 Task: Create a Form: Design a simple lead capture form to embed on your website and collect information from visitors.
Action: Mouse moved to (55, 79)
Screenshot: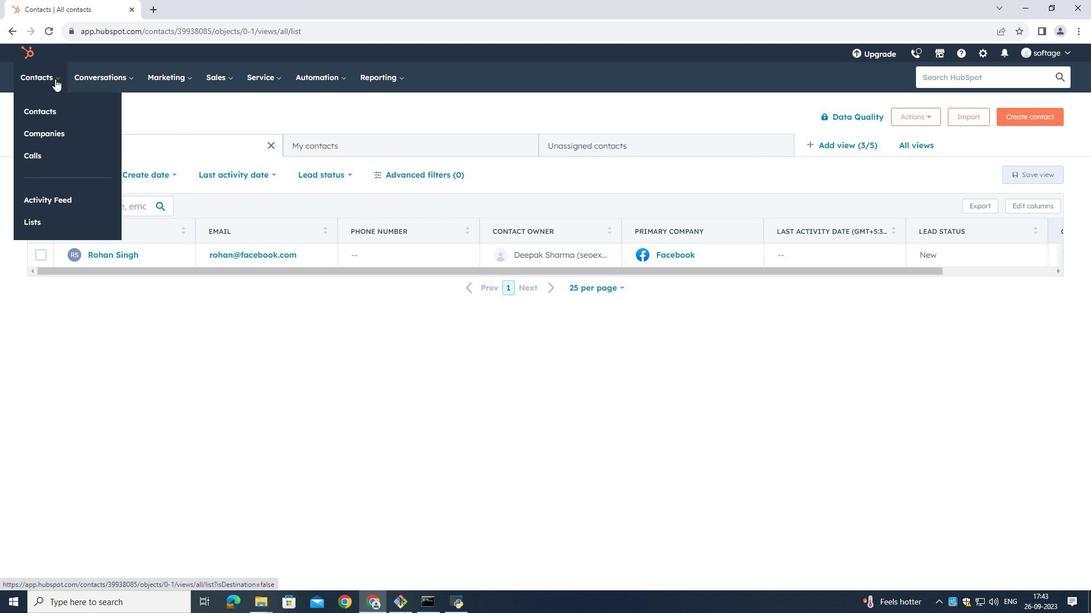
Action: Mouse pressed left at (55, 79)
Screenshot: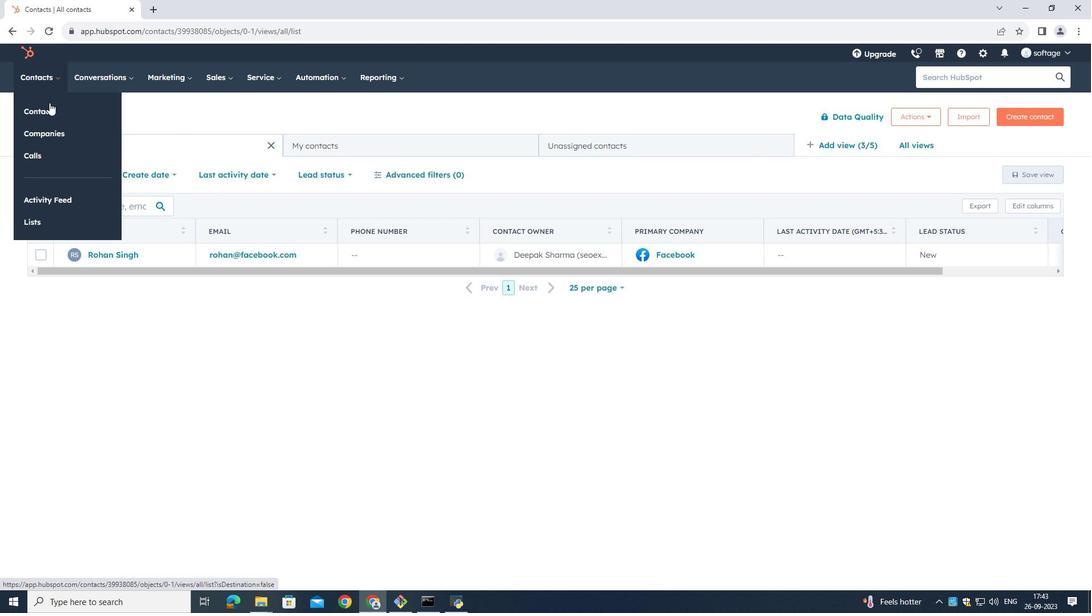 
Action: Mouse moved to (43, 113)
Screenshot: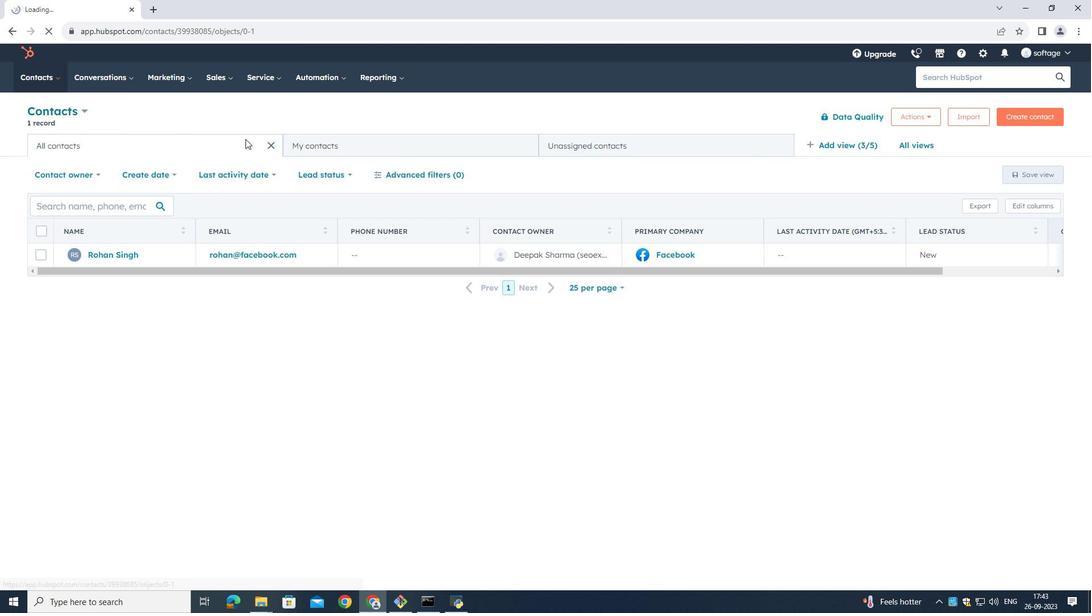 
Action: Mouse pressed left at (43, 113)
Screenshot: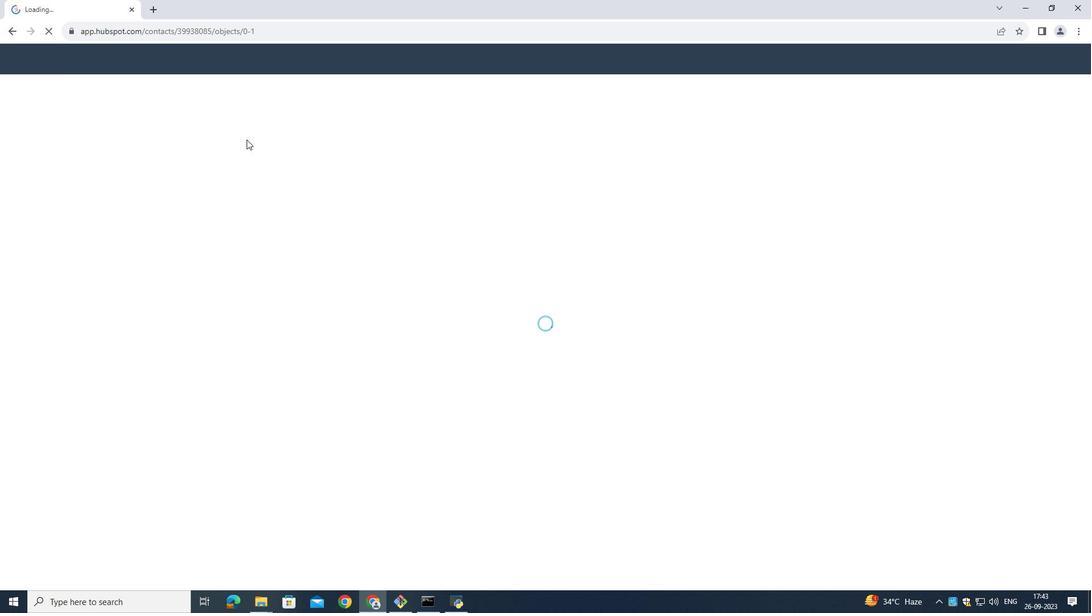 
Action: Mouse moved to (190, 77)
Screenshot: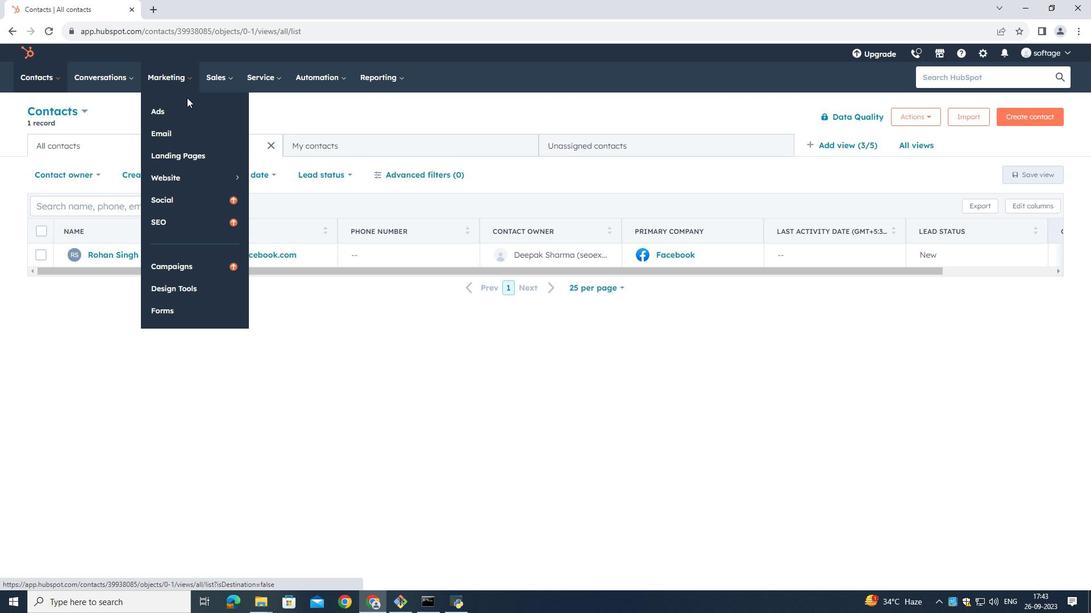 
Action: Mouse pressed left at (190, 77)
Screenshot: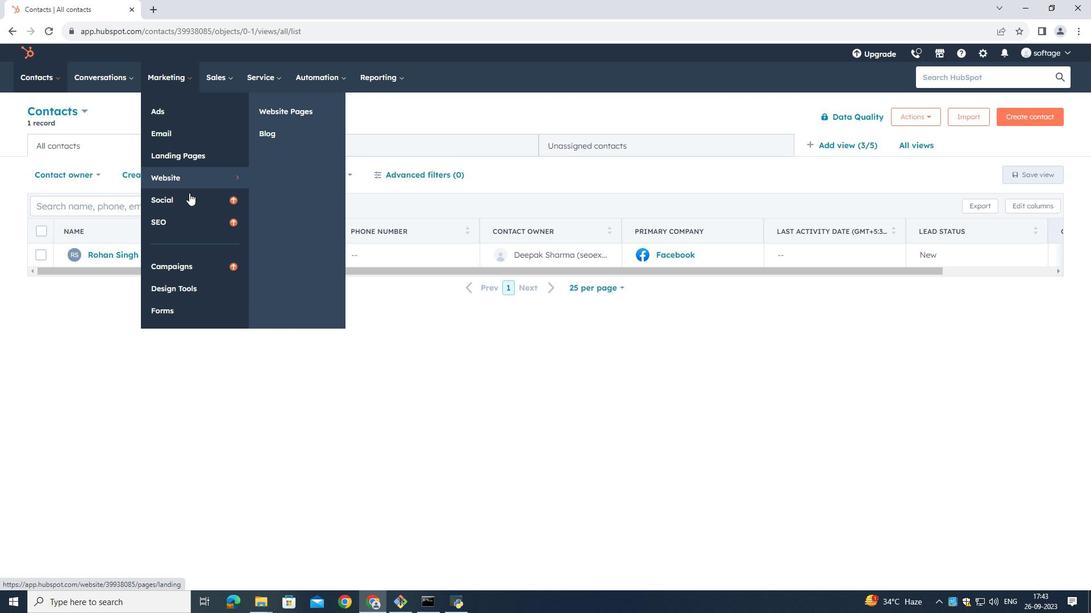 
Action: Mouse moved to (160, 312)
Screenshot: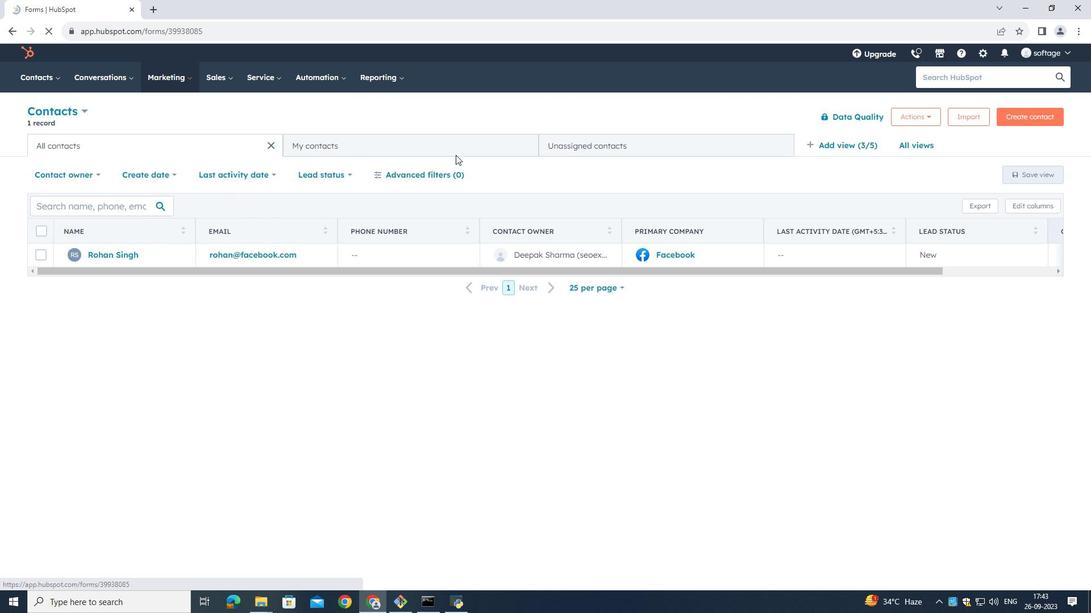 
Action: Mouse pressed left at (160, 312)
Screenshot: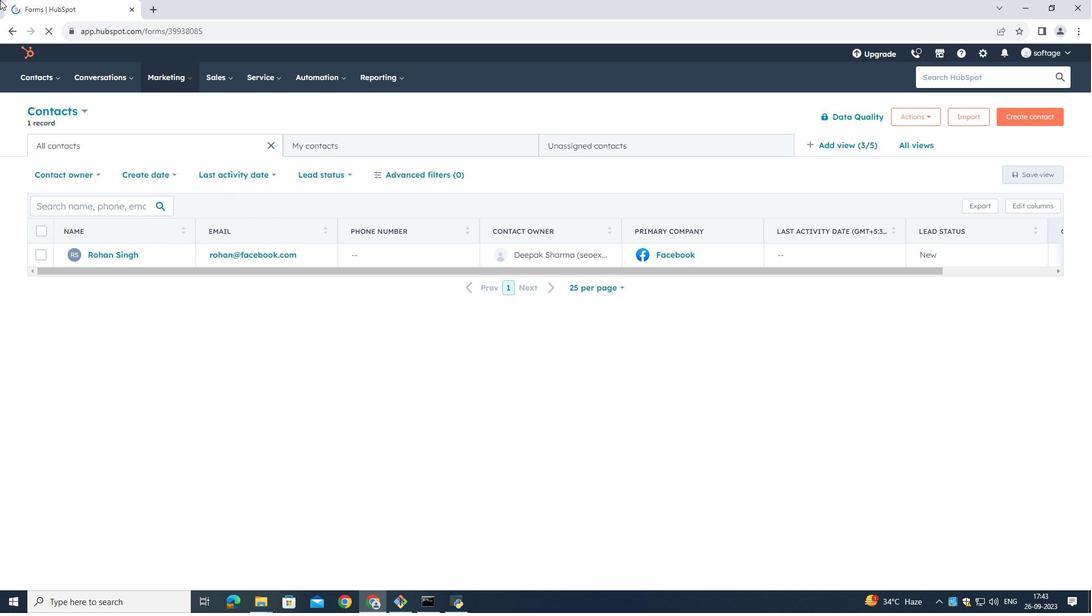 
Action: Mouse moved to (1038, 119)
Screenshot: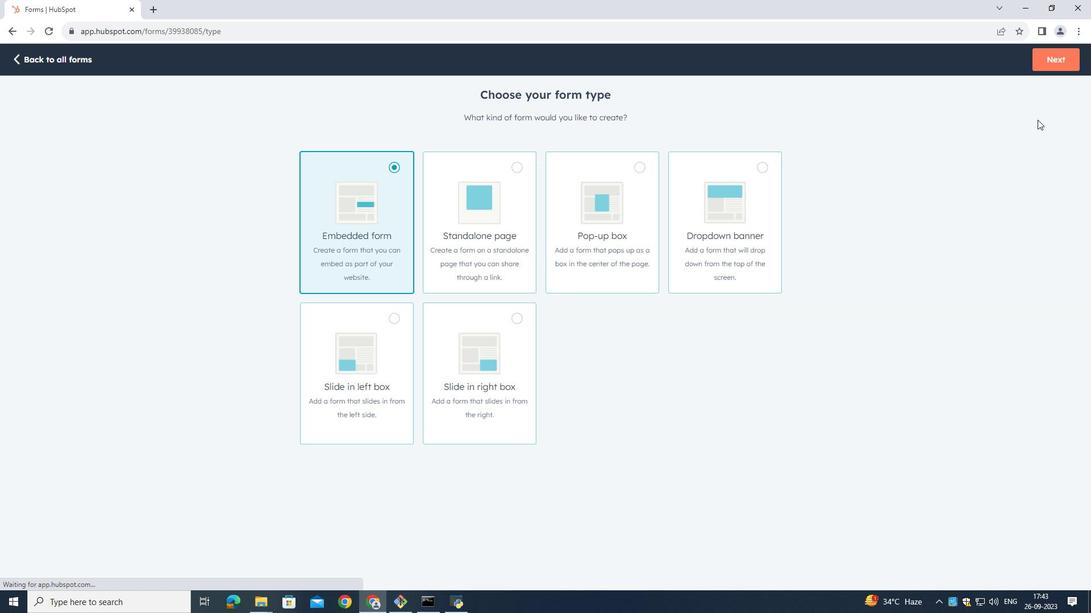 
Action: Mouse pressed left at (1038, 119)
Screenshot: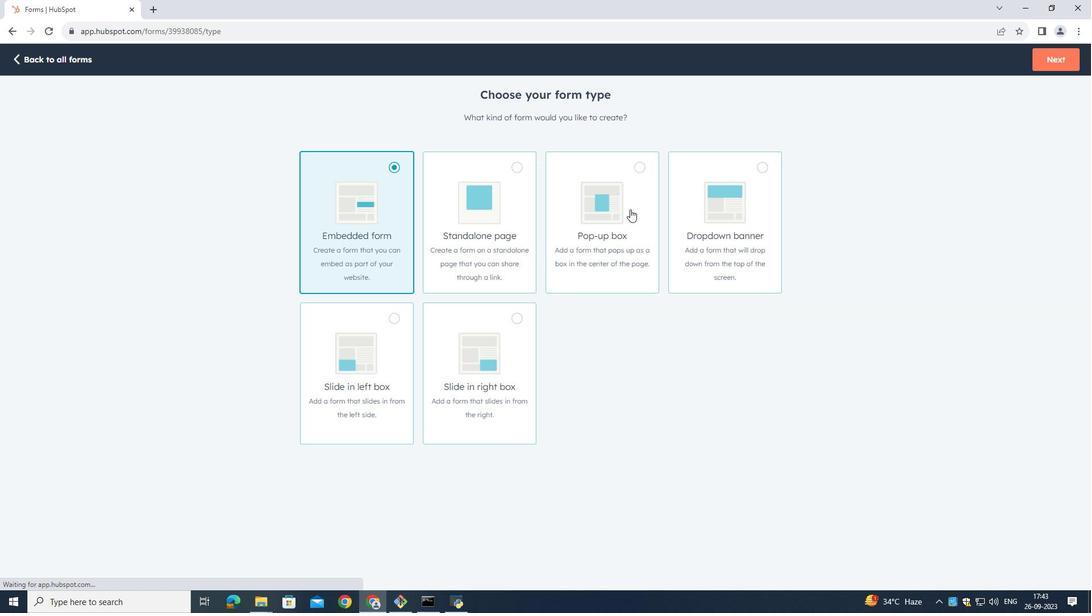 
Action: Mouse moved to (361, 243)
Screenshot: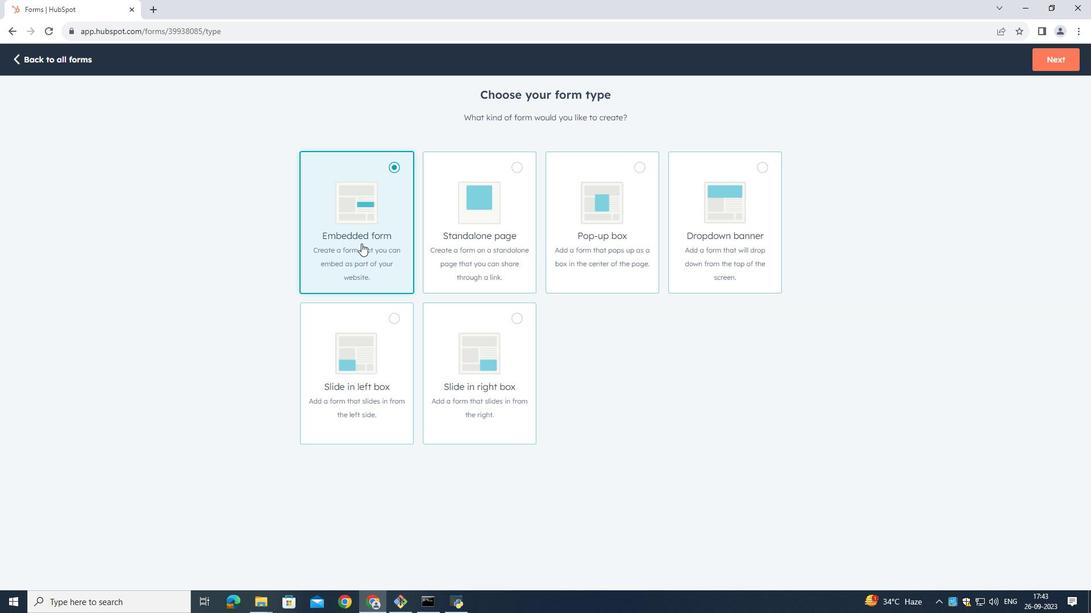 
Action: Mouse pressed left at (361, 243)
Screenshot: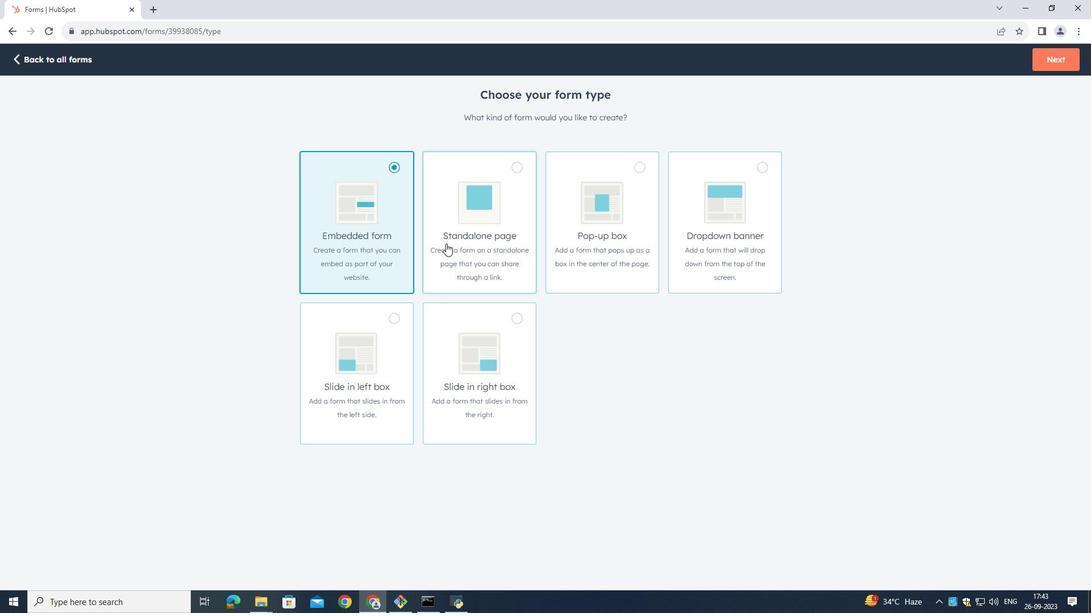 
Action: Mouse moved to (487, 241)
Screenshot: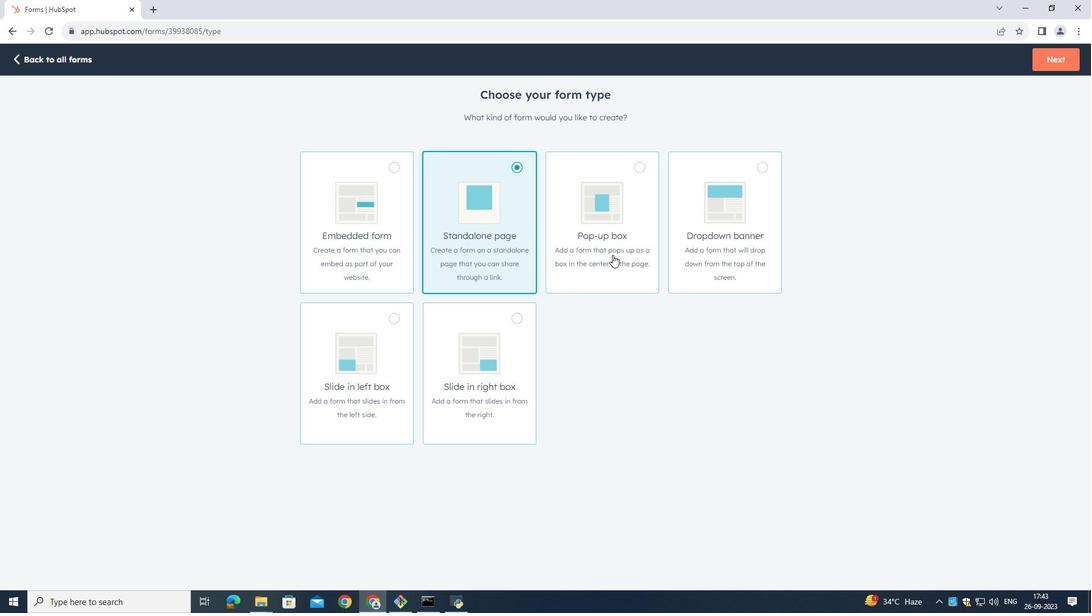 
Action: Mouse pressed left at (487, 241)
Screenshot: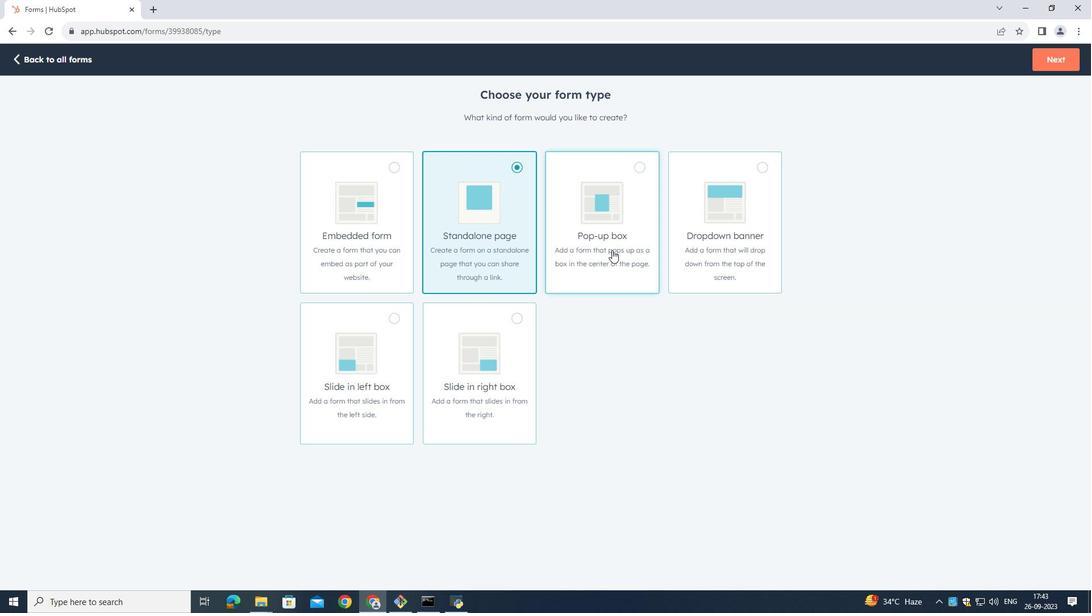 
Action: Mouse moved to (612, 250)
Screenshot: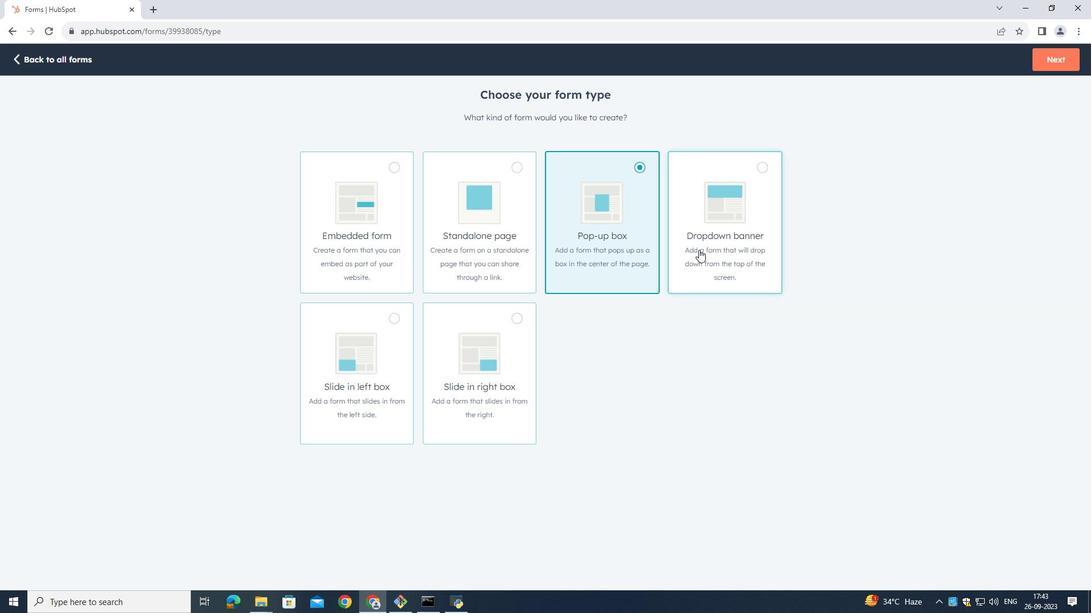 
Action: Mouse pressed left at (612, 250)
Screenshot: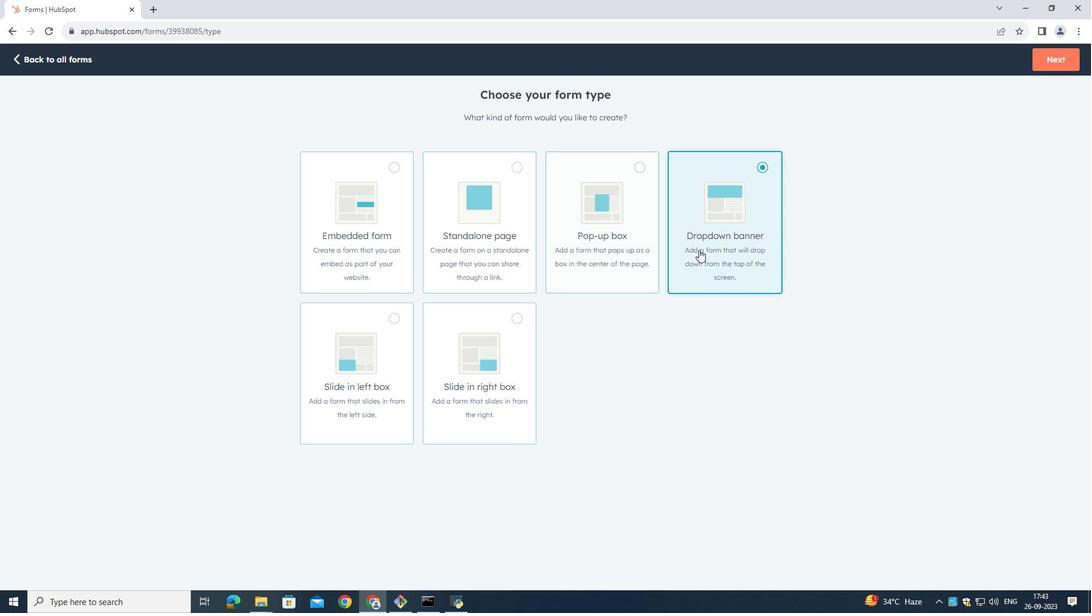 
Action: Mouse moved to (699, 250)
Screenshot: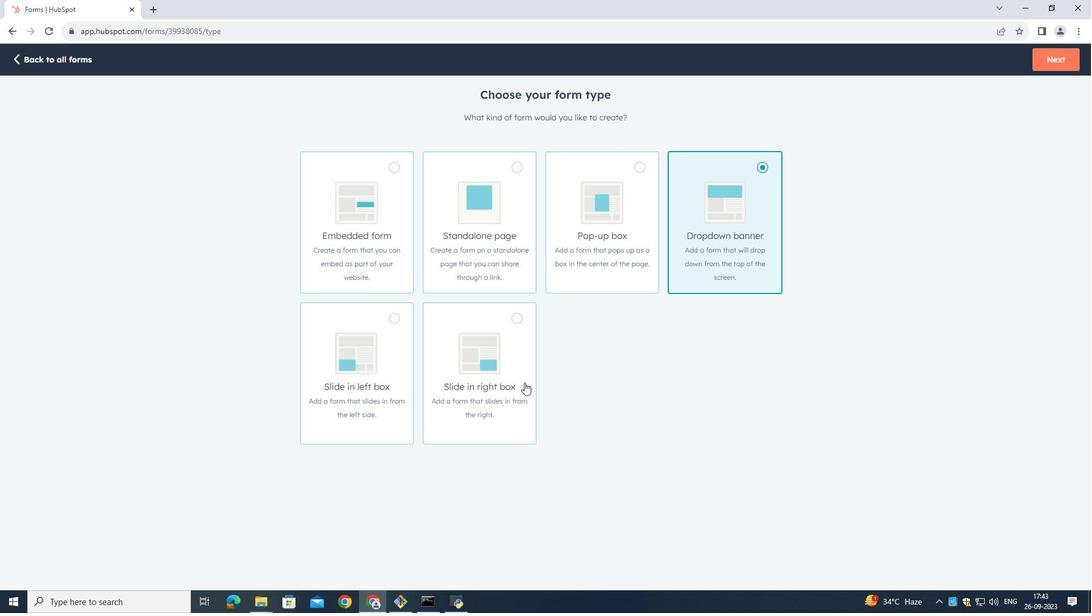 
Action: Mouse pressed left at (699, 250)
Screenshot: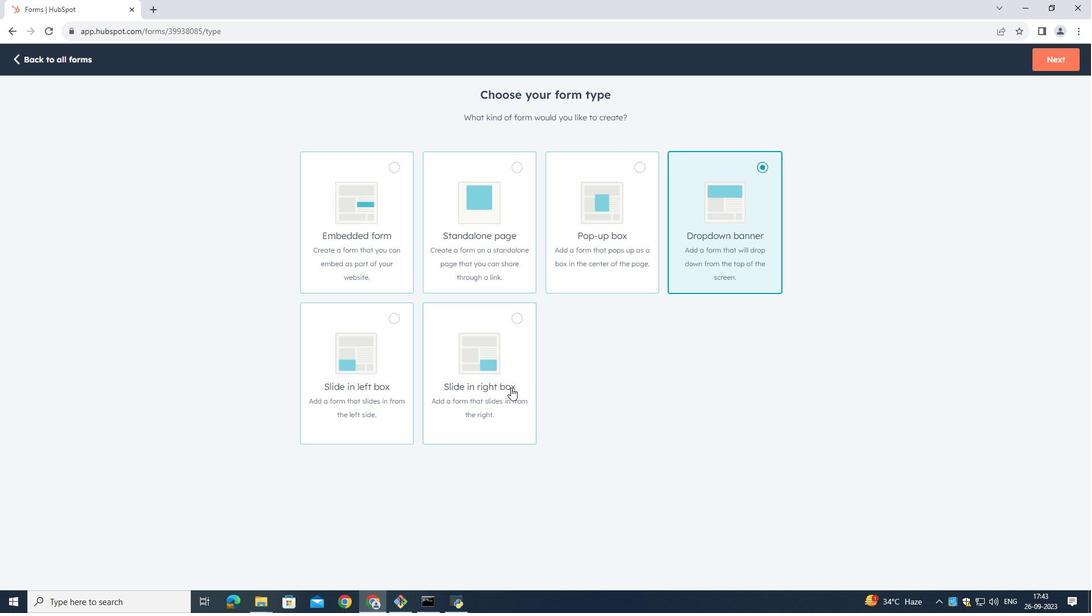 
Action: Mouse moved to (476, 399)
Screenshot: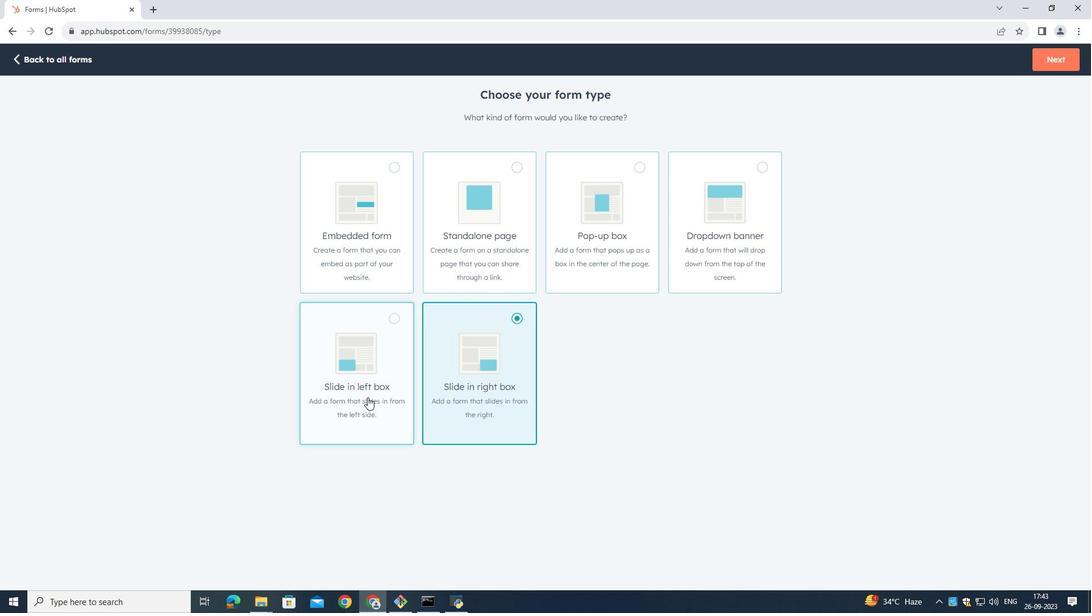 
Action: Mouse pressed left at (476, 399)
Screenshot: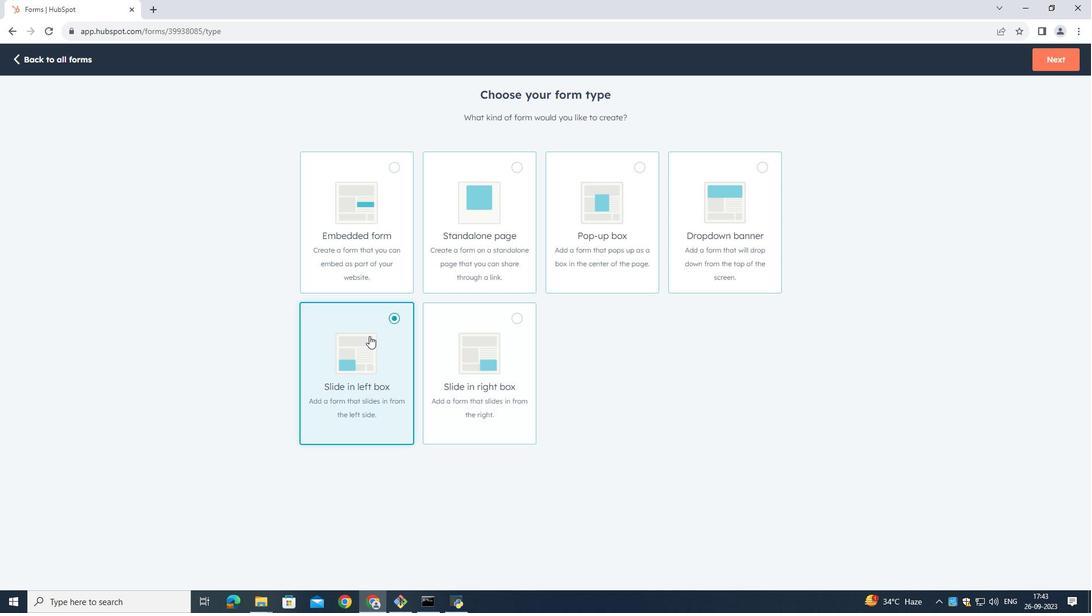 
Action: Mouse moved to (367, 397)
Screenshot: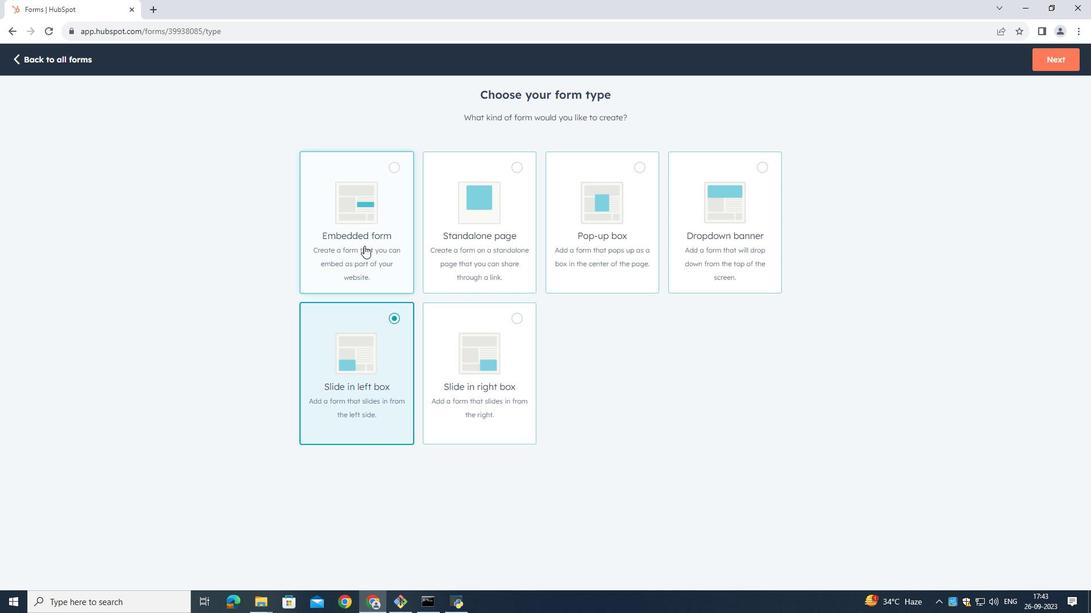 
Action: Mouse pressed left at (367, 397)
Screenshot: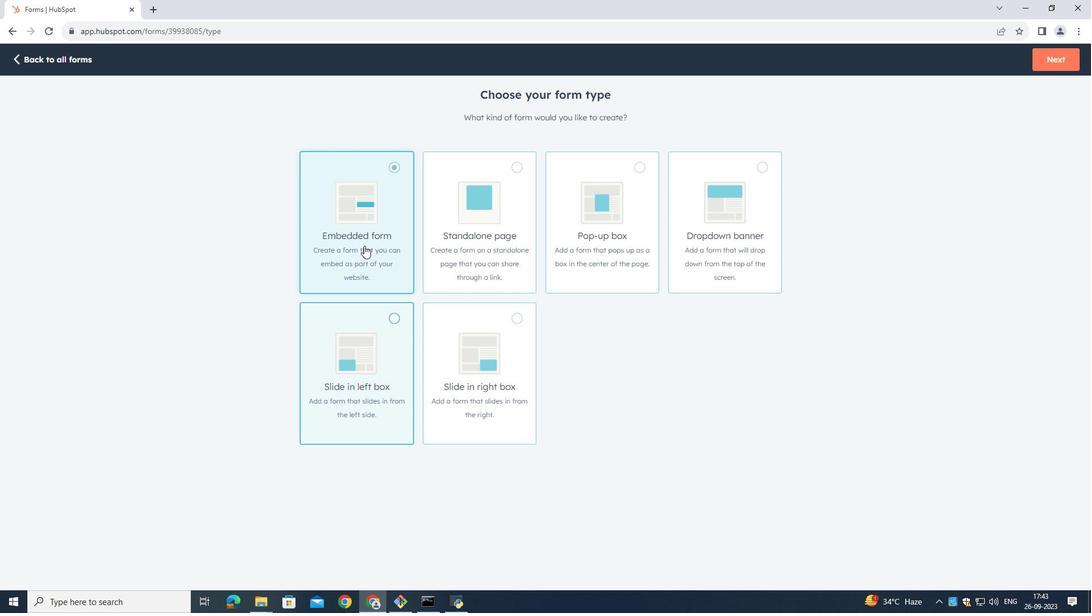 
Action: Mouse moved to (364, 246)
Screenshot: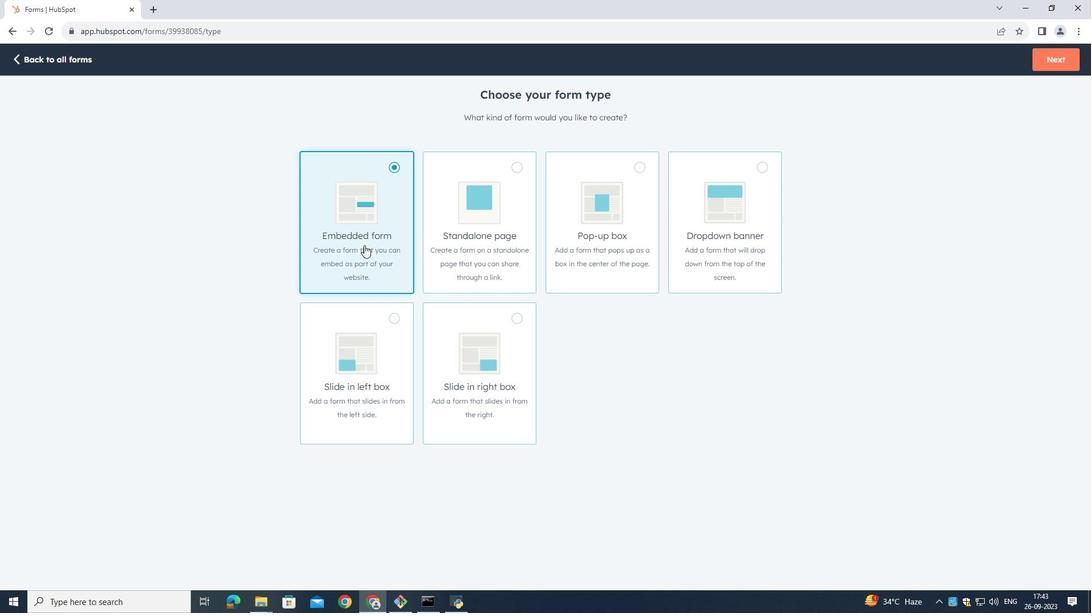 
Action: Mouse pressed left at (364, 246)
Screenshot: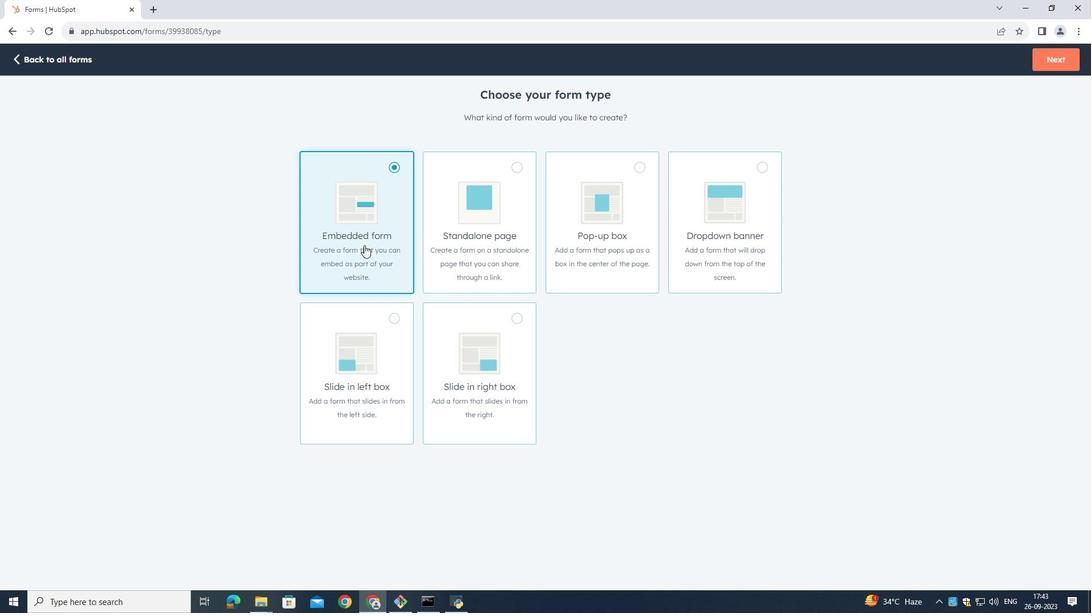 
Action: Mouse moved to (1053, 57)
Screenshot: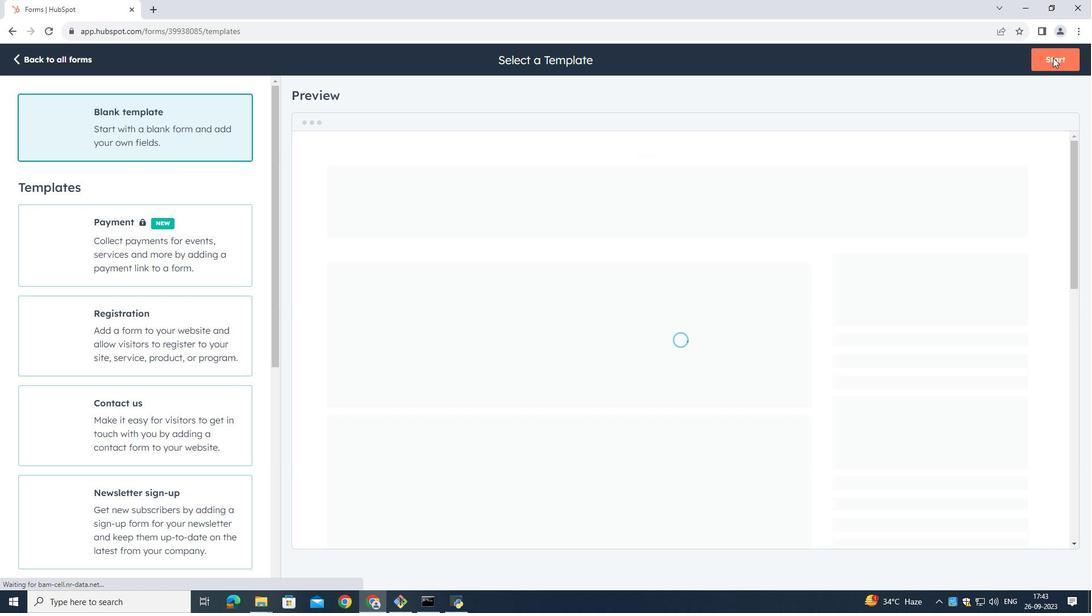 
Action: Mouse pressed left at (1053, 57)
Screenshot: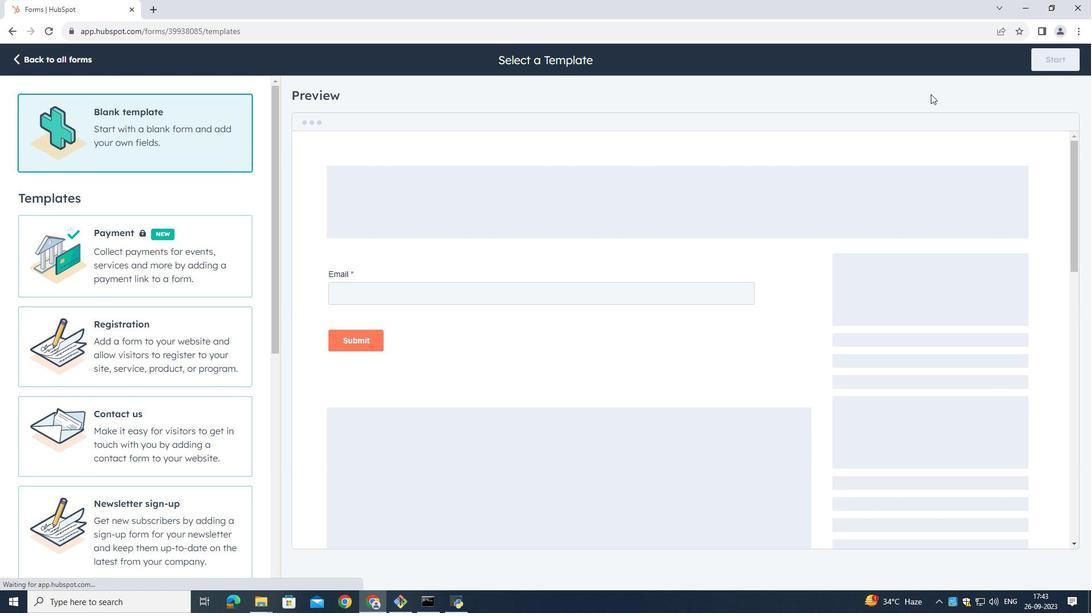 
Action: Mouse moved to (139, 131)
Screenshot: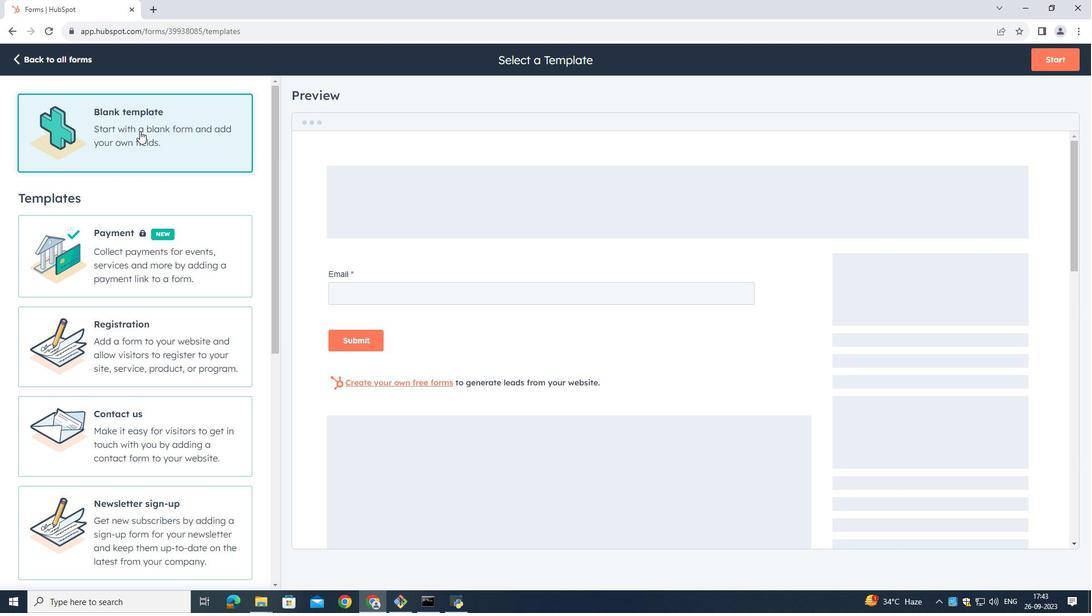 
Action: Mouse pressed left at (139, 131)
Screenshot: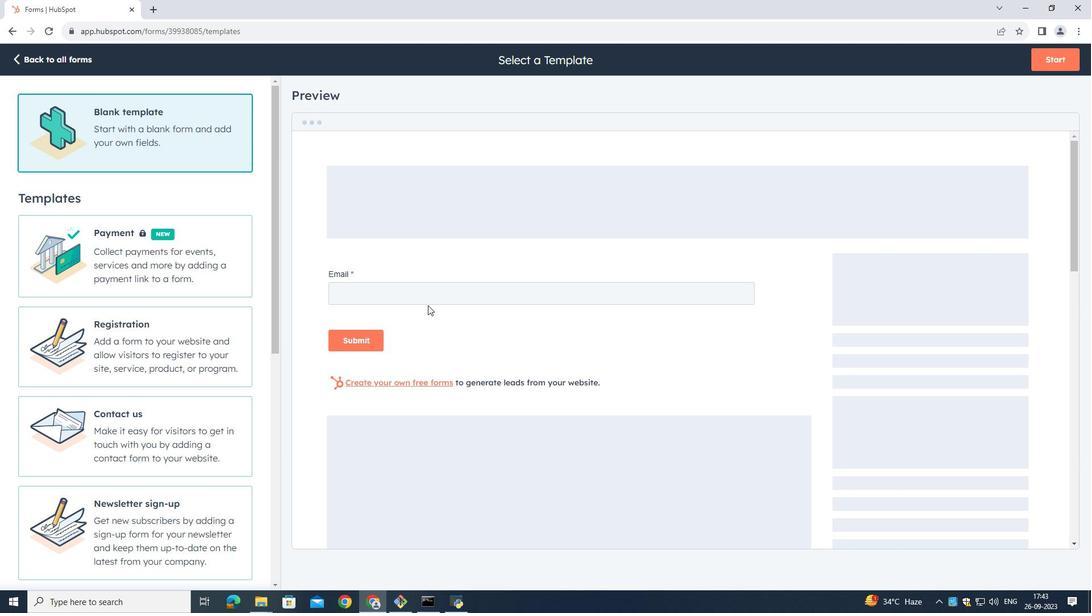 
Action: Mouse moved to (578, 345)
Screenshot: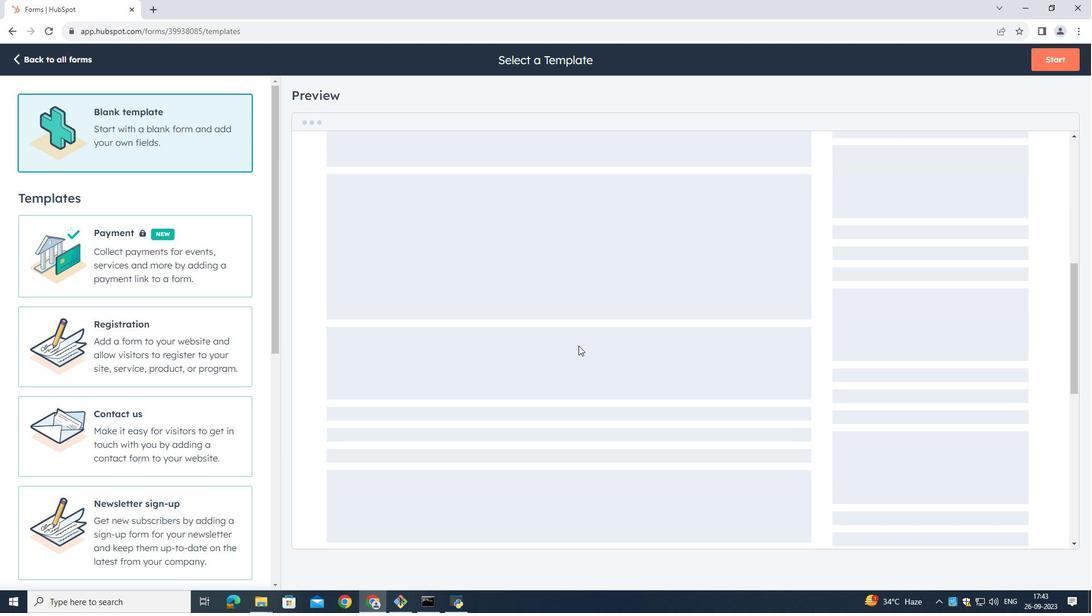 
Action: Mouse scrolled (578, 345) with delta (0, 0)
Screenshot: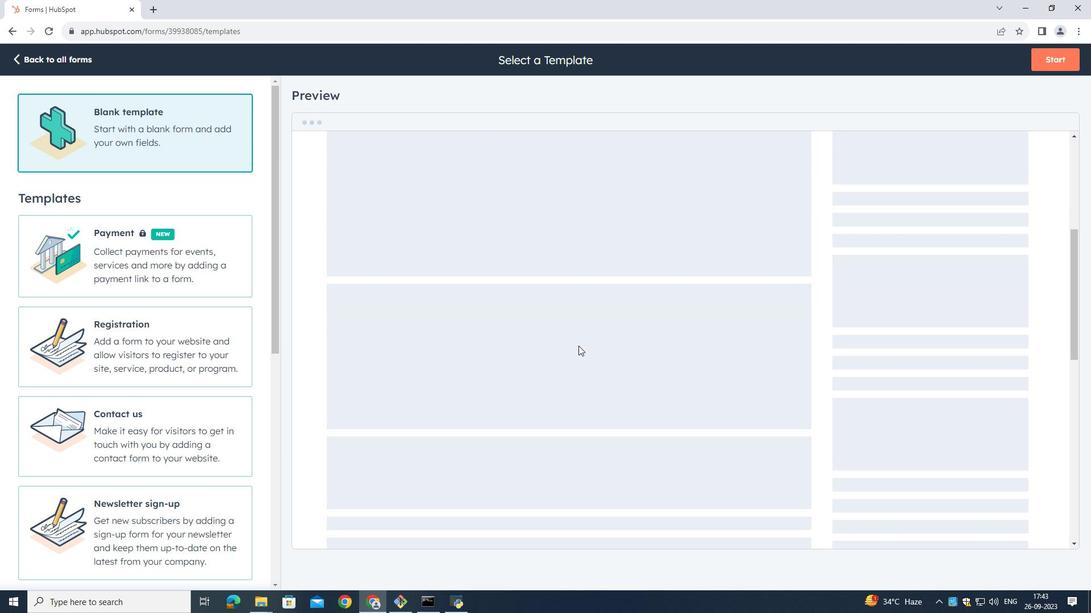 
Action: Mouse moved to (578, 346)
Screenshot: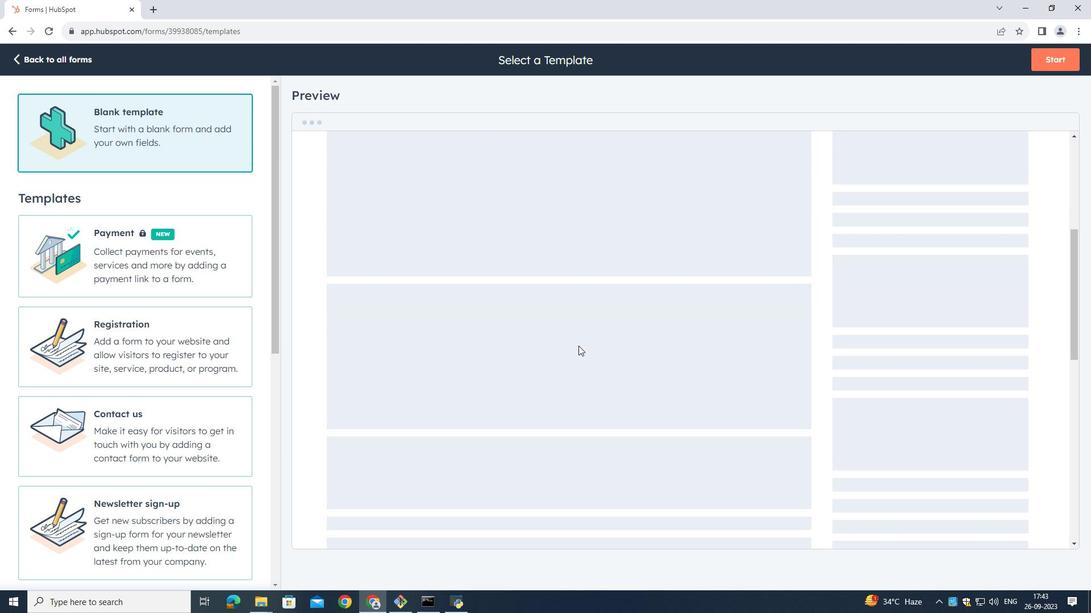 
Action: Mouse scrolled (578, 345) with delta (0, 0)
Screenshot: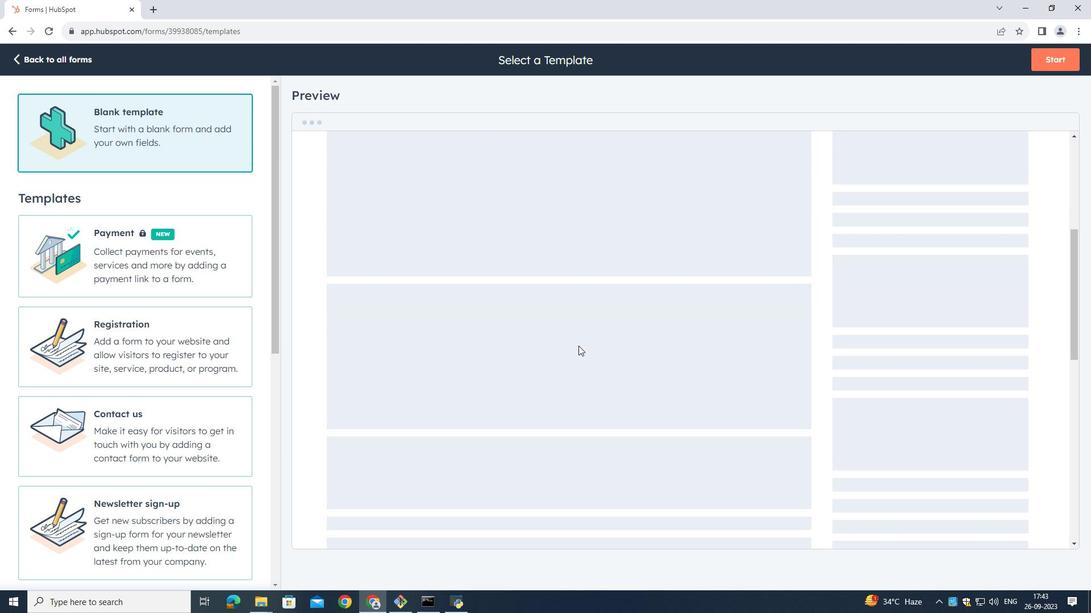 
Action: Mouse scrolled (578, 345) with delta (0, 0)
Screenshot: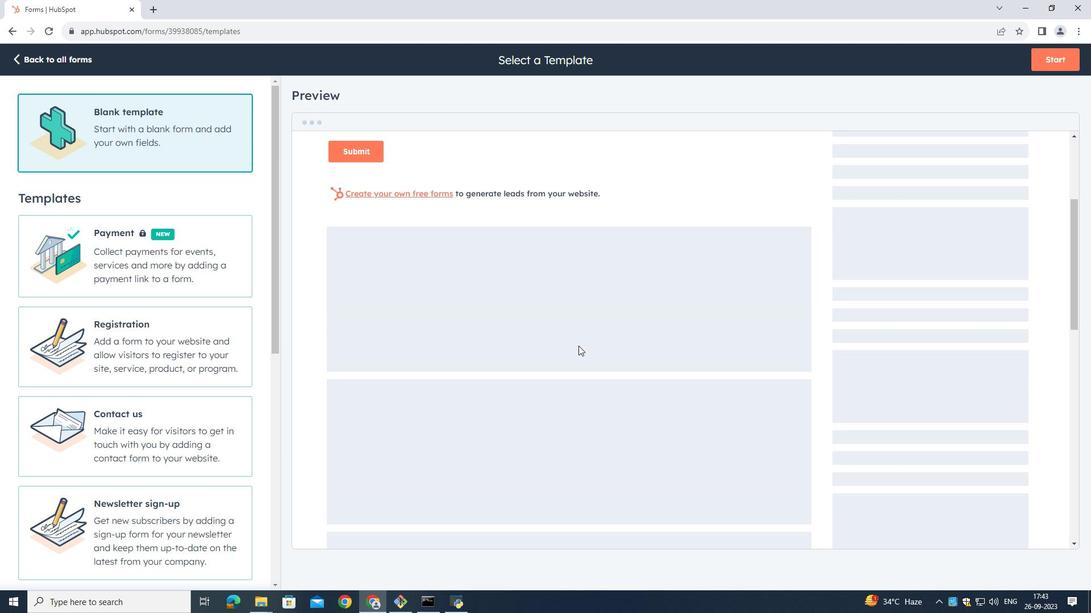 
Action: Mouse scrolled (578, 345) with delta (0, 0)
Screenshot: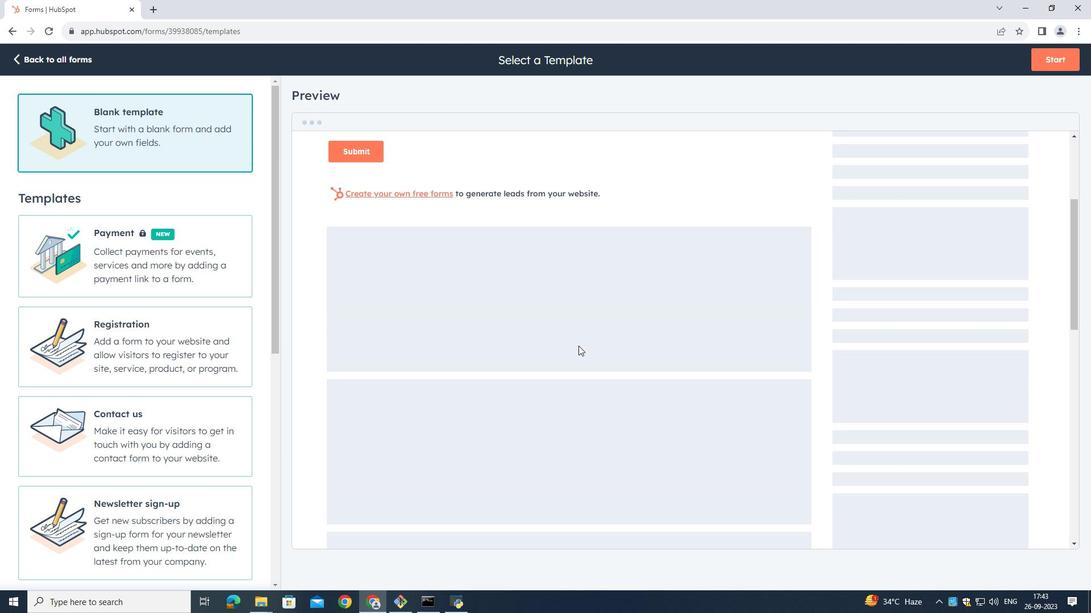 
Action: Mouse scrolled (578, 345) with delta (0, 0)
Screenshot: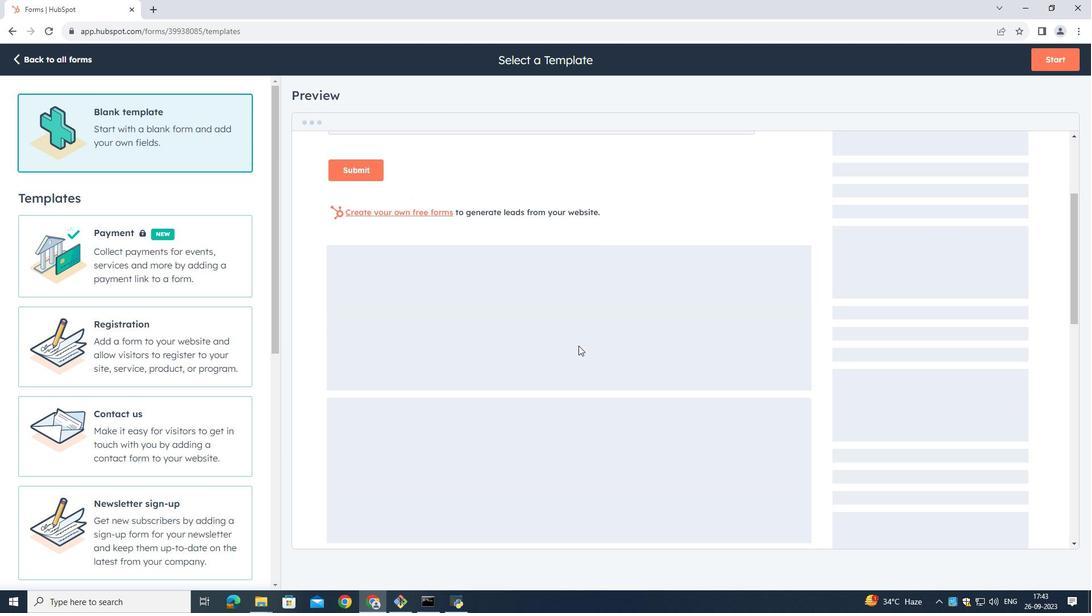 
Action: Mouse scrolled (578, 345) with delta (0, 0)
Screenshot: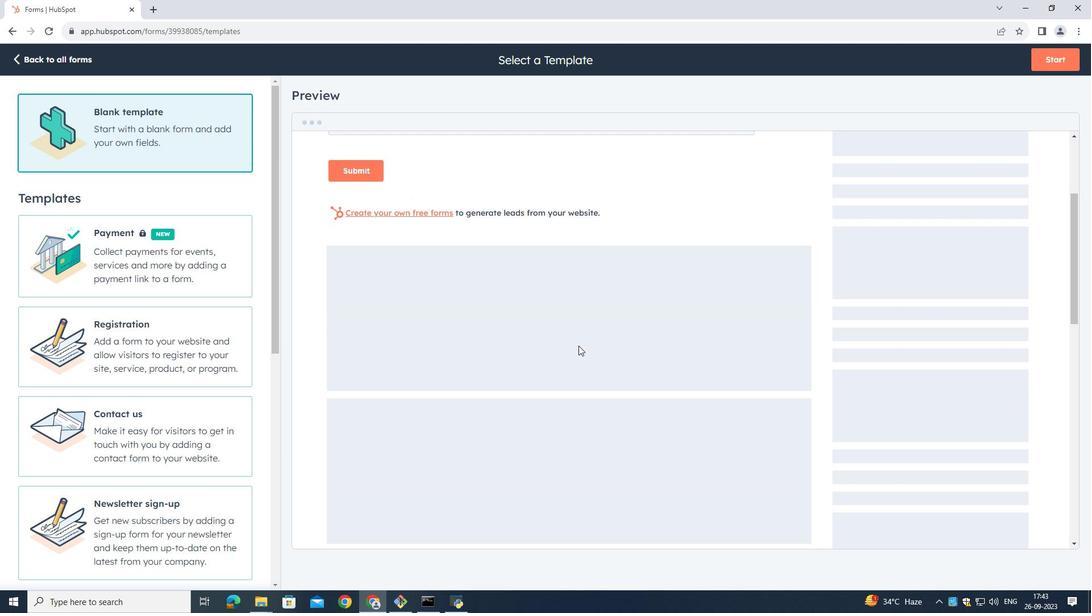 
Action: Mouse scrolled (578, 345) with delta (0, 0)
Screenshot: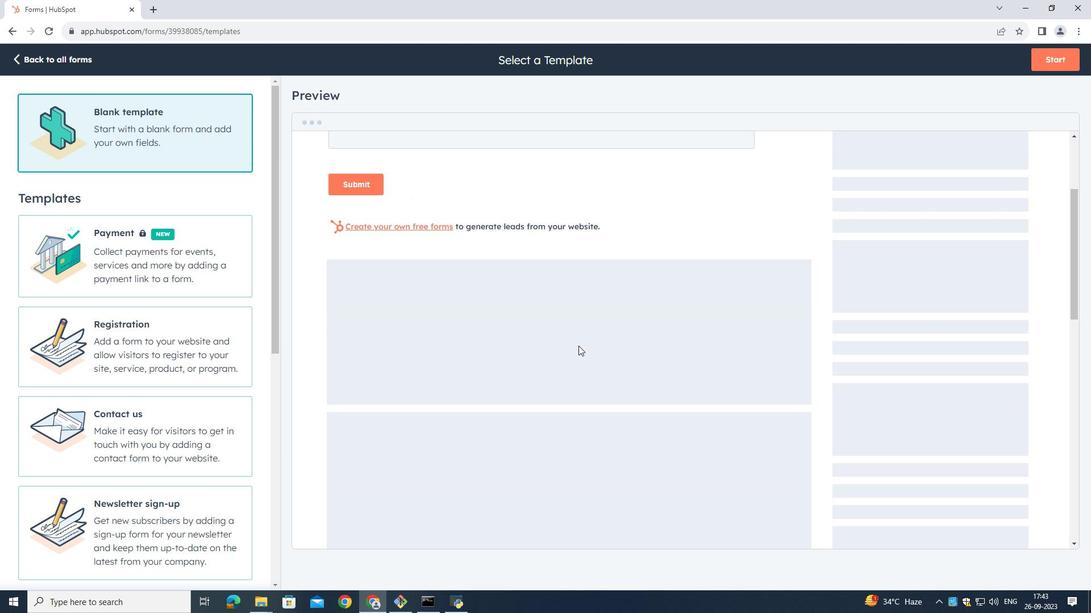 
Action: Mouse scrolled (578, 346) with delta (0, 0)
Screenshot: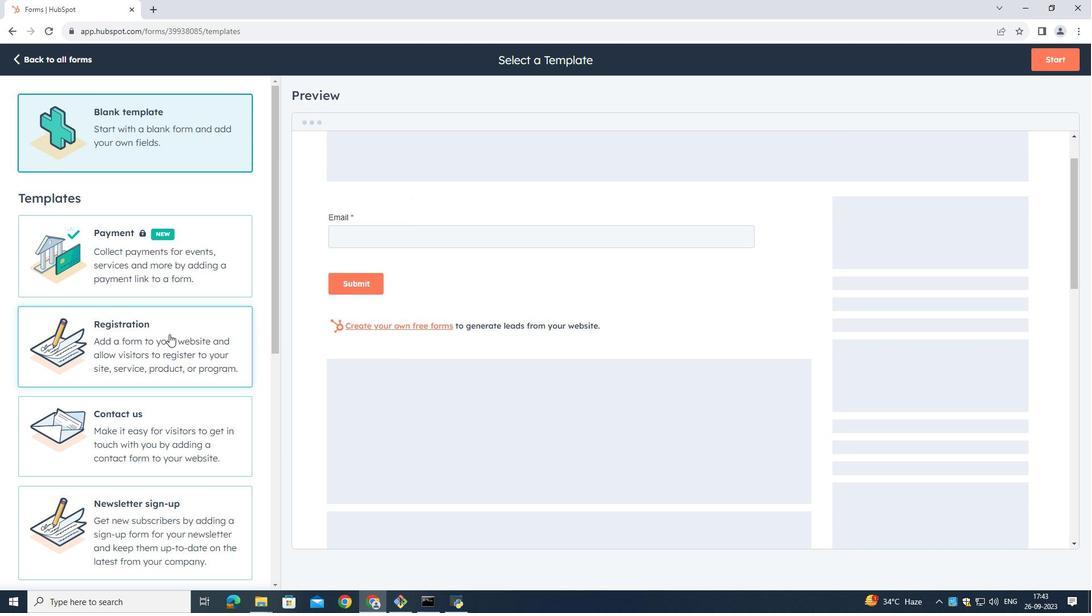 
Action: Mouse scrolled (578, 346) with delta (0, 0)
Screenshot: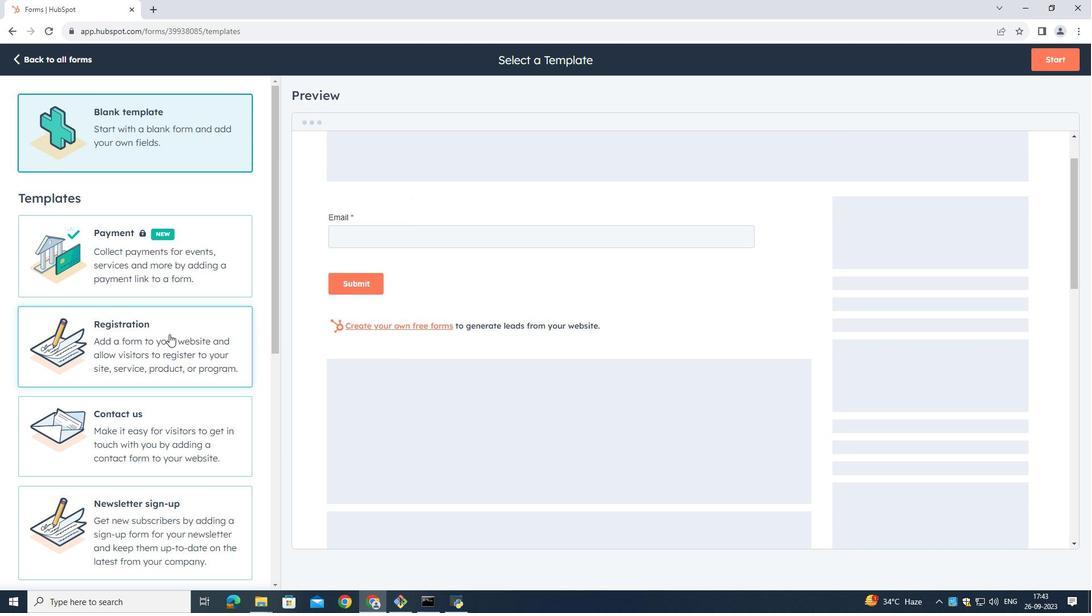 
Action: Mouse scrolled (578, 346) with delta (0, 0)
Screenshot: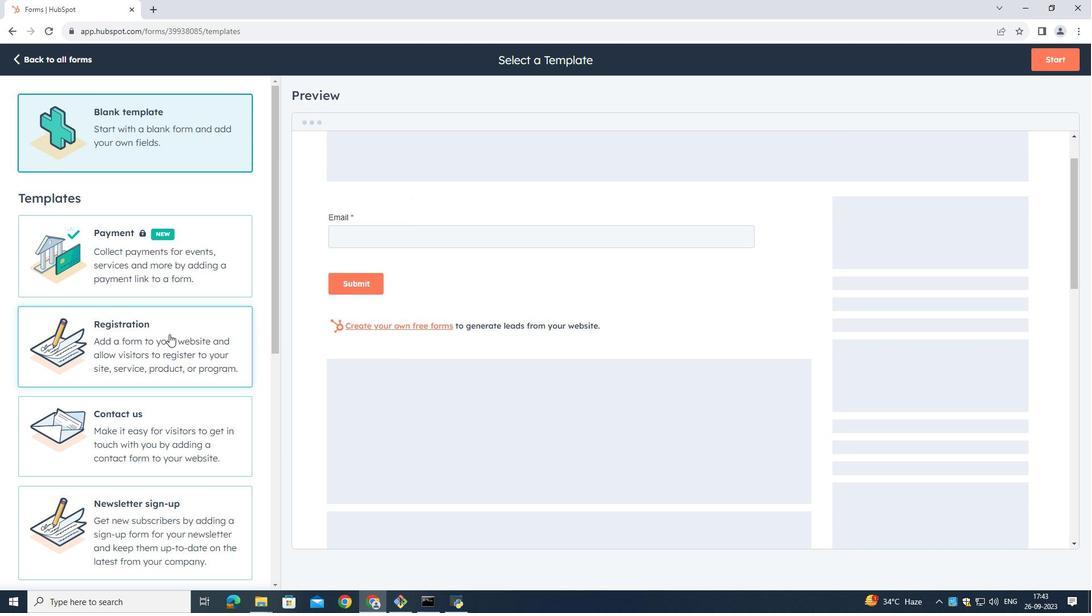 
Action: Mouse scrolled (578, 346) with delta (0, 0)
Screenshot: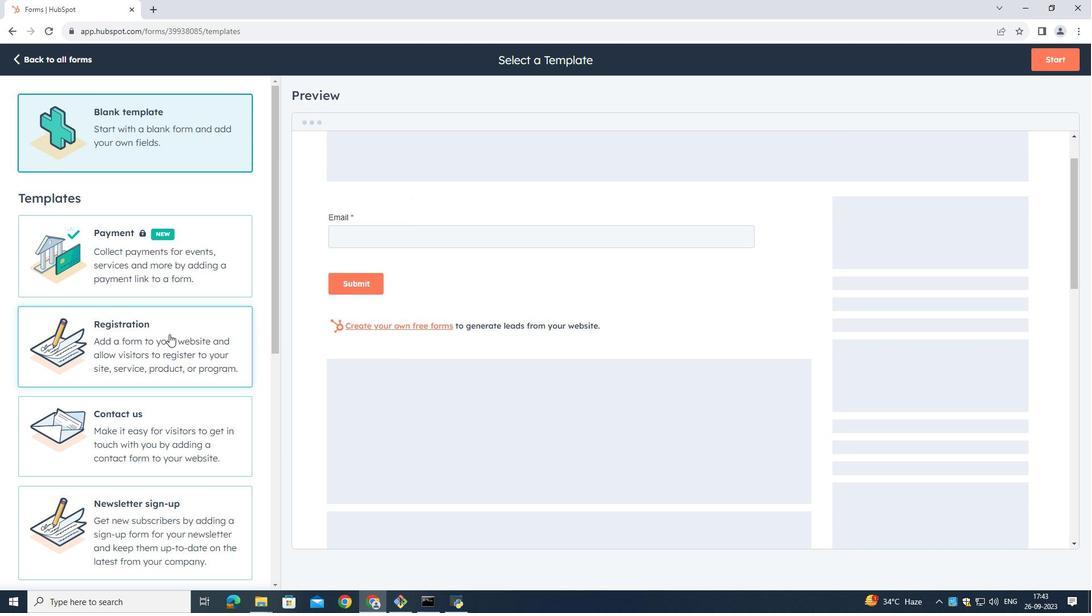 
Action: Mouse scrolled (578, 346) with delta (0, 0)
Screenshot: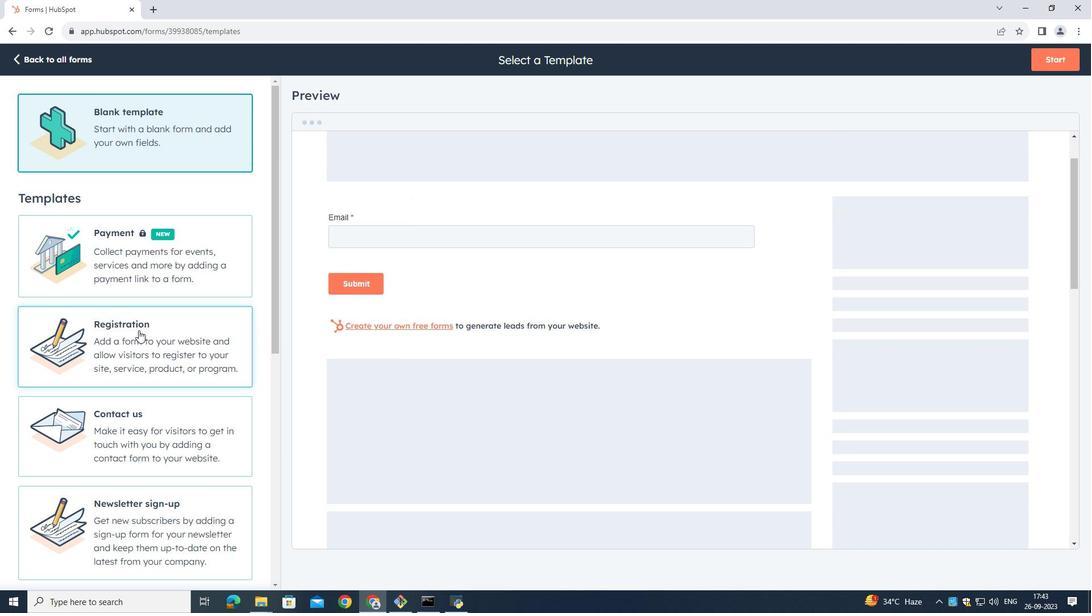 
Action: Mouse scrolled (578, 345) with delta (0, 0)
Screenshot: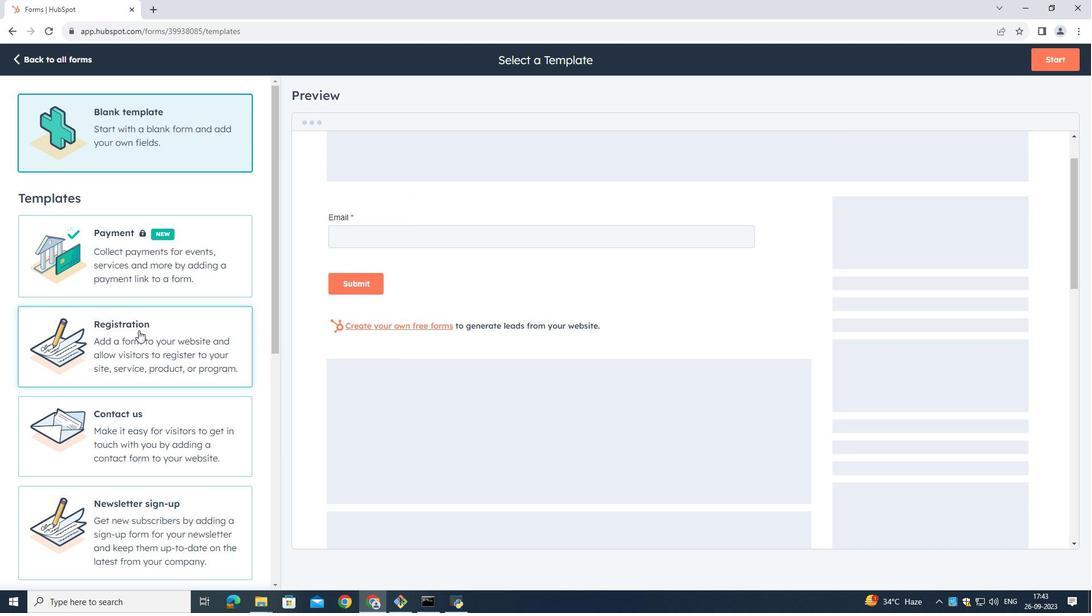 
Action: Mouse scrolled (578, 346) with delta (0, 0)
Screenshot: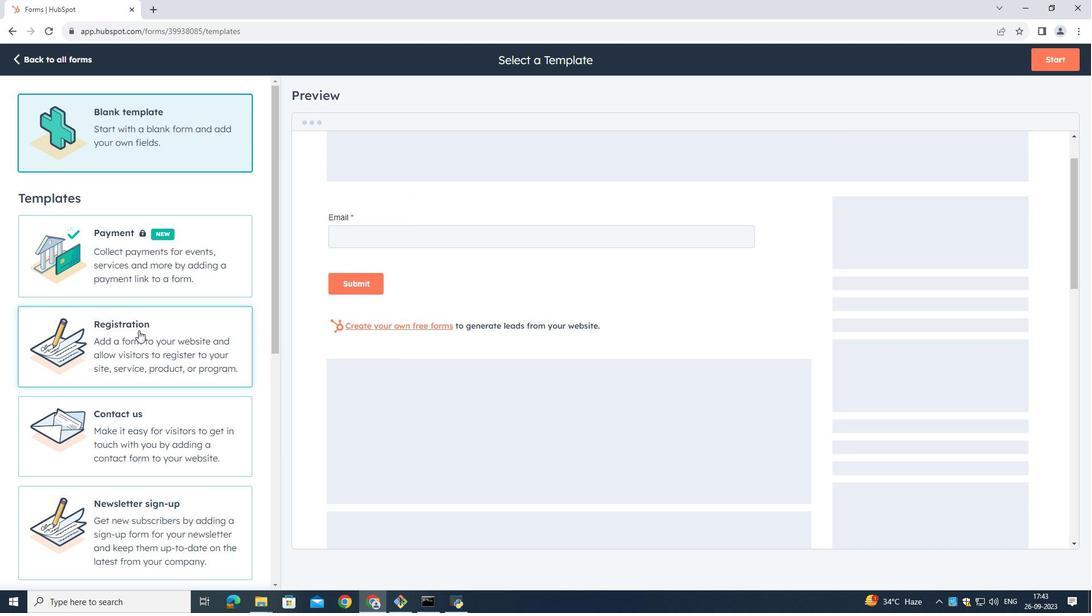 
Action: Mouse scrolled (578, 346) with delta (0, 0)
Screenshot: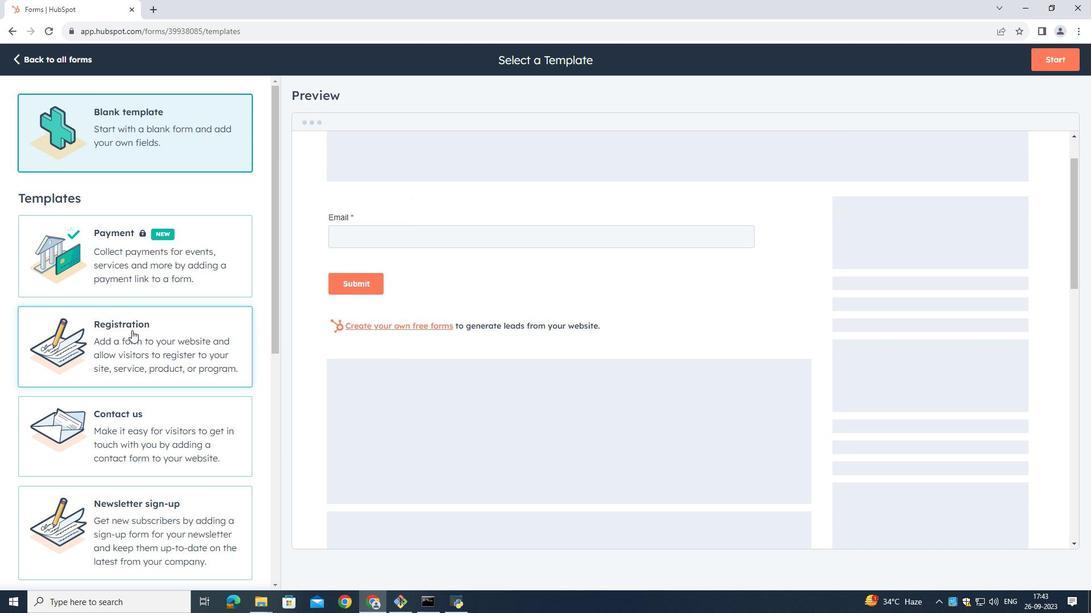 
Action: Mouse moved to (117, 337)
Screenshot: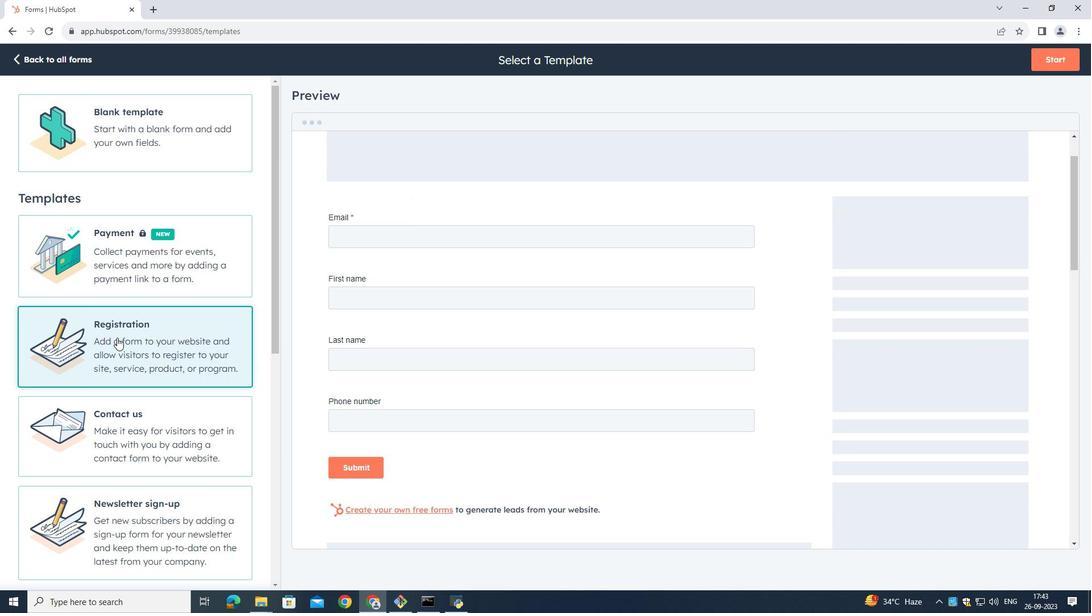 
Action: Mouse pressed left at (117, 337)
Screenshot: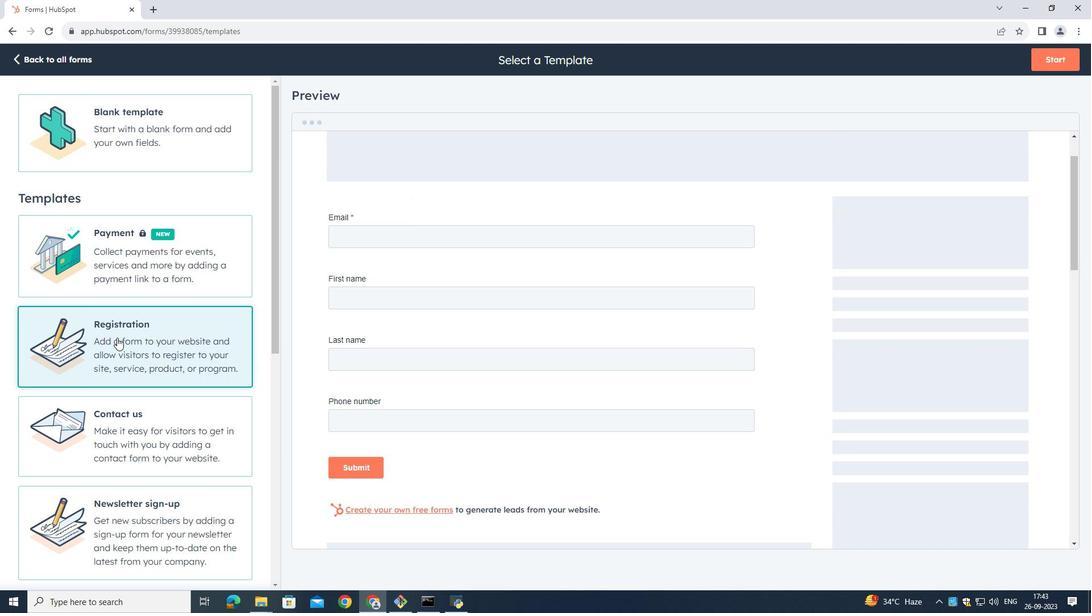 
Action: Mouse moved to (111, 431)
Screenshot: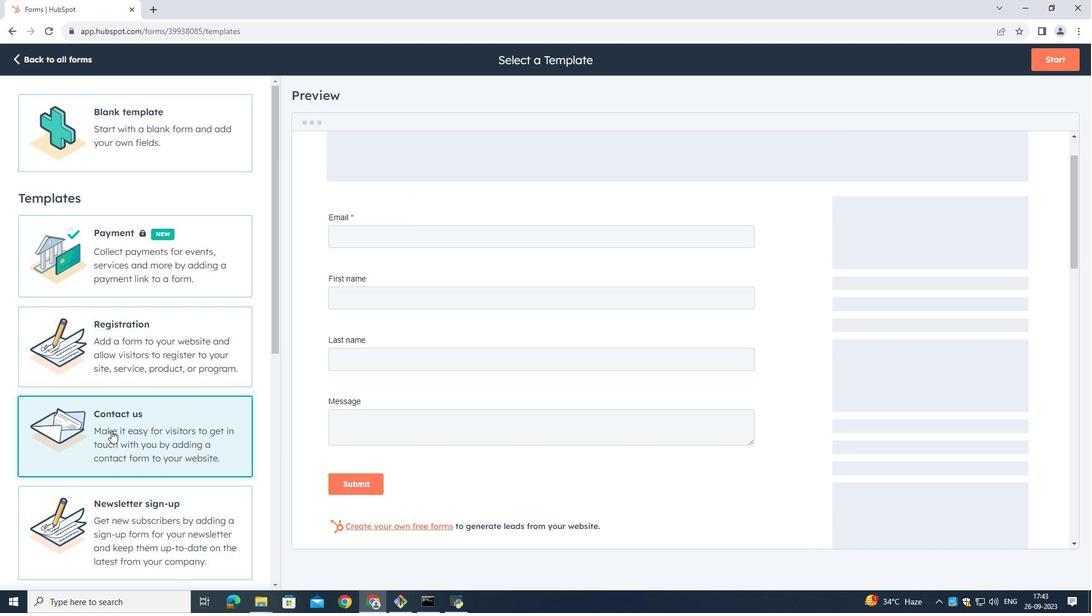 
Action: Mouse pressed left at (111, 431)
Screenshot: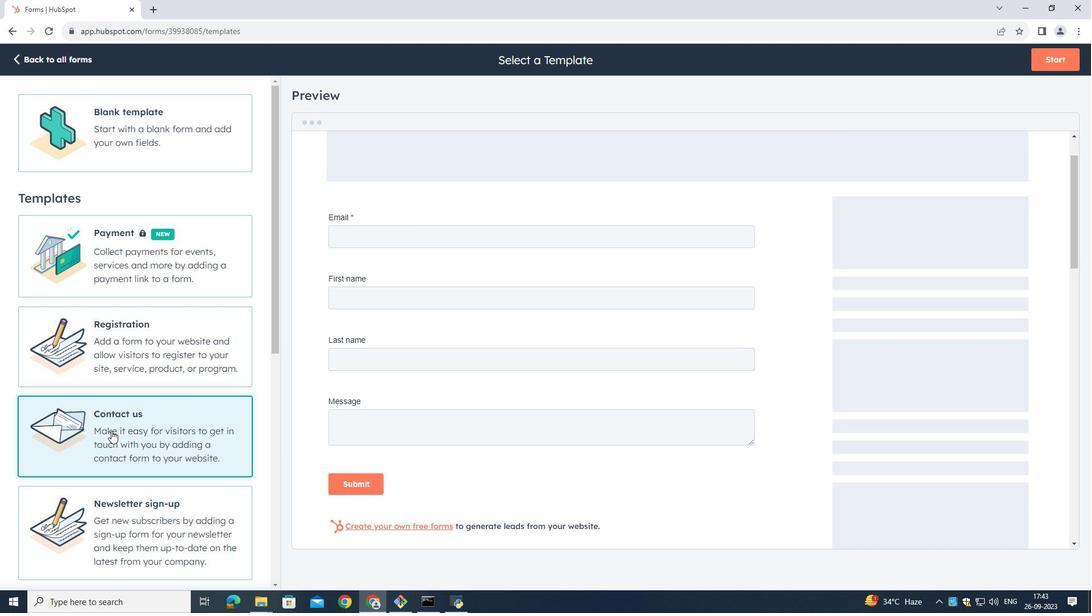 
Action: Mouse moved to (597, 396)
Screenshot: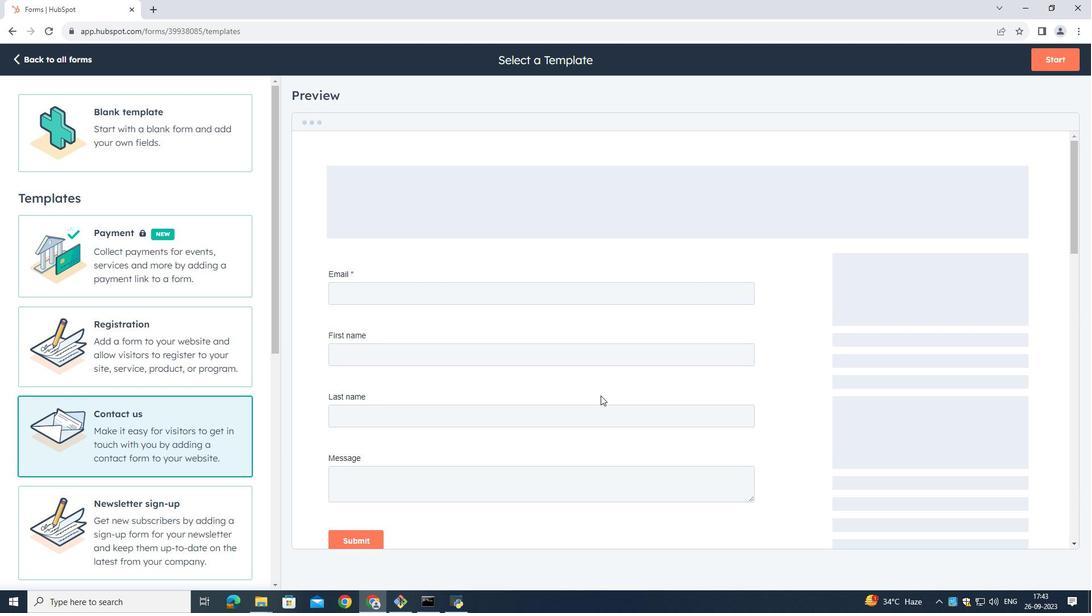 
Action: Mouse scrolled (597, 396) with delta (0, 0)
Screenshot: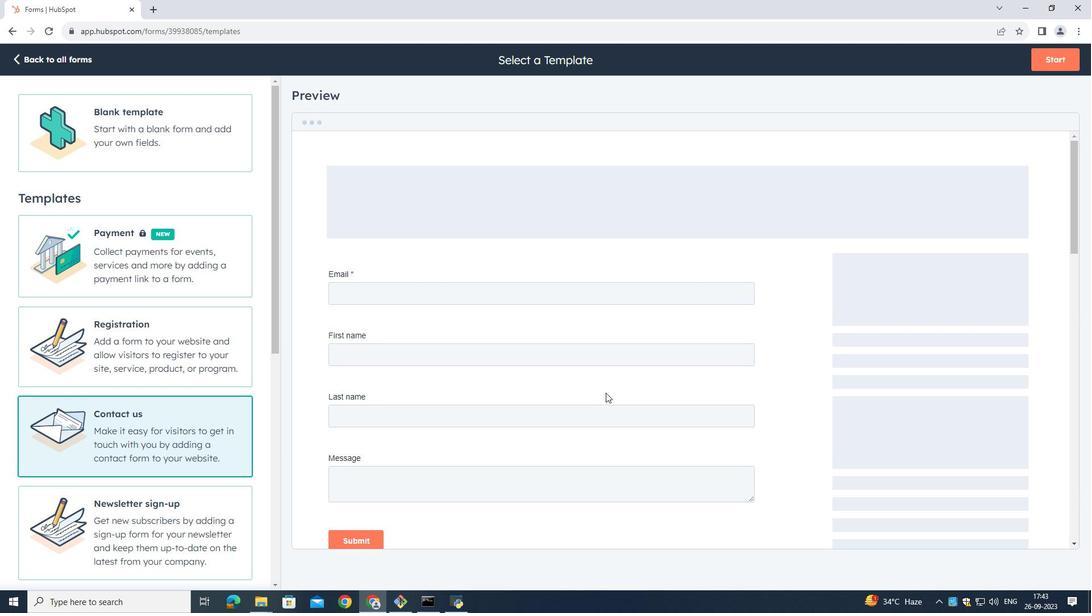 
Action: Mouse scrolled (597, 396) with delta (0, 0)
Screenshot: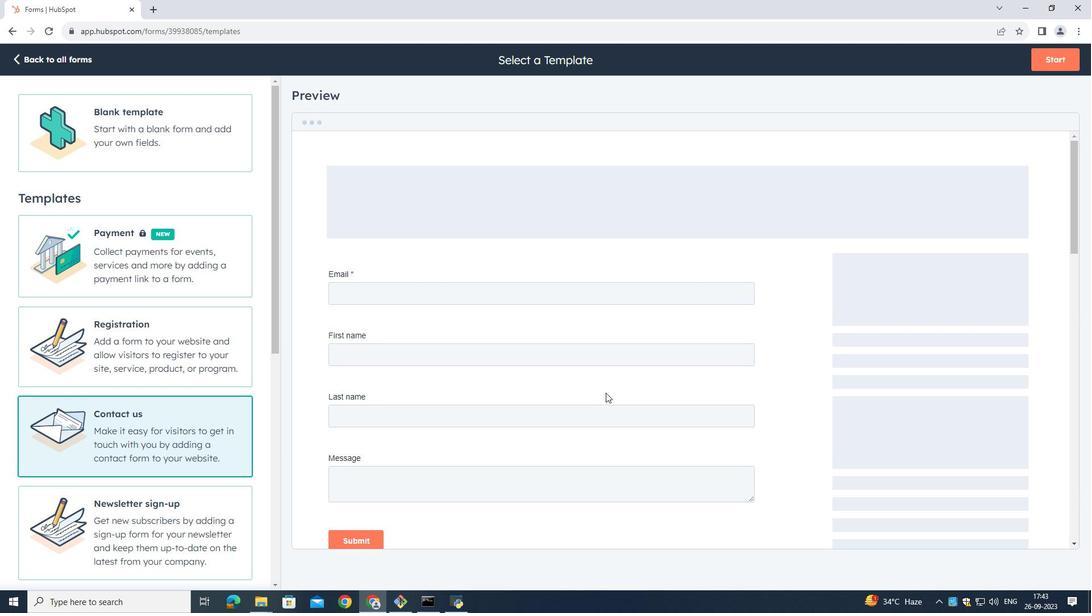 
Action: Mouse scrolled (597, 396) with delta (0, 0)
Screenshot: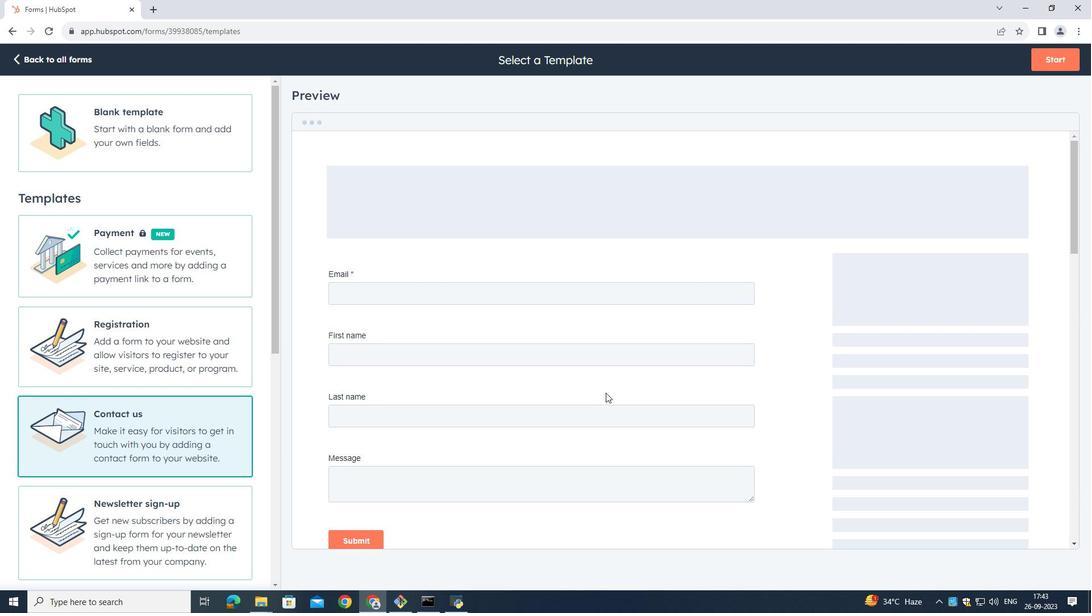 
Action: Mouse scrolled (597, 396) with delta (0, 0)
Screenshot: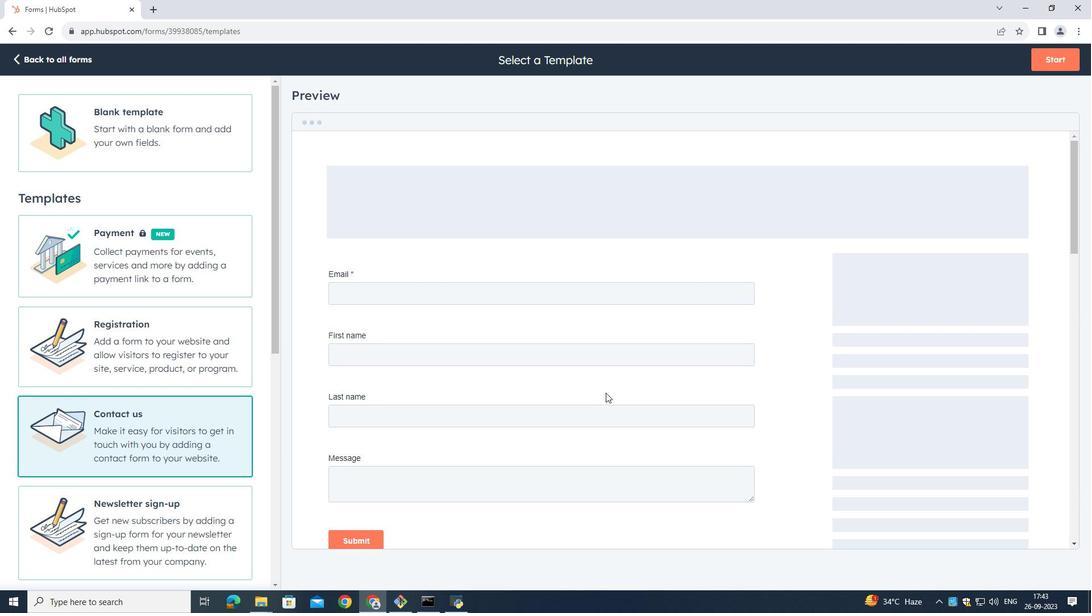 
Action: Mouse scrolled (597, 396) with delta (0, 0)
Screenshot: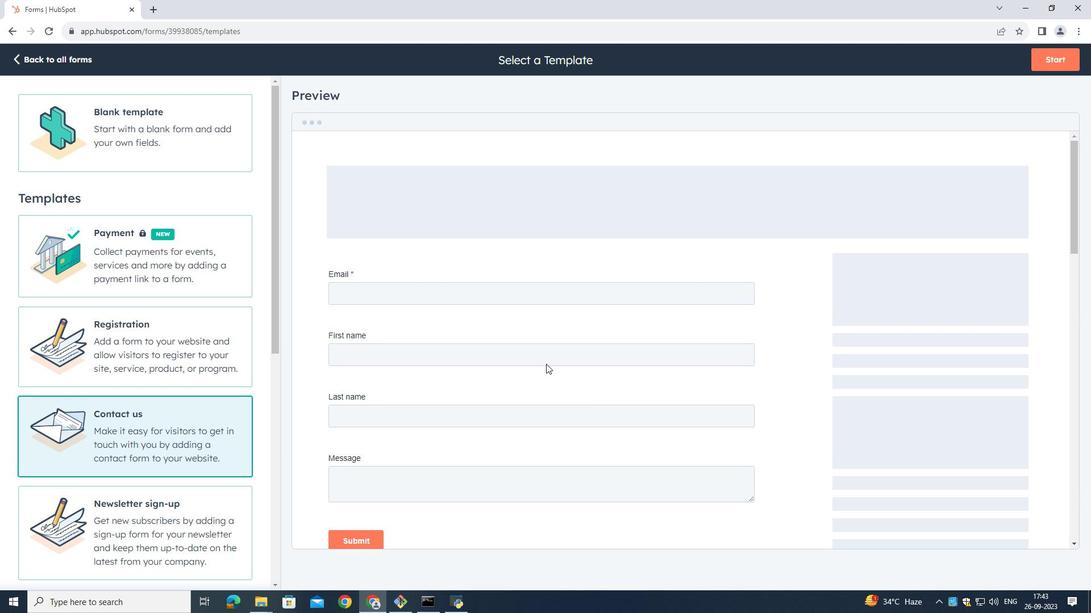
Action: Mouse scrolled (597, 396) with delta (0, 0)
Screenshot: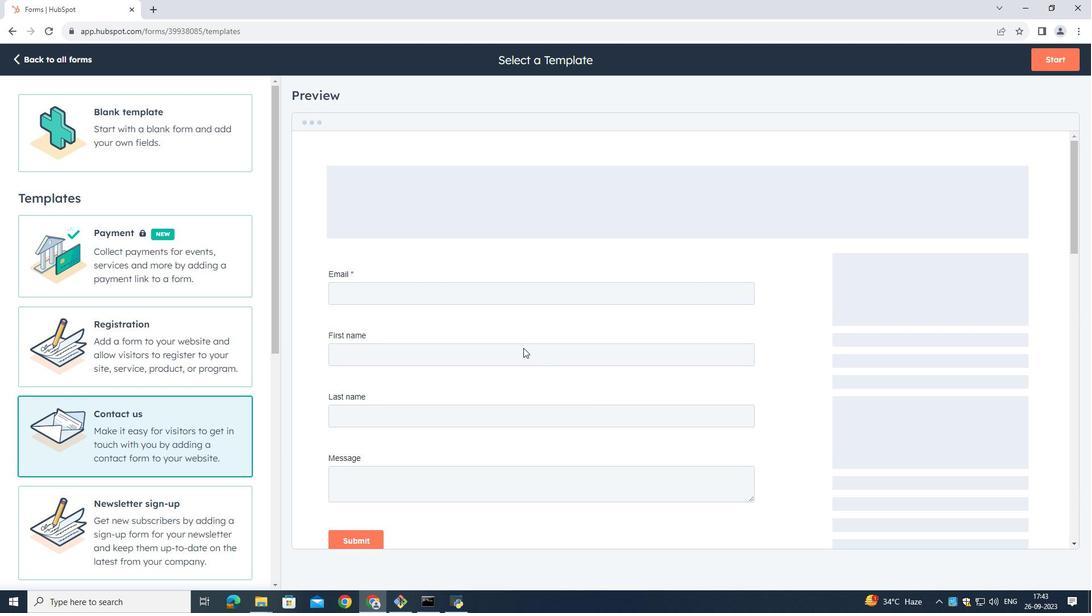 
Action: Mouse scrolled (597, 396) with delta (0, 0)
Screenshot: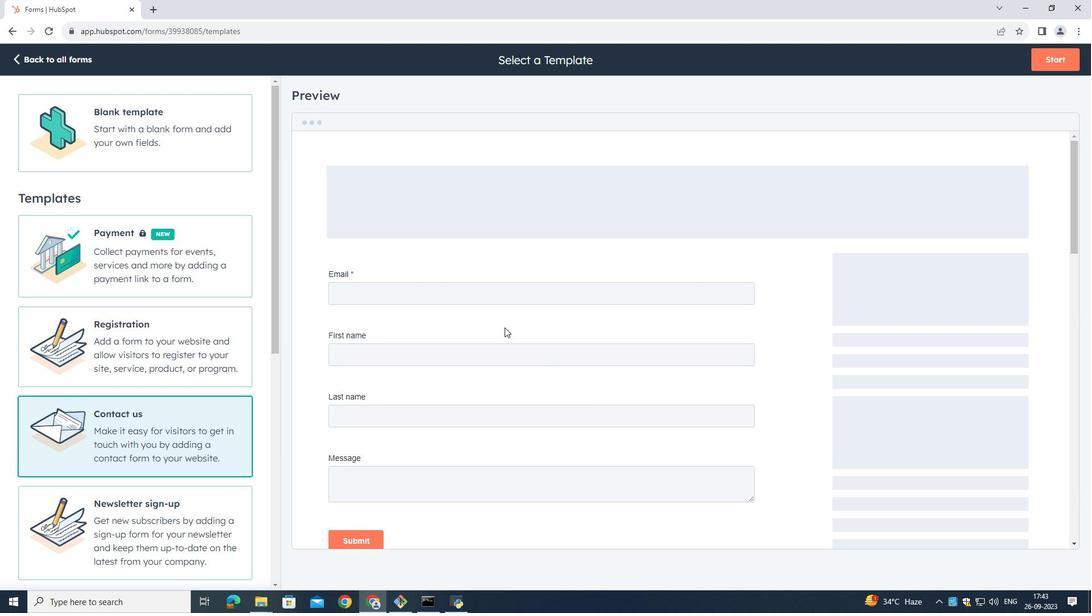 
Action: Mouse scrolled (597, 396) with delta (0, 0)
Screenshot: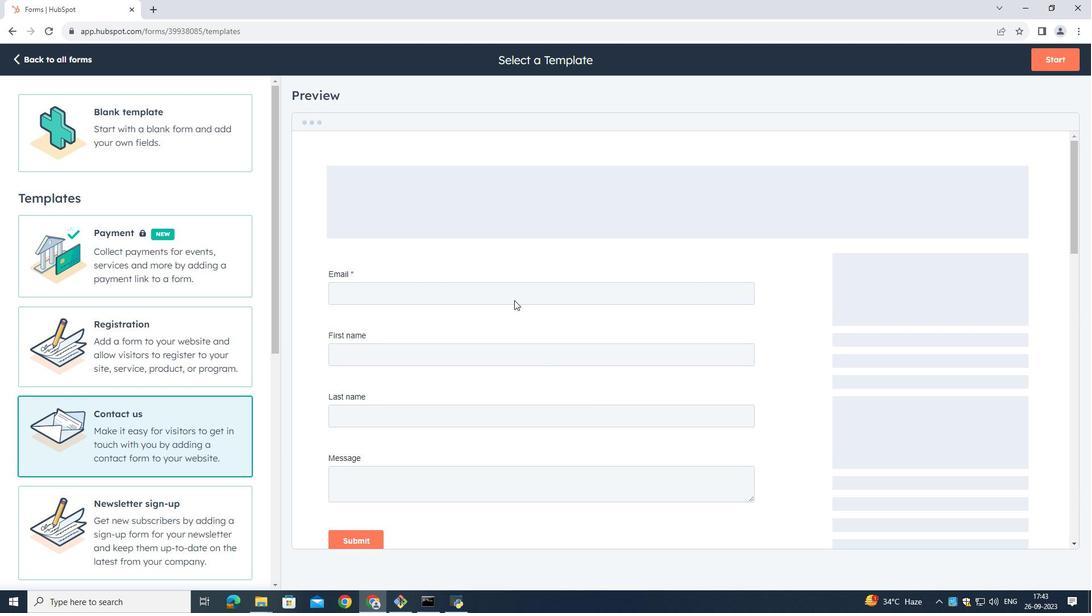 
Action: Mouse scrolled (597, 396) with delta (0, 0)
Screenshot: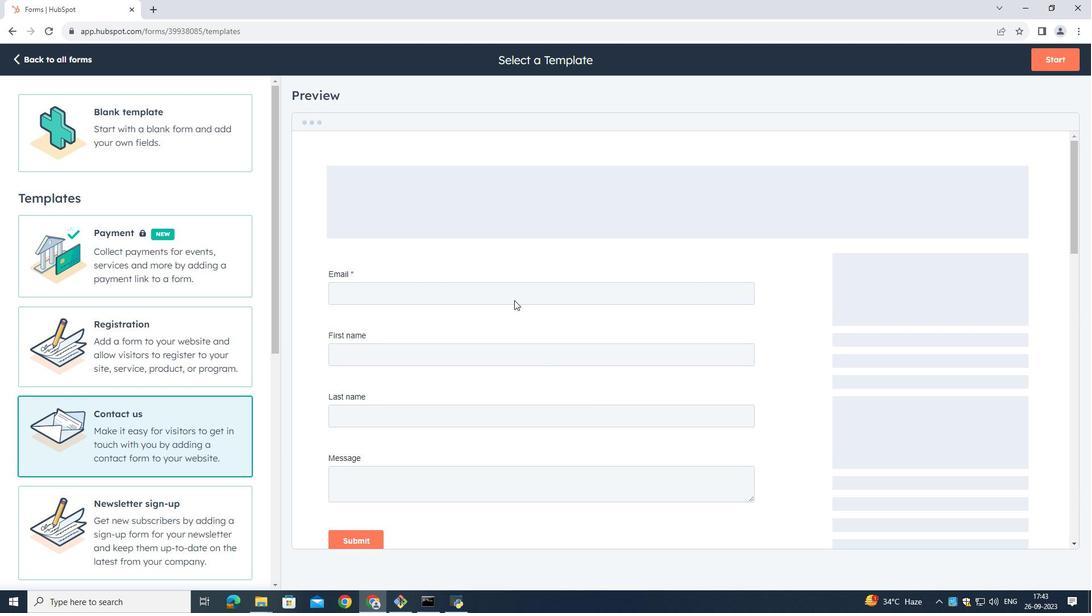 
Action: Mouse moved to (1055, 61)
Screenshot: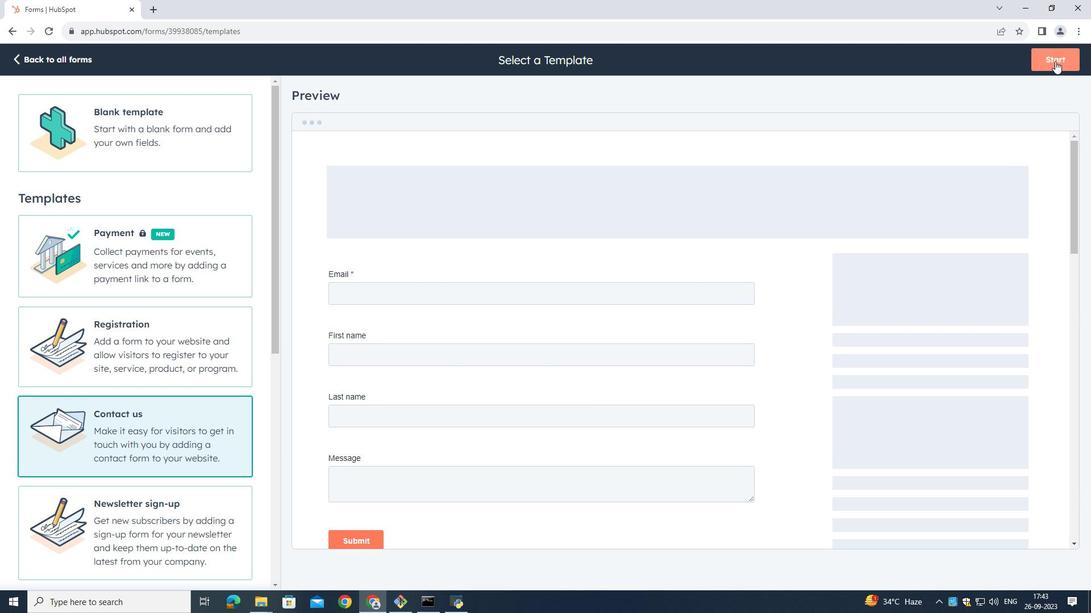 
Action: Mouse pressed left at (1055, 61)
Screenshot: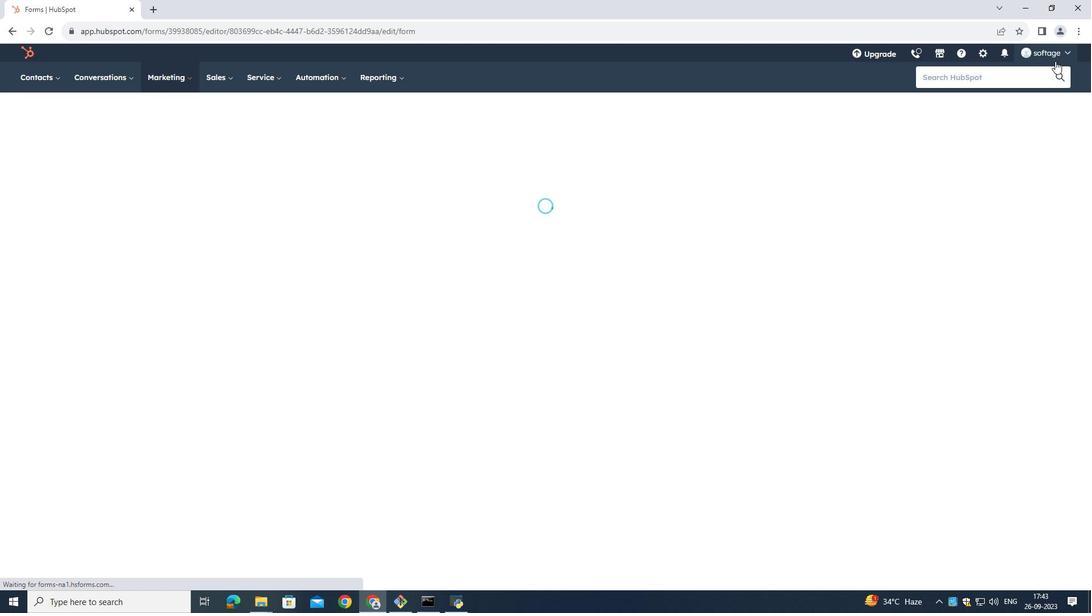 
Action: Mouse moved to (497, 370)
Screenshot: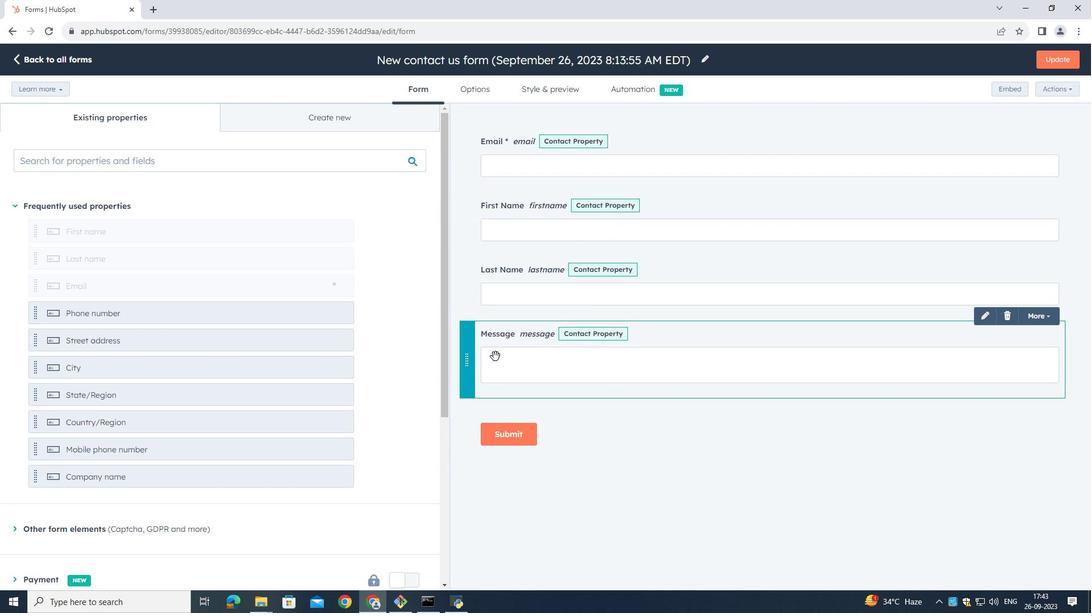 
Action: Mouse pressed left at (497, 370)
Screenshot: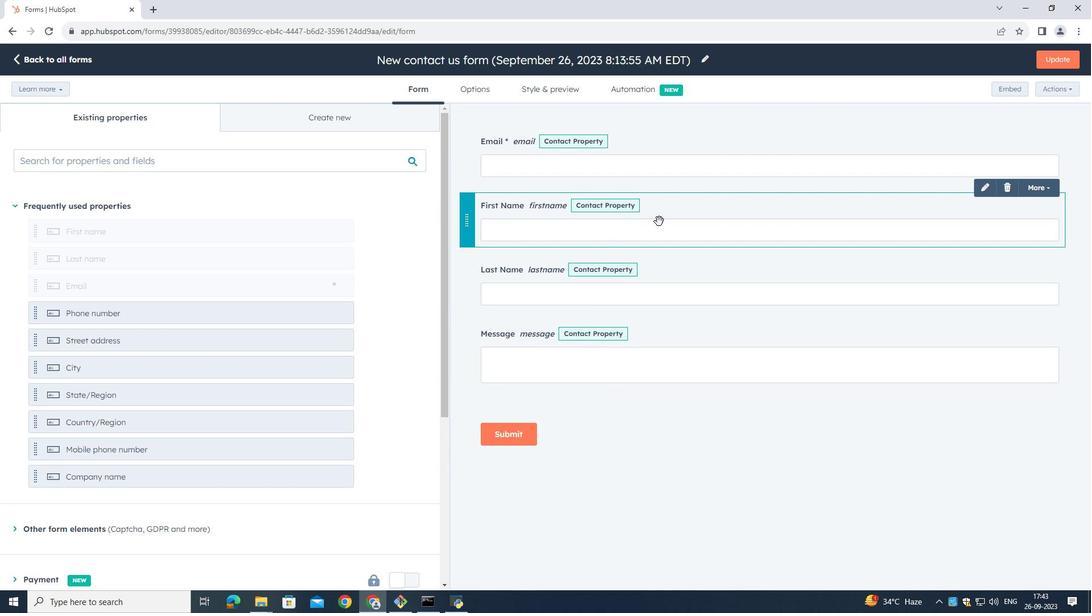 
Action: Mouse moved to (706, 276)
Screenshot: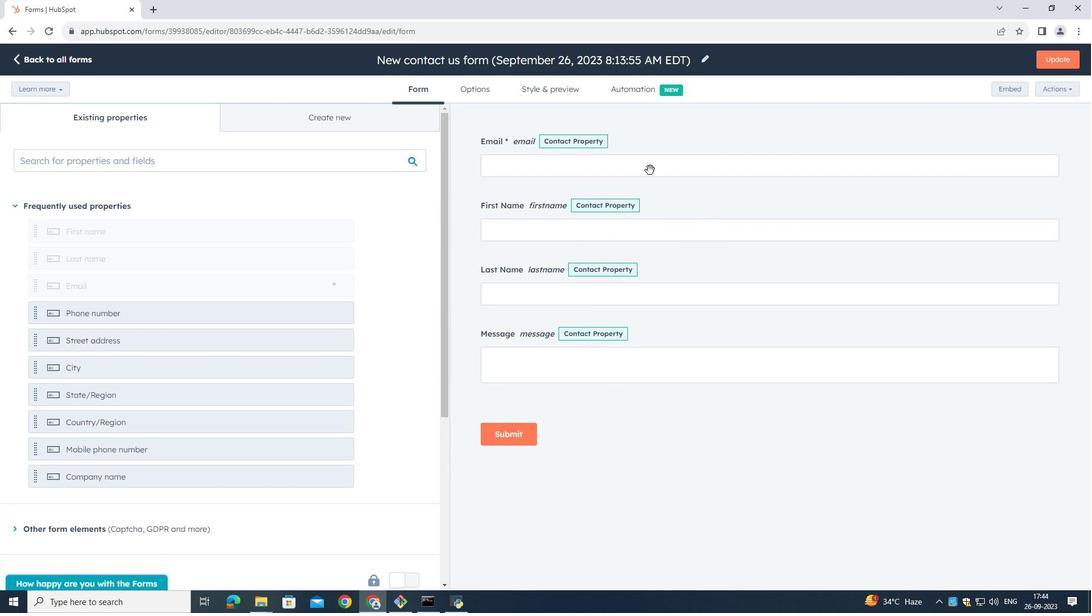 
Action: Mouse scrolled (706, 277) with delta (0, 0)
Screenshot: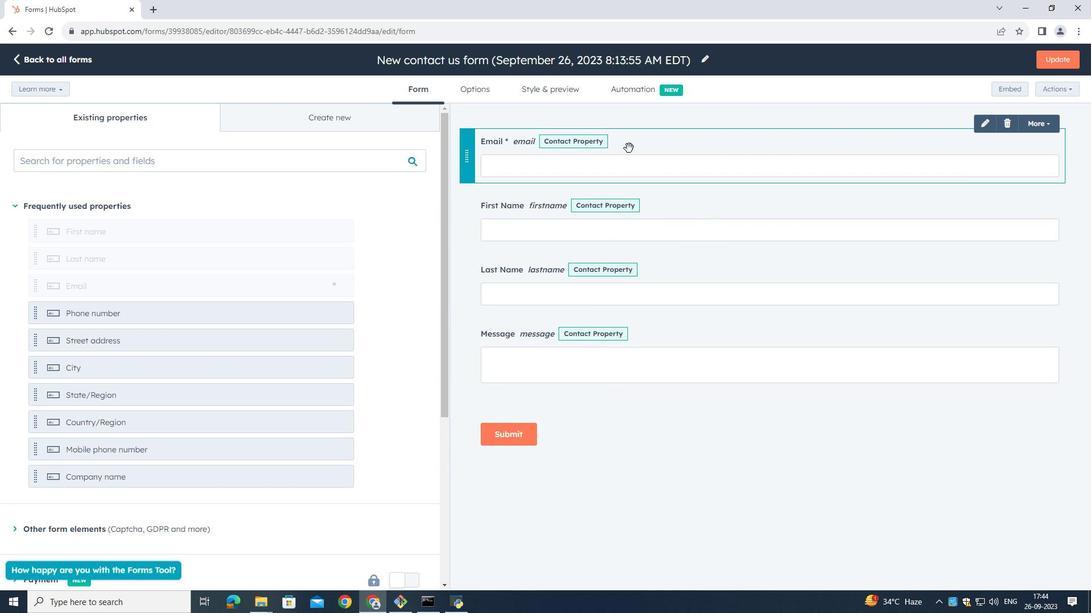 
Action: Mouse scrolled (706, 277) with delta (0, 0)
Screenshot: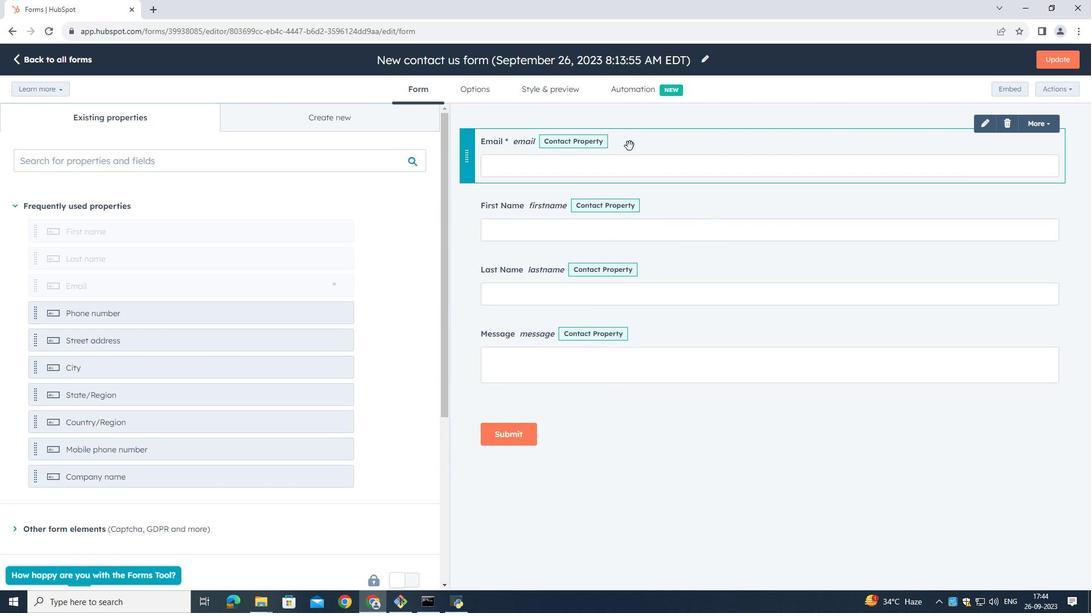 
Action: Mouse scrolled (706, 277) with delta (0, 0)
Screenshot: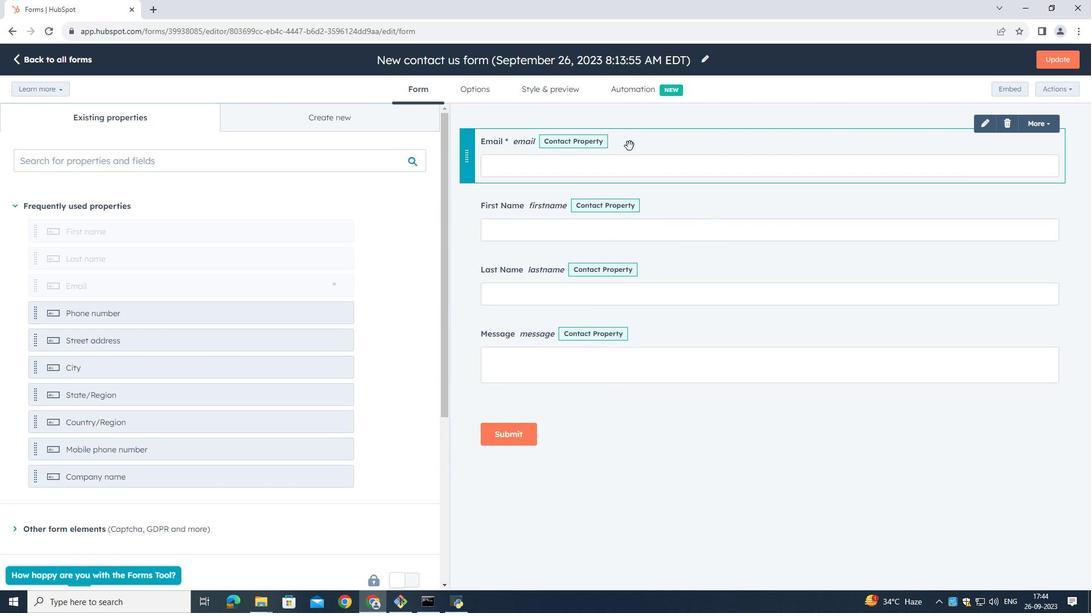 
Action: Mouse scrolled (706, 277) with delta (0, 0)
Screenshot: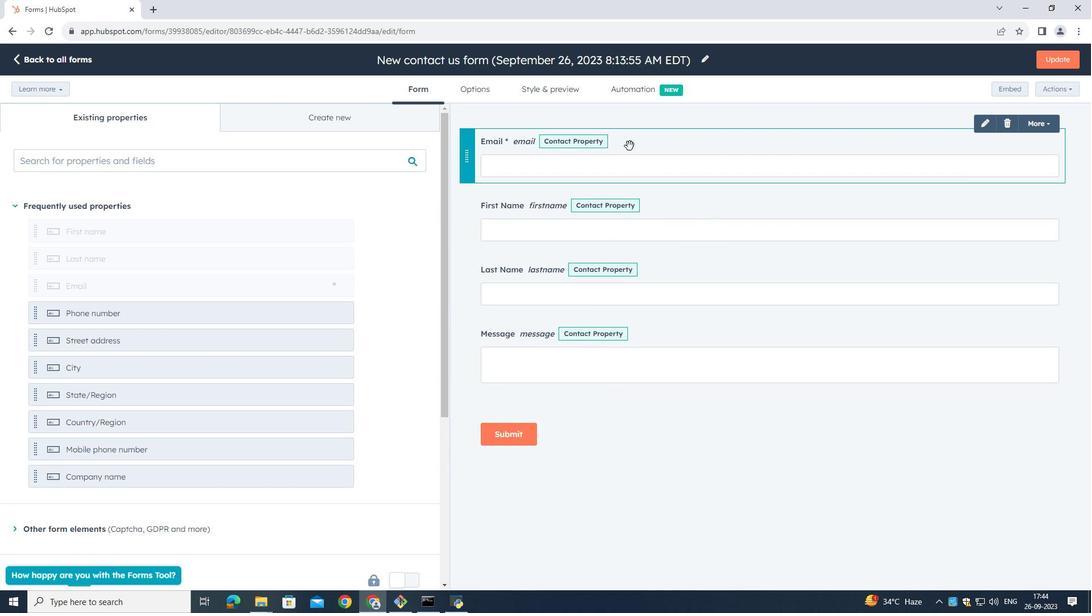 
Action: Mouse scrolled (706, 277) with delta (0, 0)
Screenshot: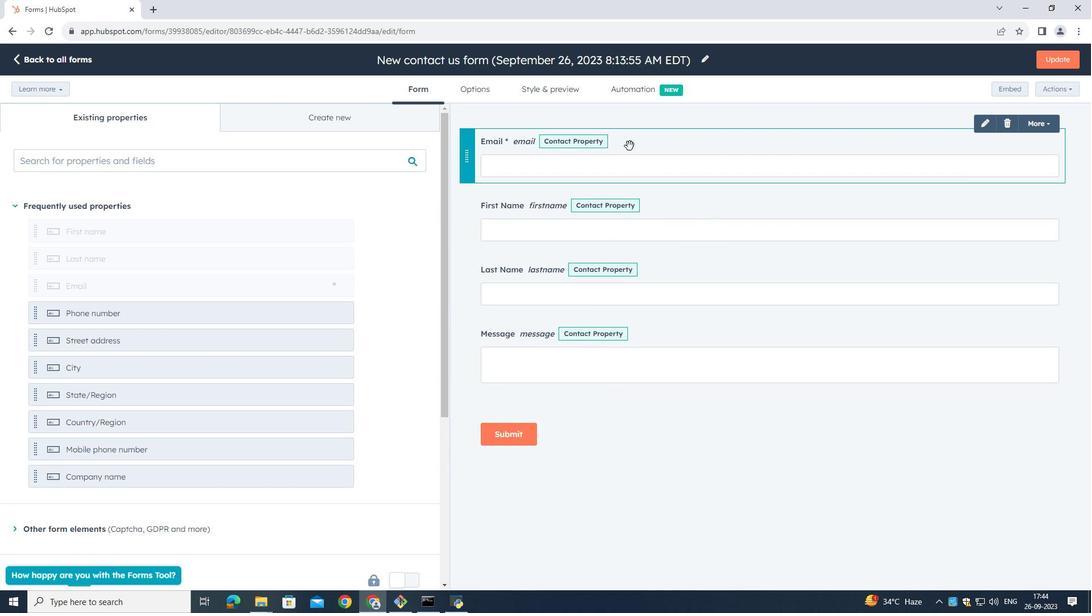 
Action: Mouse moved to (708, 279)
Screenshot: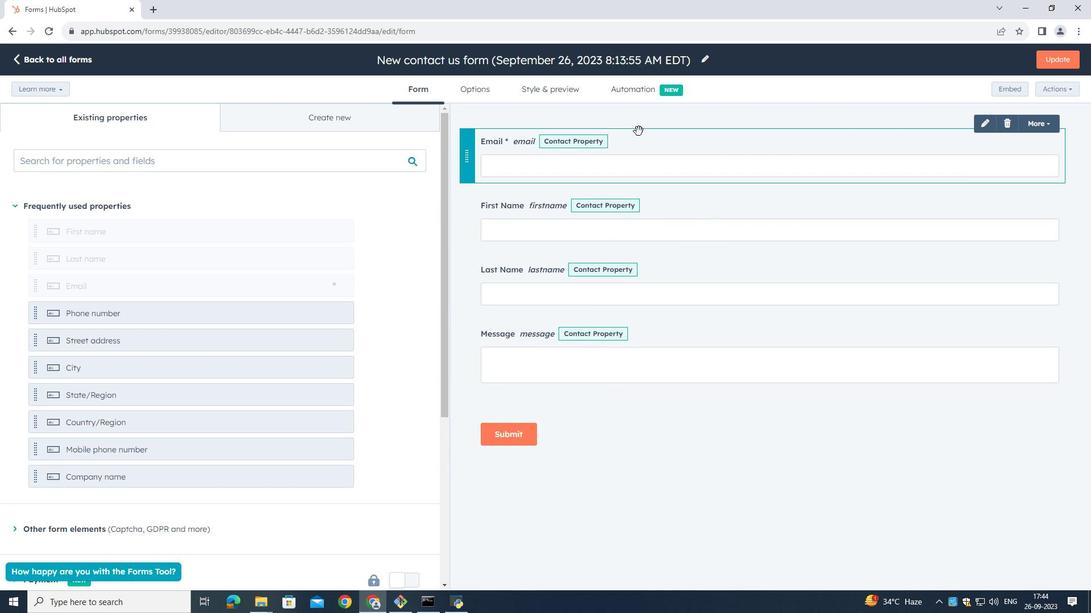 
Action: Mouse scrolled (708, 279) with delta (0, 0)
Screenshot: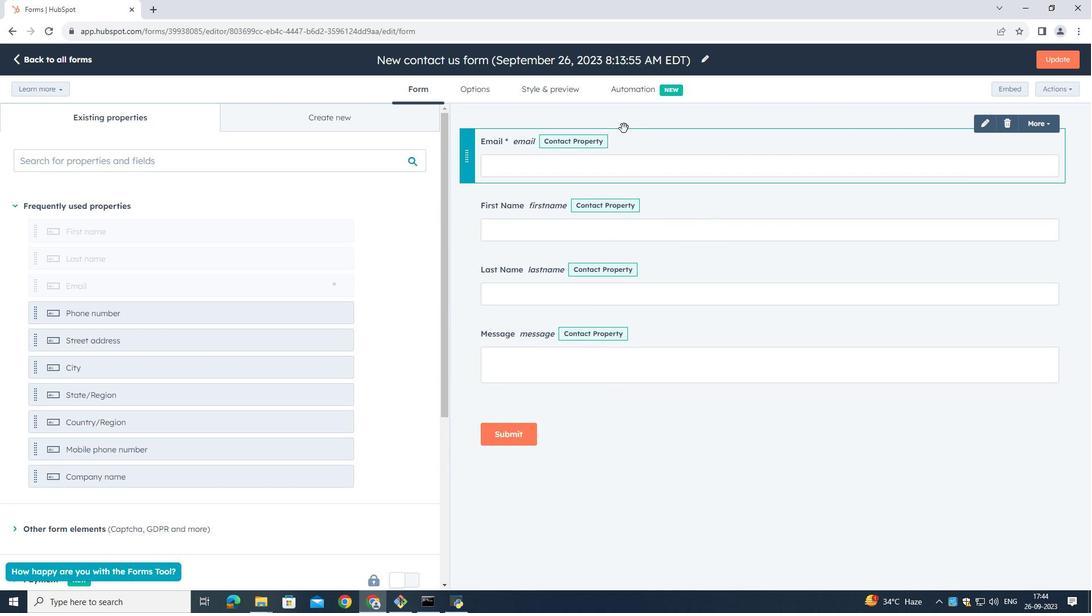 
Action: Mouse scrolled (708, 279) with delta (0, 0)
Screenshot: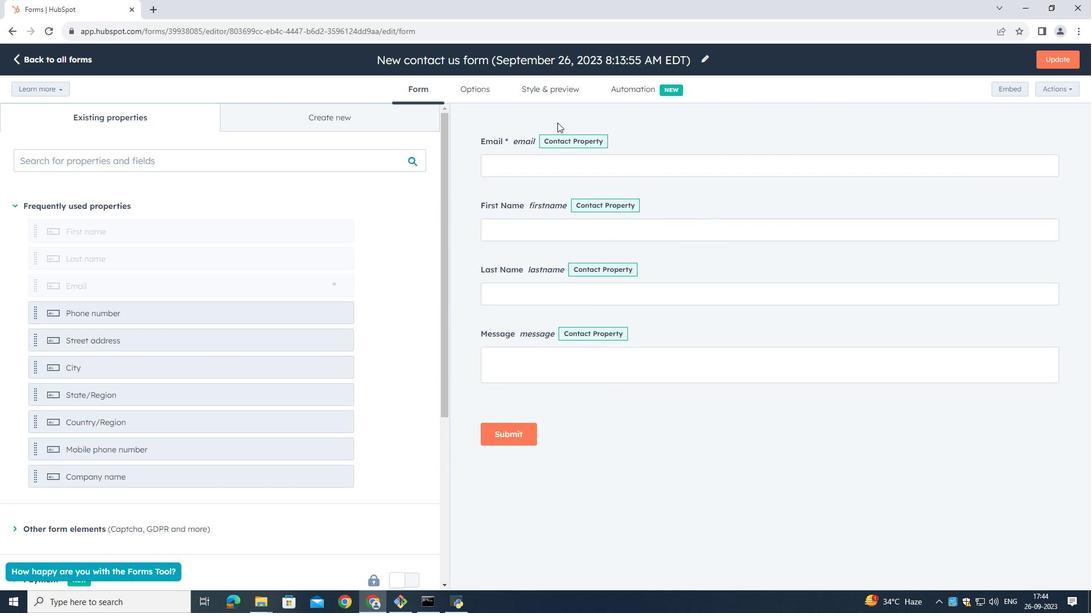 
Action: Mouse moved to (473, 91)
Screenshot: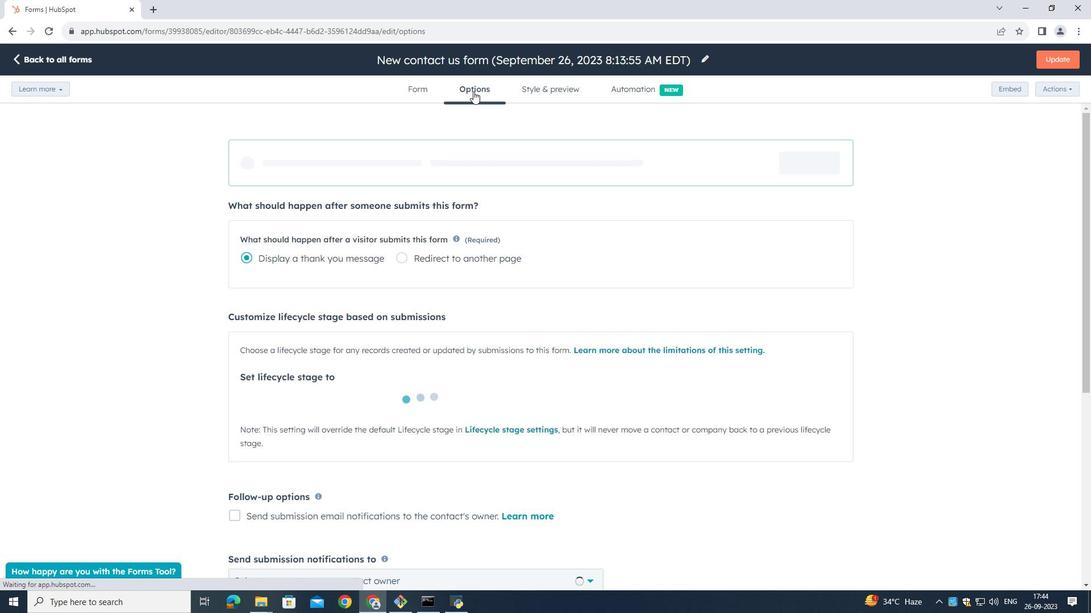 
Action: Mouse pressed left at (473, 91)
Screenshot: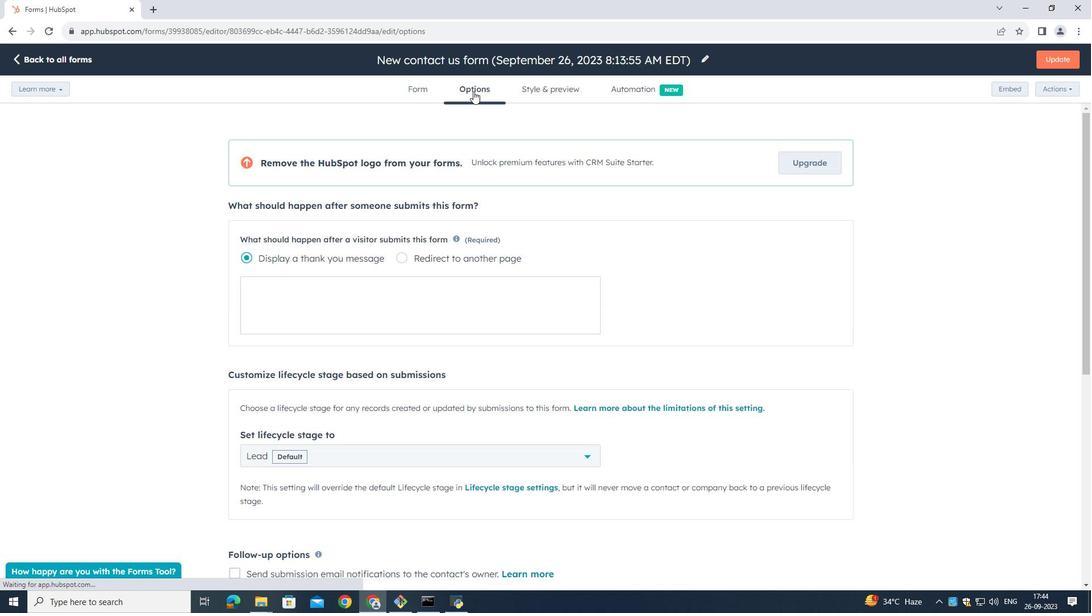 
Action: Mouse moved to (383, 316)
Screenshot: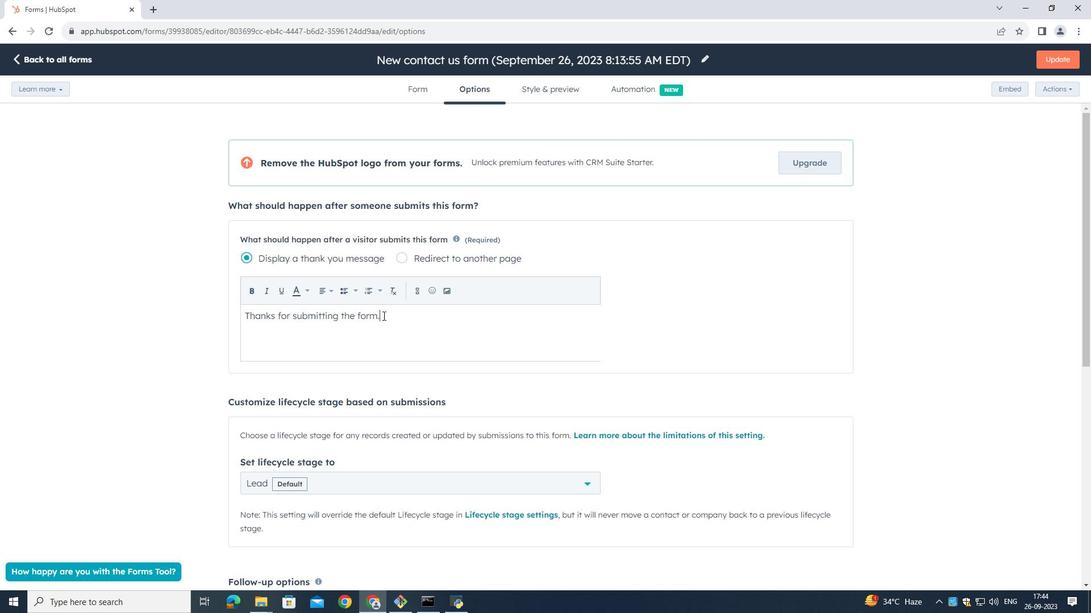 
Action: Mouse pressed left at (383, 316)
Screenshot: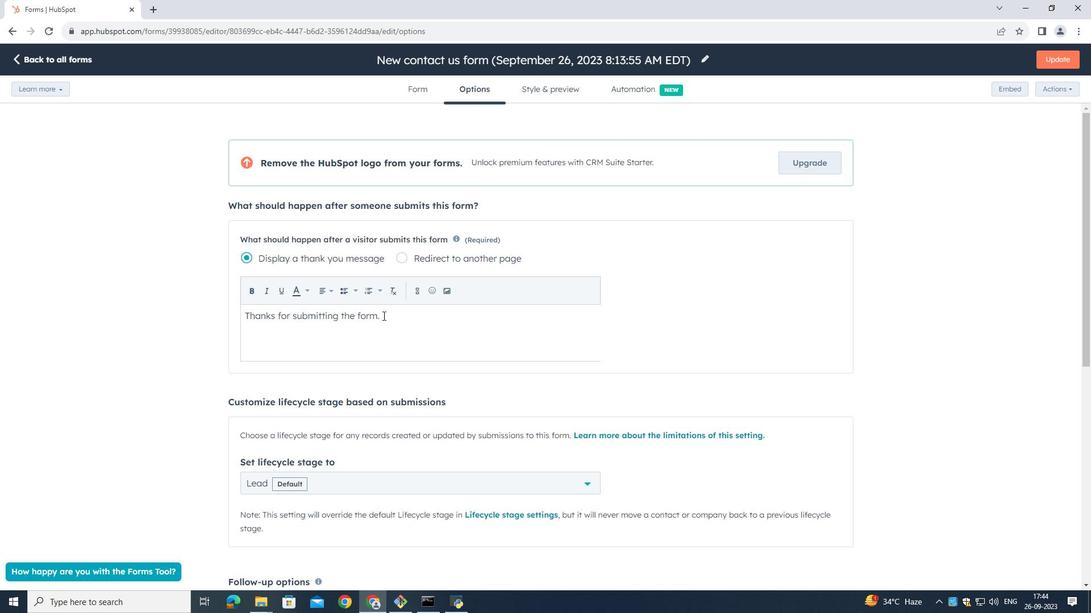 
Action: Mouse moved to (414, 91)
Screenshot: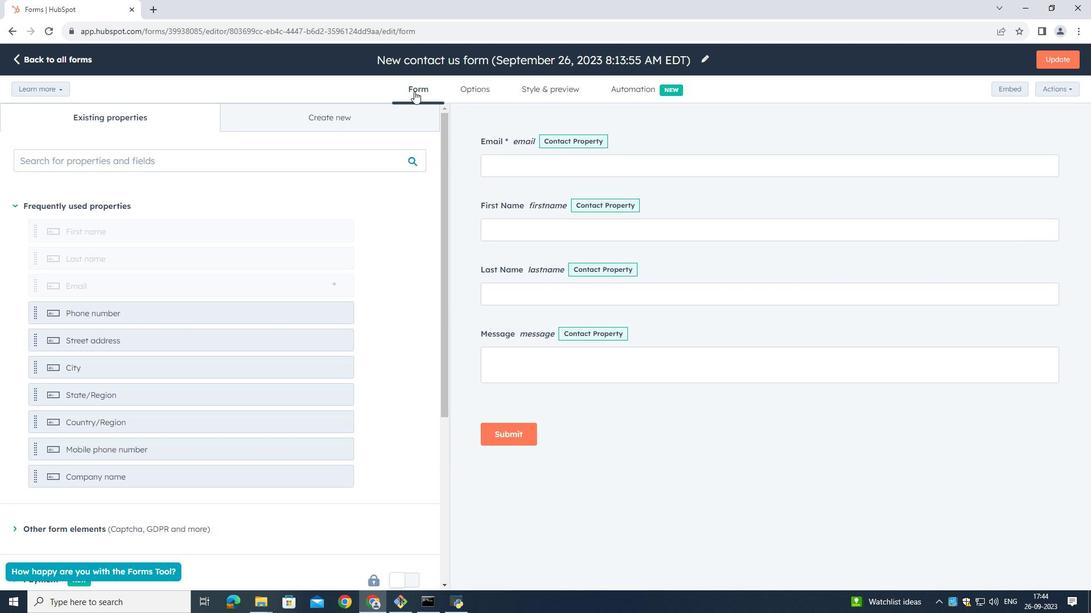 
Action: Mouse pressed left at (414, 91)
Screenshot: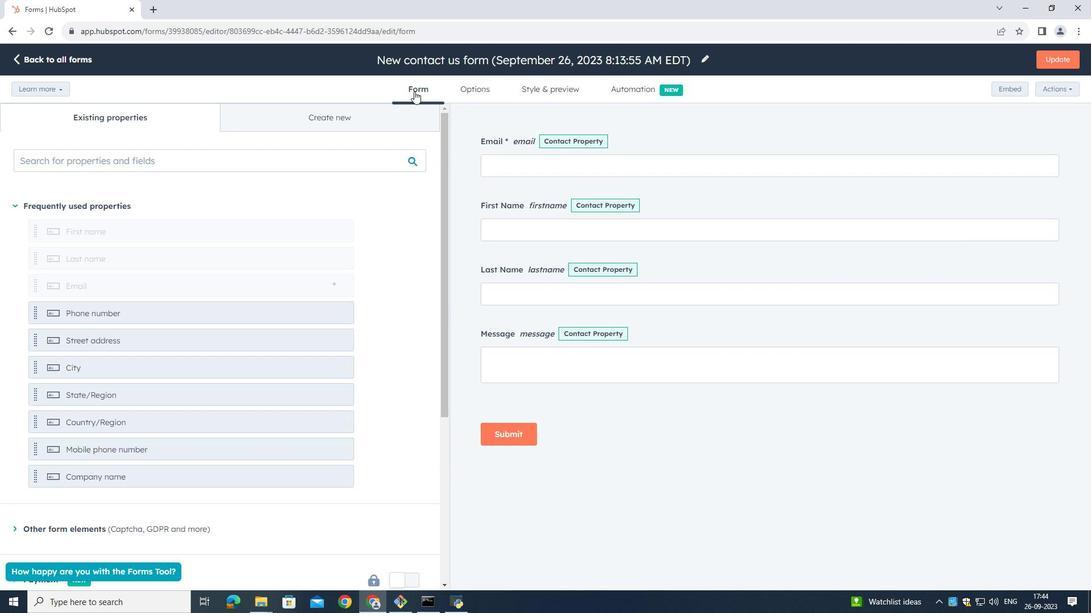 
Action: Mouse moved to (649, 260)
Screenshot: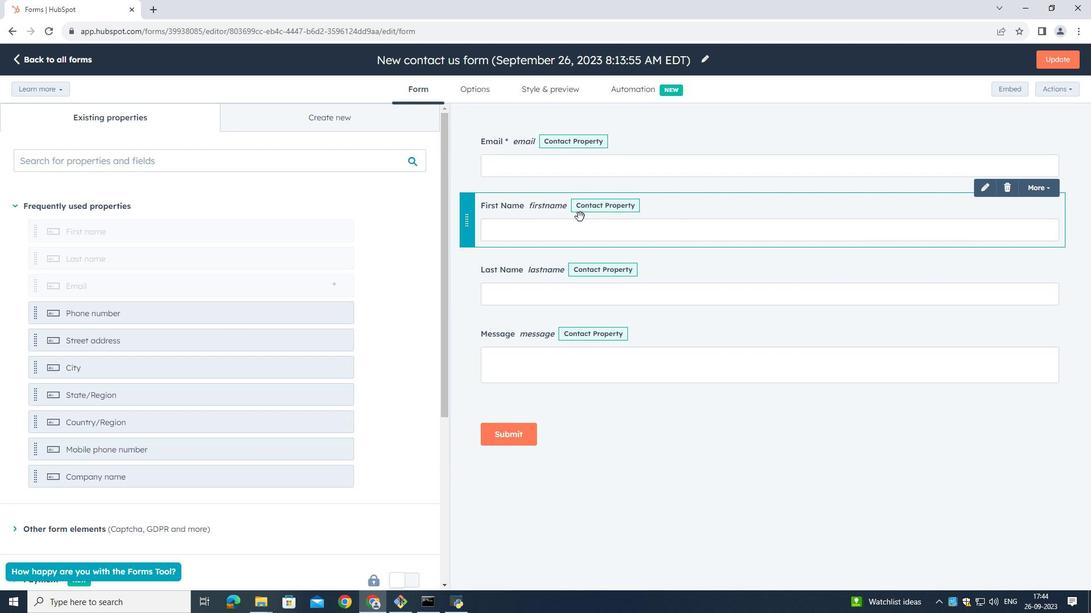 
Action: Mouse scrolled (649, 260) with delta (0, 0)
Screenshot: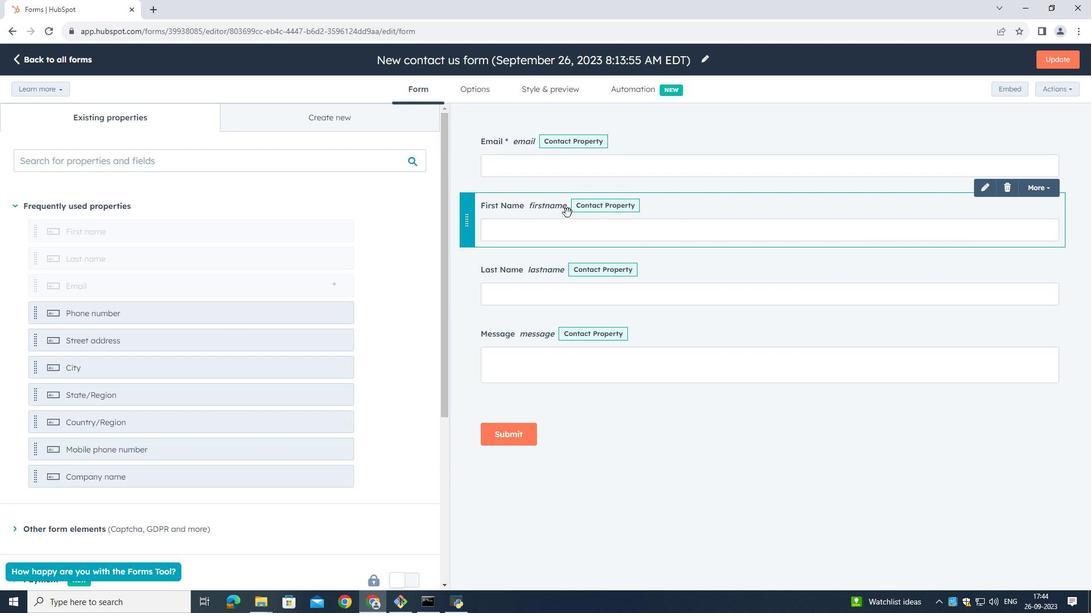 
Action: Mouse scrolled (649, 260) with delta (0, 0)
Screenshot: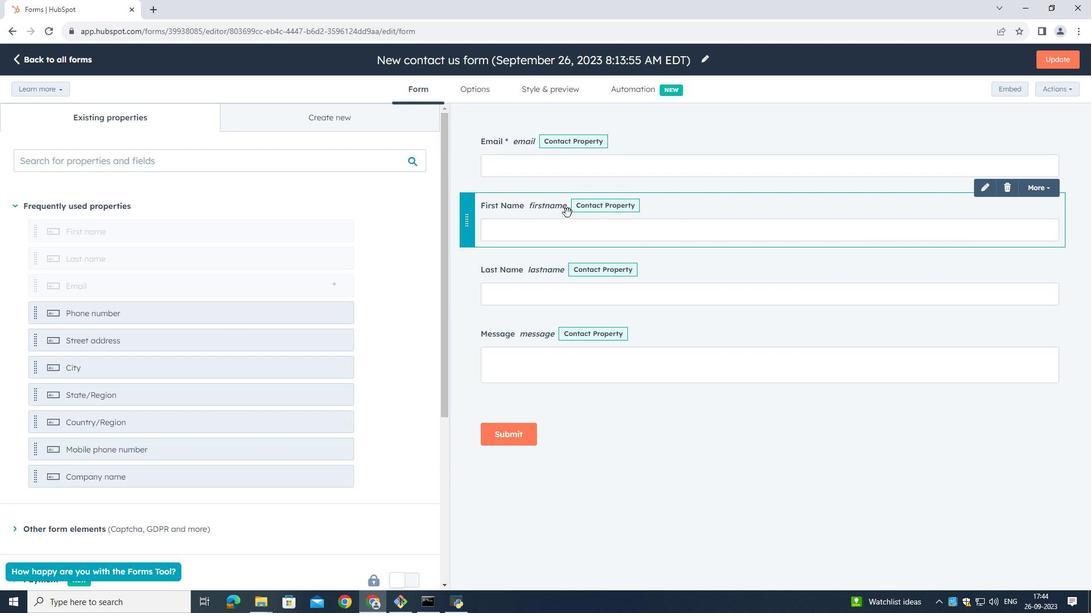 
Action: Mouse scrolled (649, 260) with delta (0, 0)
Screenshot: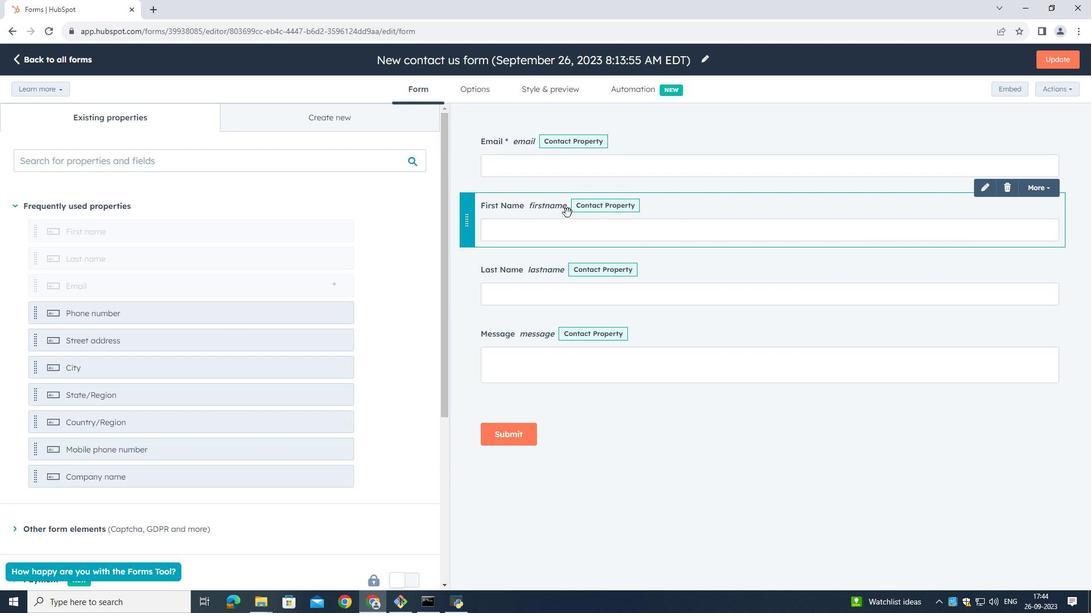 
Action: Mouse scrolled (649, 260) with delta (0, 0)
Screenshot: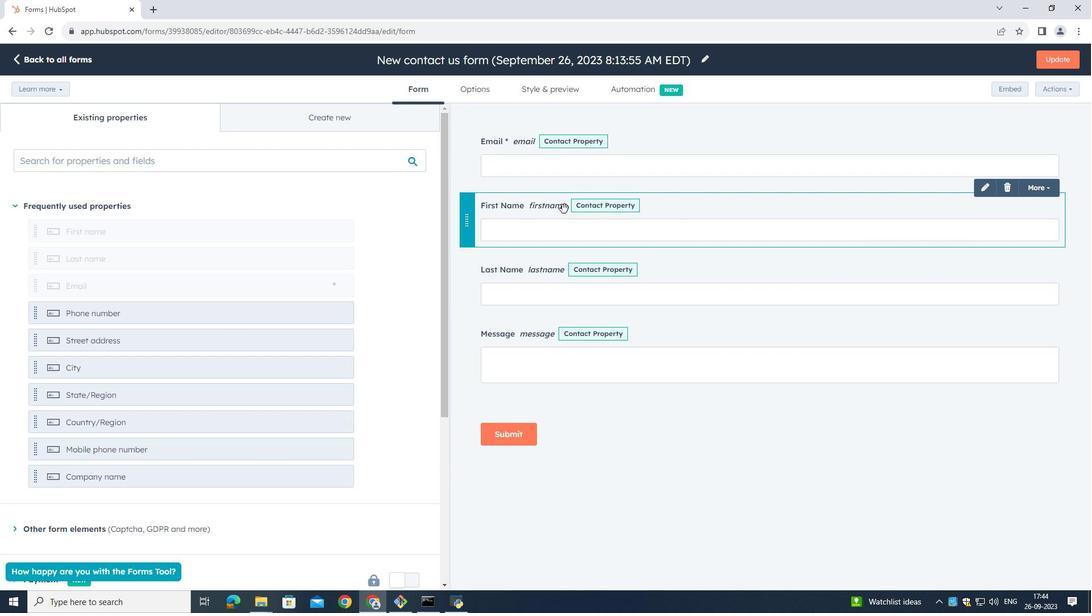 
Action: Mouse scrolled (649, 260) with delta (0, 0)
Screenshot: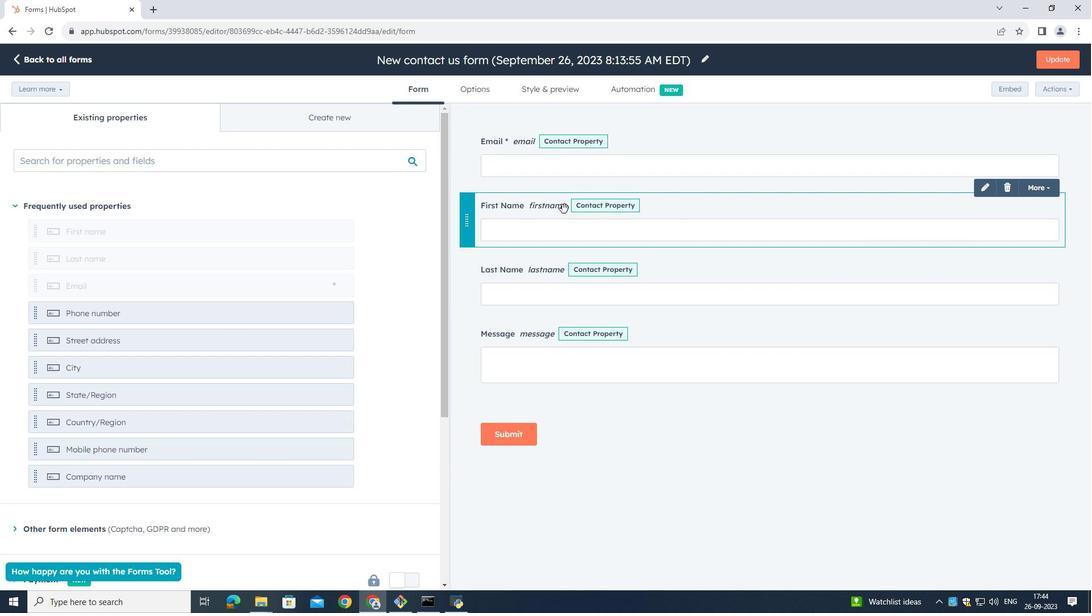 
Action: Mouse moved to (468, 226)
Screenshot: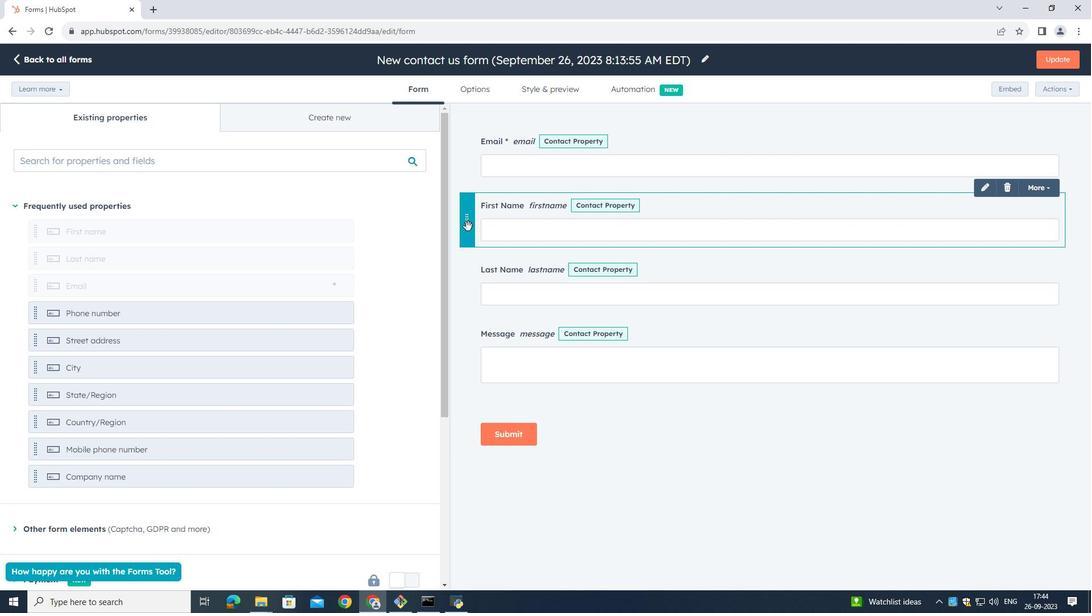 
Action: Mouse pressed left at (468, 226)
Screenshot: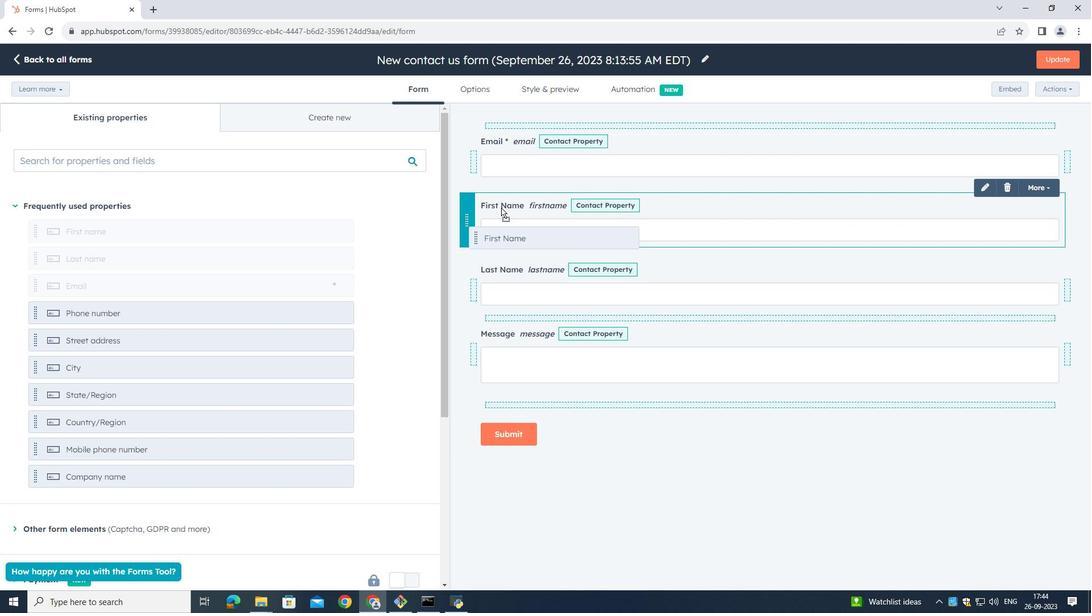 
Action: Mouse moved to (466, 156)
Screenshot: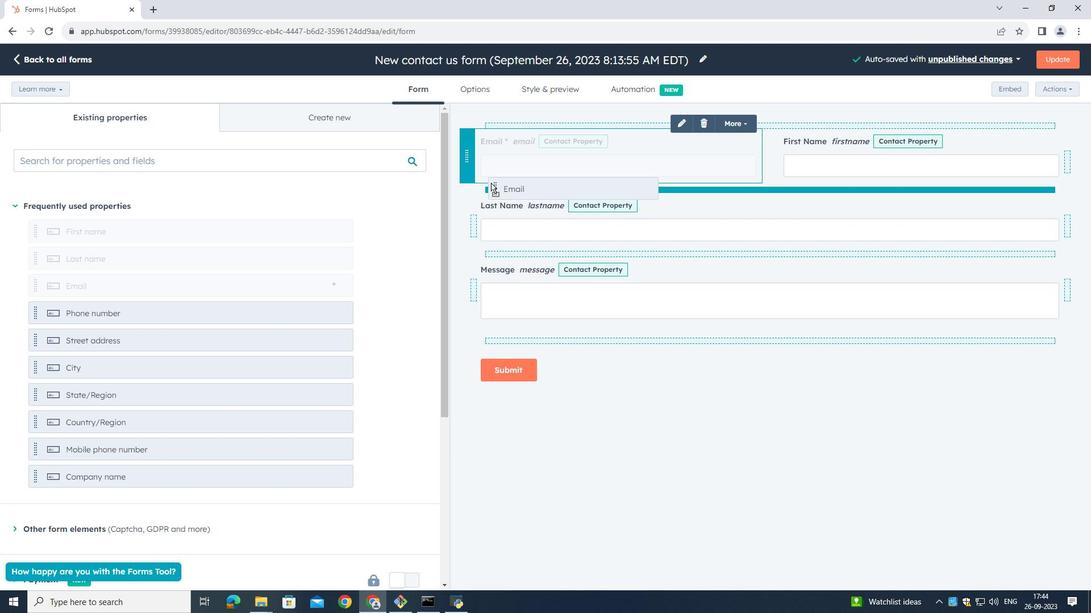 
Action: Mouse pressed left at (466, 156)
Screenshot: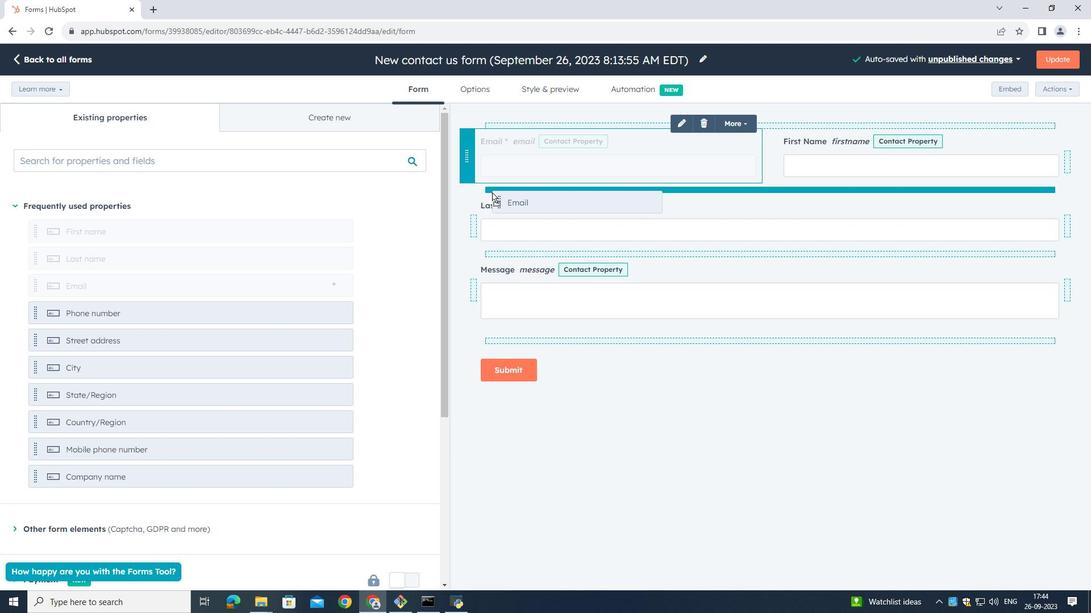 
Action: Mouse moved to (469, 148)
Screenshot: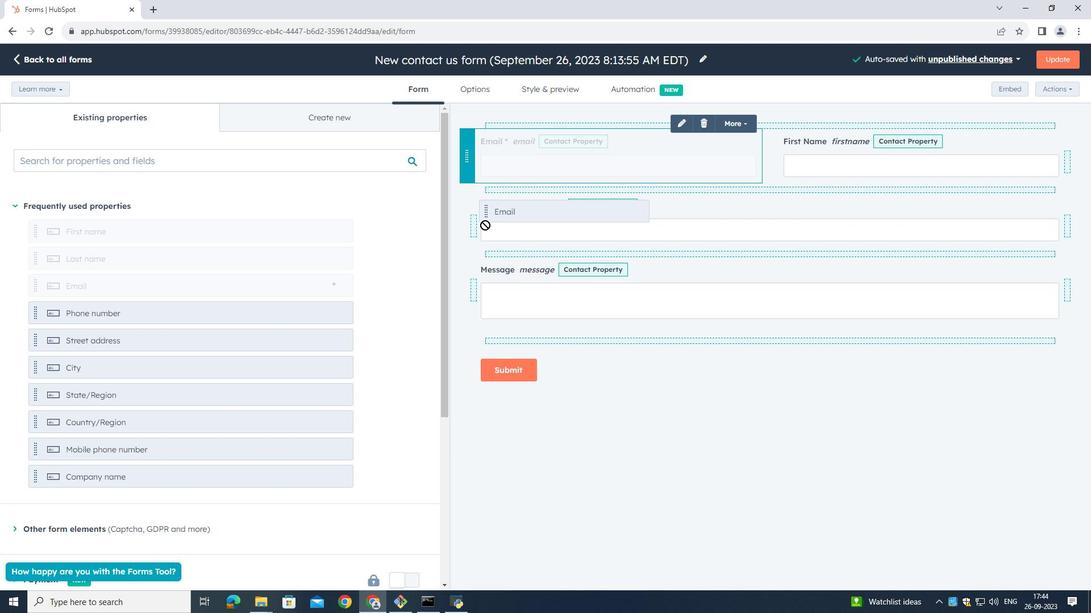 
Action: Mouse pressed left at (469, 148)
Screenshot: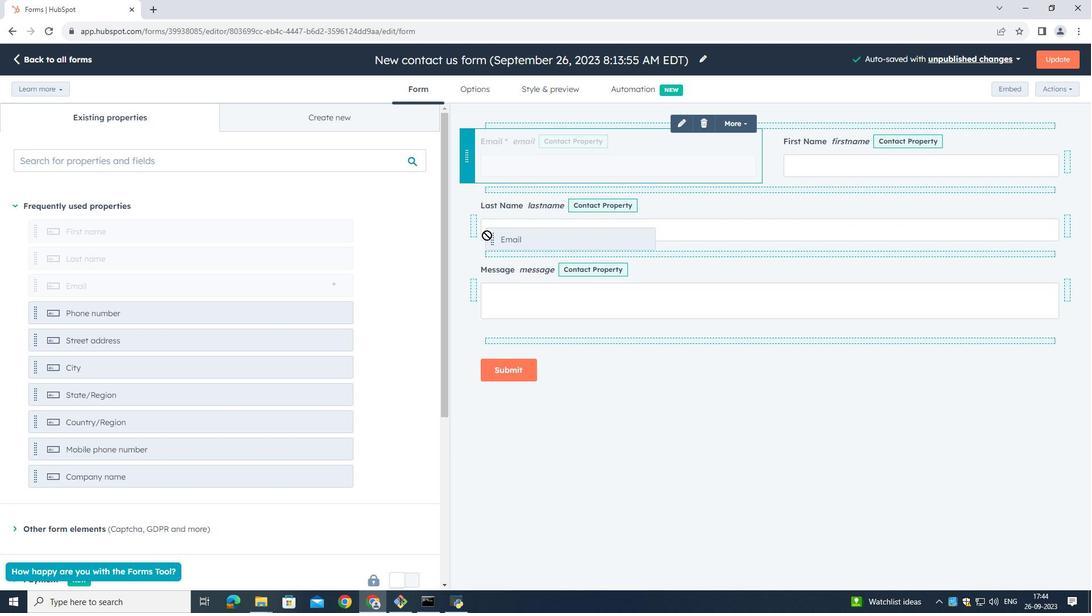 
Action: Mouse moved to (463, 222)
Screenshot: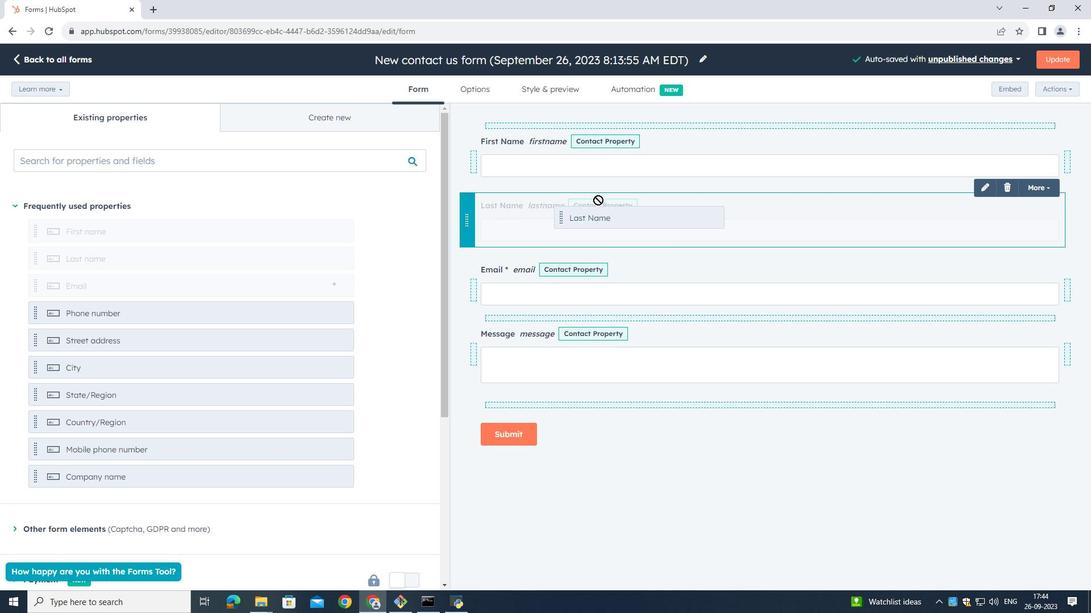 
Action: Mouse pressed left at (463, 222)
Screenshot: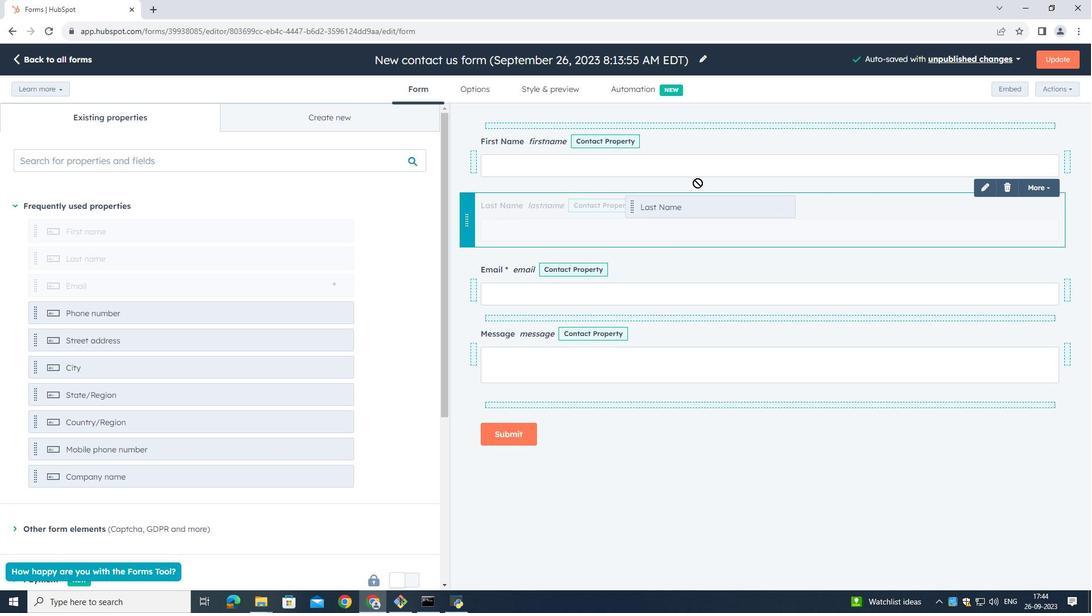 
Action: Mouse moved to (36, 313)
Screenshot: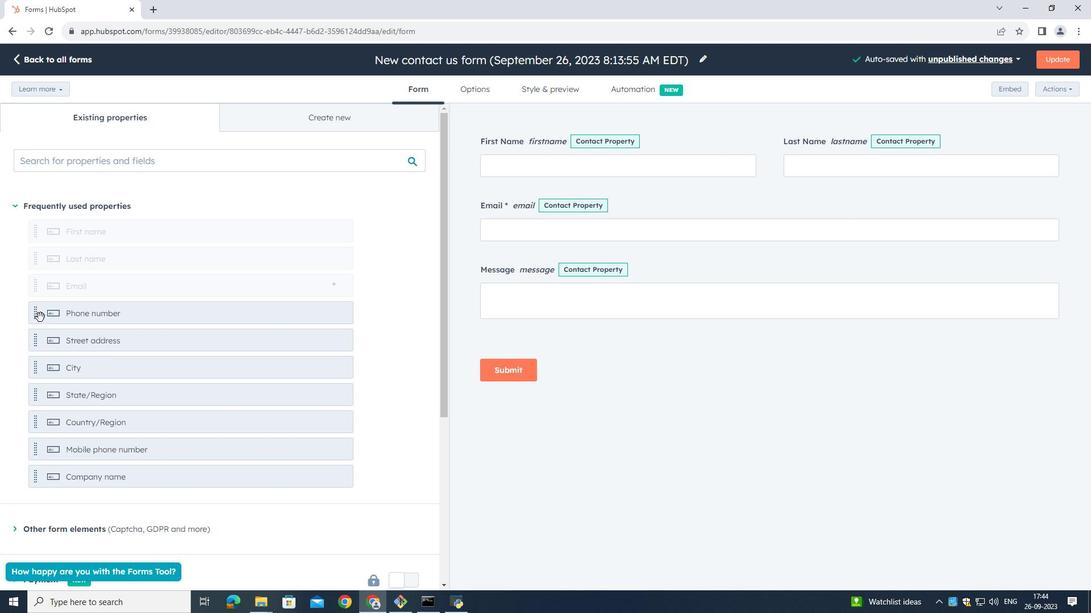 
Action: Mouse pressed left at (36, 313)
Screenshot: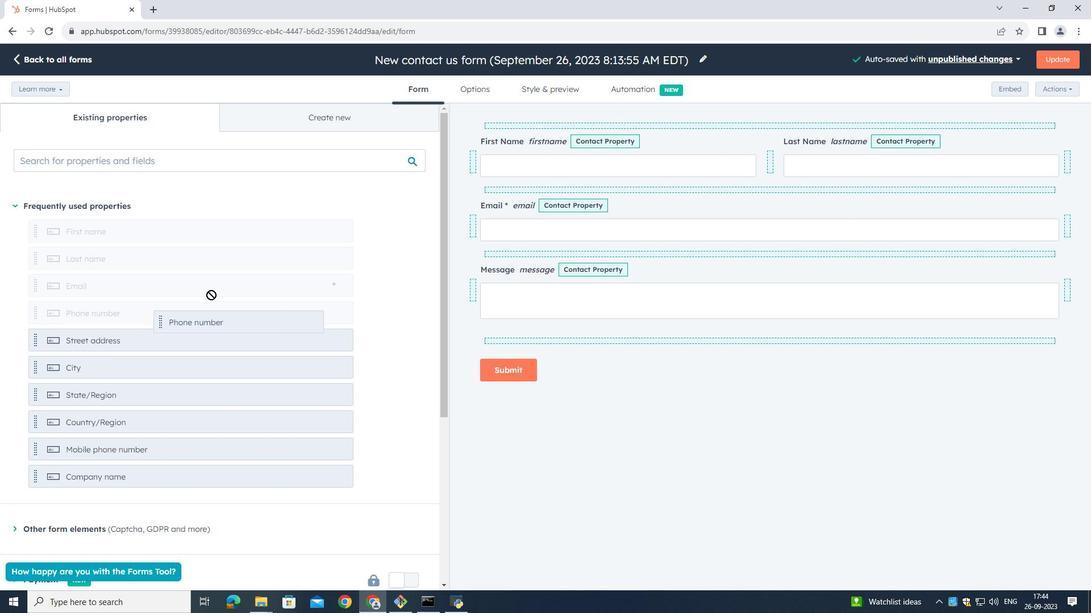 
Action: Mouse moved to (194, 406)
Screenshot: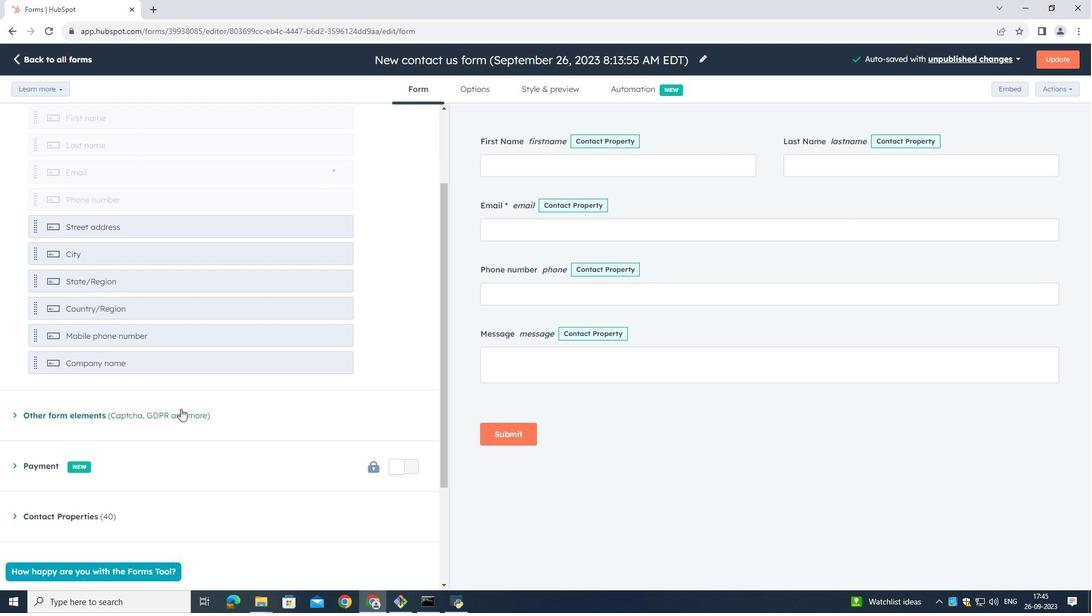 
Action: Mouse scrolled (194, 405) with delta (0, 0)
Screenshot: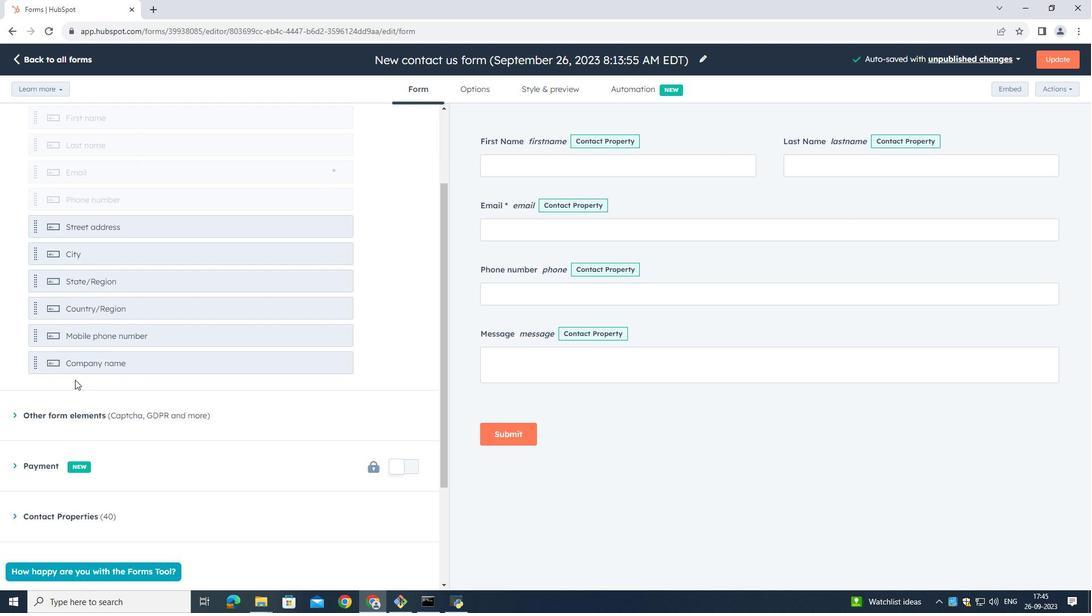 
Action: Mouse scrolled (194, 405) with delta (0, 0)
Screenshot: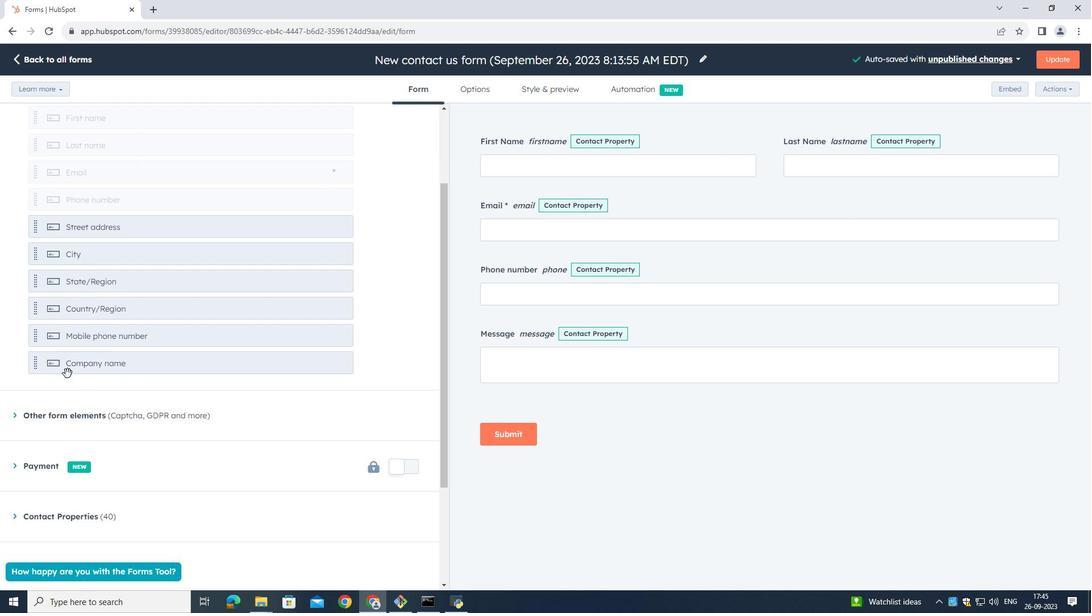 
Action: Mouse moved to (34, 364)
Screenshot: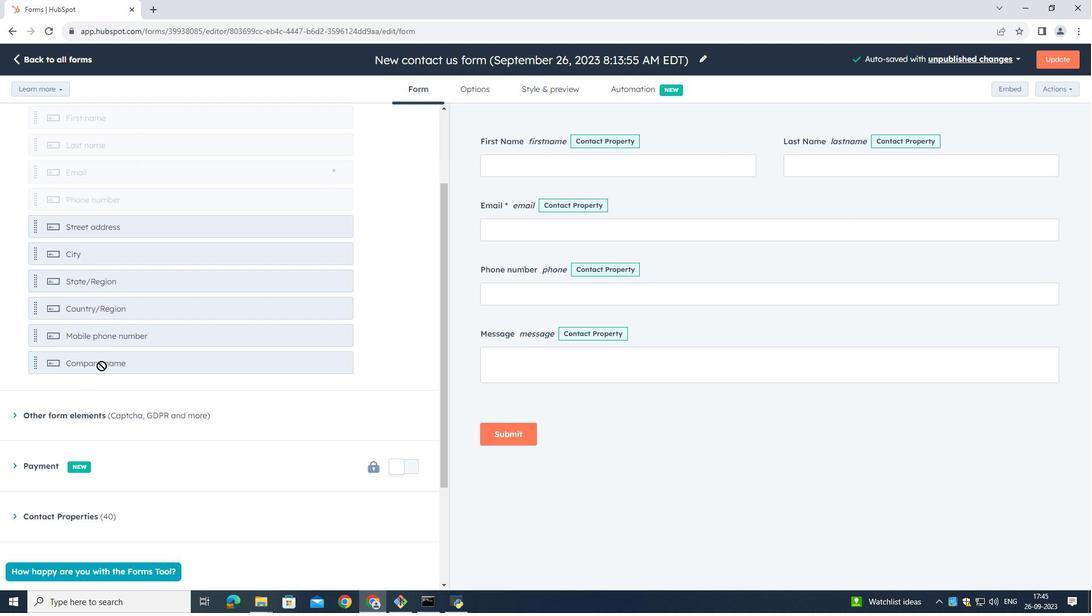 
Action: Mouse pressed left at (34, 364)
Screenshot: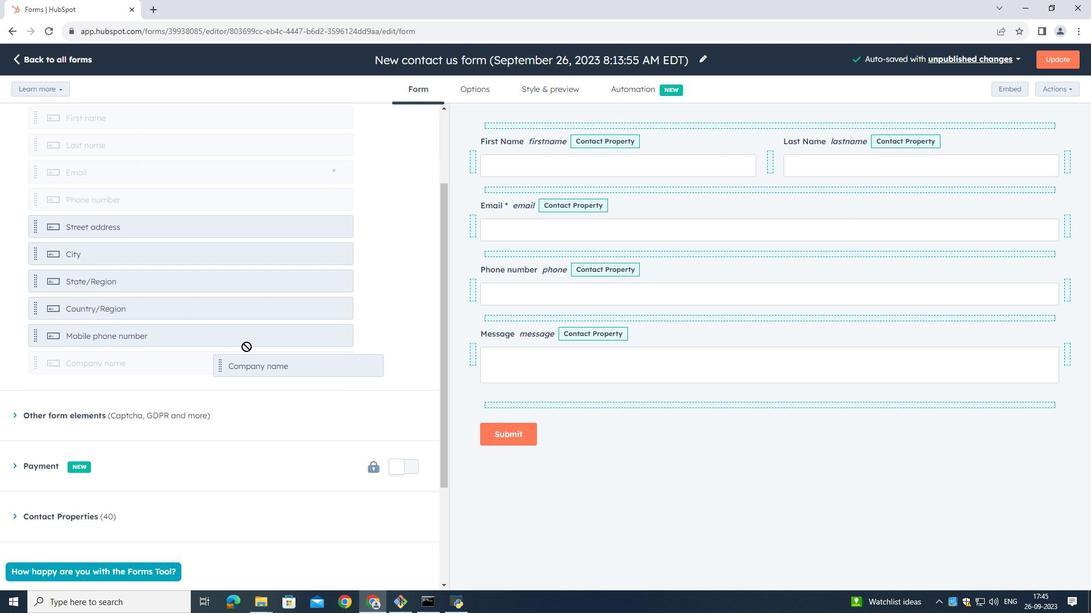 
Action: Mouse moved to (169, 379)
Screenshot: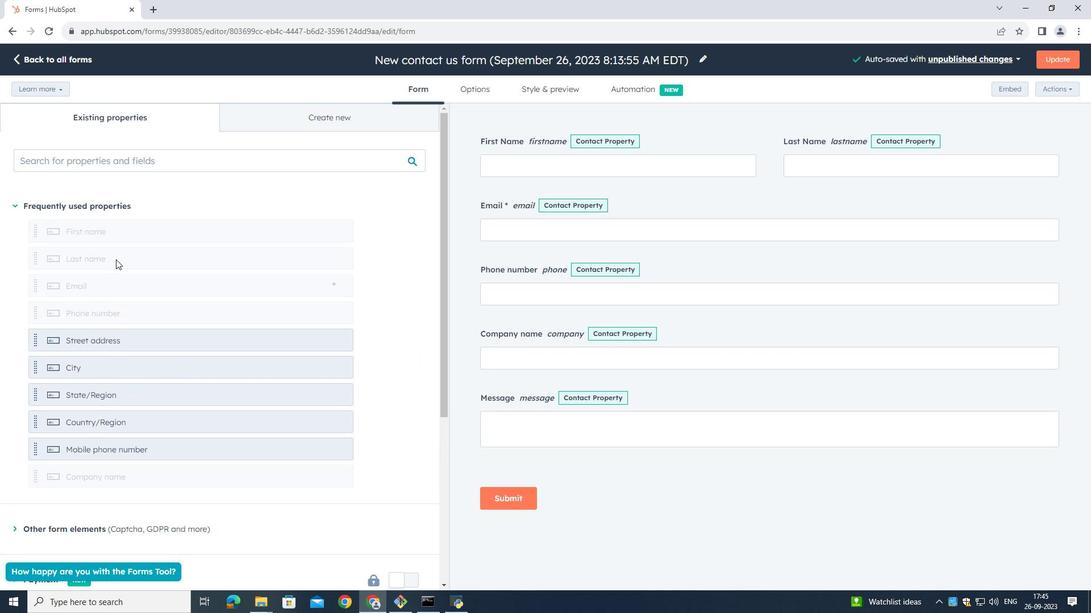 
Action: Mouse scrolled (169, 379) with delta (0, 0)
Screenshot: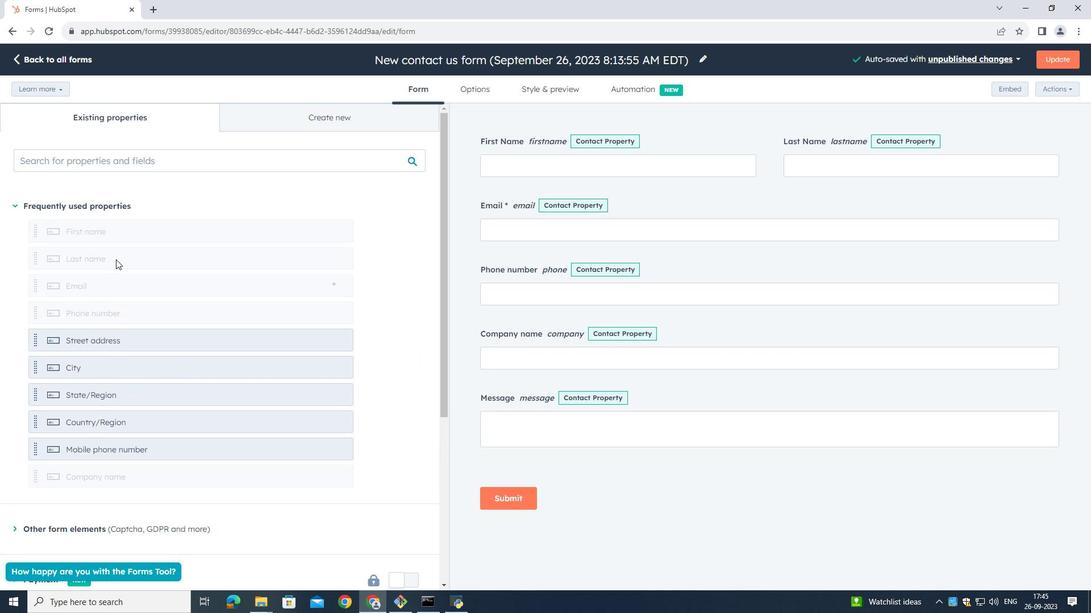 
Action: Mouse scrolled (169, 379) with delta (0, 0)
Screenshot: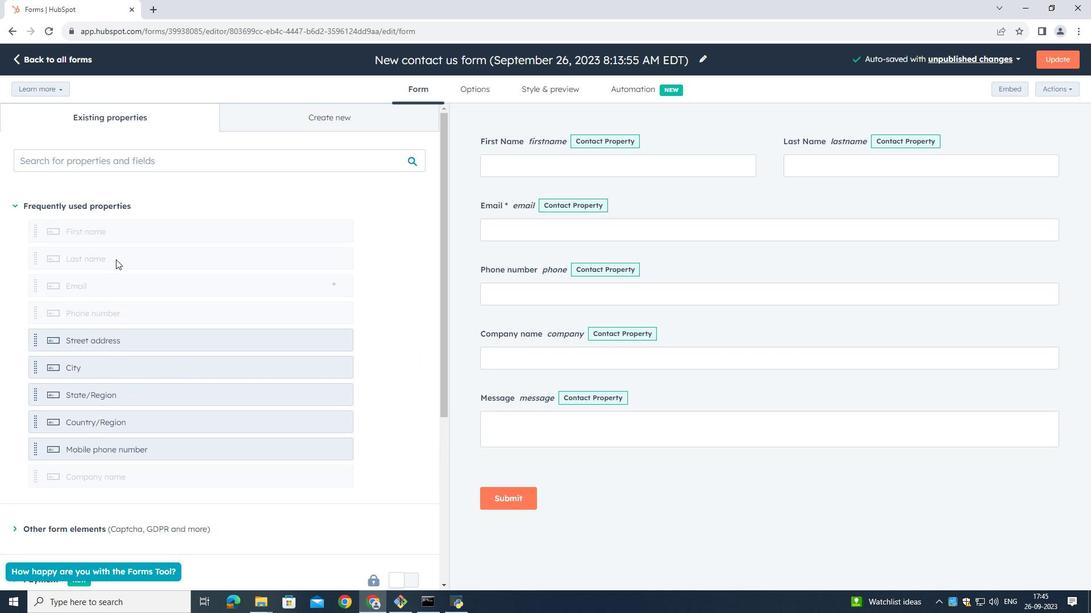 
Action: Mouse scrolled (169, 379) with delta (0, 0)
Screenshot: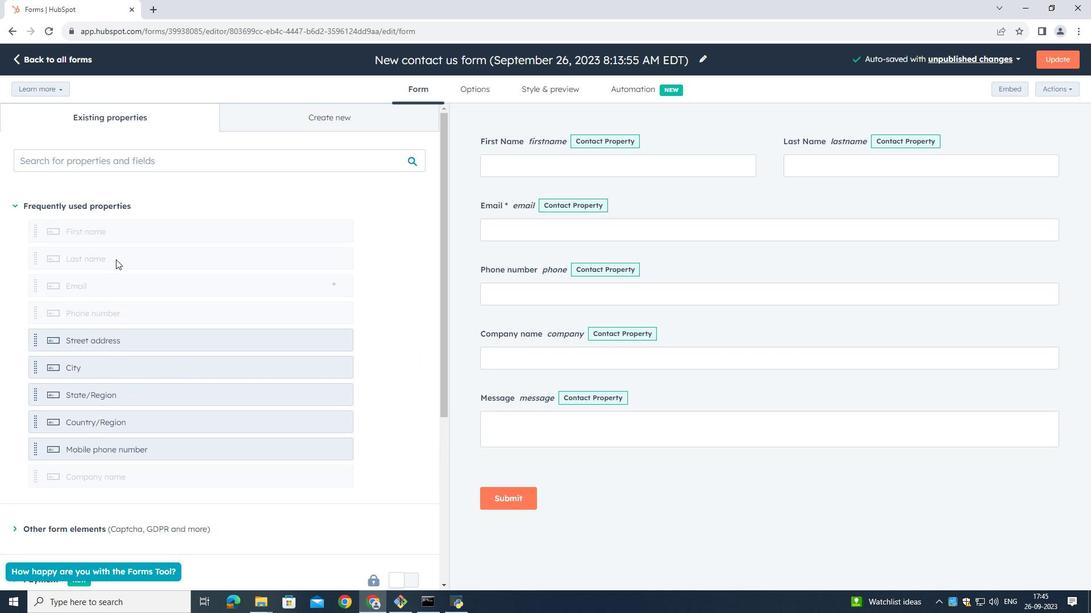 
Action: Mouse scrolled (169, 379) with delta (0, 0)
Screenshot: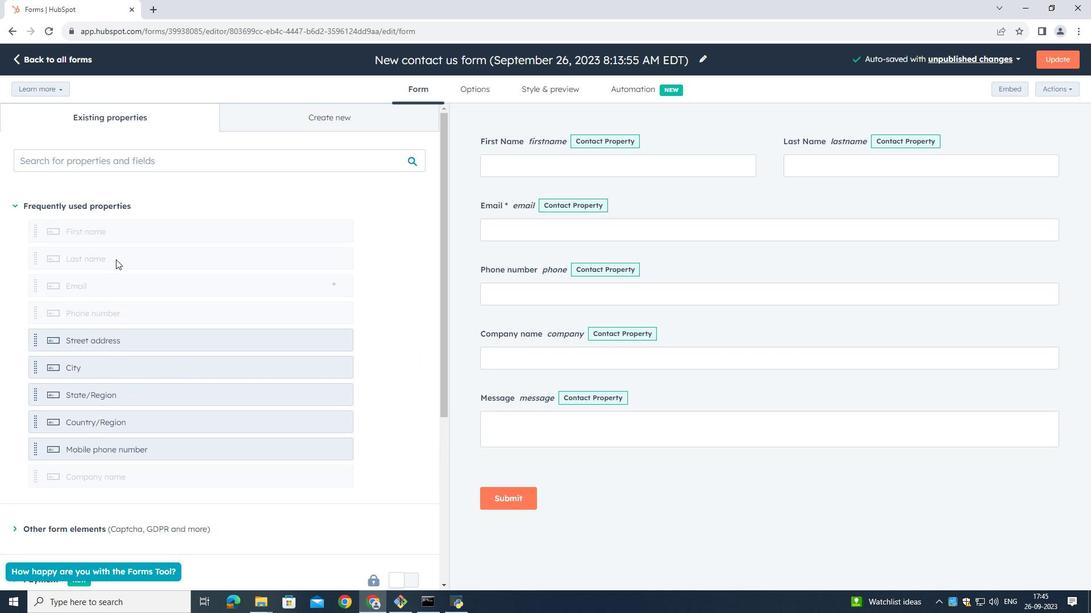 
Action: Mouse scrolled (169, 379) with delta (0, 0)
Screenshot: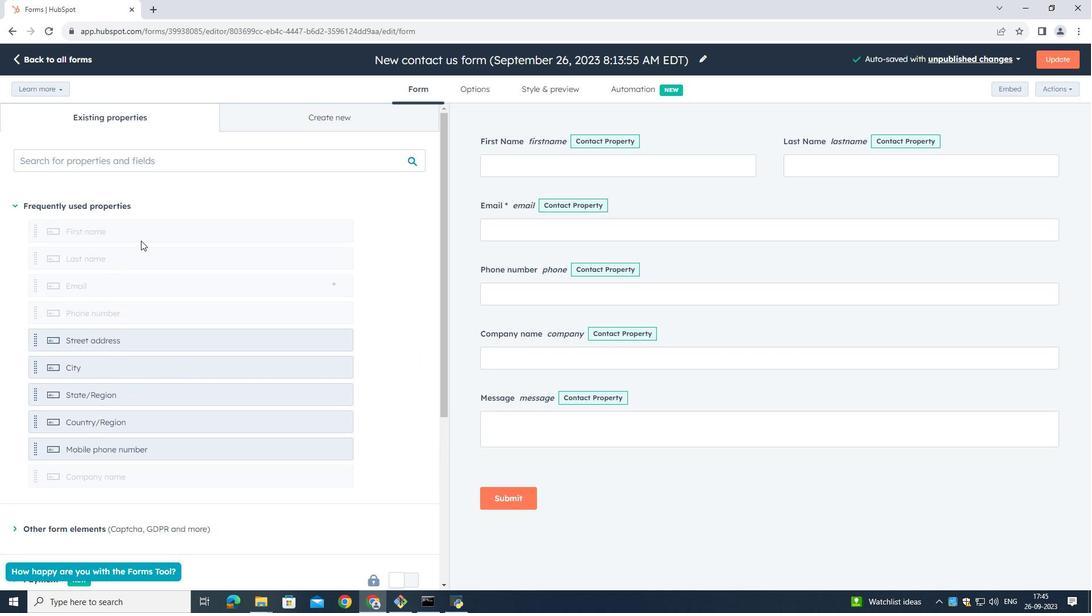
Action: Mouse scrolled (169, 379) with delta (0, 0)
Screenshot: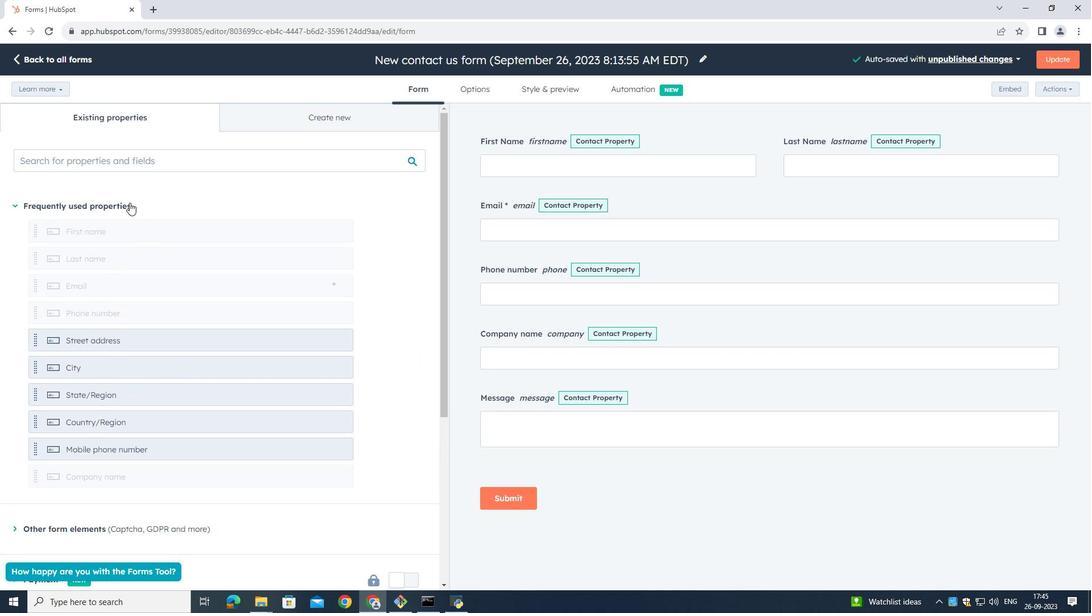 
Action: Mouse scrolled (169, 379) with delta (0, 0)
Screenshot: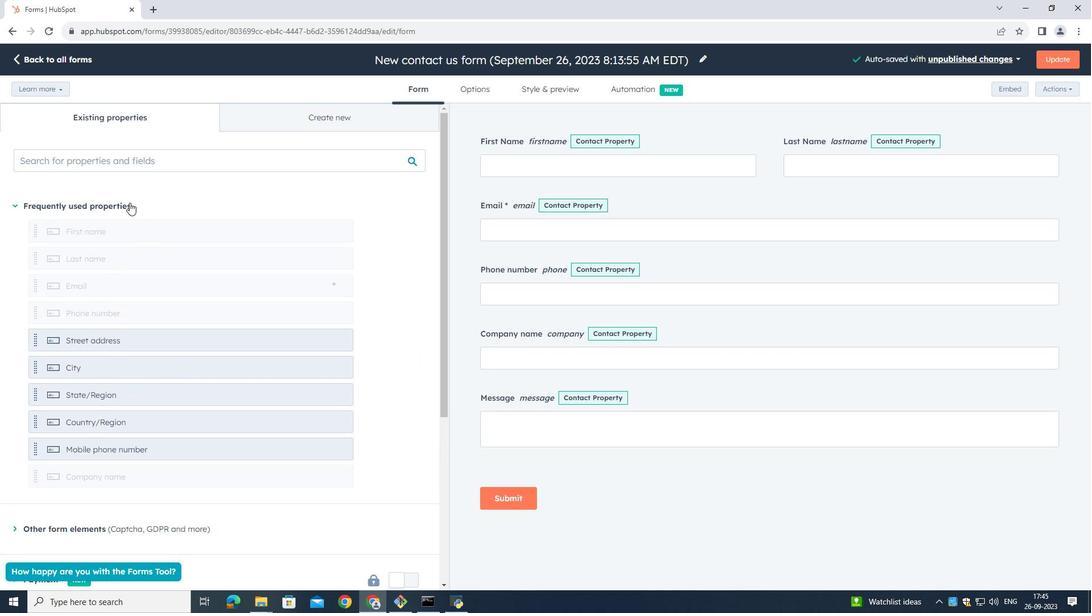 
Action: Mouse scrolled (169, 379) with delta (0, 0)
Screenshot: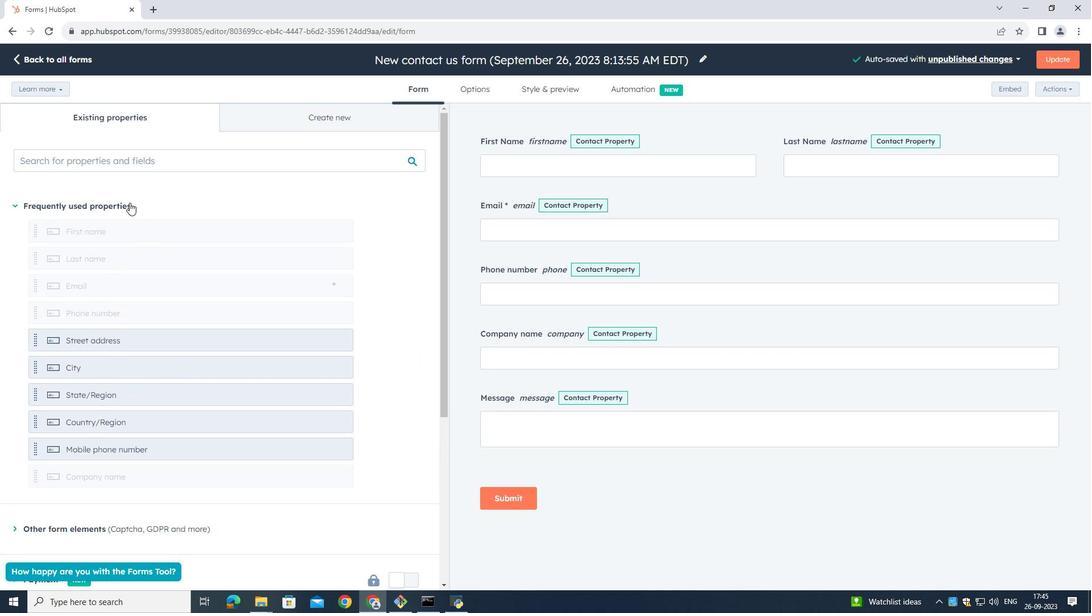 
Action: Mouse scrolled (169, 379) with delta (0, 0)
Screenshot: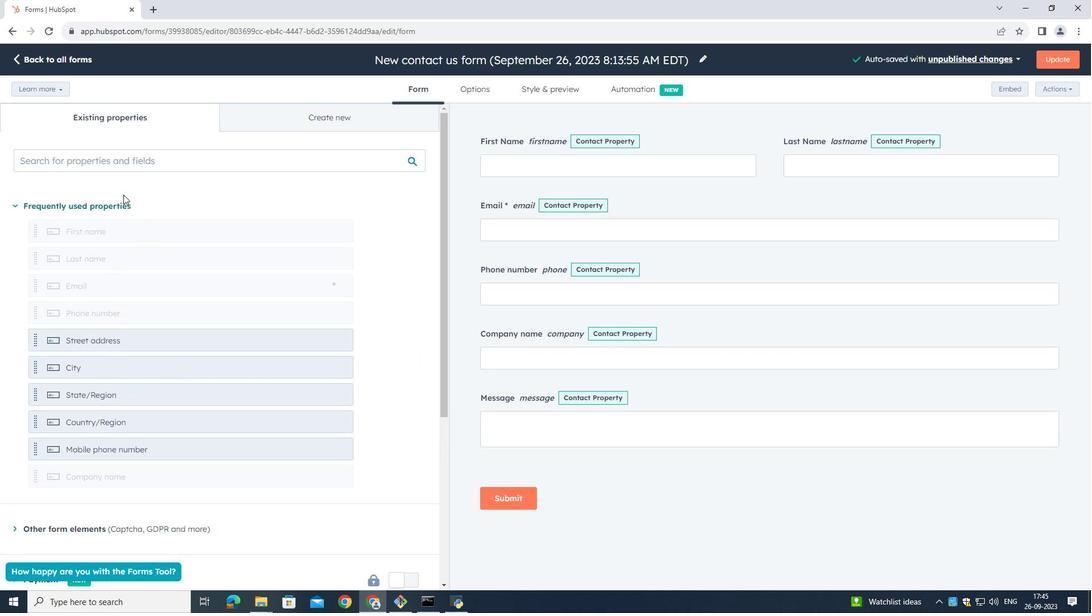 
Action: Mouse moved to (114, 158)
Screenshot: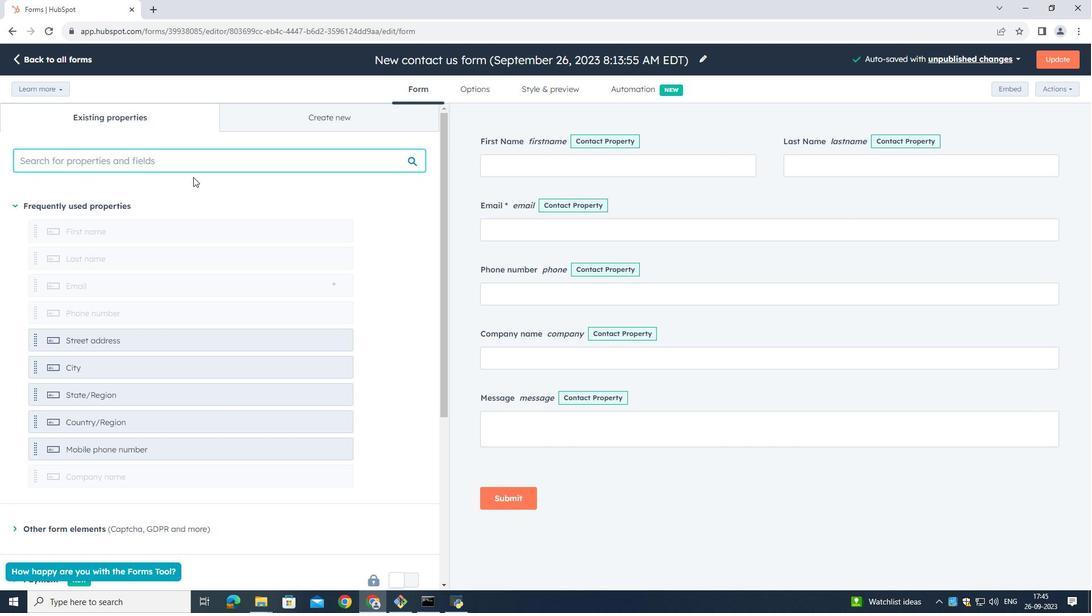 
Action: Mouse pressed left at (114, 158)
Screenshot: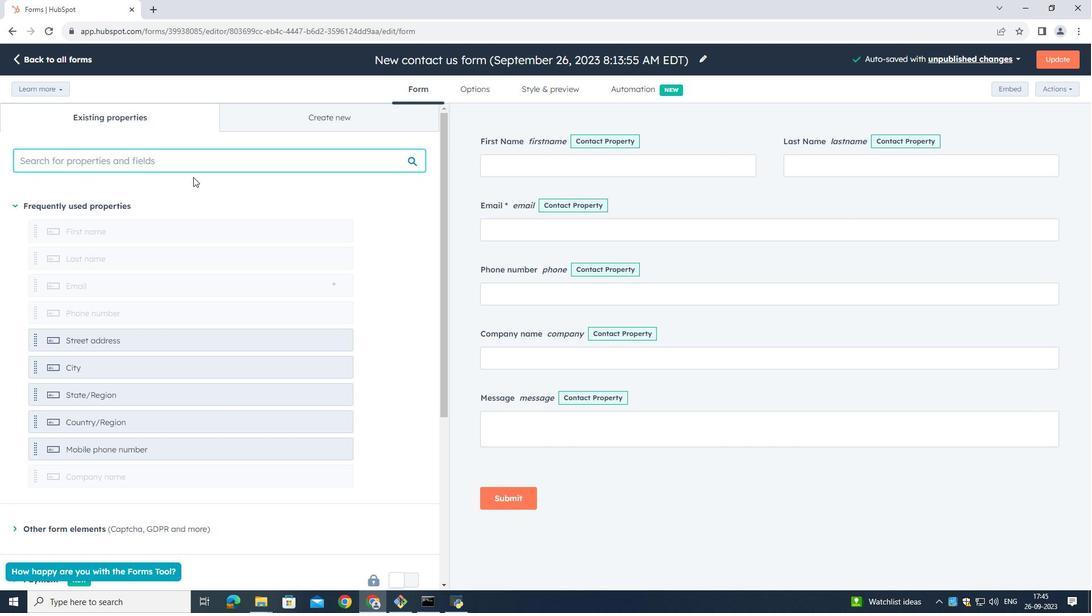 
Action: Mouse moved to (193, 177)
Screenshot: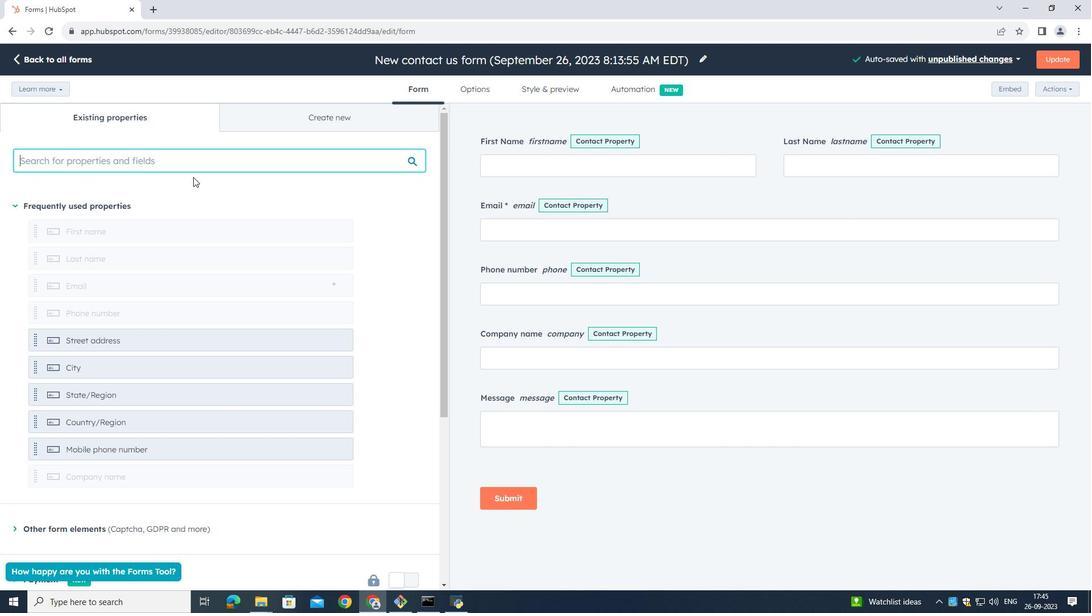 
Action: Key pressed job<Key.space>t
Screenshot: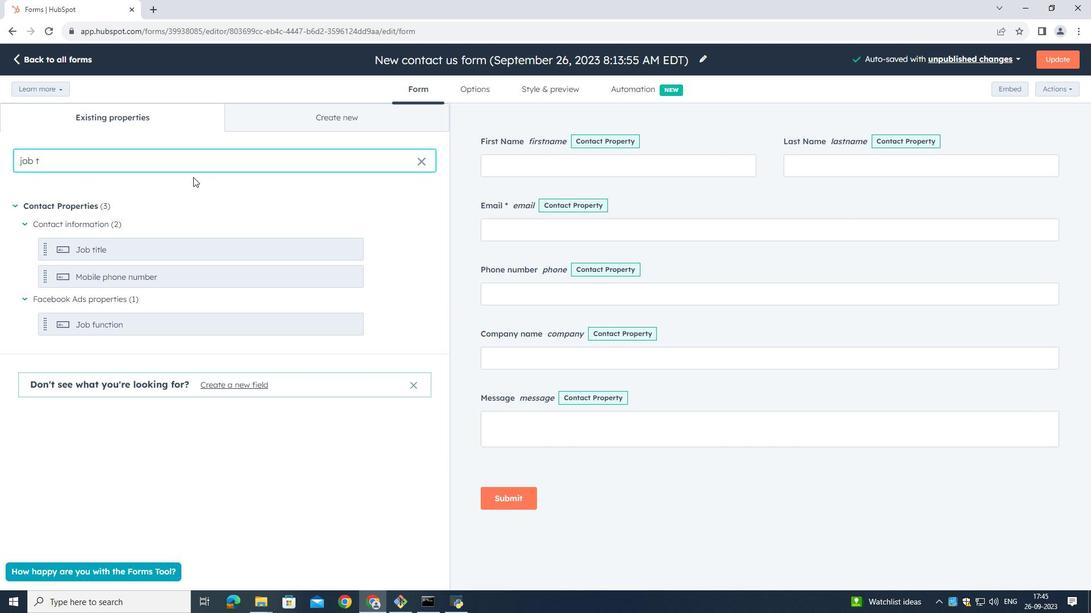 
Action: Mouse moved to (44, 248)
Screenshot: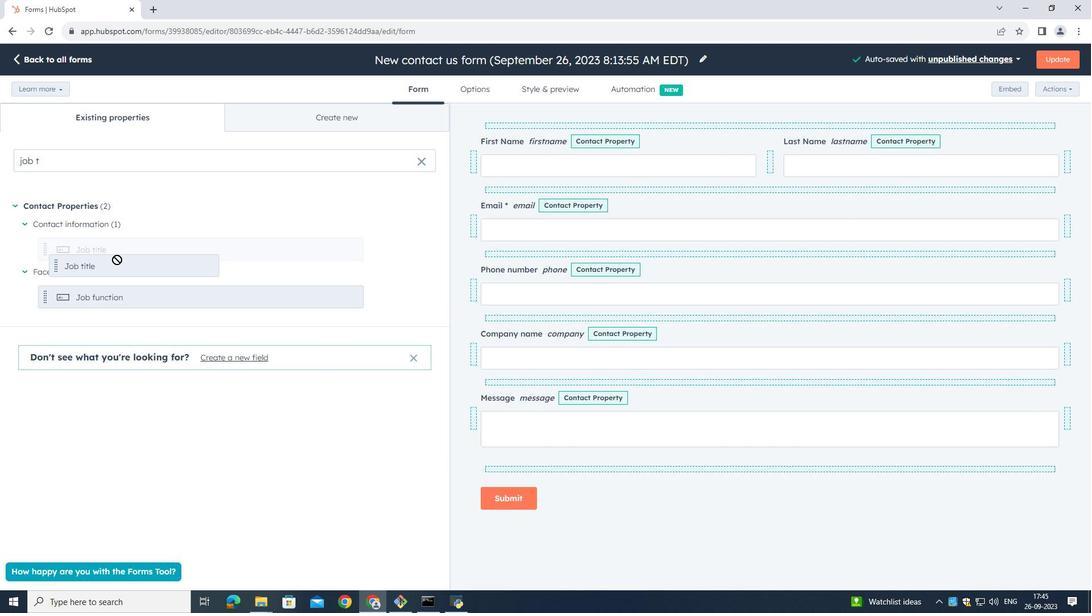 
Action: Mouse pressed left at (44, 248)
Screenshot: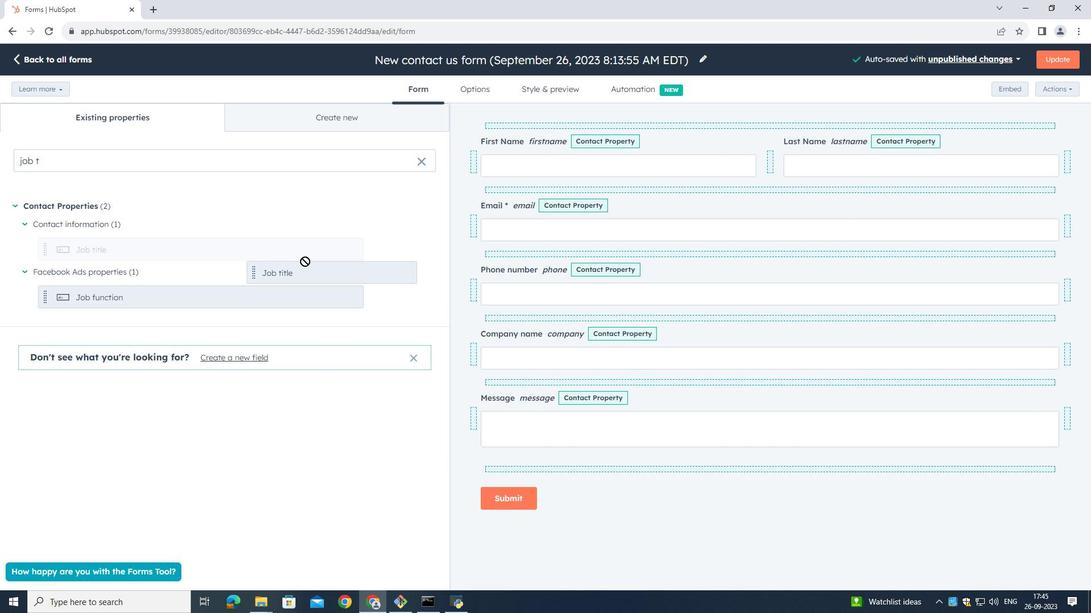 
Action: Mouse moved to (671, 365)
Screenshot: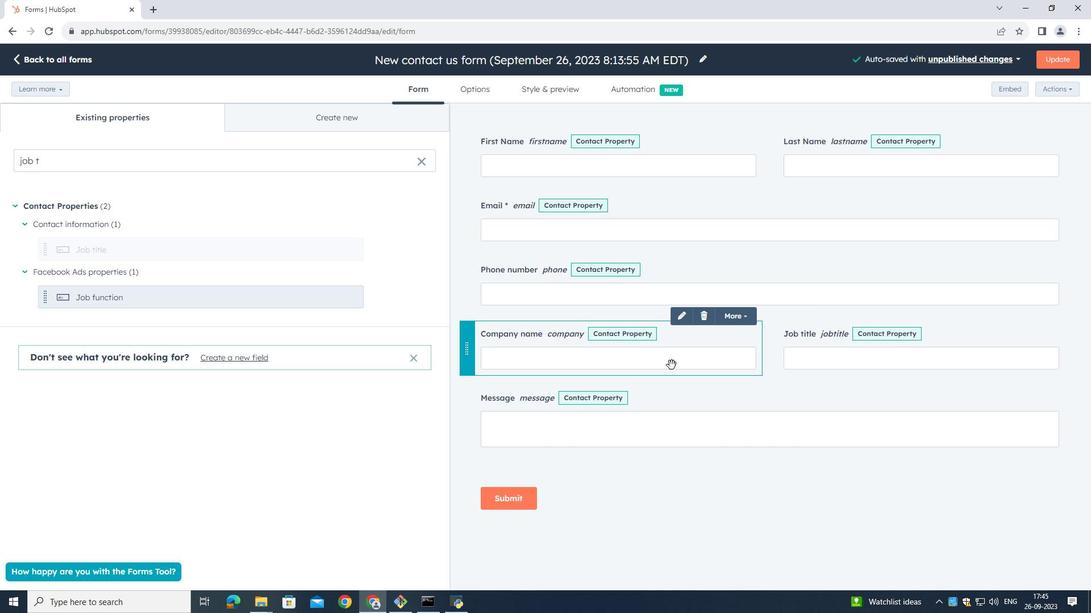 
Action: Mouse scrolled (671, 366) with delta (0, 0)
Screenshot: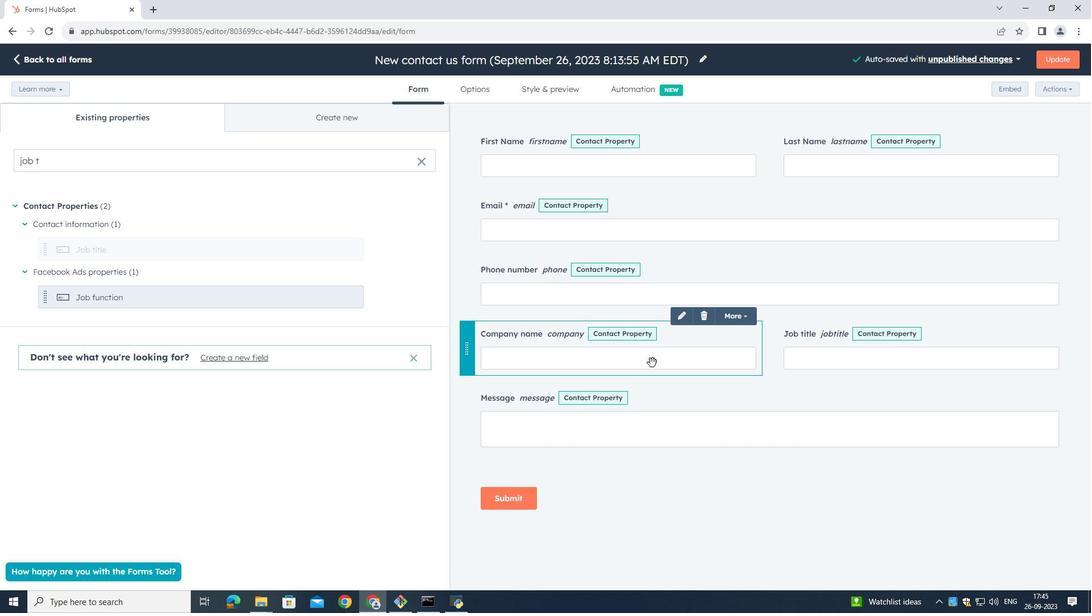 
Action: Mouse scrolled (671, 366) with delta (0, 0)
Screenshot: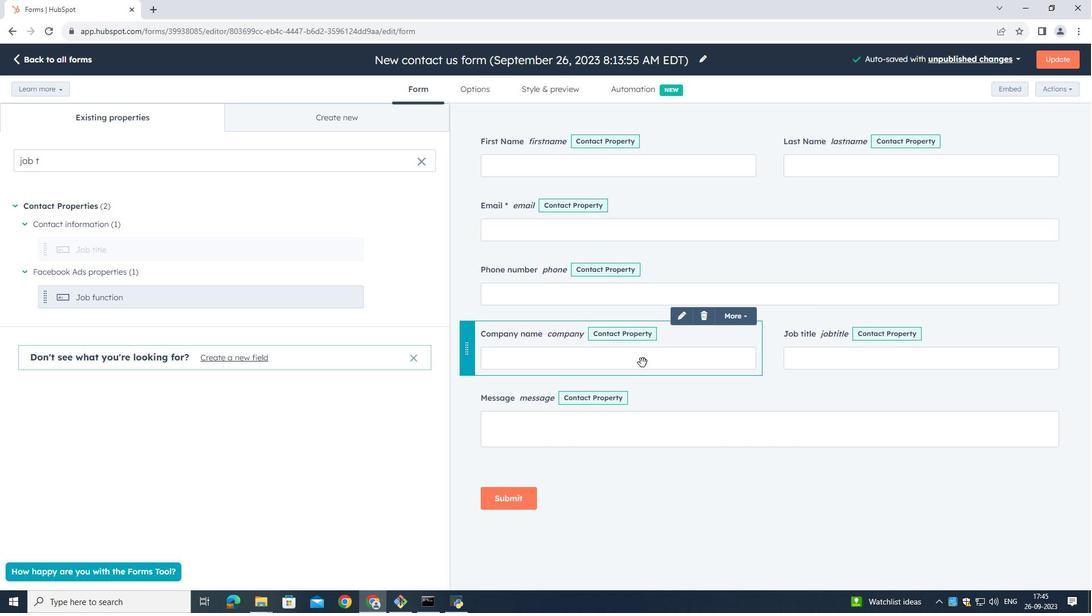 
Action: Mouse scrolled (671, 366) with delta (0, 0)
Screenshot: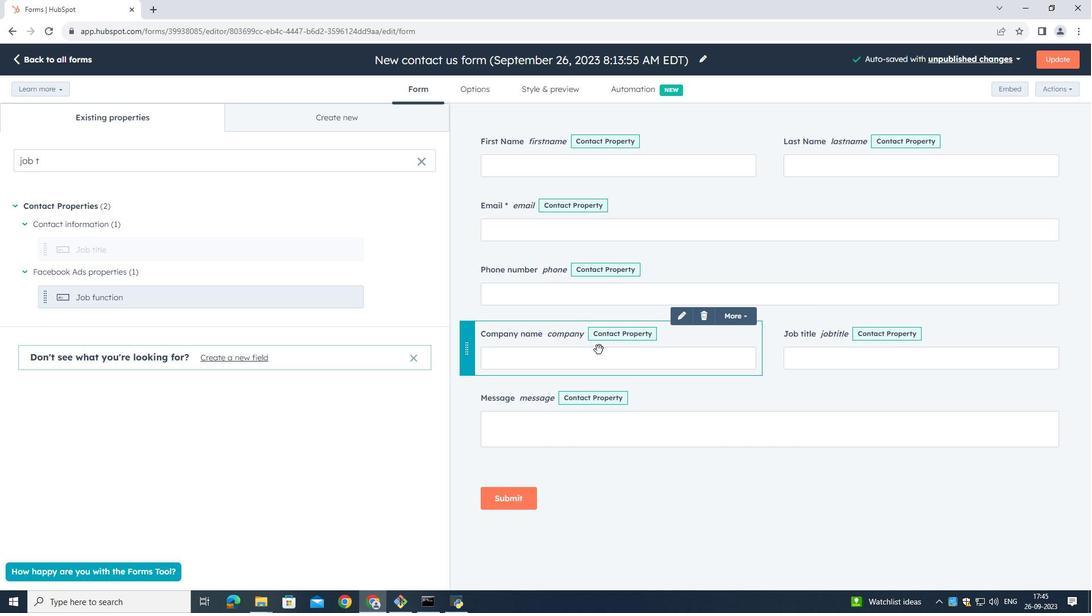 
Action: Mouse scrolled (671, 366) with delta (0, 0)
Screenshot: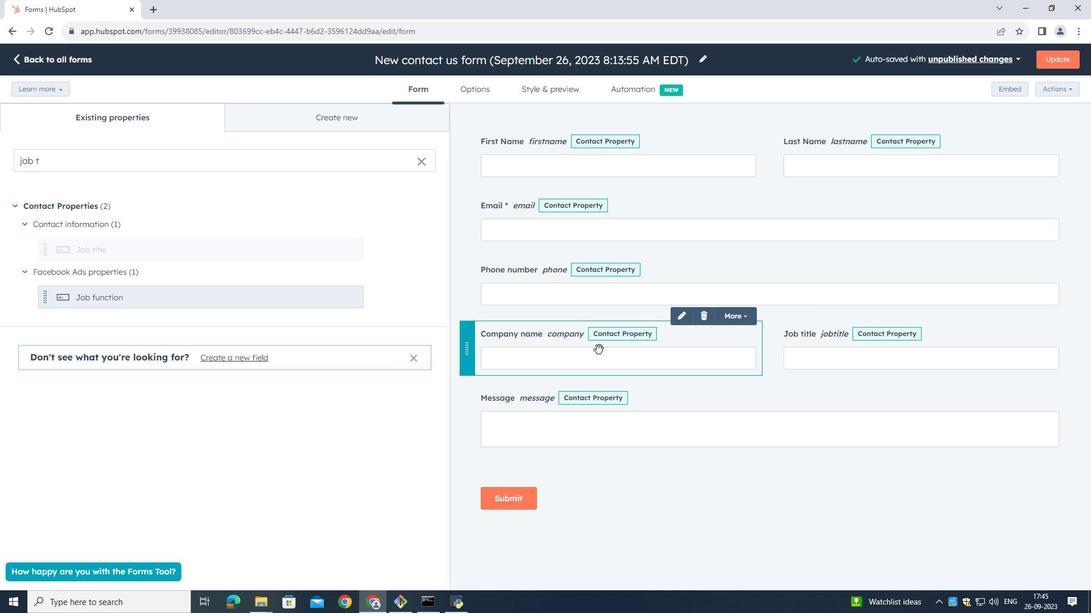 
Action: Mouse scrolled (671, 366) with delta (0, 0)
Screenshot: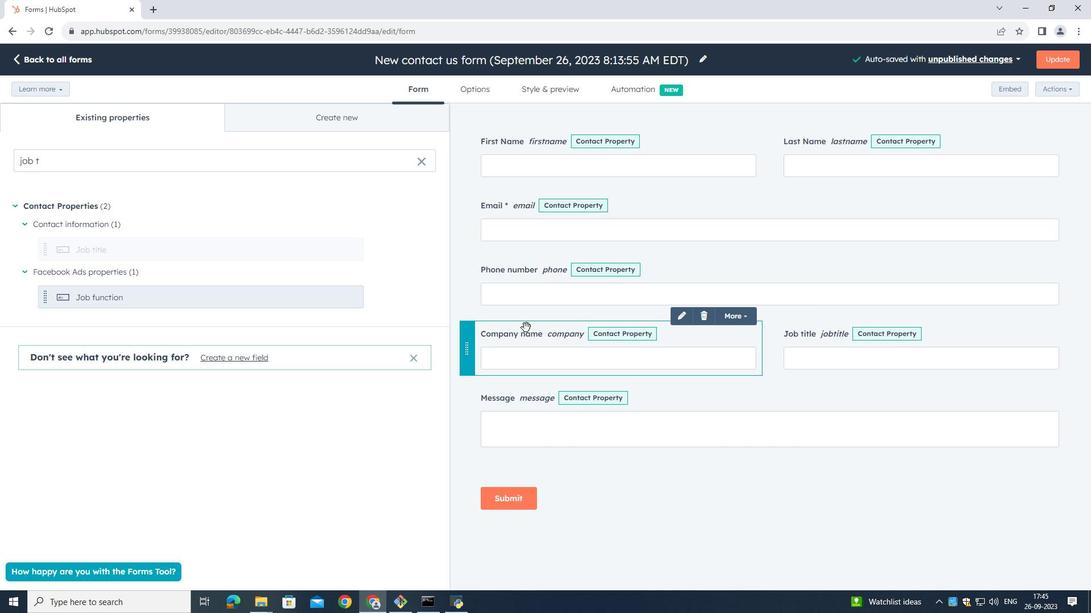 
Action: Mouse scrolled (671, 366) with delta (0, 0)
Screenshot: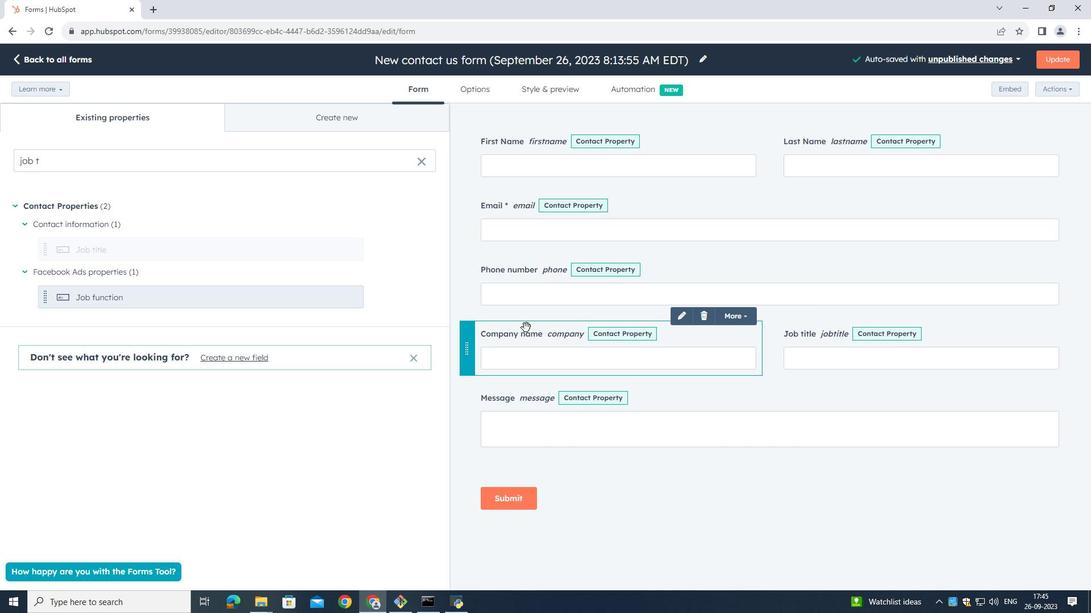 
Action: Mouse scrolled (671, 366) with delta (0, 0)
Screenshot: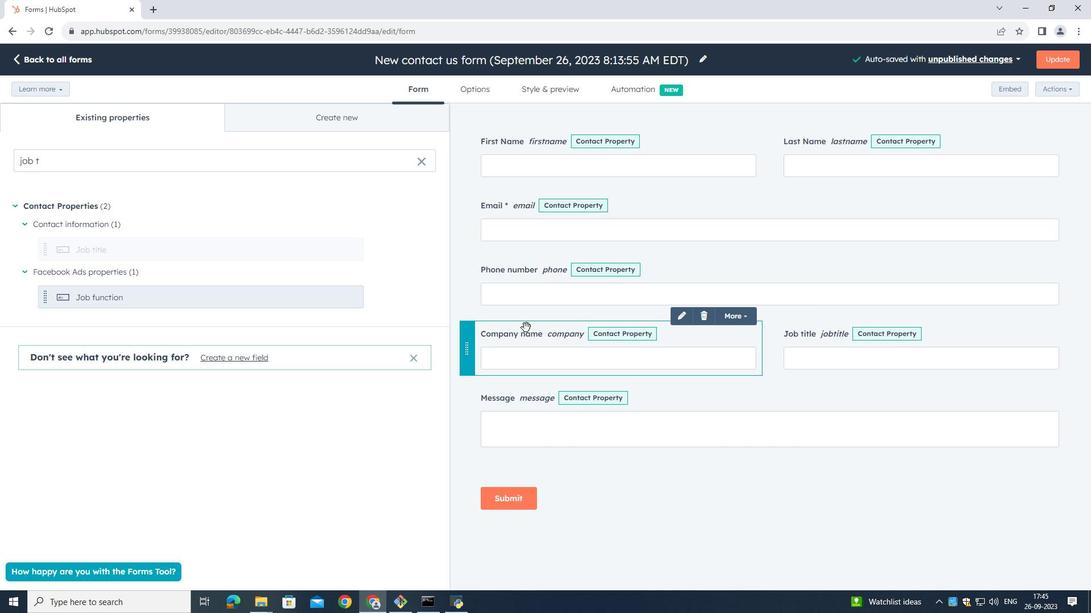 
Action: Mouse scrolled (671, 366) with delta (0, 0)
Screenshot: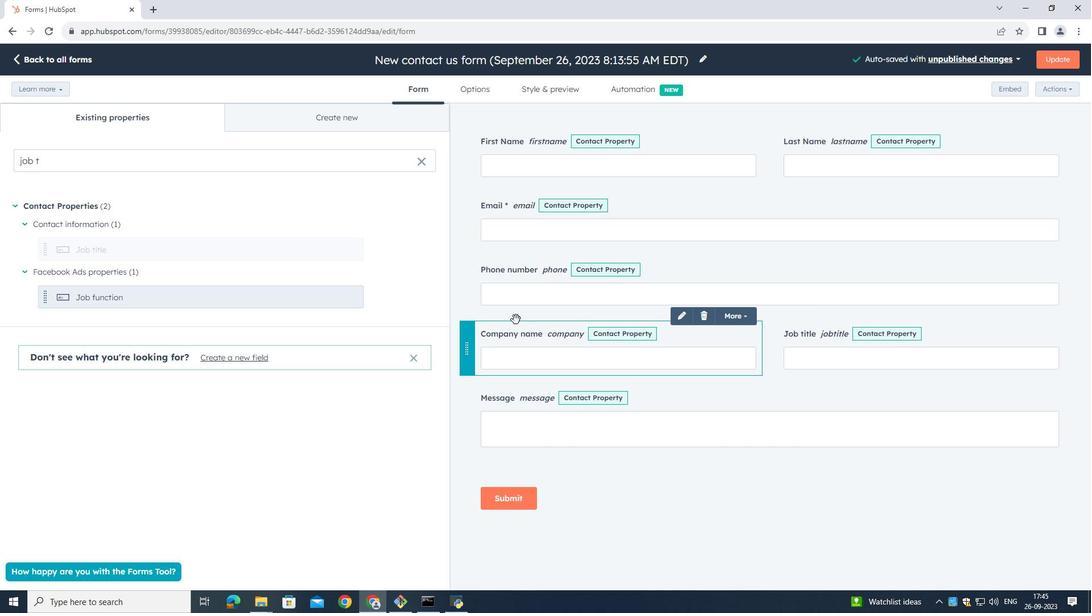 
Action: Mouse moved to (508, 147)
Screenshot: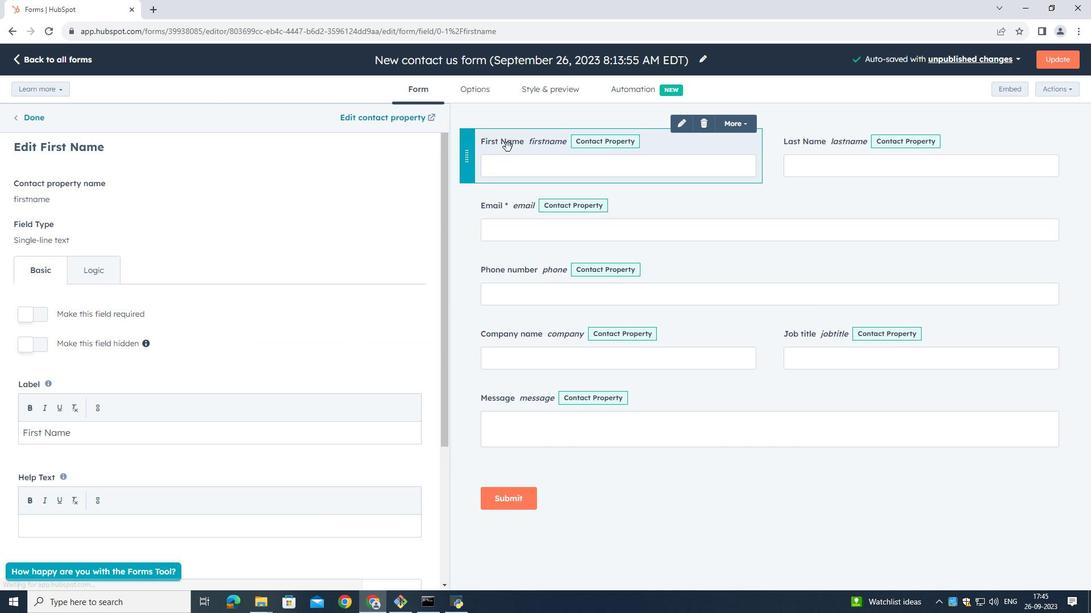 
Action: Mouse pressed left at (508, 147)
Screenshot: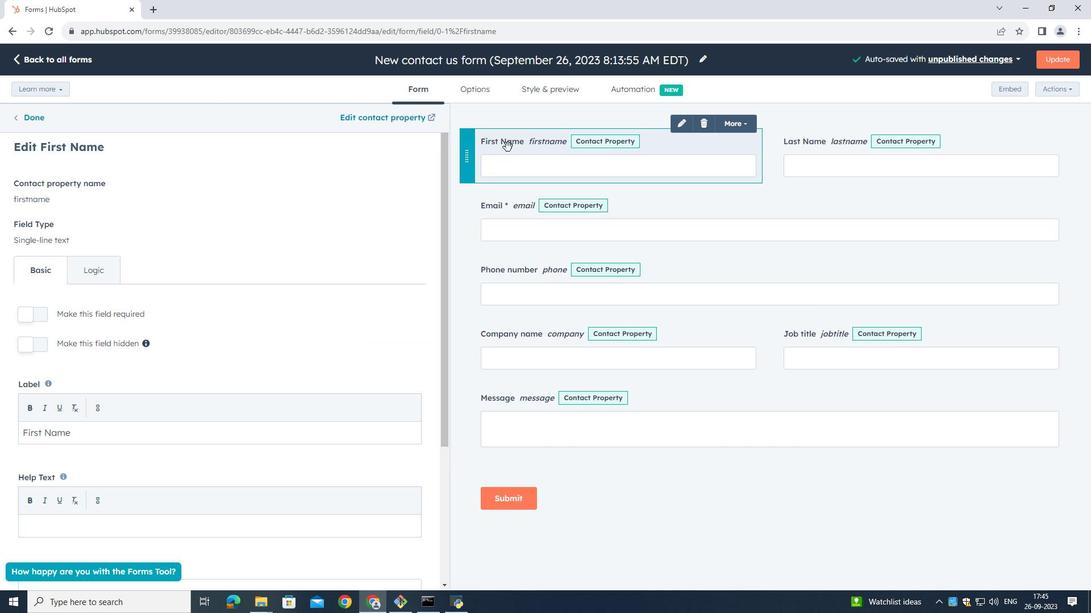 
Action: Mouse moved to (105, 268)
Screenshot: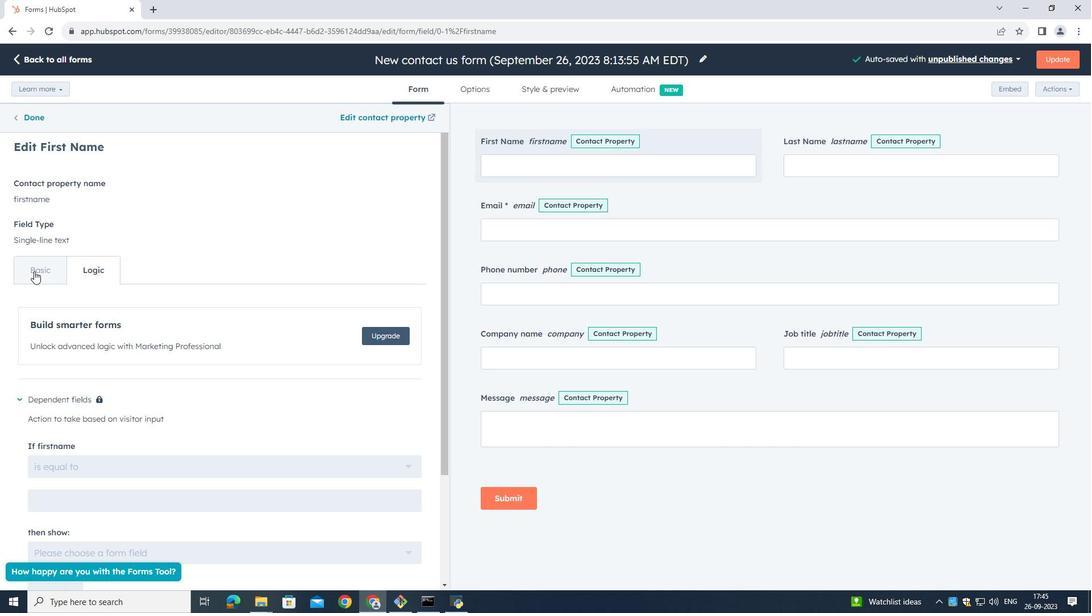 
Action: Mouse pressed left at (105, 268)
Screenshot: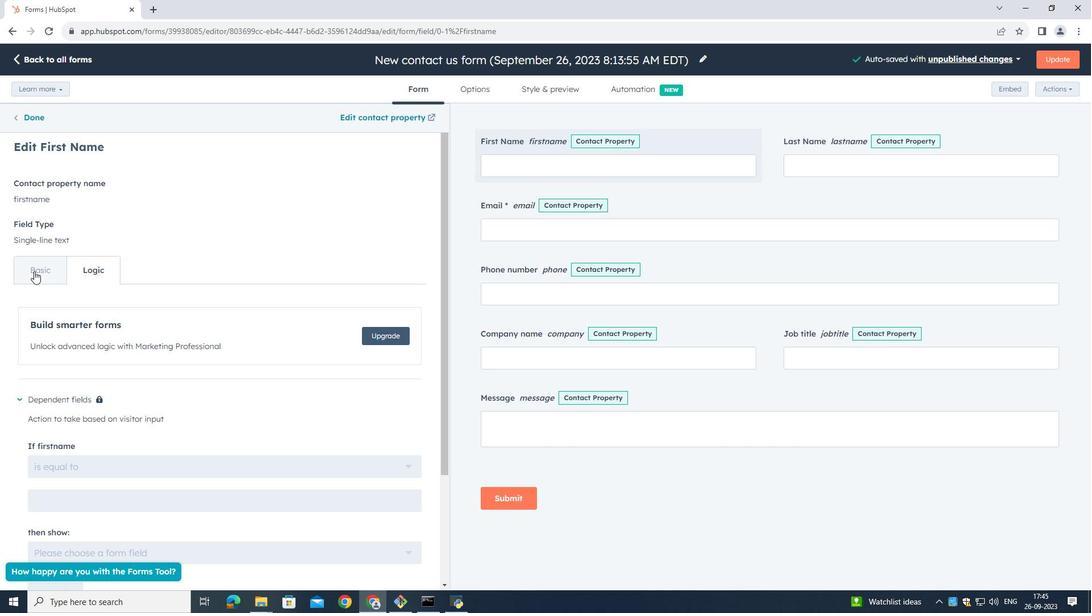 
Action: Mouse moved to (34, 271)
Screenshot: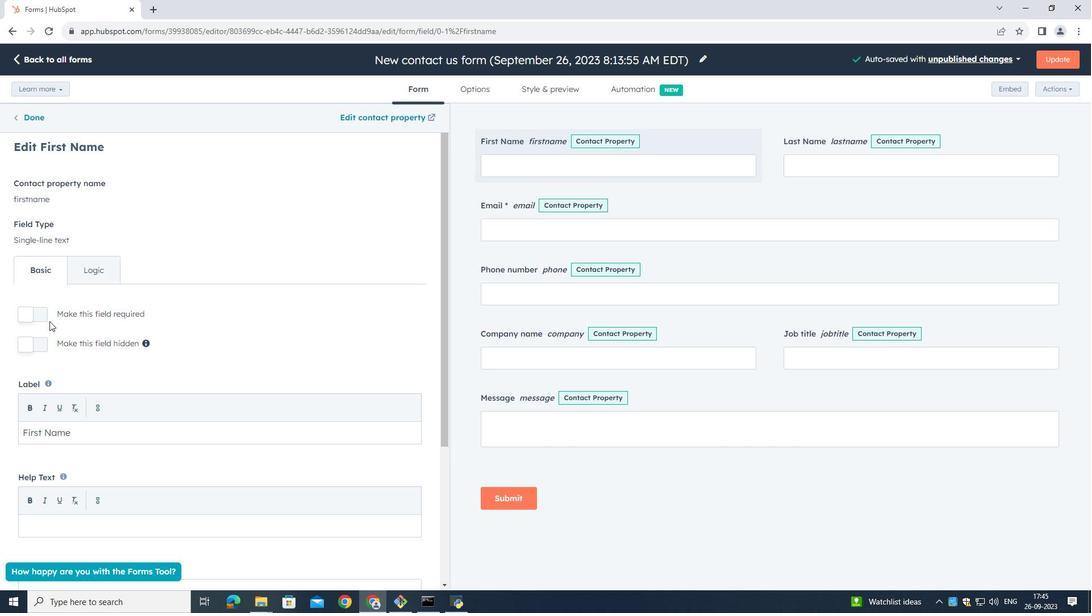 
Action: Mouse pressed left at (34, 271)
Screenshot: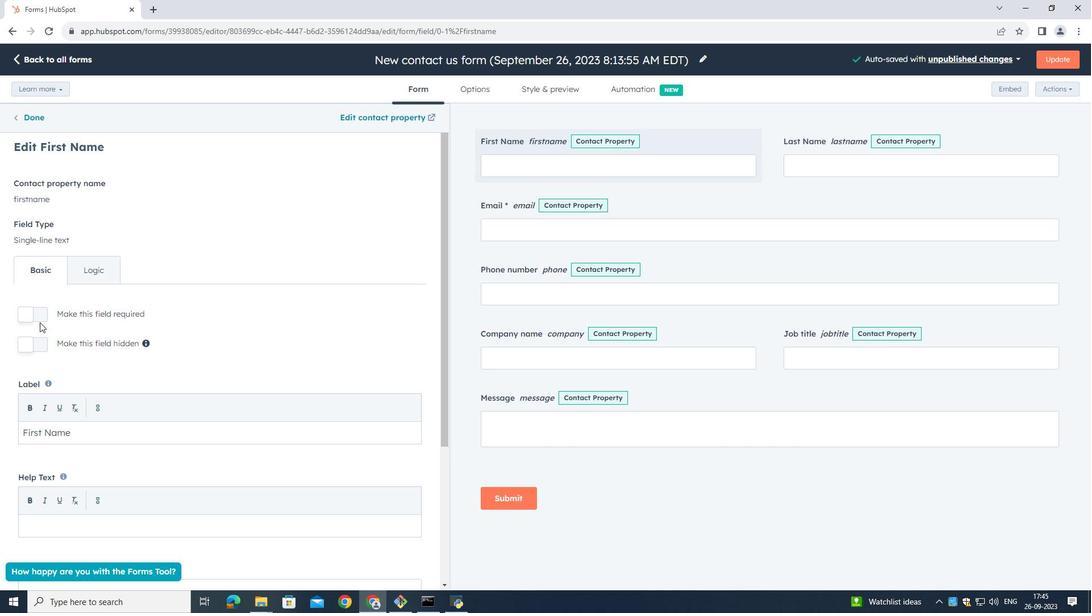 
Action: Mouse moved to (26, 316)
Screenshot: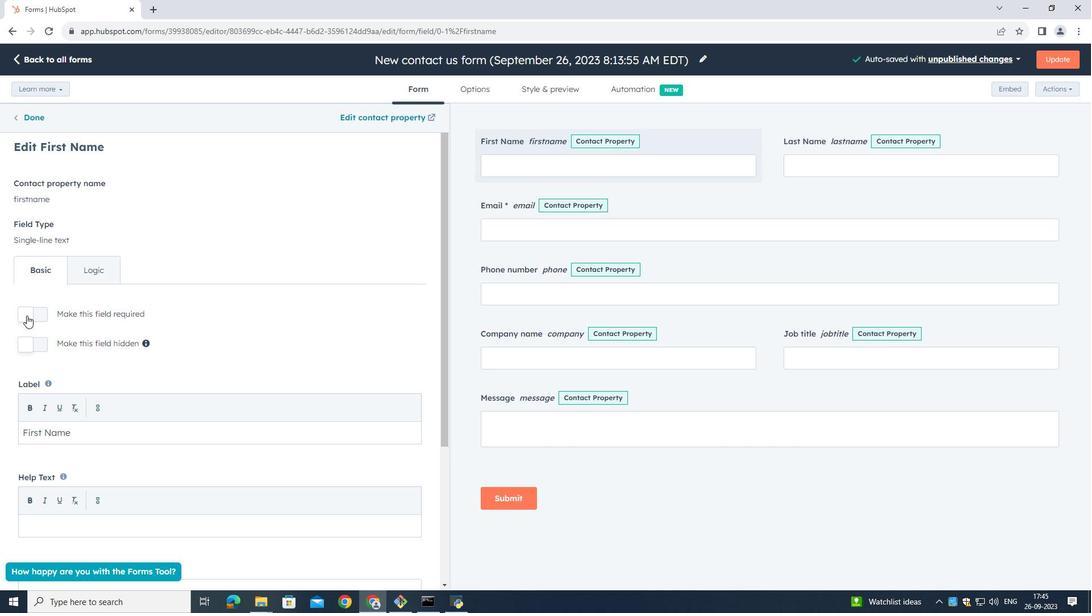 
Action: Mouse pressed left at (26, 316)
Screenshot: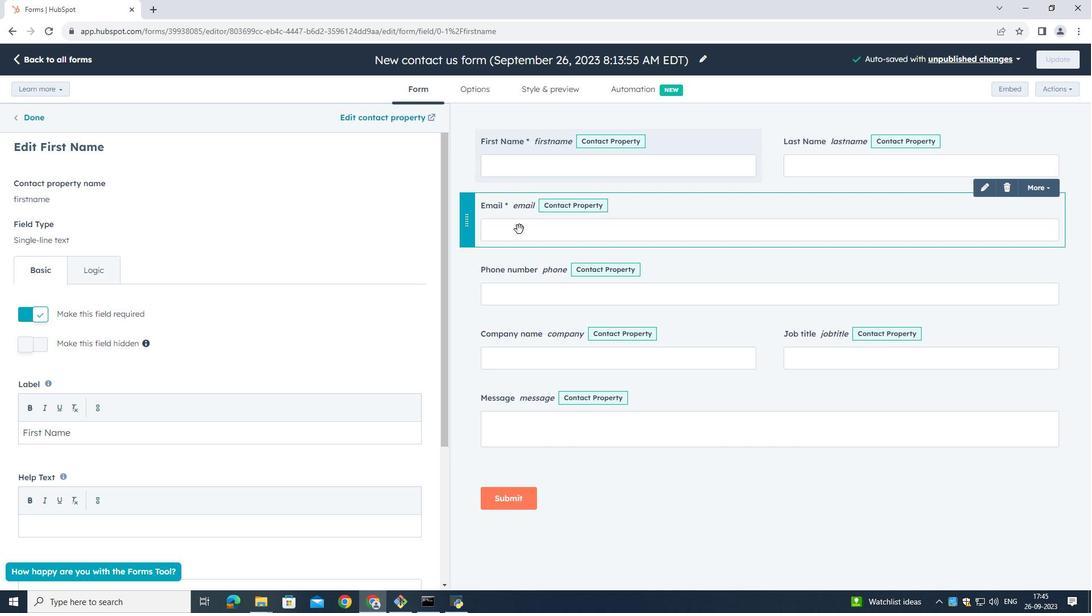 
Action: Mouse moved to (824, 142)
Screenshot: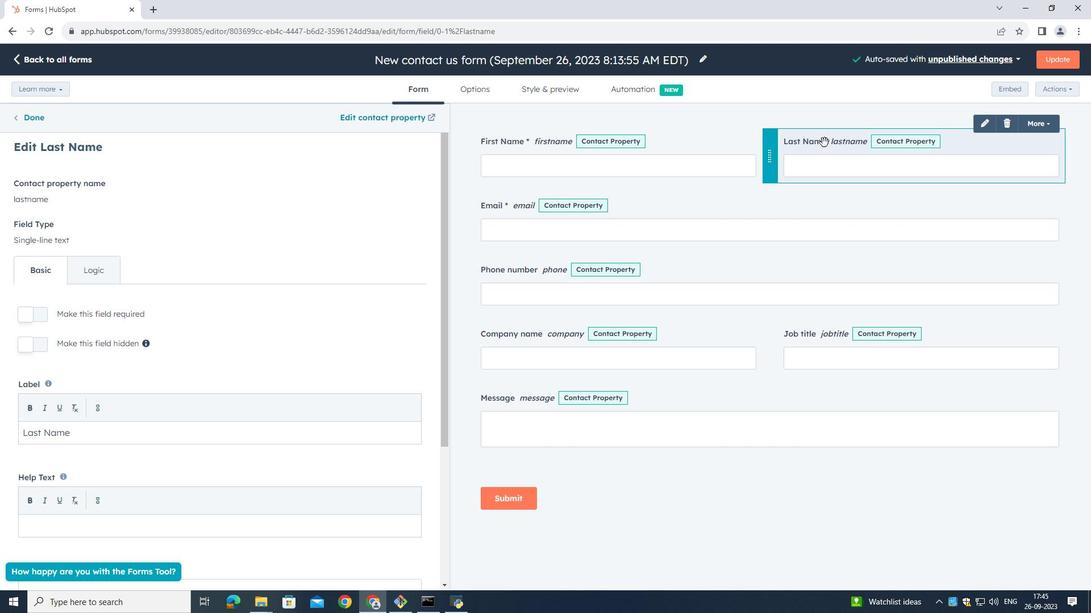 
Action: Mouse pressed left at (824, 142)
Screenshot: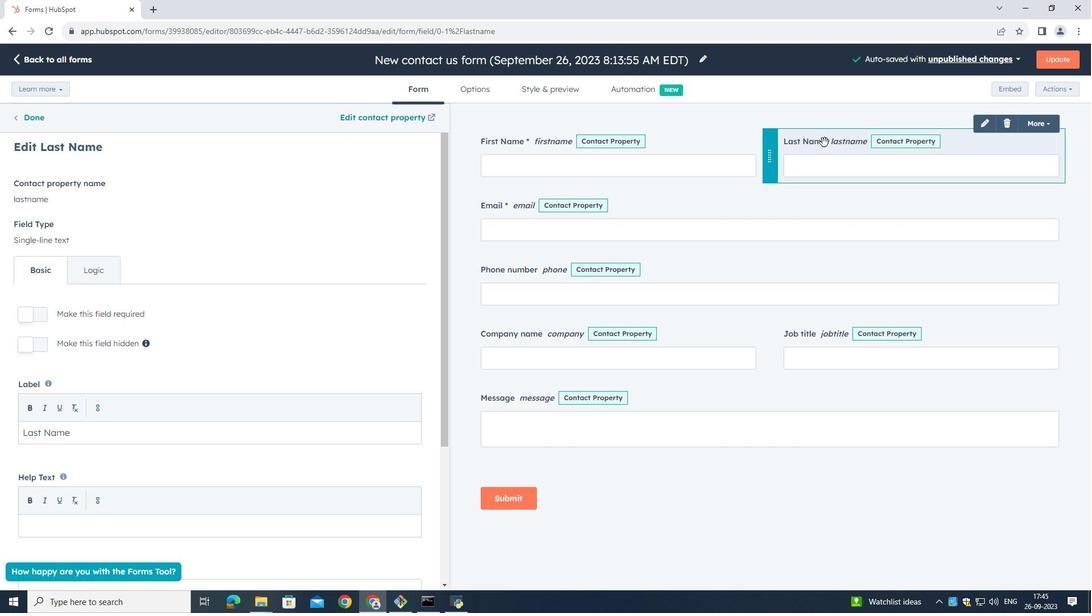 
Action: Mouse moved to (24, 312)
Screenshot: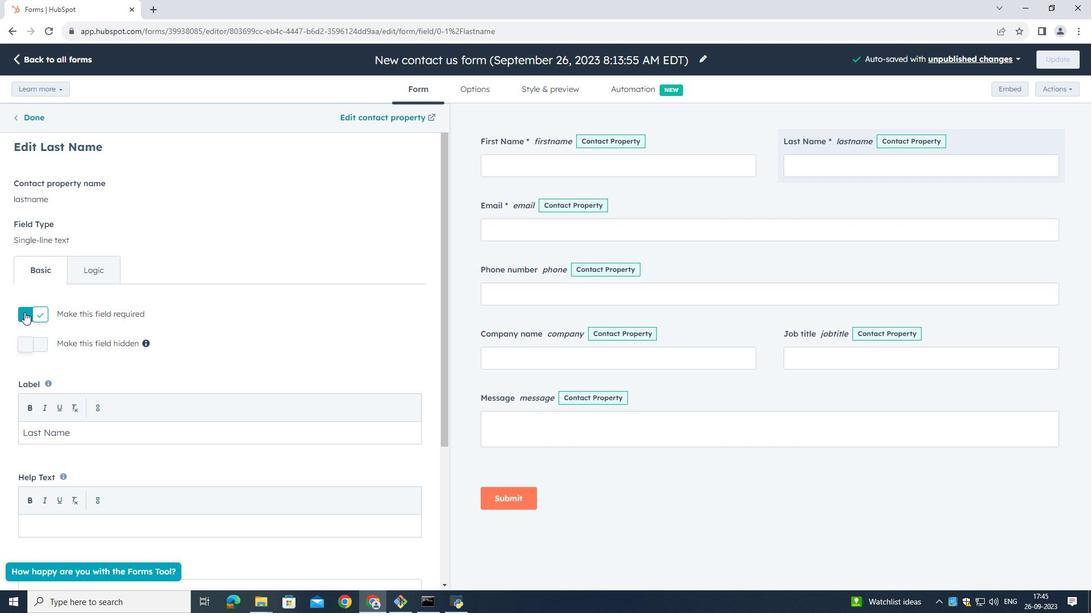 
Action: Mouse pressed left at (24, 312)
Screenshot: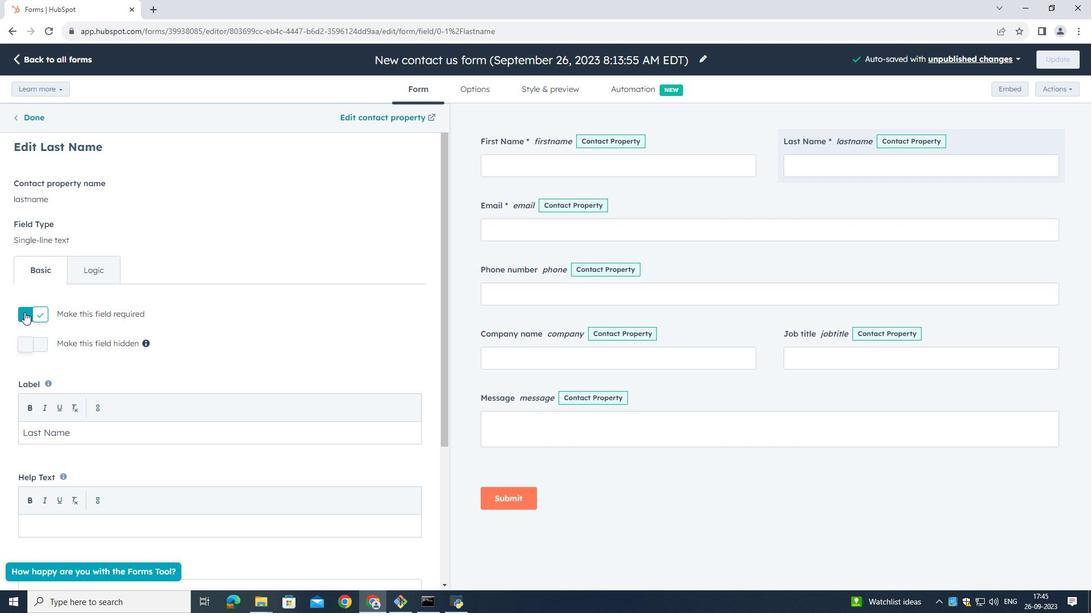 
Action: Mouse moved to (463, 216)
Screenshot: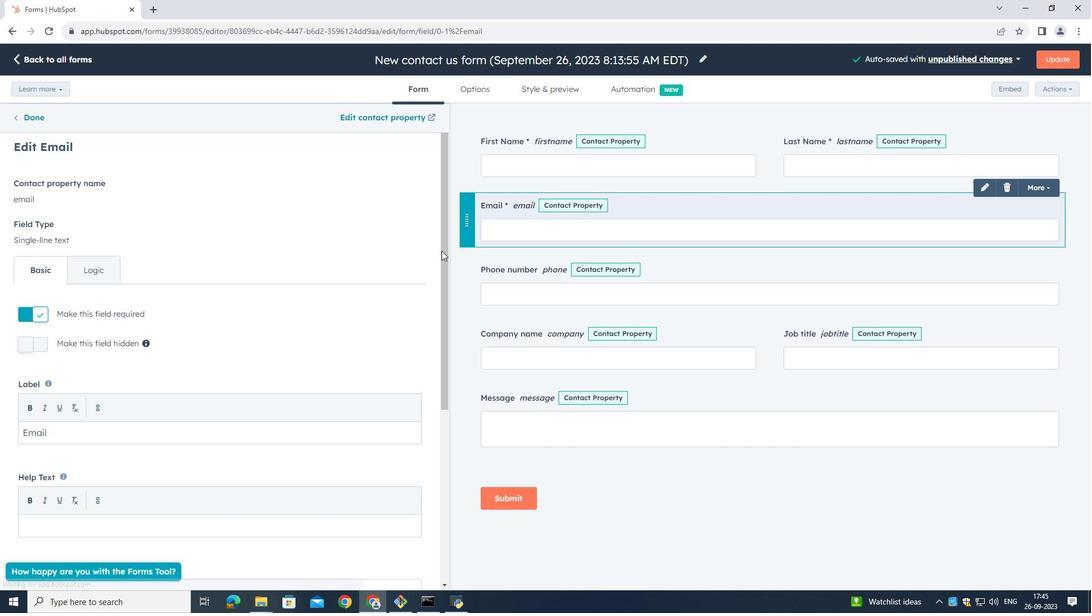 
Action: Mouse pressed left at (463, 216)
Screenshot: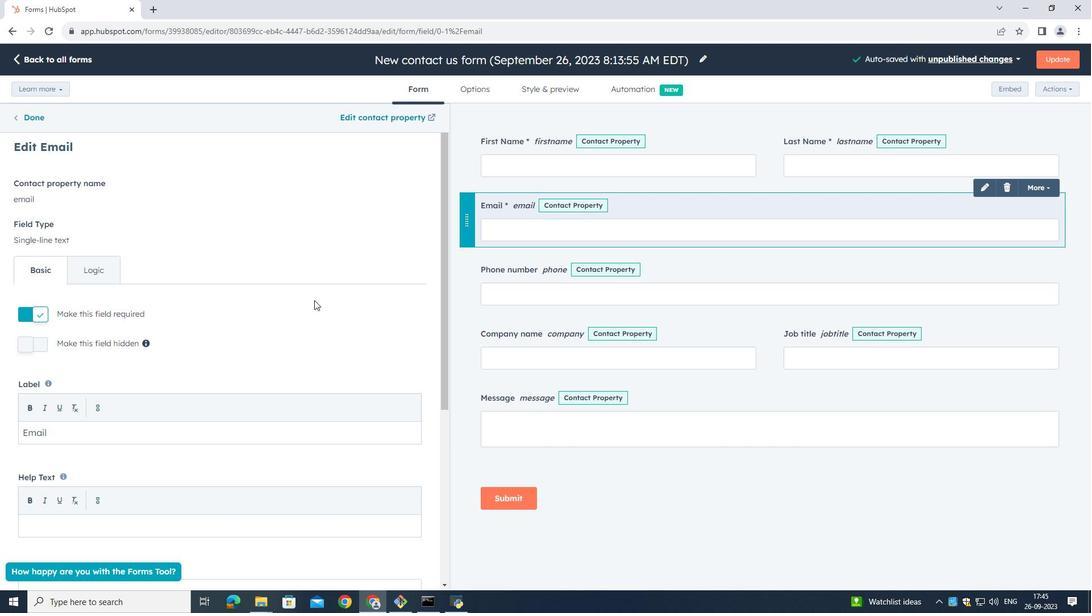 
Action: Mouse moved to (466, 281)
Screenshot: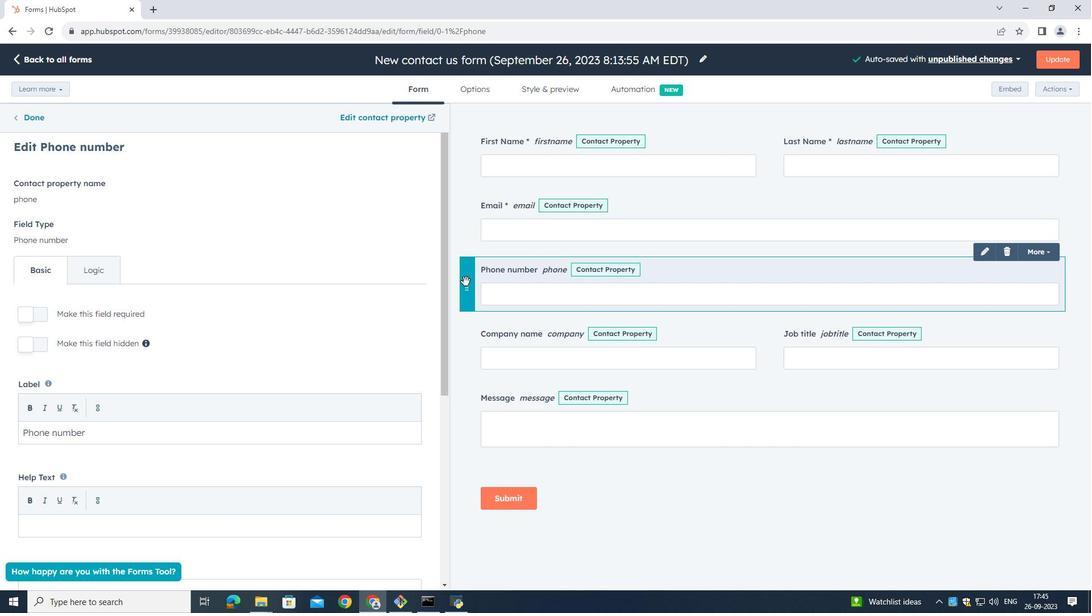 
Action: Mouse pressed left at (466, 281)
Screenshot: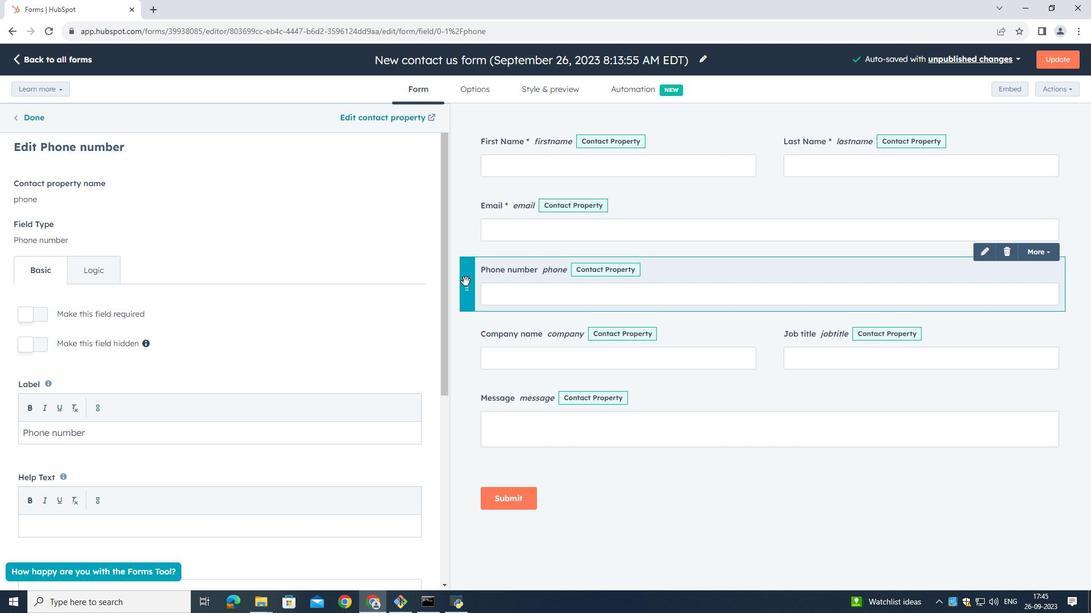 
Action: Mouse moved to (28, 314)
Screenshot: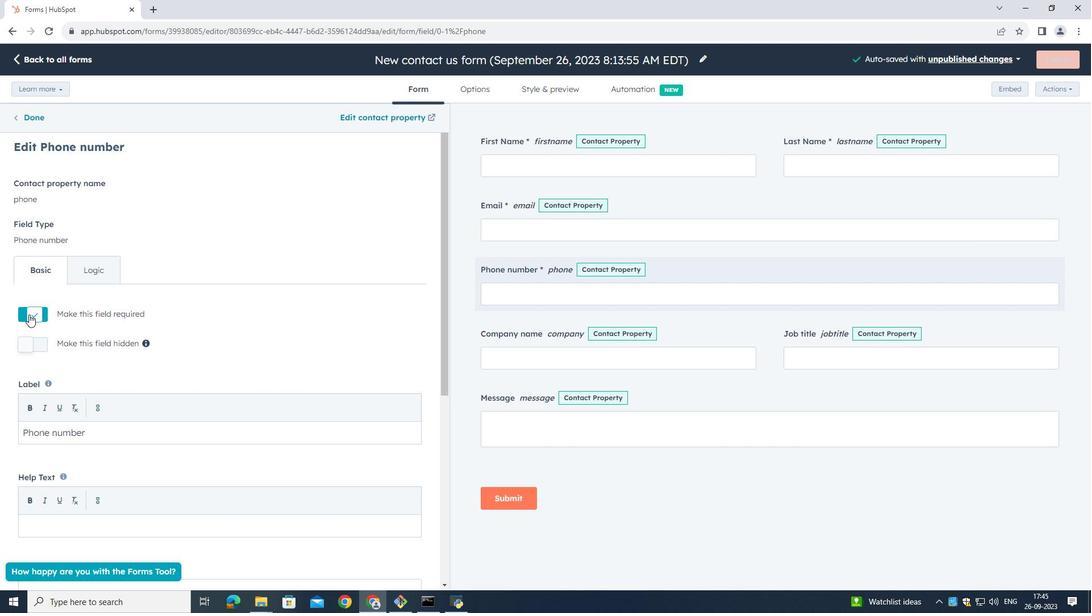 
Action: Mouse pressed left at (28, 314)
Screenshot: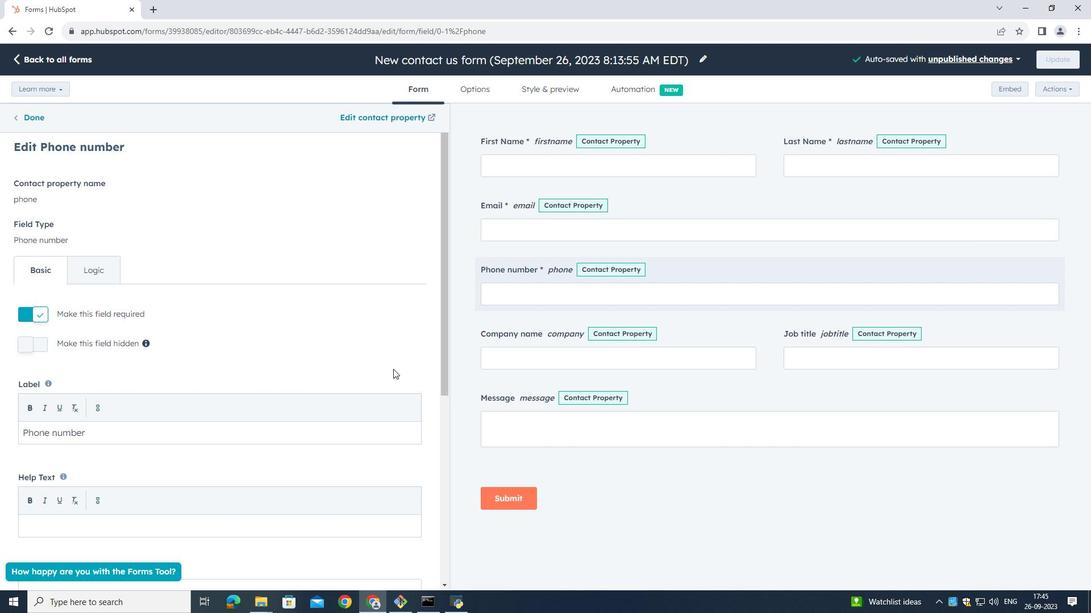 
Action: Mouse moved to (470, 338)
Screenshot: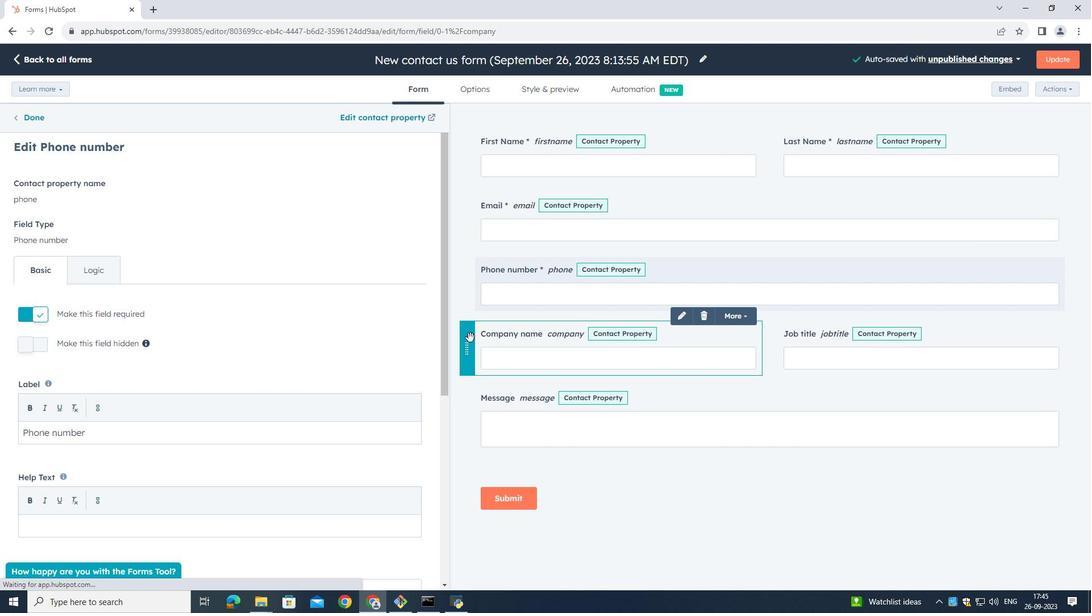 
Action: Mouse pressed left at (470, 338)
Screenshot: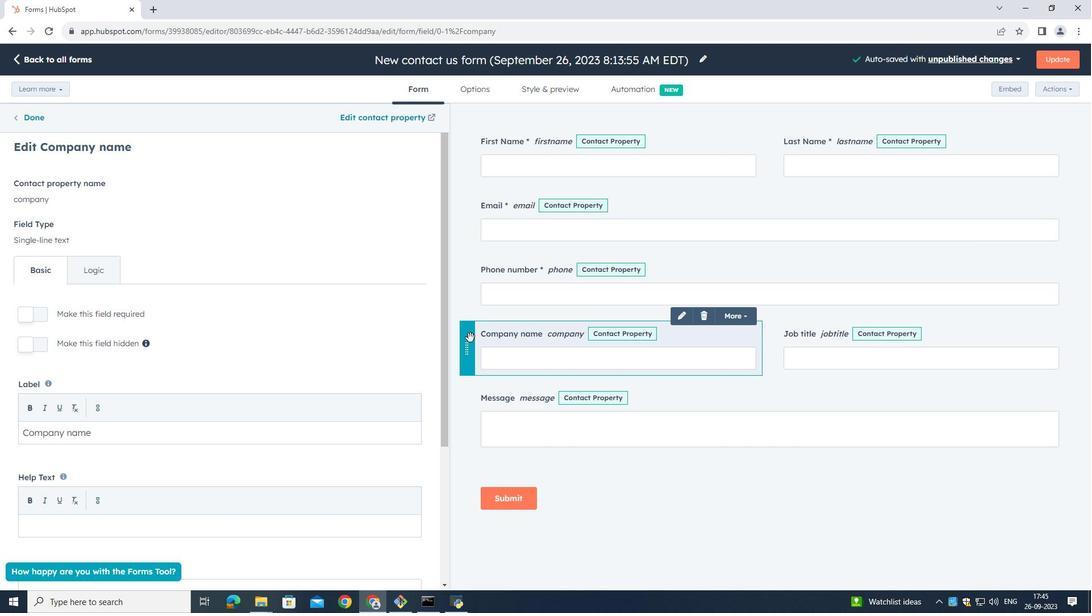 
Action: Mouse moved to (26, 314)
Screenshot: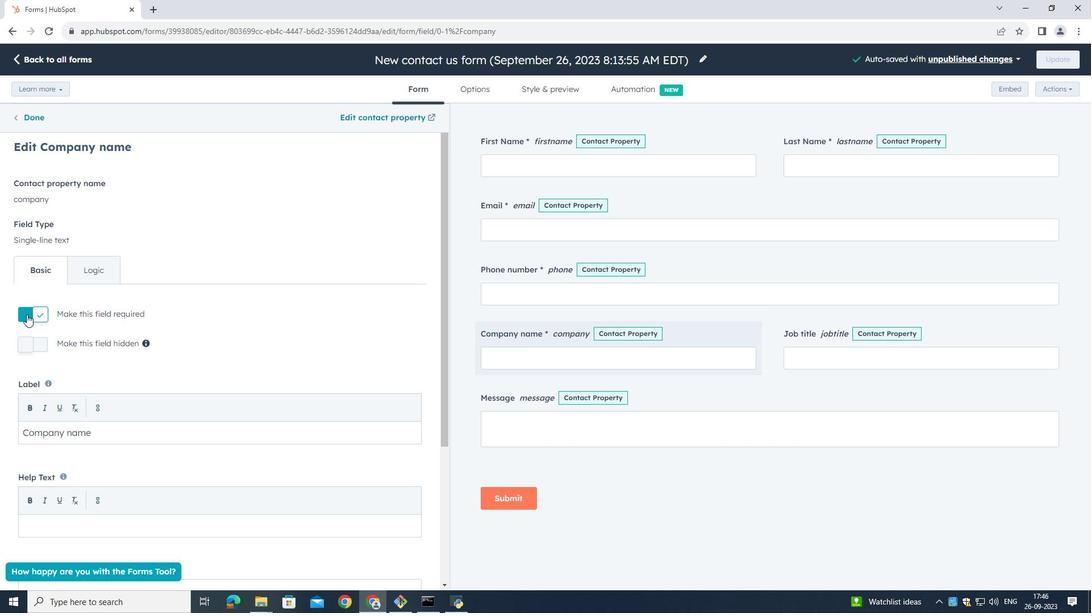 
Action: Mouse pressed left at (26, 314)
Screenshot: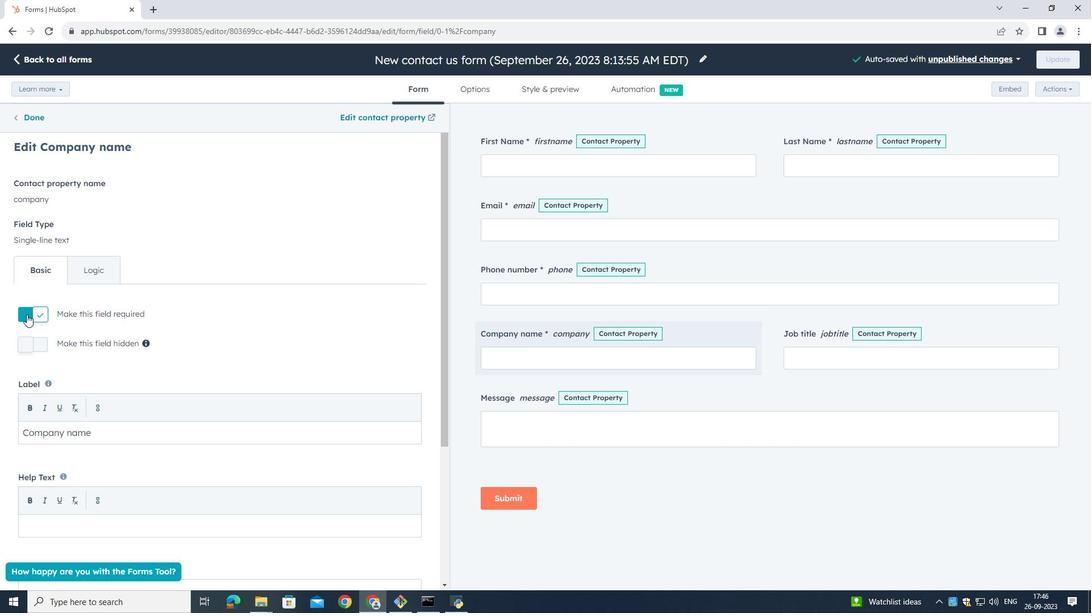 
Action: Mouse moved to (791, 334)
Screenshot: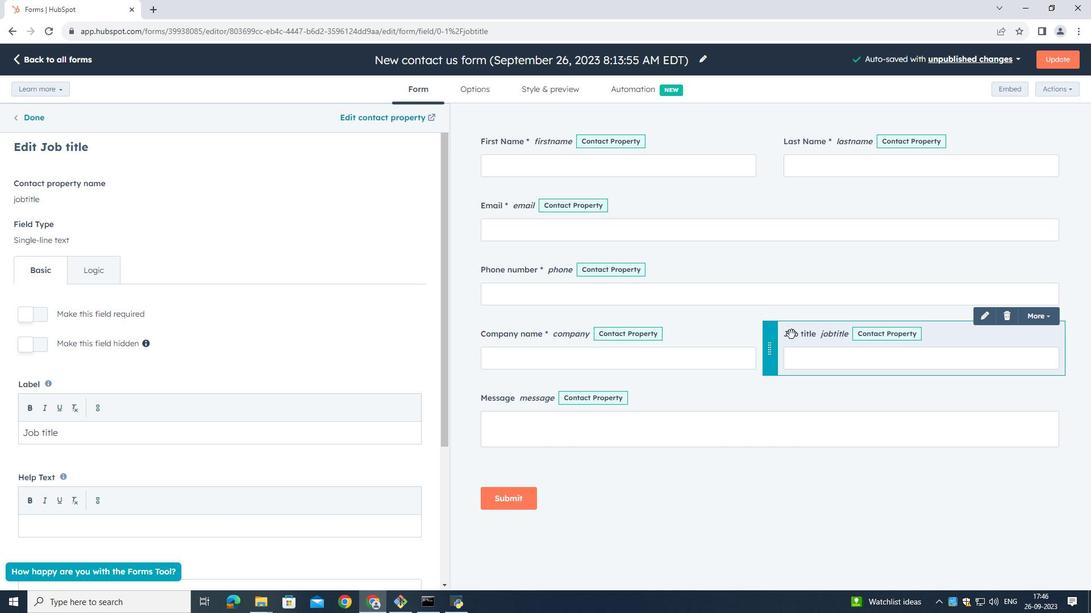 
Action: Mouse pressed left at (791, 334)
Screenshot: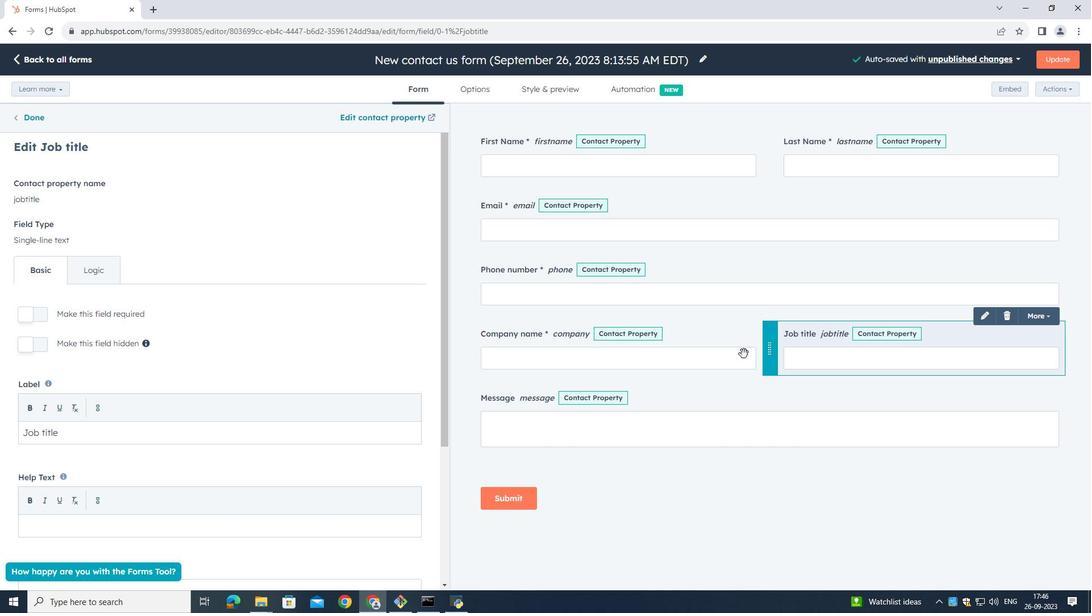 
Action: Mouse moved to (164, 393)
Screenshot: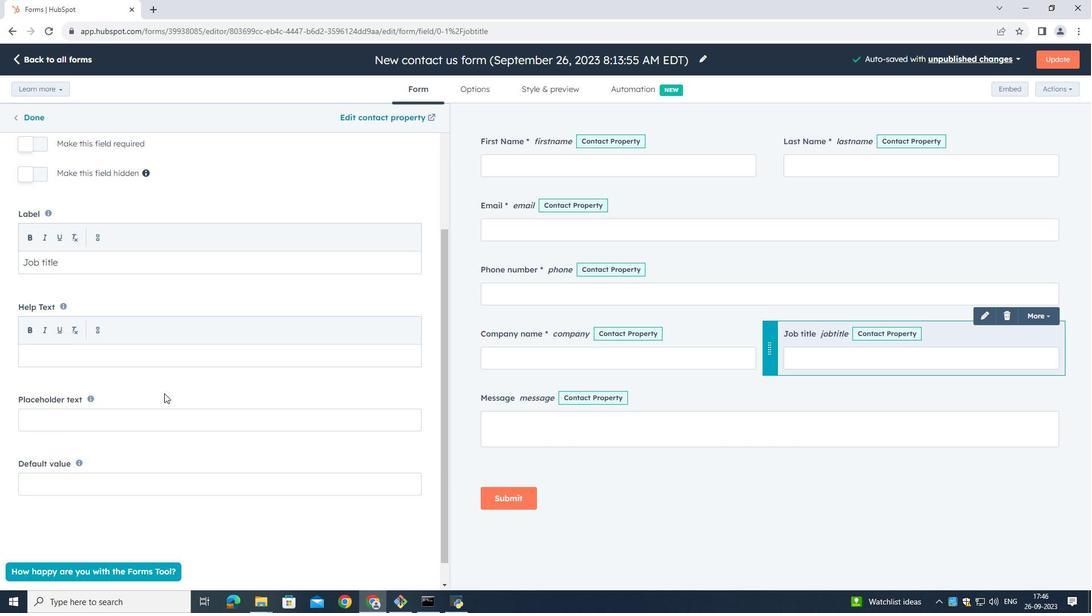 
Action: Mouse scrolled (164, 393) with delta (0, 0)
Screenshot: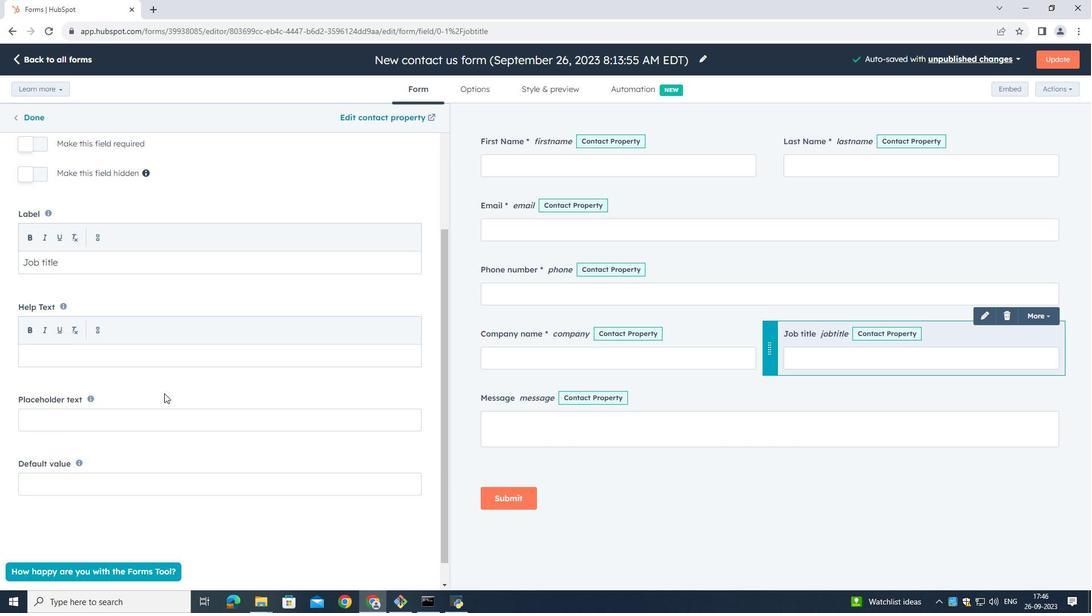 
Action: Mouse scrolled (164, 393) with delta (0, 0)
Screenshot: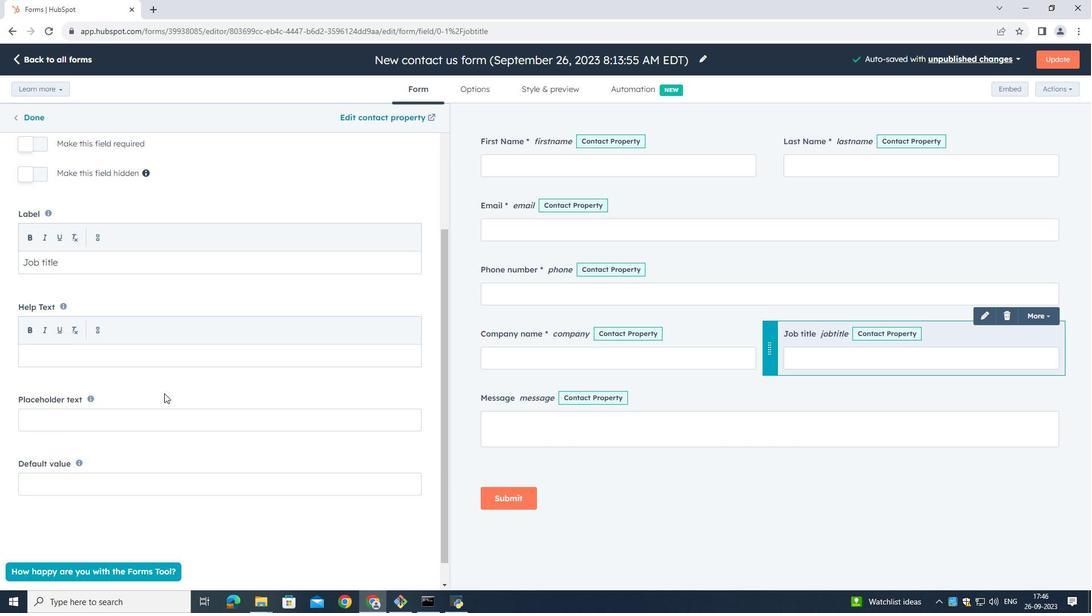
Action: Mouse scrolled (164, 393) with delta (0, 0)
Screenshot: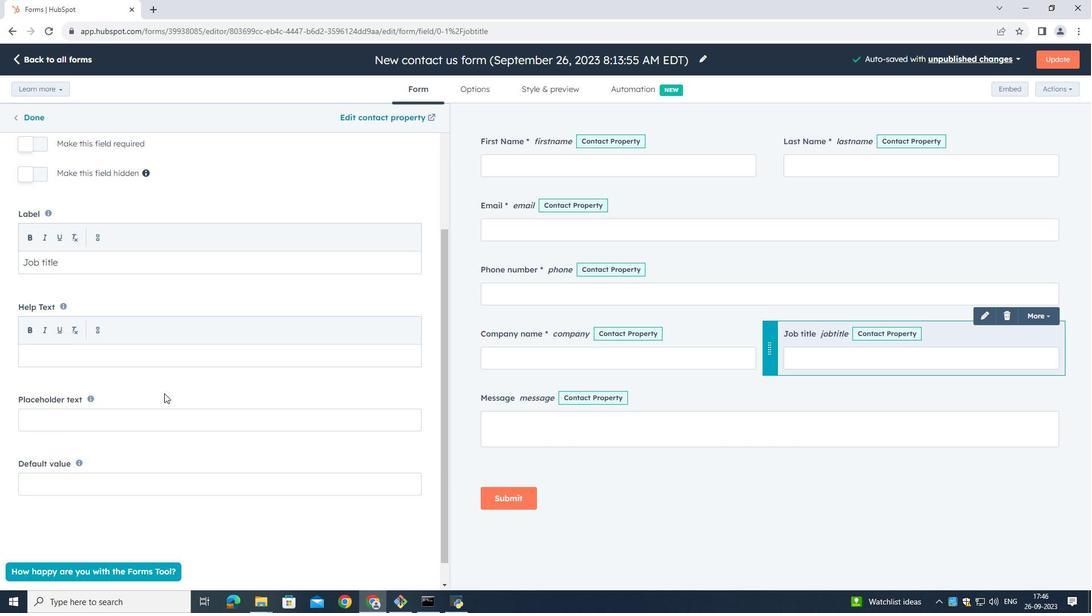 
Action: Mouse moved to (62, 358)
Screenshot: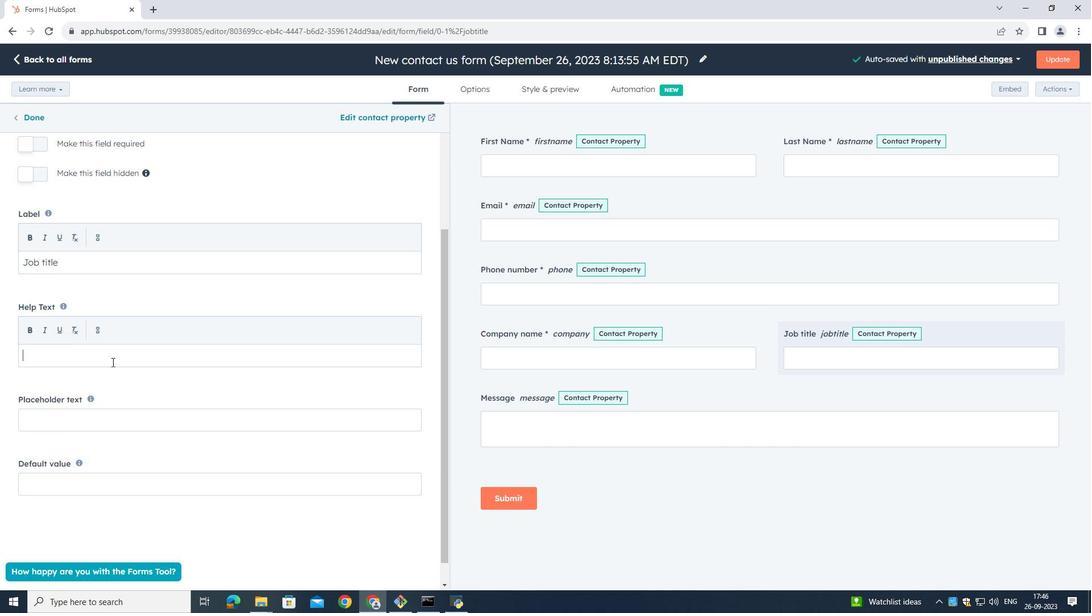 
Action: Mouse pressed left at (62, 358)
Screenshot: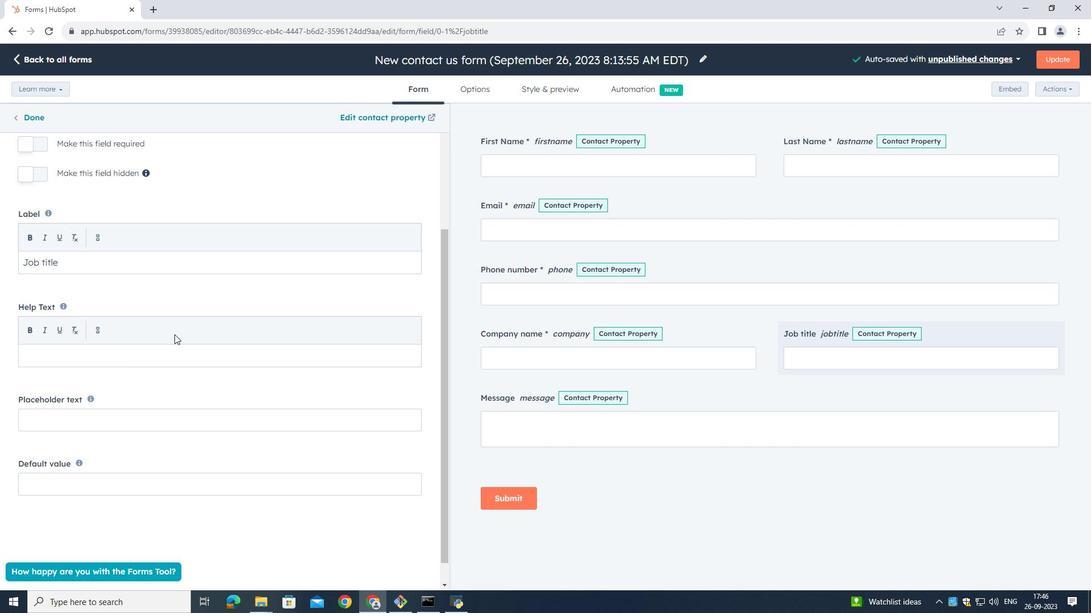 
Action: Mouse moved to (77, 349)
Screenshot: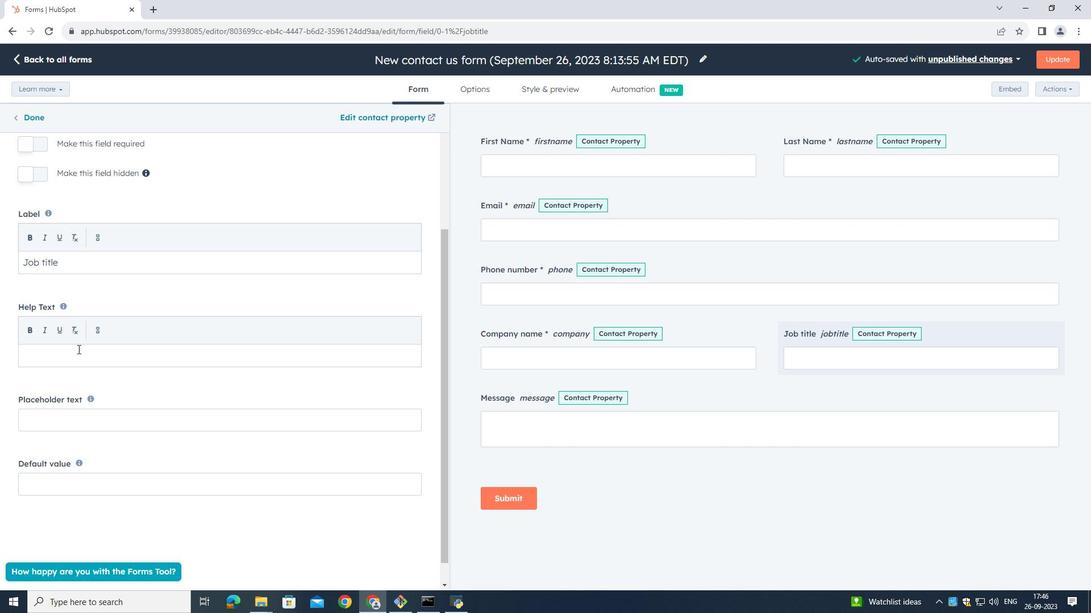 
Action: Key pressed what<Key.space>type<Key.space>of<Key.space>work<Key.space>you<Key.space>do<Key.shift_r>?
Screenshot: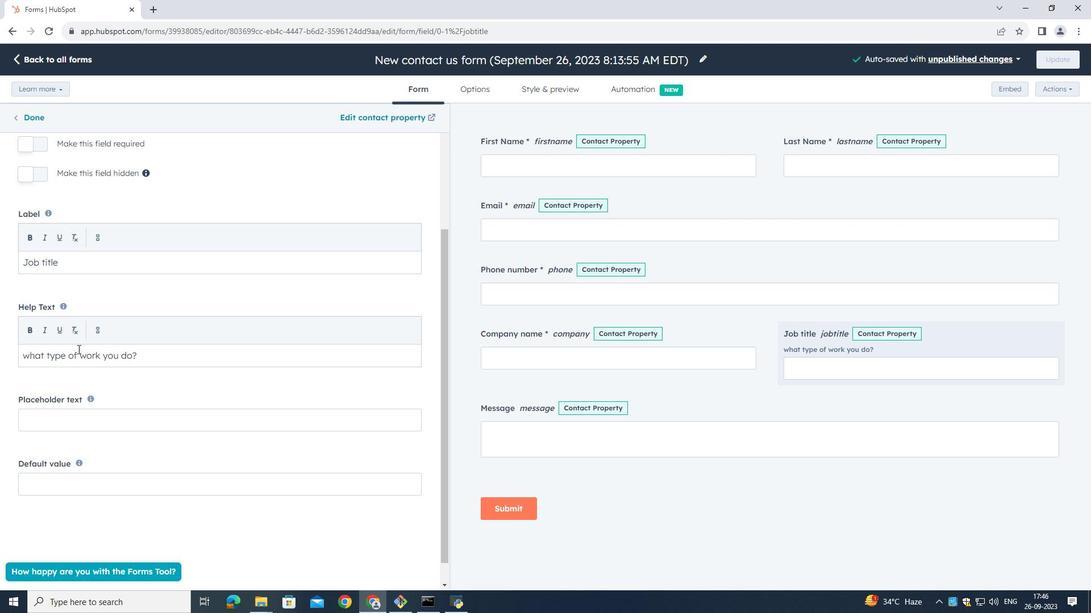 
Action: Mouse moved to (148, 353)
Screenshot: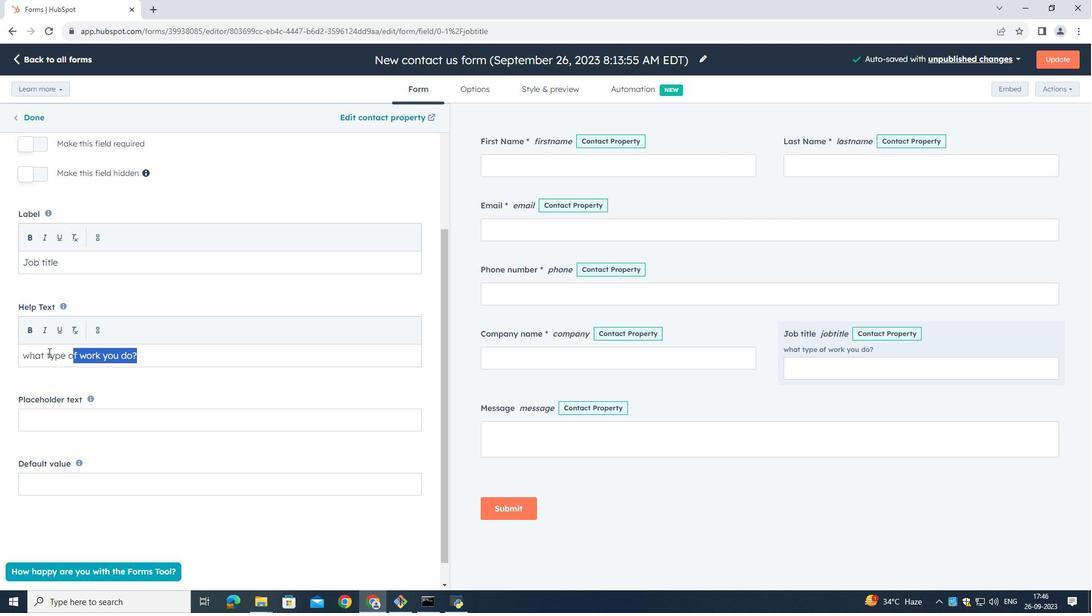 
Action: Mouse pressed left at (148, 353)
Screenshot: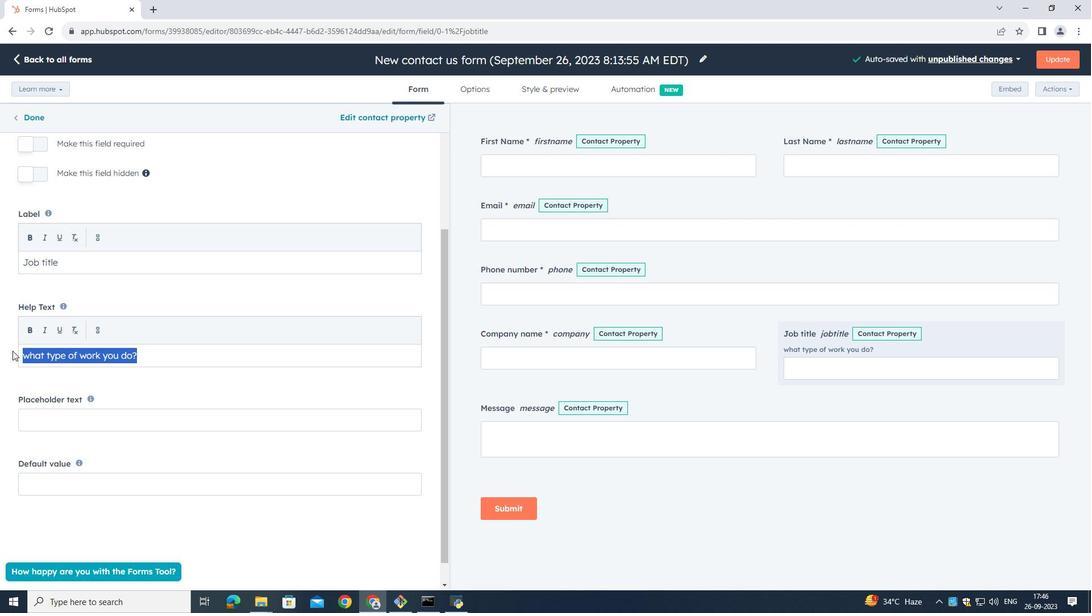 
Action: Mouse moved to (367, 345)
Screenshot: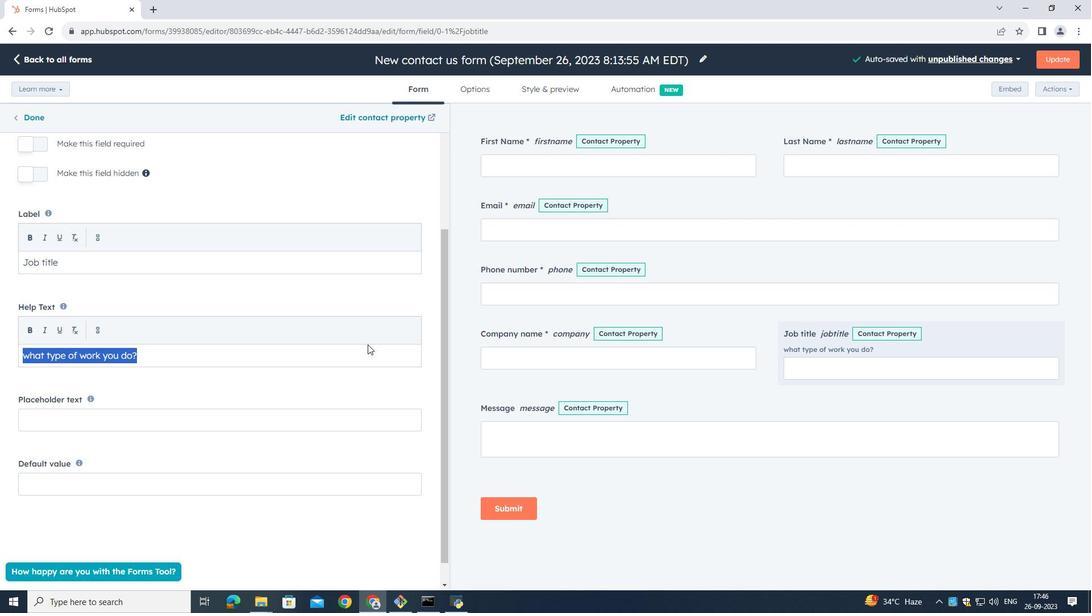 
Action: Key pressed <Key.delete>
Screenshot: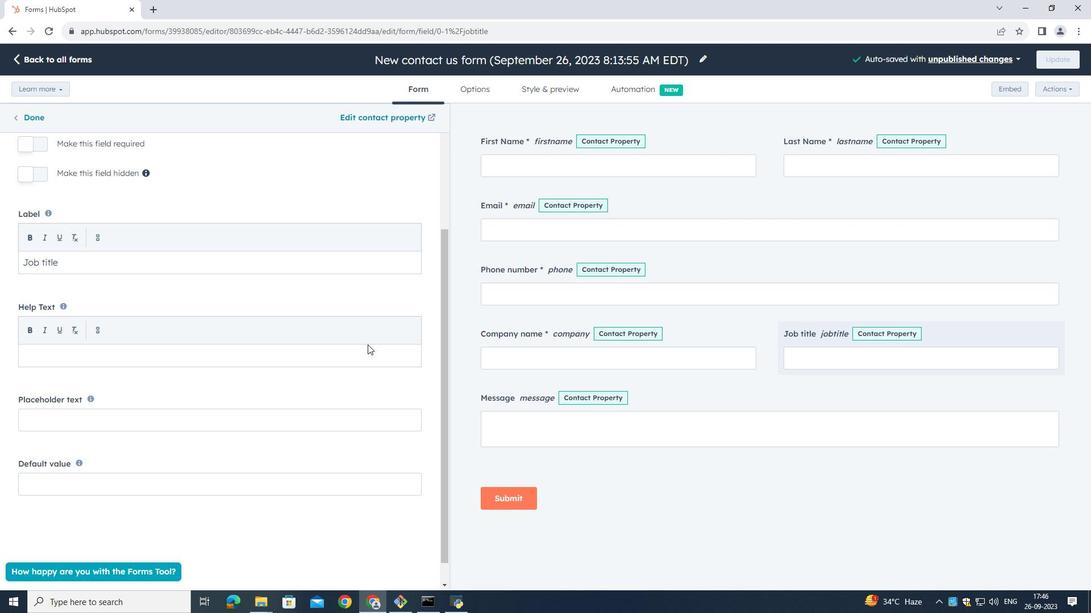 
Action: Mouse moved to (70, 414)
Screenshot: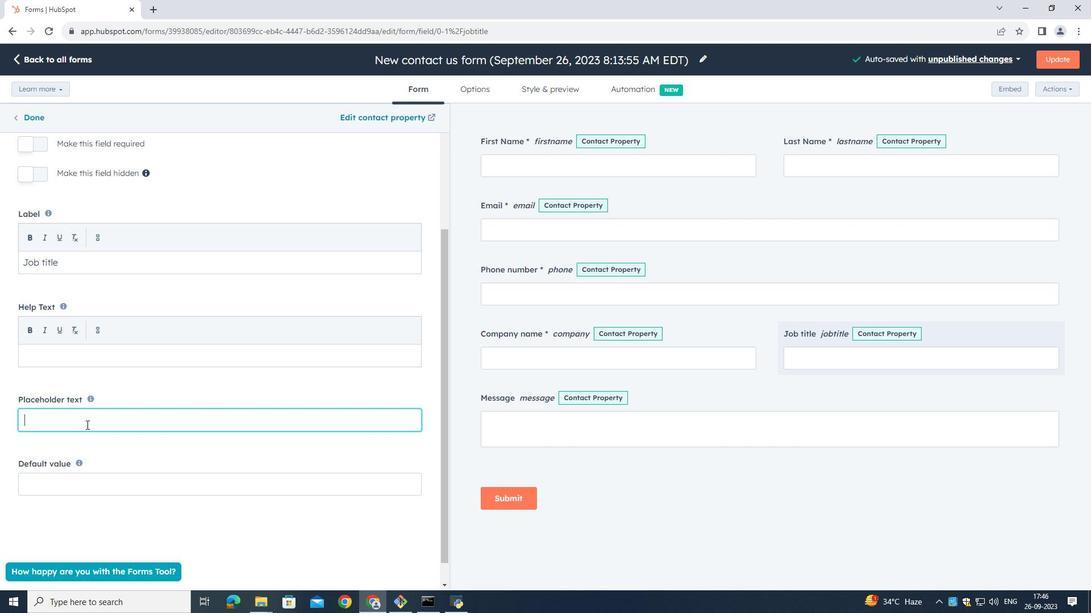 
Action: Mouse pressed left at (70, 414)
Screenshot: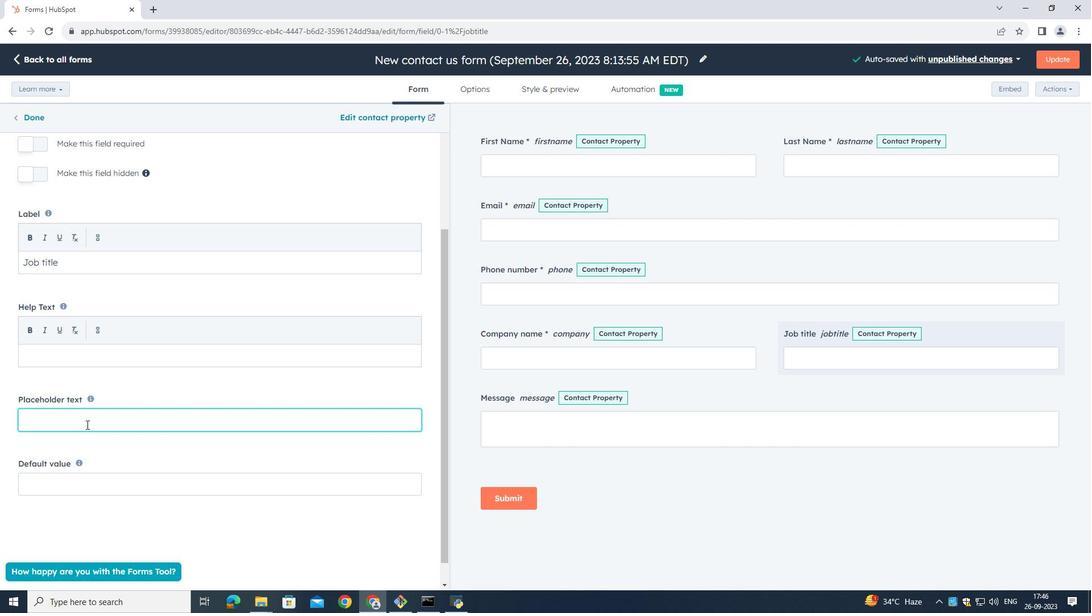 
Action: Mouse moved to (86, 425)
Screenshot: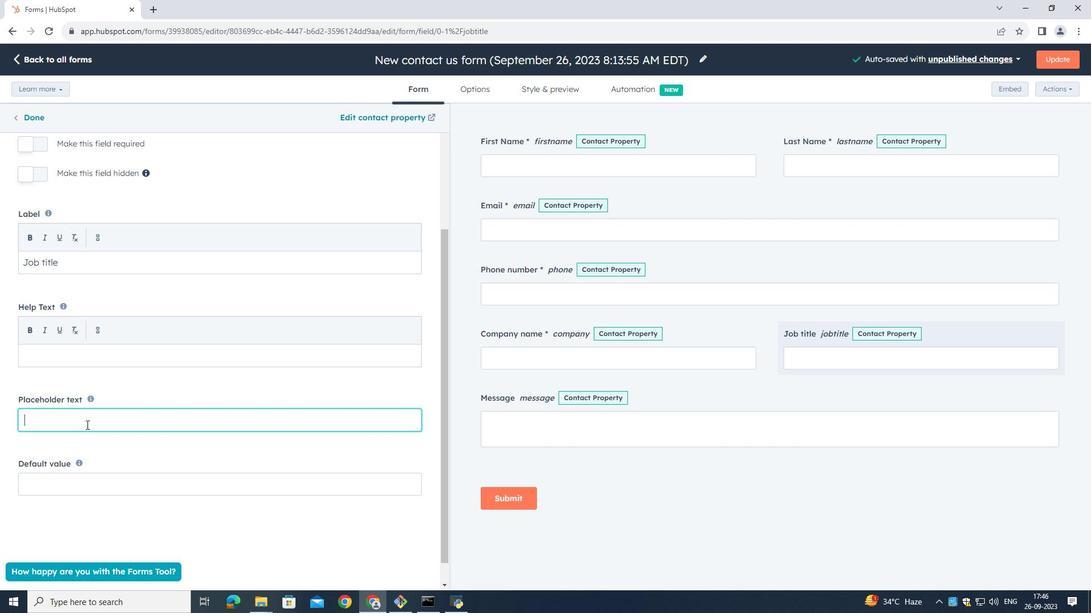 
Action: Key pressed write<Key.space>here<Key.space>your<Key.space>job<Key.space>title<Key.space><Key.backspace>/designation
Screenshot: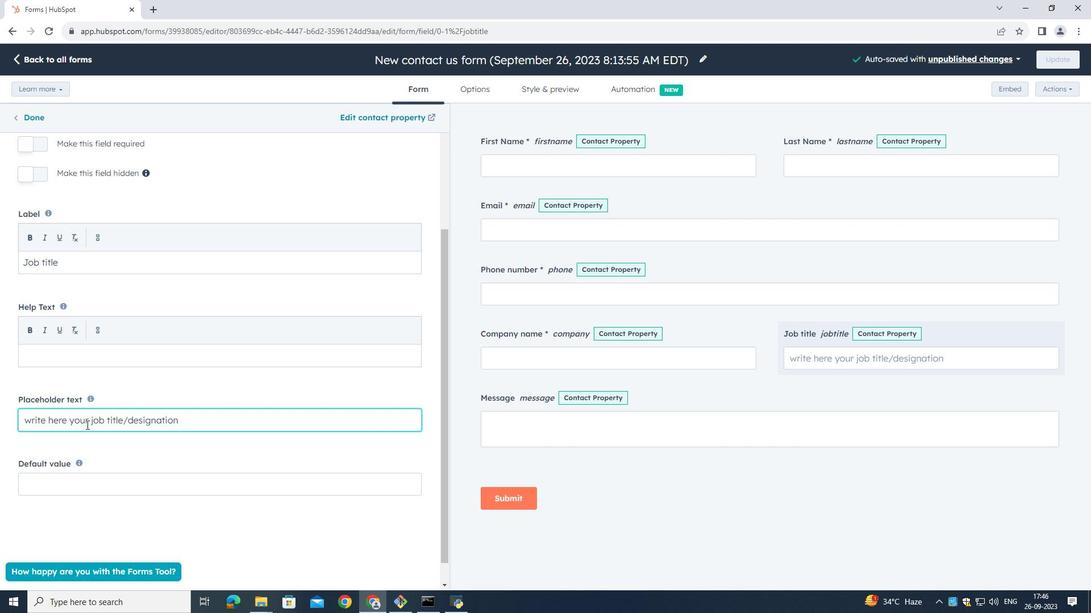 
Action: Mouse moved to (198, 419)
Screenshot: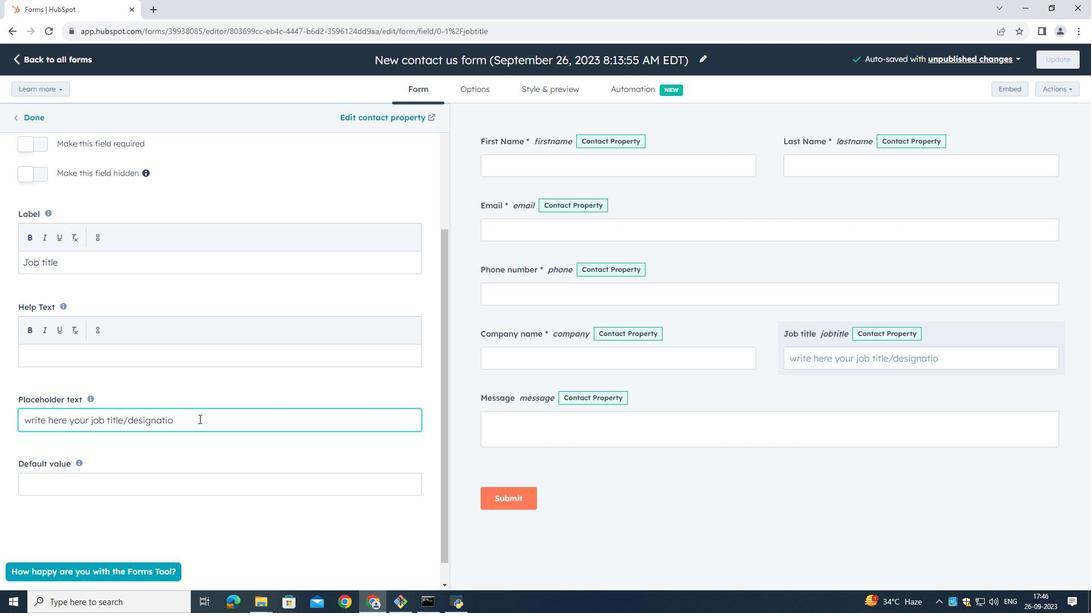 
Action: Key pressed <Key.backspace><Key.backspace><Key.backspace><Key.backspace><Key.backspace><Key.backspace><Key.backspace><Key.backspace><Key.backspace><Key.backspace><Key.backspace><Key.backspace><Key.backspace><Key.backspace><Key.backspace><Key.backspace><Key.backspace><Key.backspace><Key.backspace><Key.backspace><Key.backspace><Key.backspace><Key.backspace><Key.backspace><Key.backspace><Key.backspace><Key.backspace><Key.backspace><Key.backspace><Key.backspace><Key.backspace><Key.backspace><Key.backspace><Key.backspace><Key.backspace><Key.backspace><Key.backspace><Key.backspace>
Screenshot: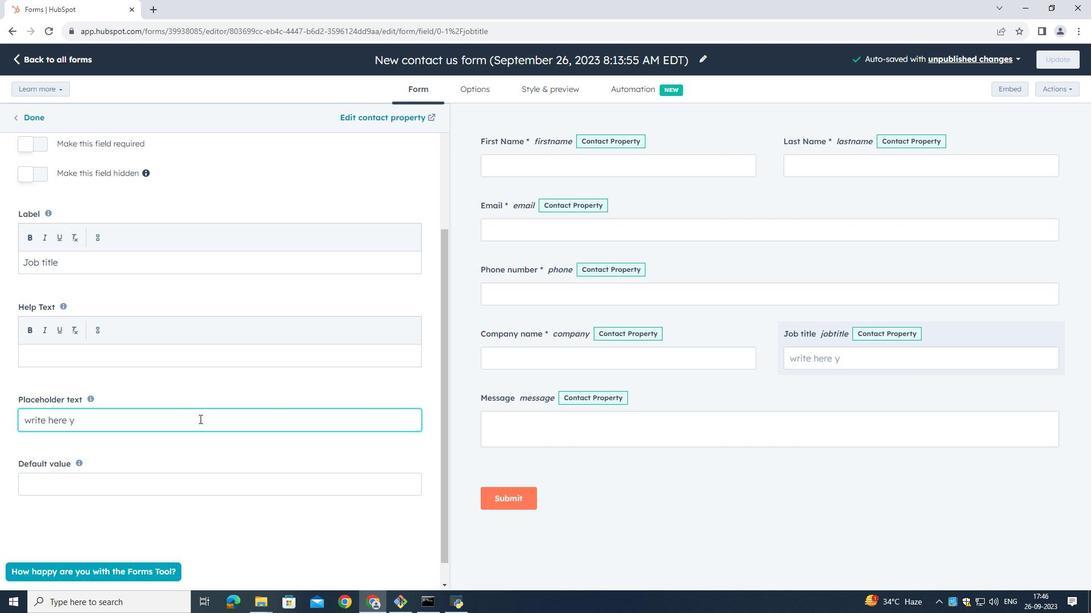 
Action: Mouse moved to (200, 419)
Screenshot: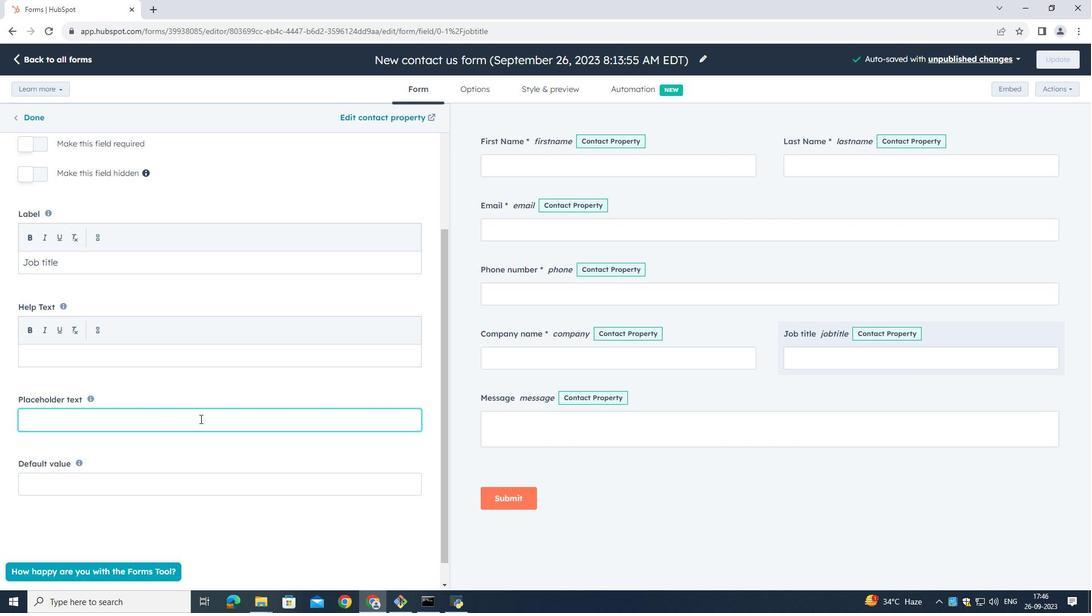 
Action: Key pressed <Key.backspace>
Screenshot: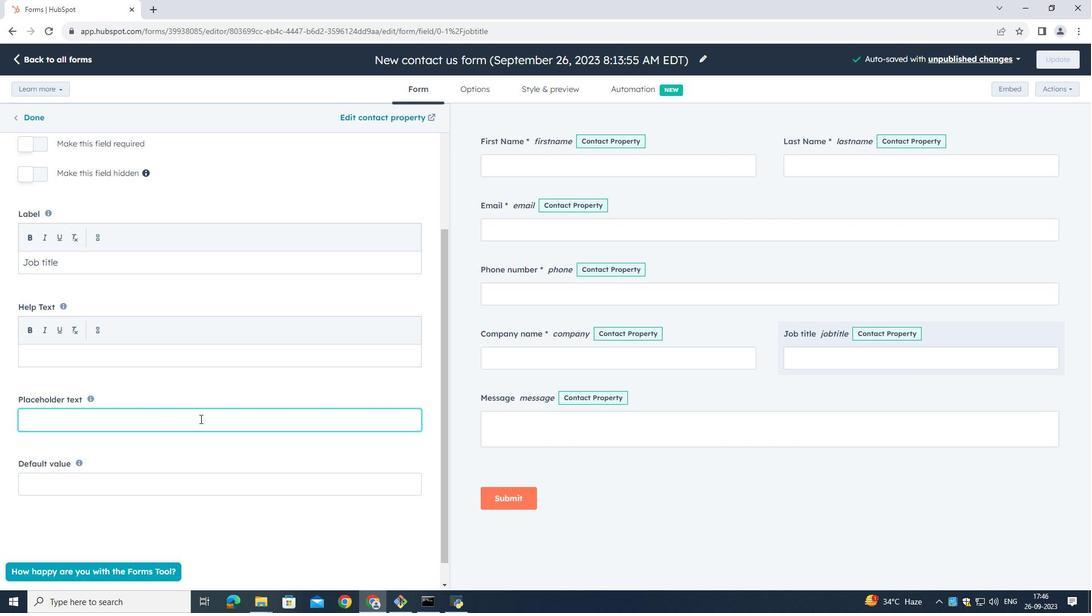 
Action: Mouse moved to (154, 488)
Screenshot: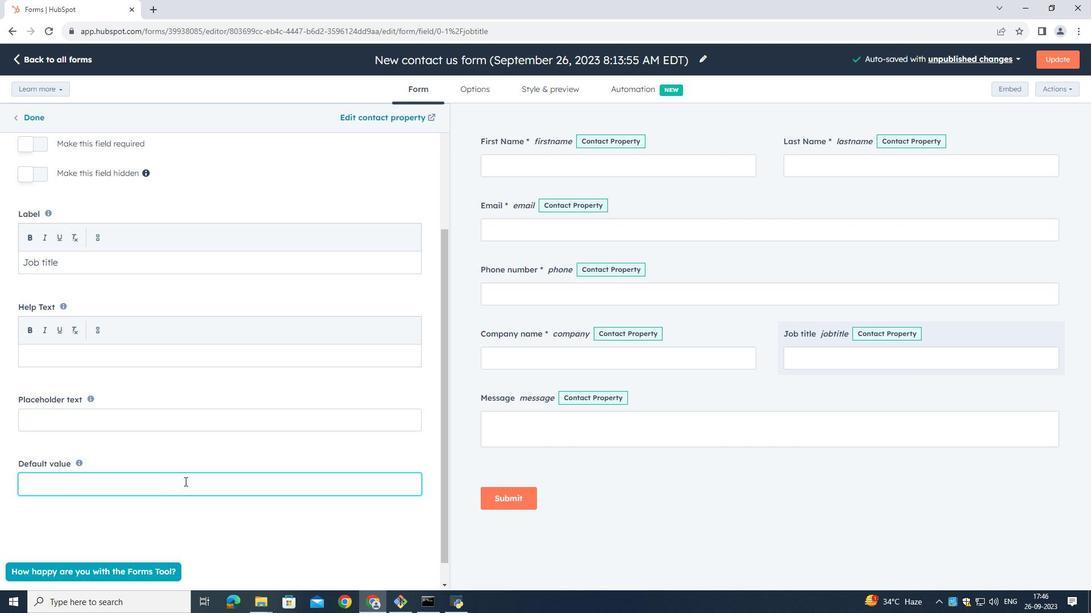 
Action: Mouse pressed left at (154, 488)
Screenshot: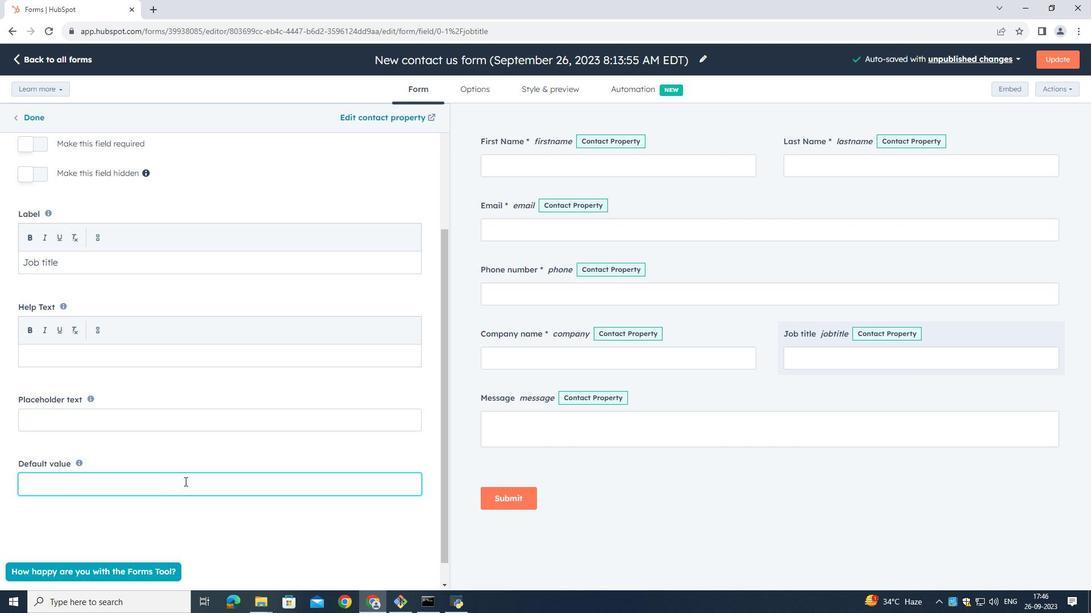 
Action: Mouse moved to (184, 482)
Screenshot: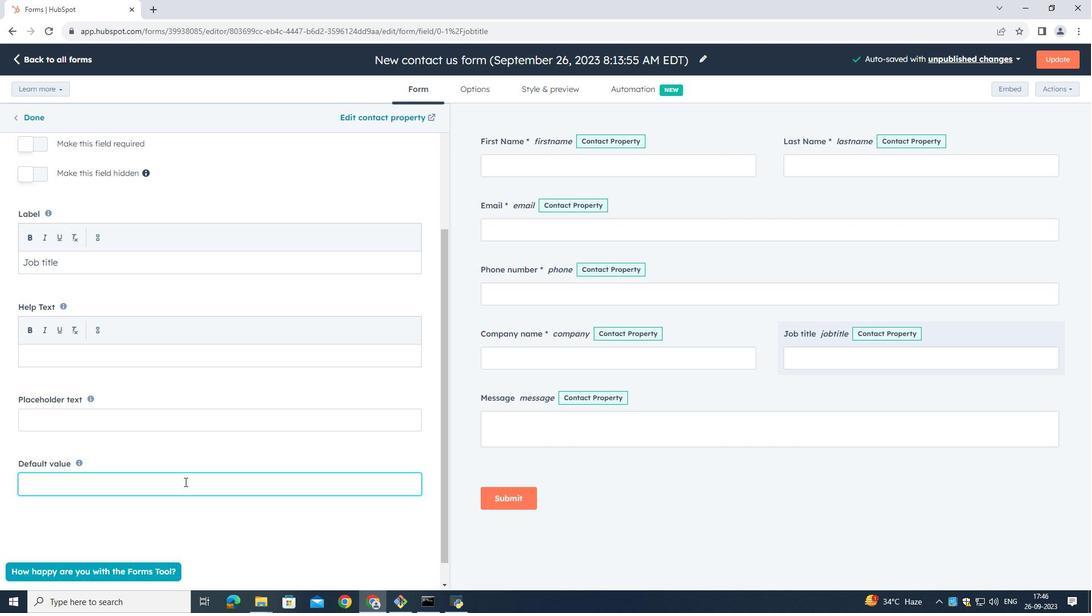 
Action: Key pressed what<Key.space>do<Key.space><Key.backspace><Key.backspace><Key.backspace>is<Key.space>your<Key.space>role<Key.space>in<Key.space>company
Screenshot: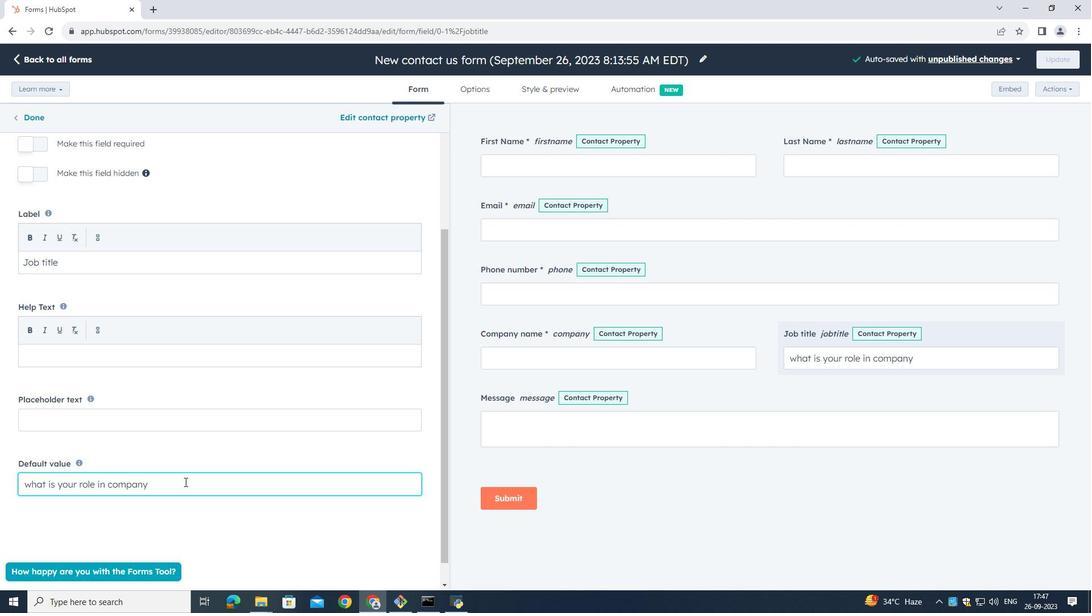 
Action: Mouse moved to (553, 425)
Screenshot: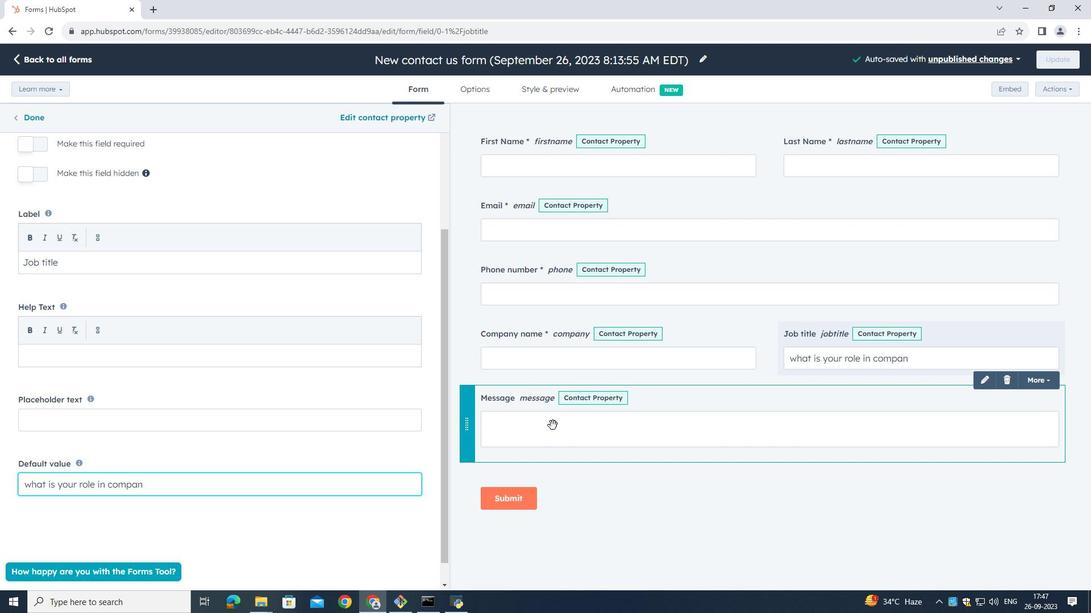 
Action: Key pressed <Key.backspace><Key.backspace><Key.backspace><Key.backspace><Key.backspace><Key.backspace><Key.backspace><Key.backspace><Key.backspace><Key.backspace><Key.backspace><Key.backspace><Key.backspace><Key.backspace><Key.backspace><Key.backspace><Key.backspace><Key.backspace><Key.backspace><Key.backspace><Key.backspace><Key.backspace><Key.backspace><Key.backspace><Key.backspace><Key.backspace><Key.backspace><Key.backspace><Key.backspace><Key.backspace>
Screenshot: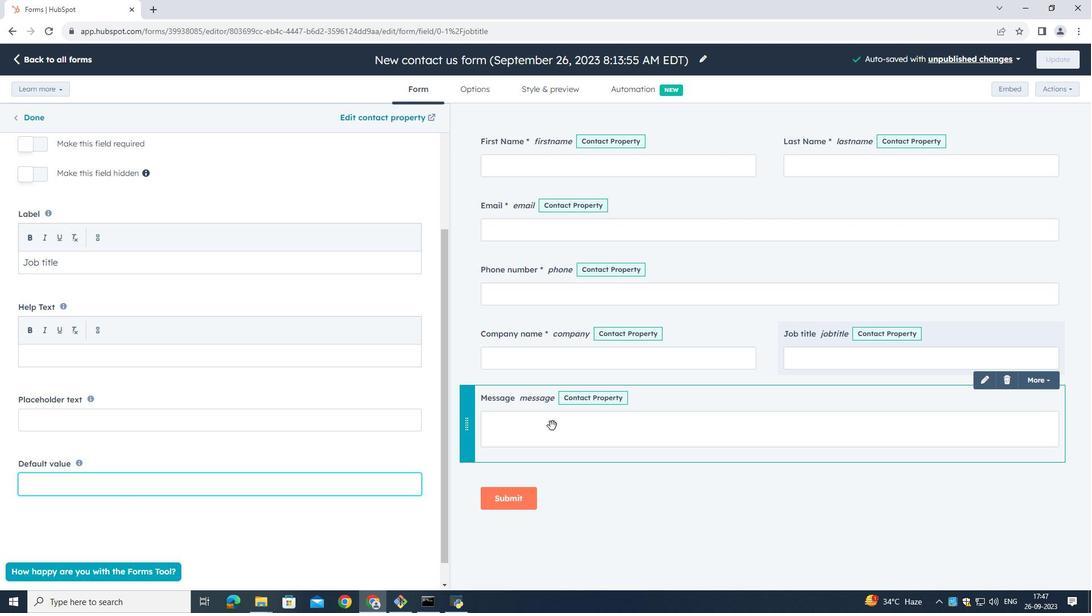 
Action: Mouse moved to (698, 410)
Screenshot: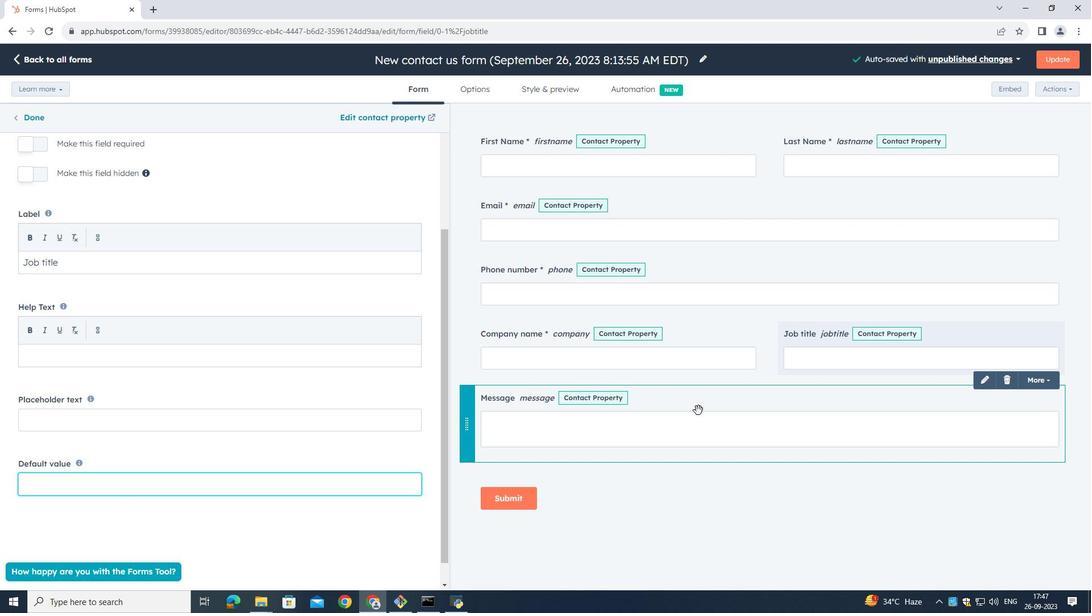 
Action: Mouse scrolled (698, 411) with delta (0, 0)
Screenshot: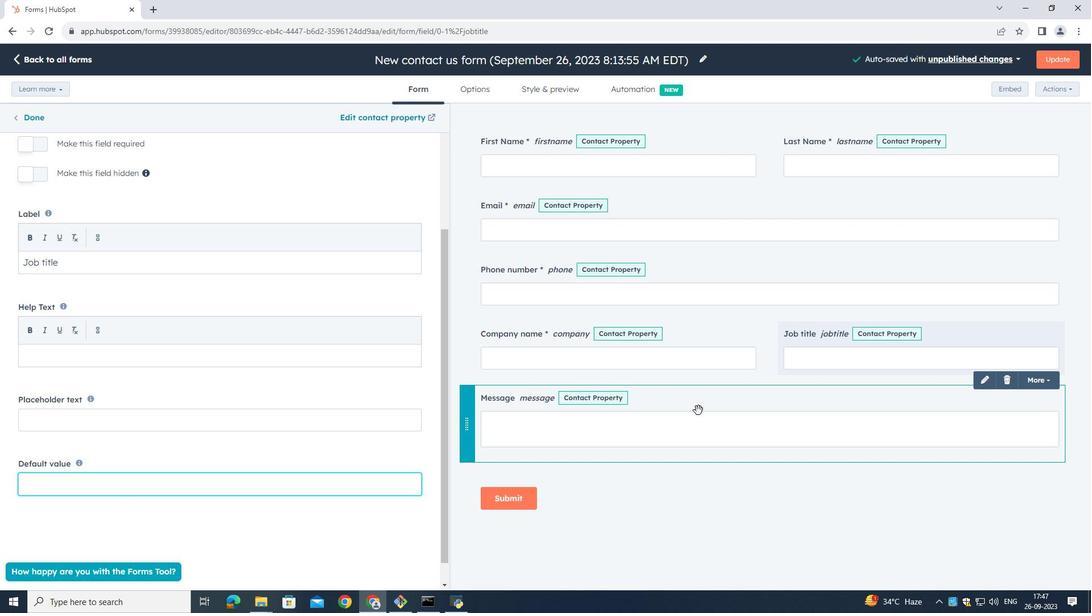 
Action: Mouse scrolled (698, 411) with delta (0, 0)
Screenshot: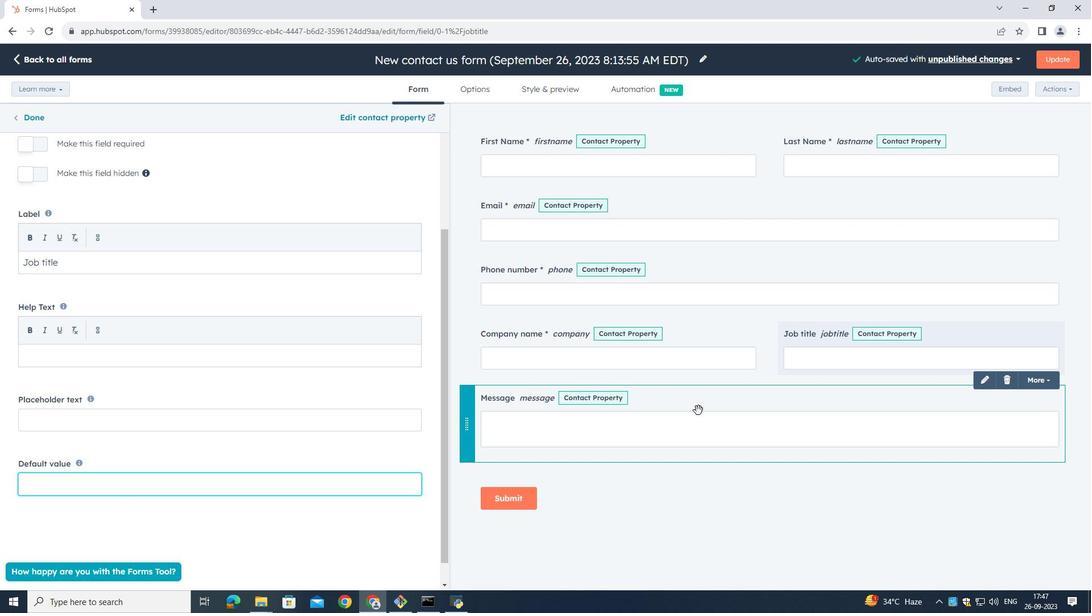 
Action: Mouse scrolled (698, 411) with delta (0, 0)
Screenshot: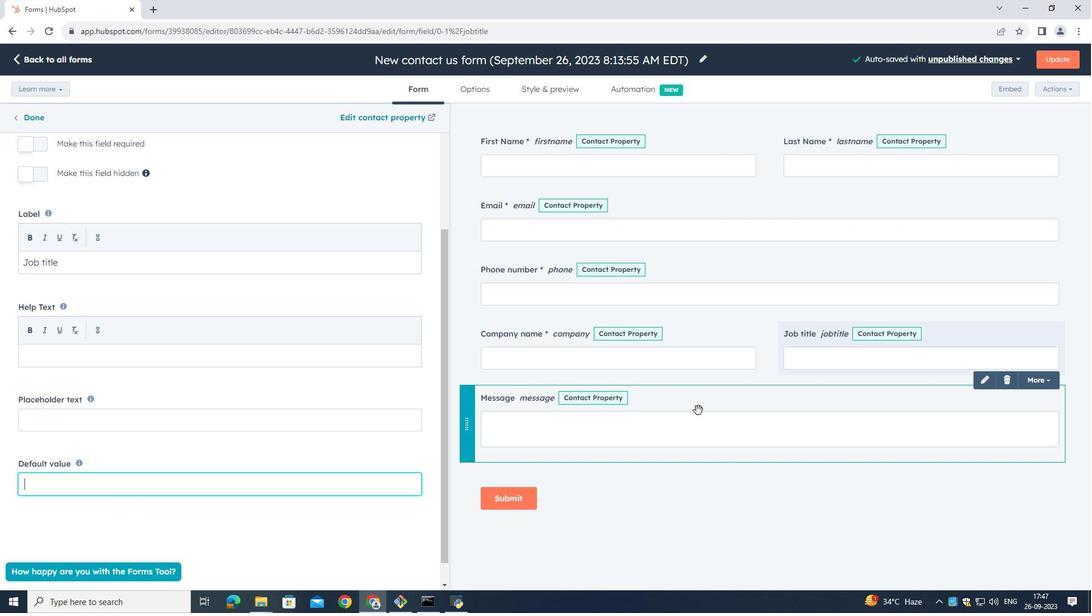 
Action: Mouse scrolled (698, 411) with delta (0, 0)
Screenshot: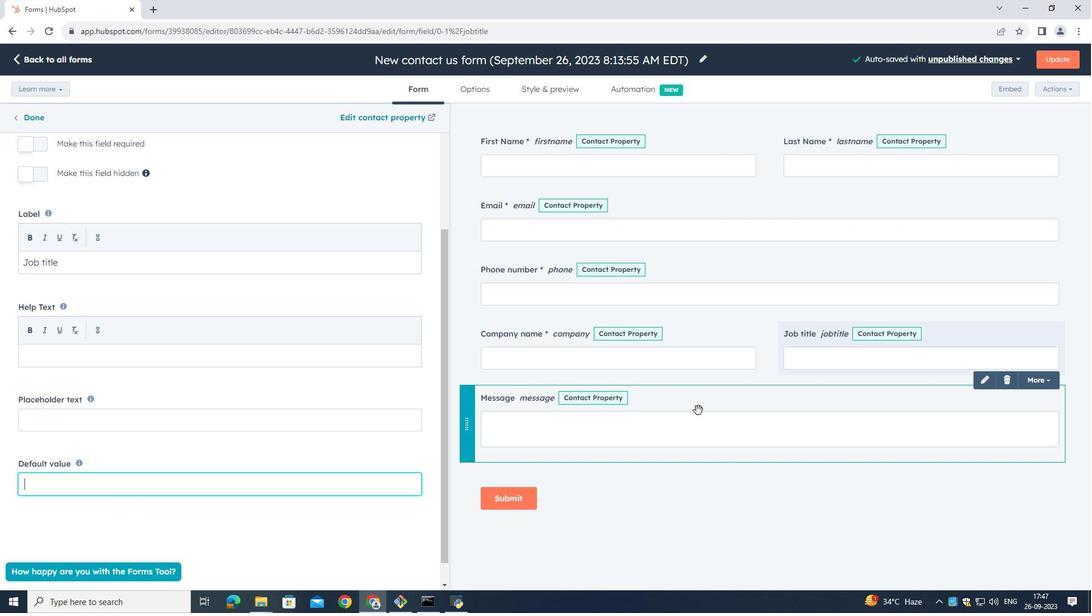 
Action: Mouse scrolled (698, 410) with delta (0, 0)
Screenshot: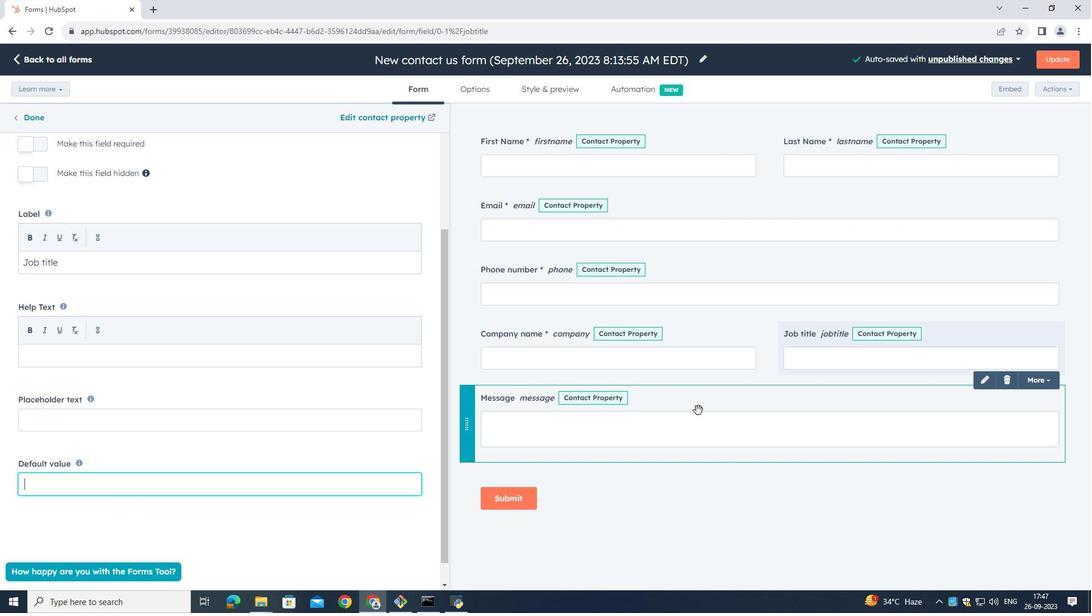 
Action: Mouse scrolled (698, 411) with delta (0, 0)
Screenshot: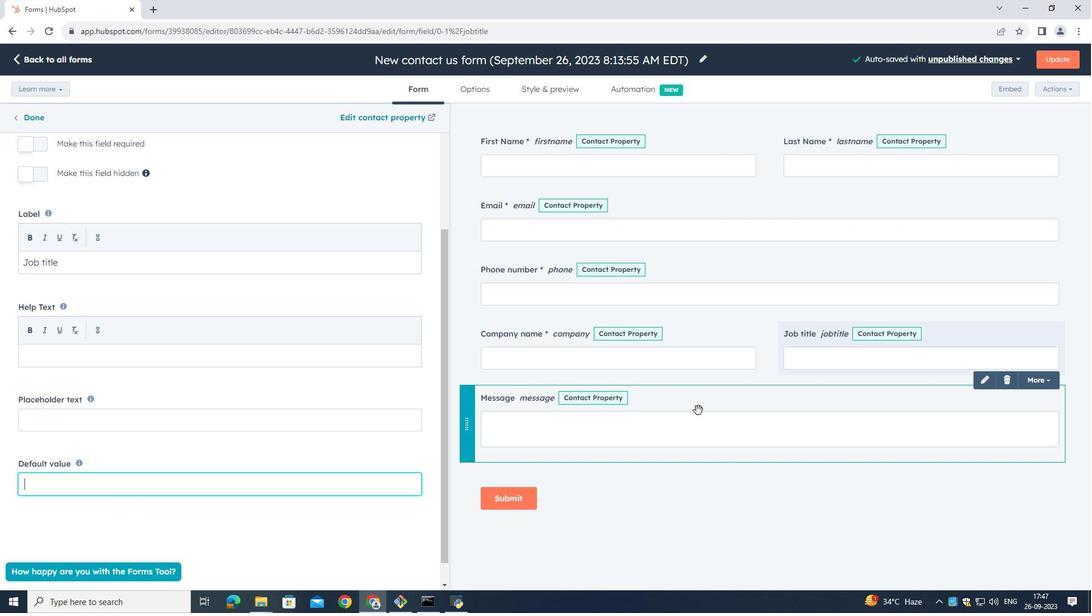 
Action: Mouse scrolled (698, 411) with delta (0, 0)
Screenshot: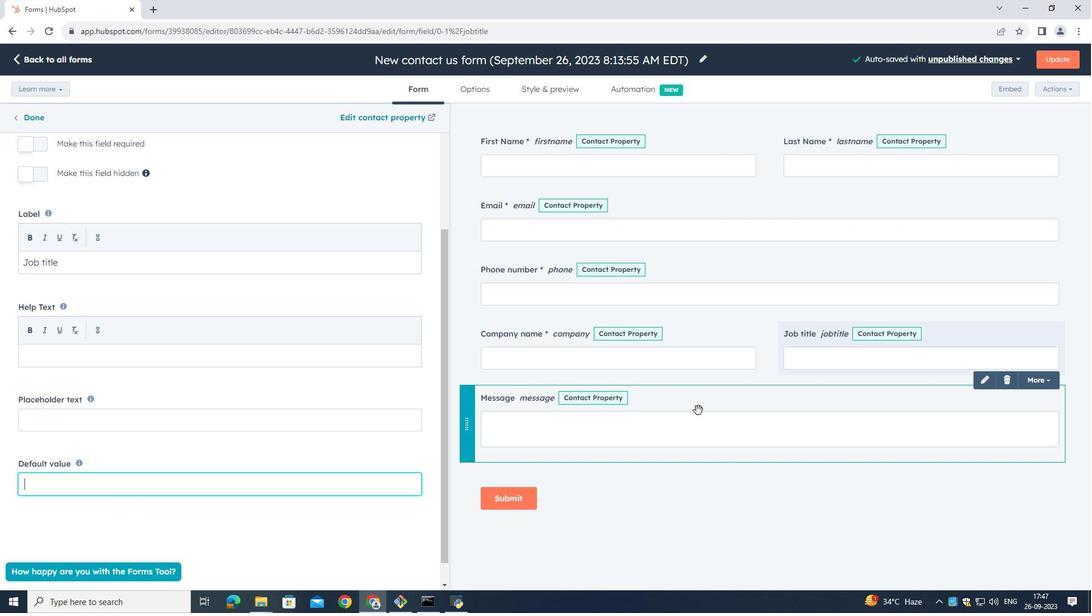 
Action: Mouse scrolled (698, 411) with delta (0, 0)
Screenshot: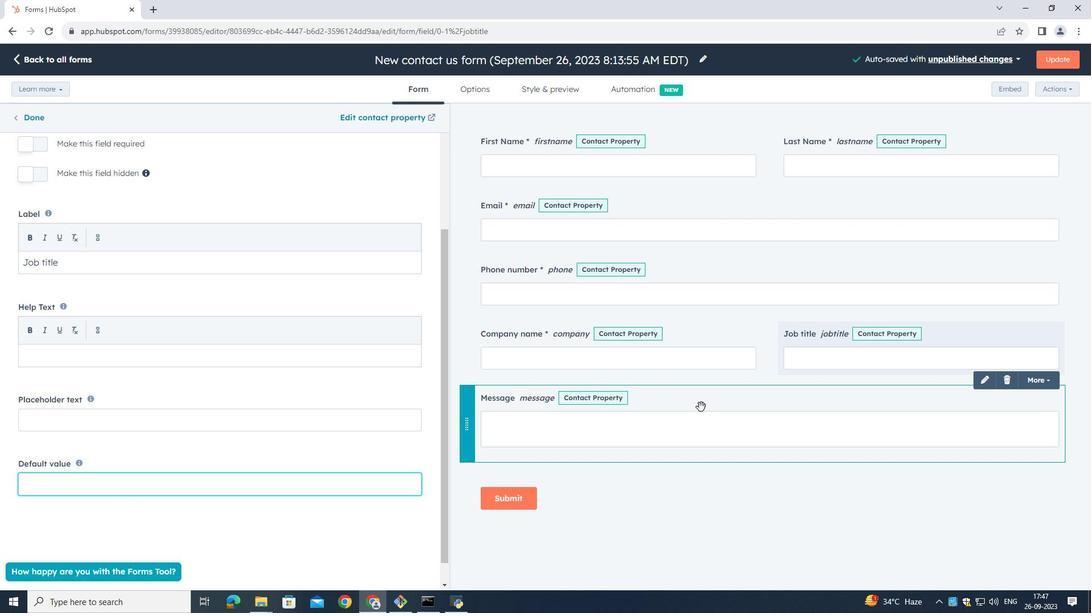 
Action: Mouse moved to (98, 339)
Screenshot: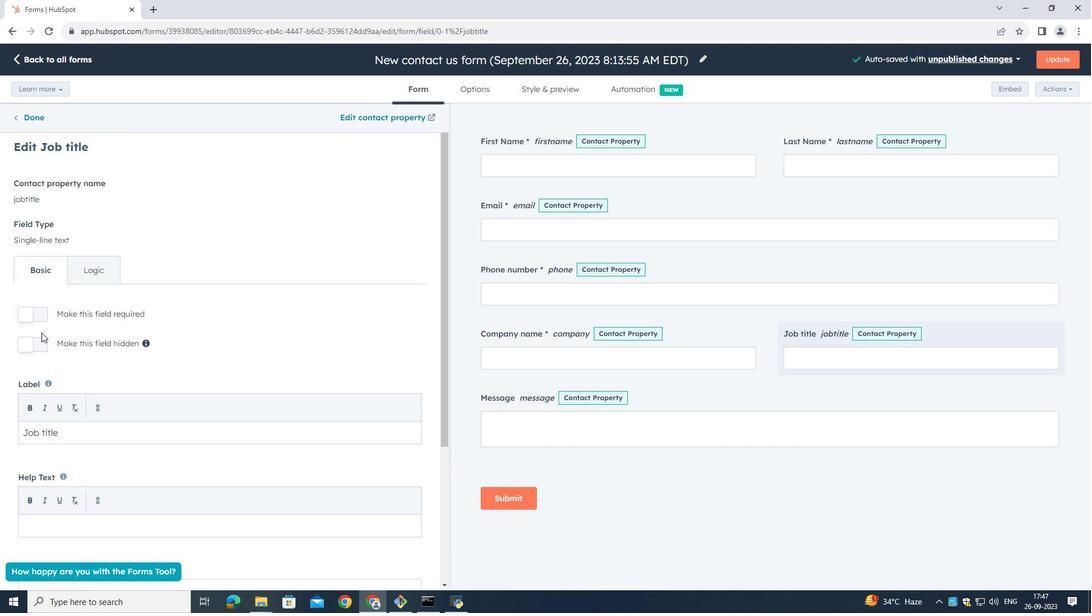 
Action: Mouse scrolled (98, 339) with delta (0, 0)
Screenshot: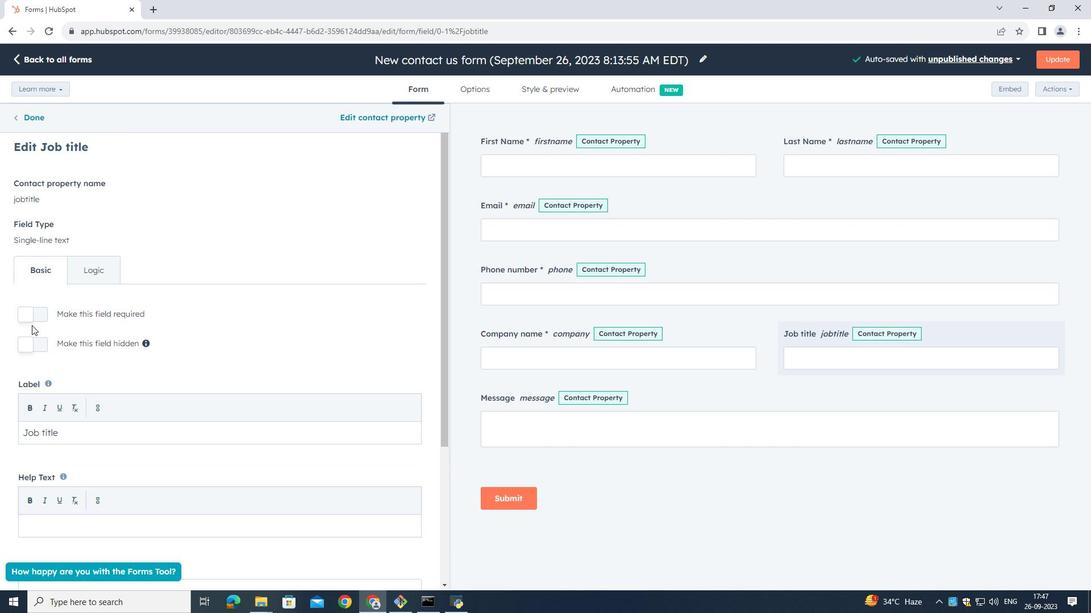 
Action: Mouse scrolled (98, 339) with delta (0, 0)
Screenshot: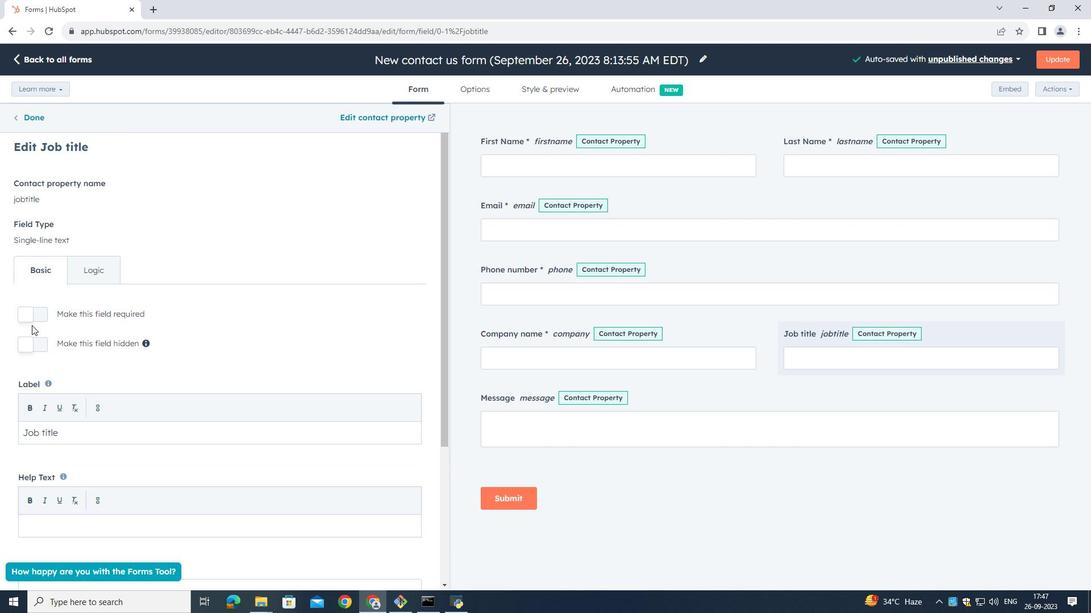 
Action: Mouse scrolled (98, 339) with delta (0, 0)
Screenshot: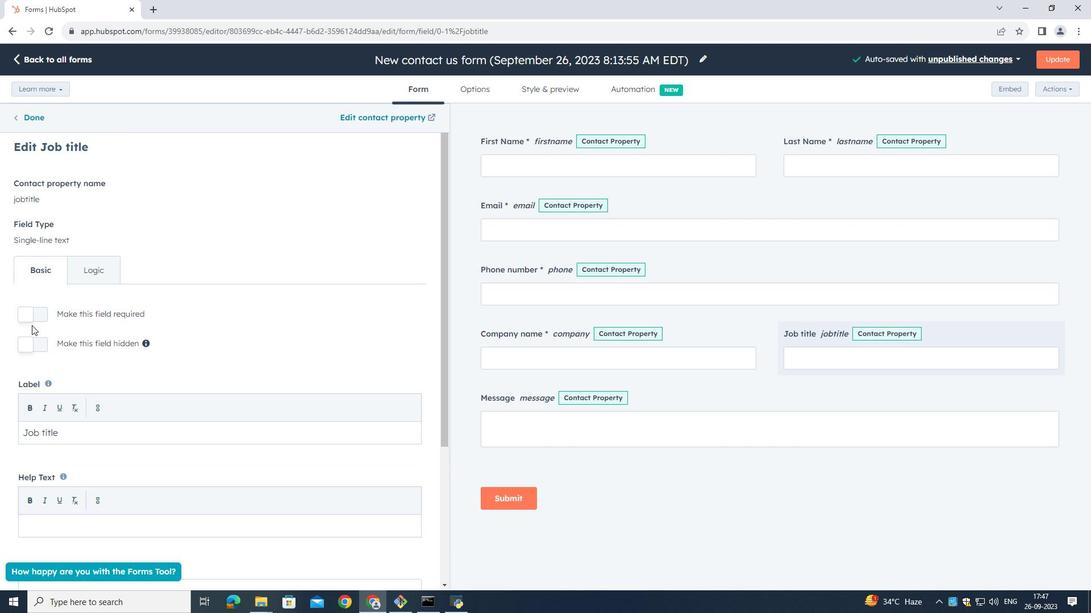 
Action: Mouse moved to (27, 317)
Screenshot: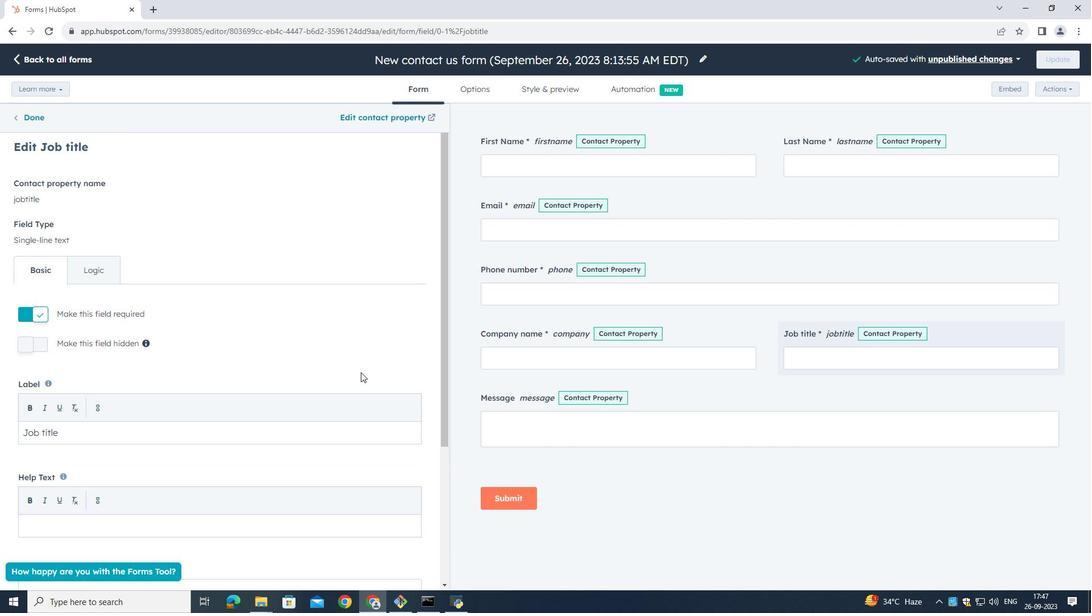 
Action: Mouse pressed left at (27, 317)
Screenshot: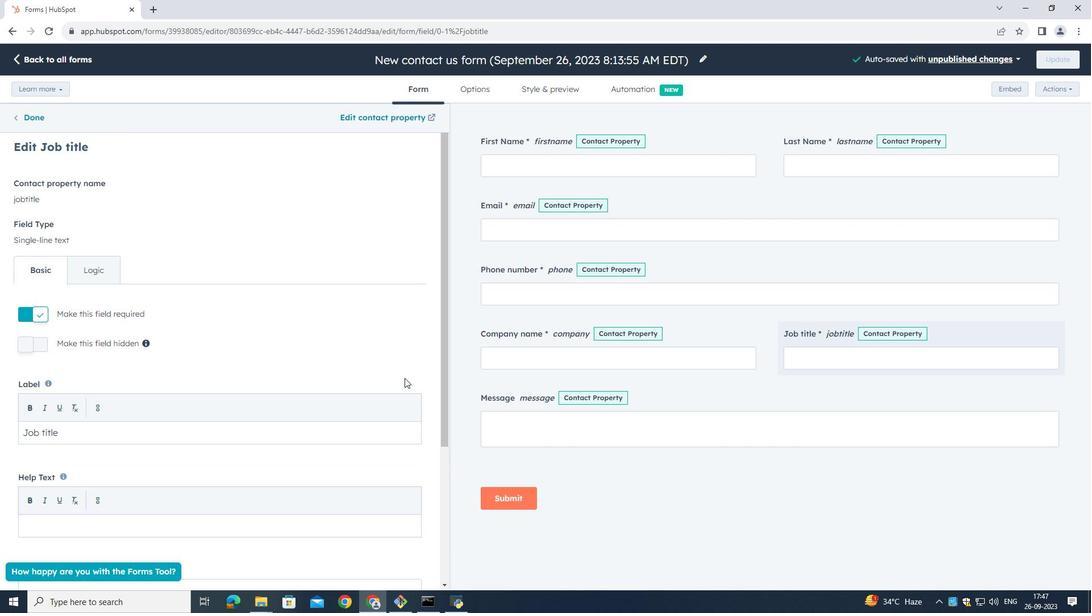 
Action: Mouse moved to (500, 399)
Screenshot: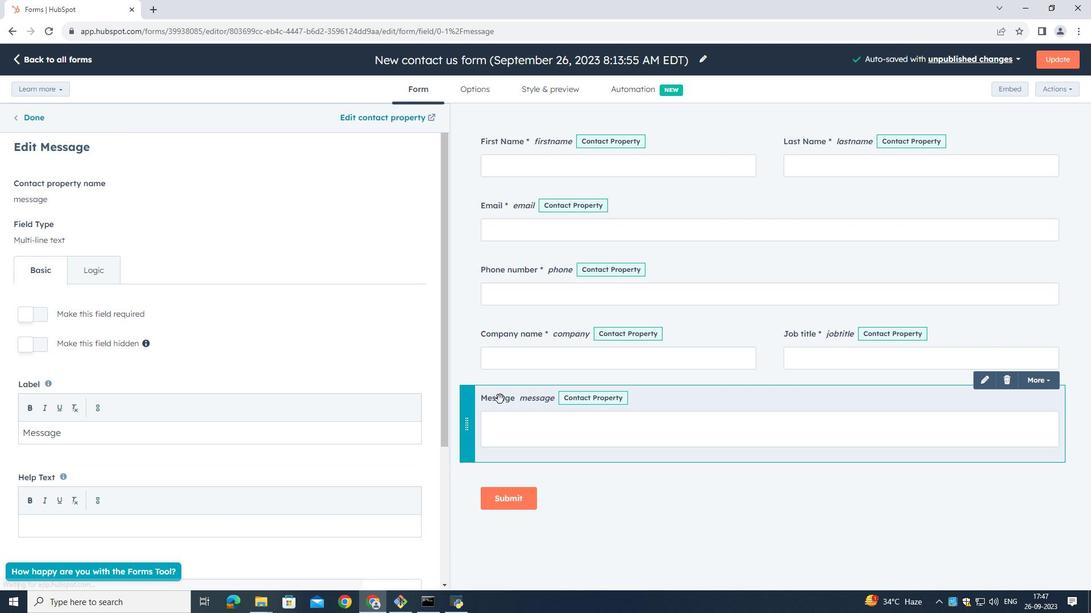 
Action: Mouse pressed left at (500, 399)
Screenshot: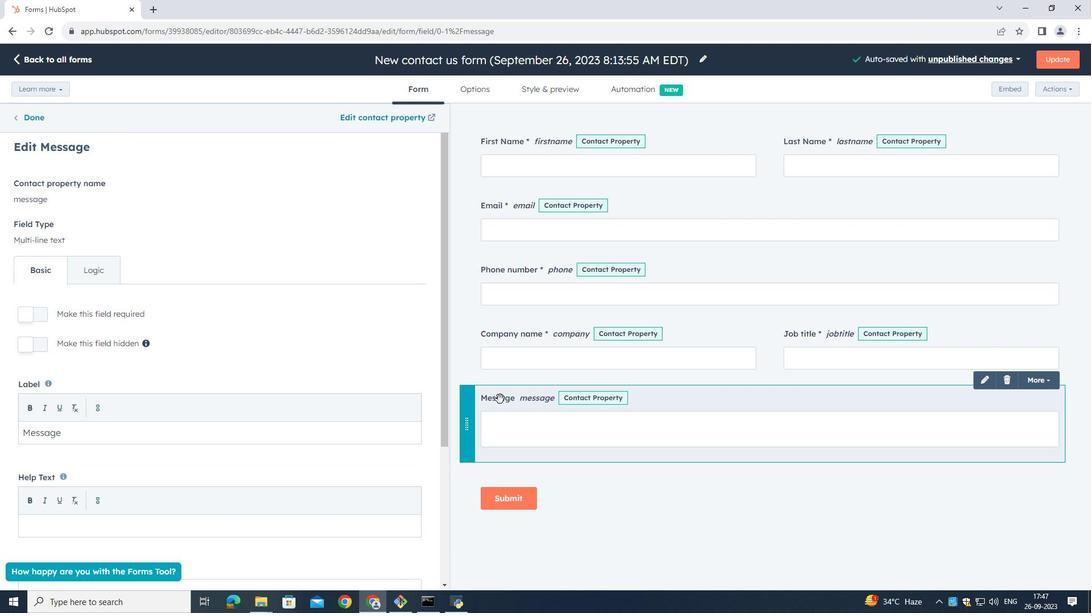 
Action: Mouse moved to (27, 319)
Screenshot: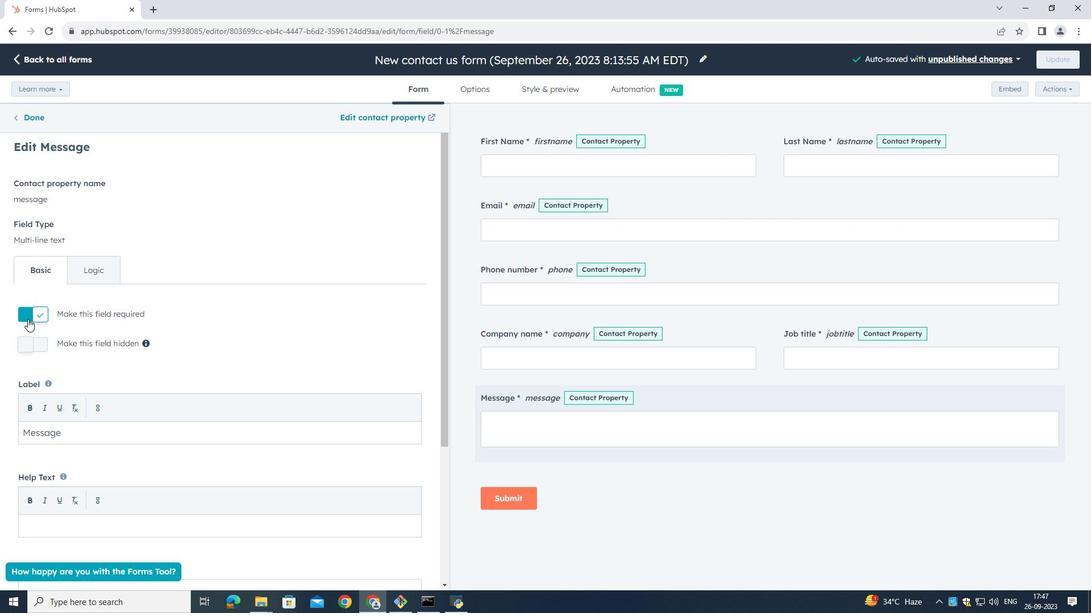 
Action: Mouse pressed left at (27, 319)
Screenshot: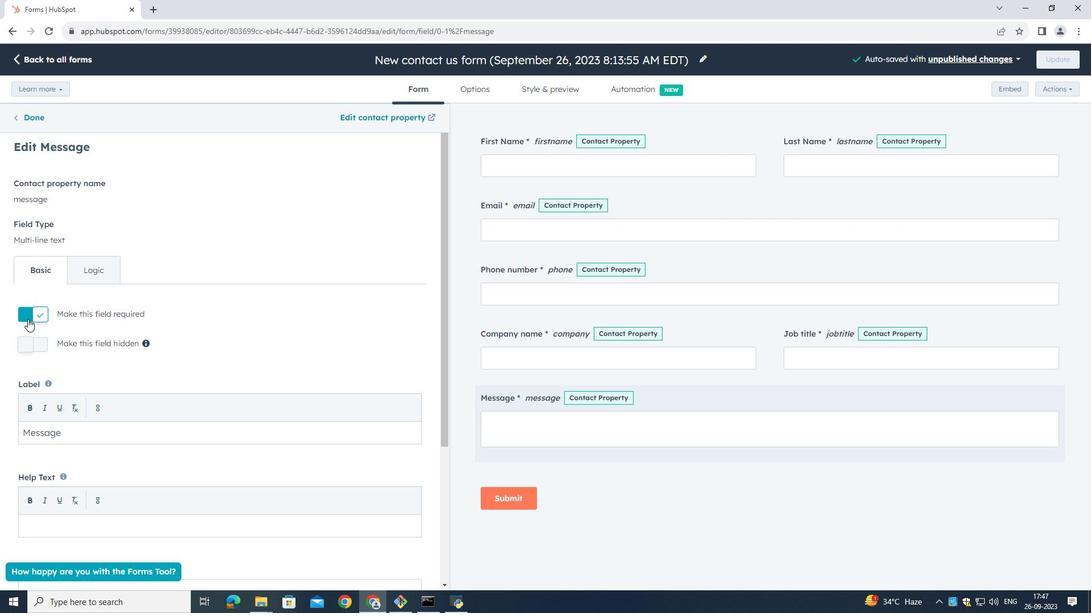 
Action: Mouse moved to (247, 408)
Screenshot: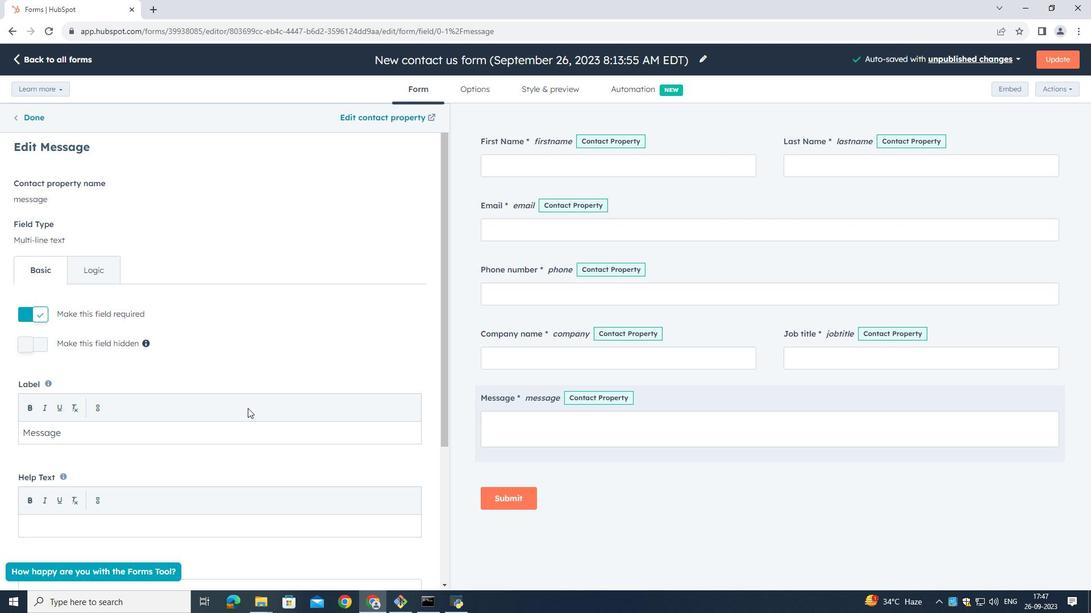 
Action: Mouse scrolled (247, 408) with delta (0, 0)
Screenshot: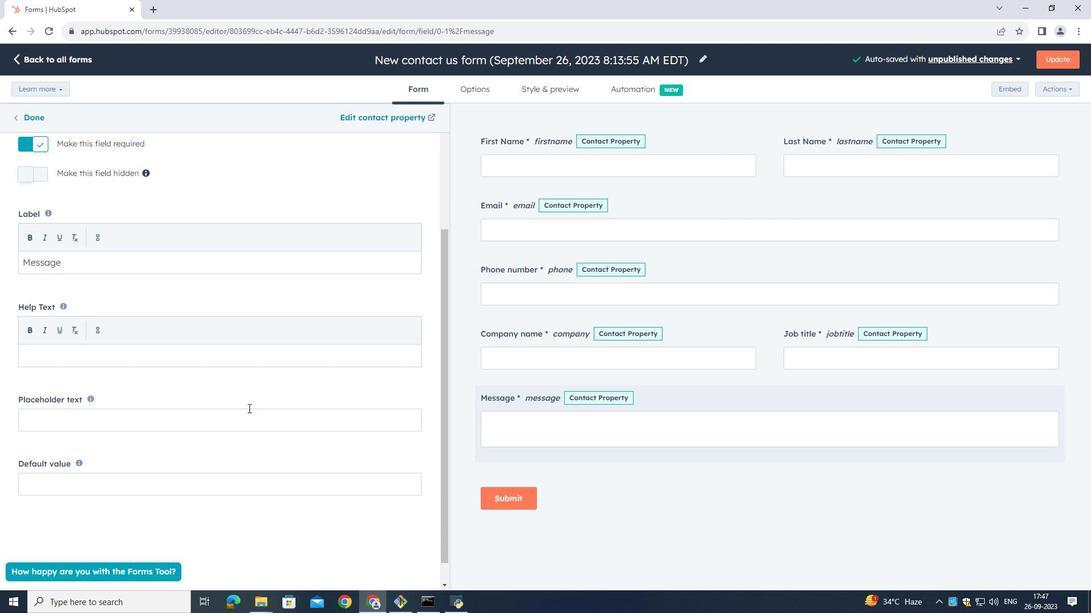 
Action: Mouse moved to (248, 408)
Screenshot: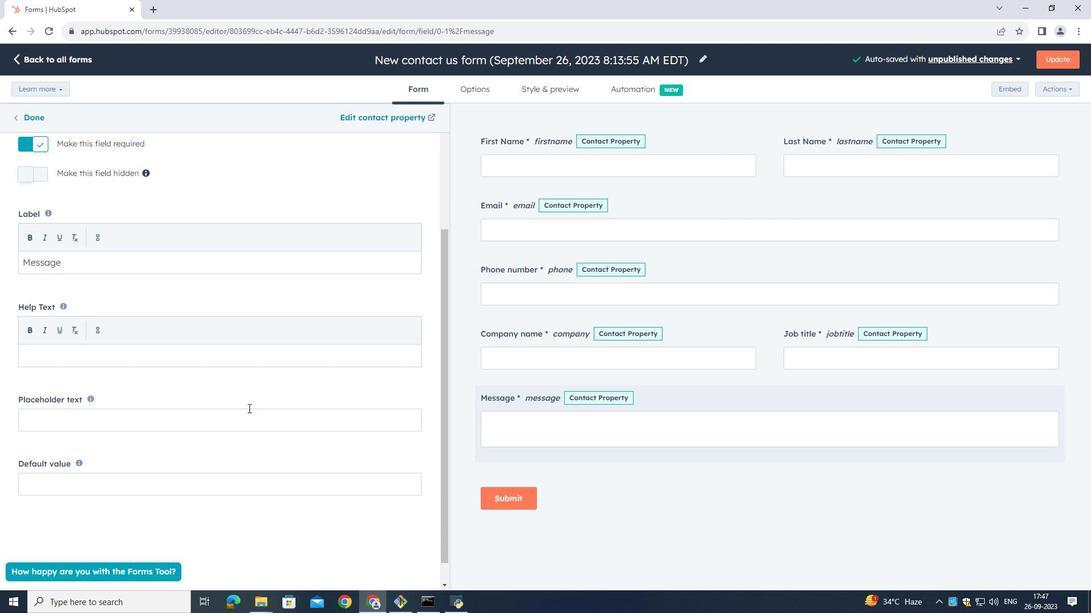 
Action: Mouse scrolled (248, 408) with delta (0, 0)
Screenshot: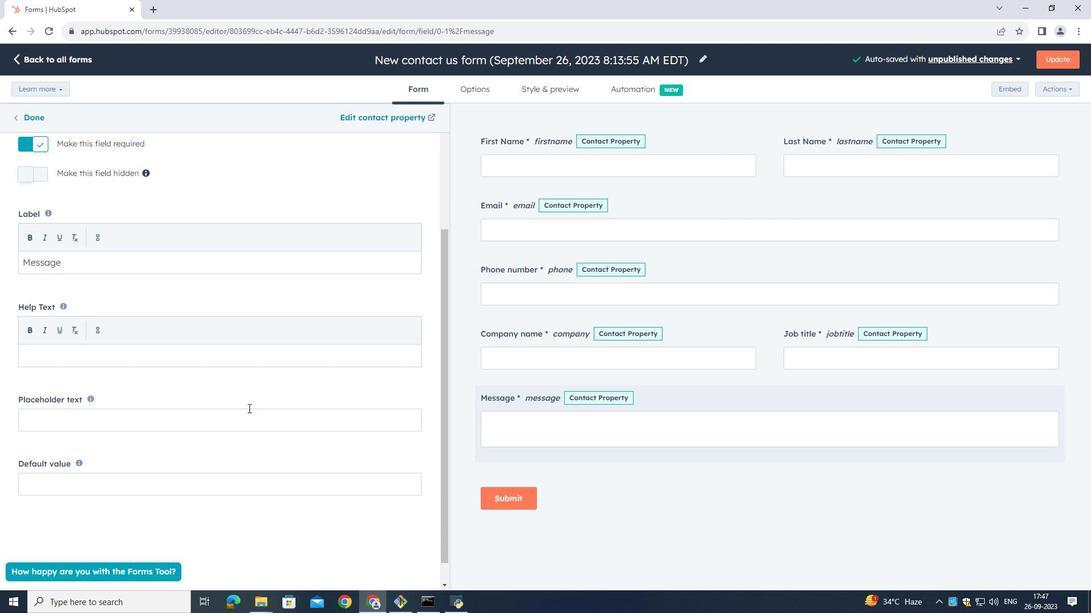 
Action: Mouse scrolled (248, 408) with delta (0, 0)
Screenshot: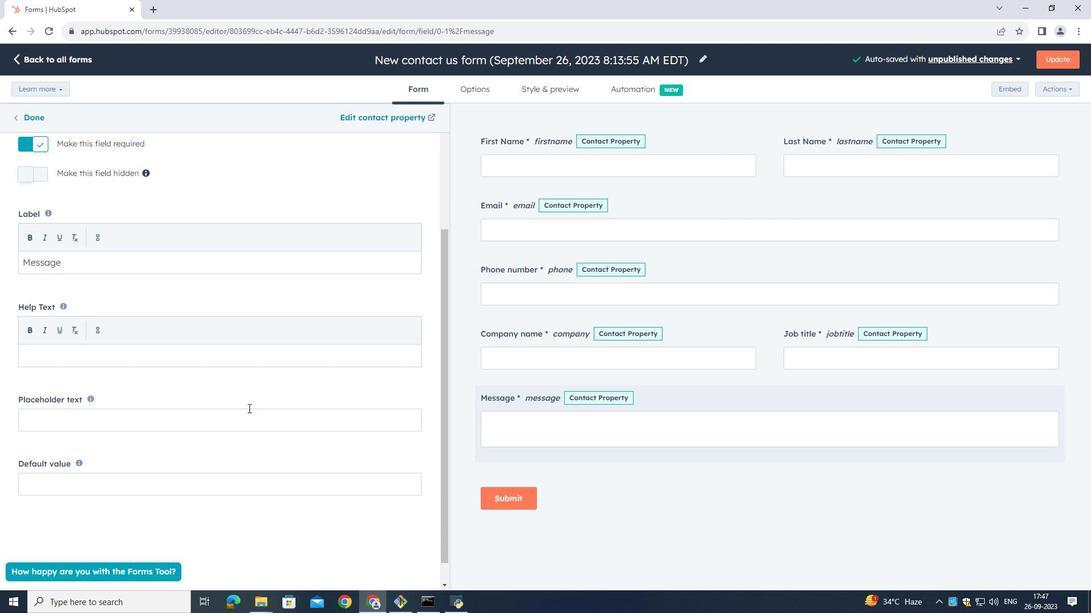 
Action: Mouse moved to (250, 409)
Screenshot: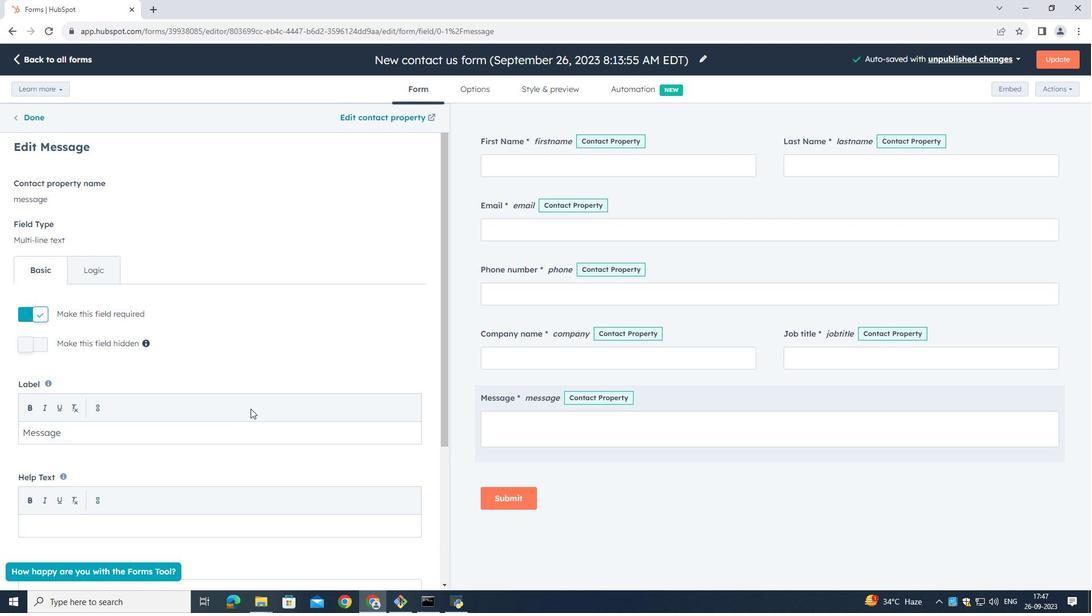 
Action: Mouse scrolled (250, 409) with delta (0, 0)
Screenshot: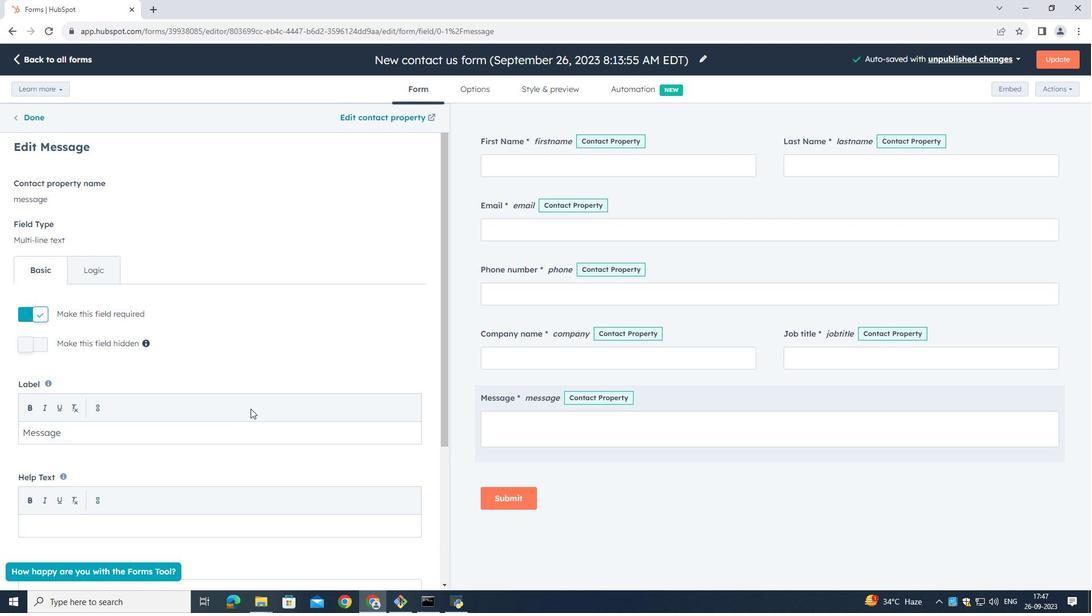 
Action: Mouse scrolled (250, 409) with delta (0, 0)
Screenshot: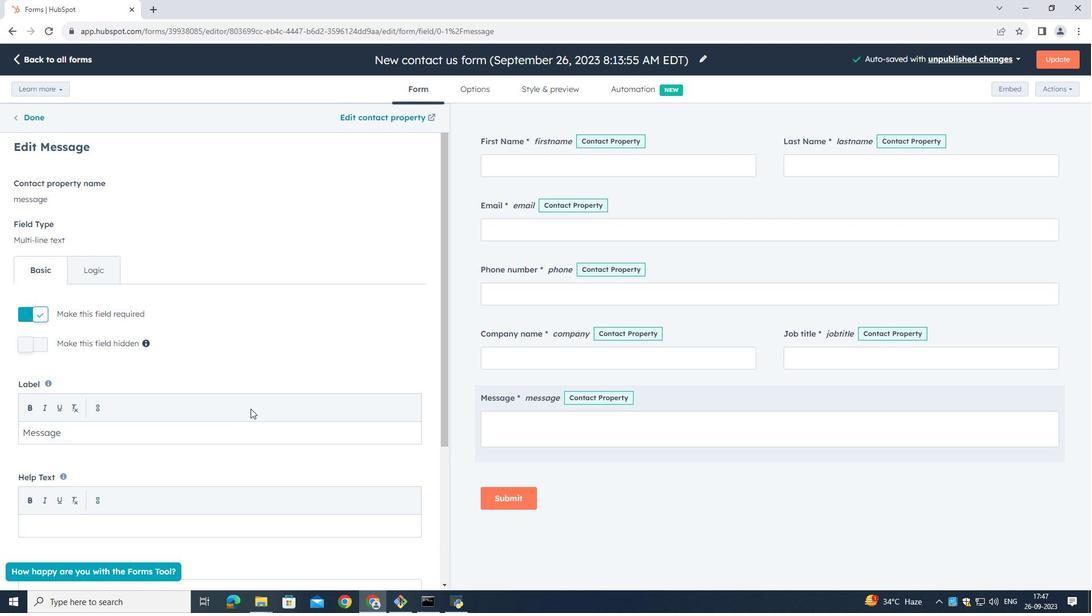 
Action: Mouse scrolled (250, 409) with delta (0, 0)
Screenshot: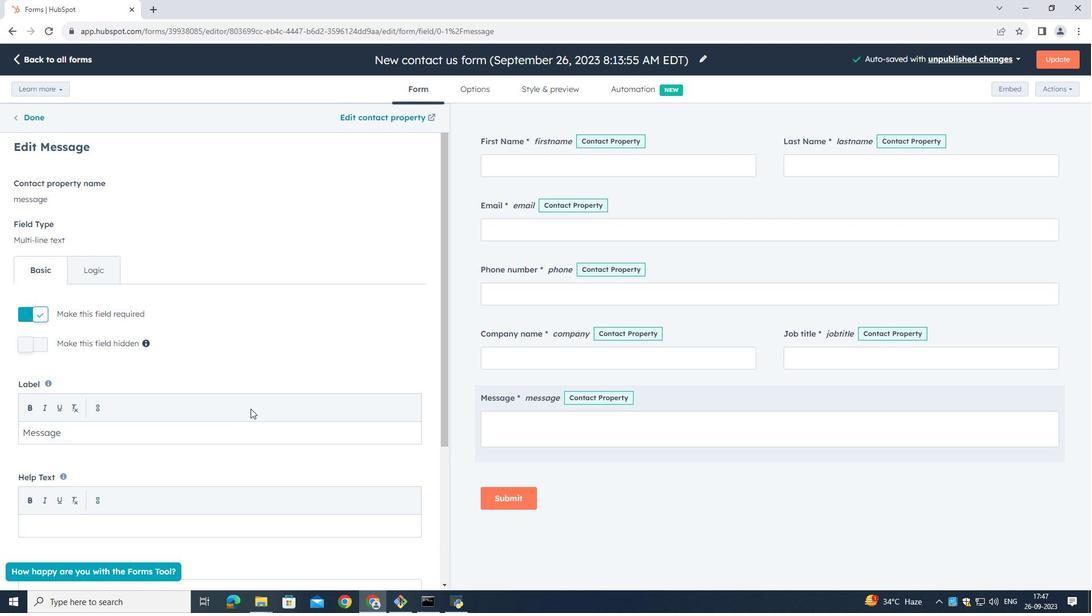 
Action: Mouse scrolled (250, 409) with delta (0, 0)
Screenshot: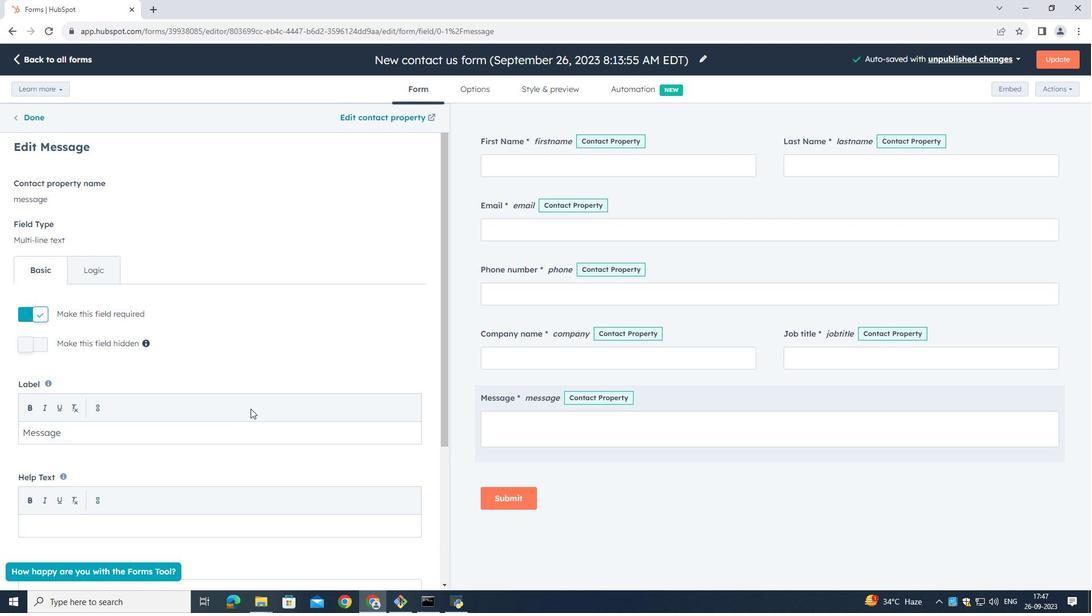 
Action: Mouse scrolled (250, 409) with delta (0, 0)
Screenshot: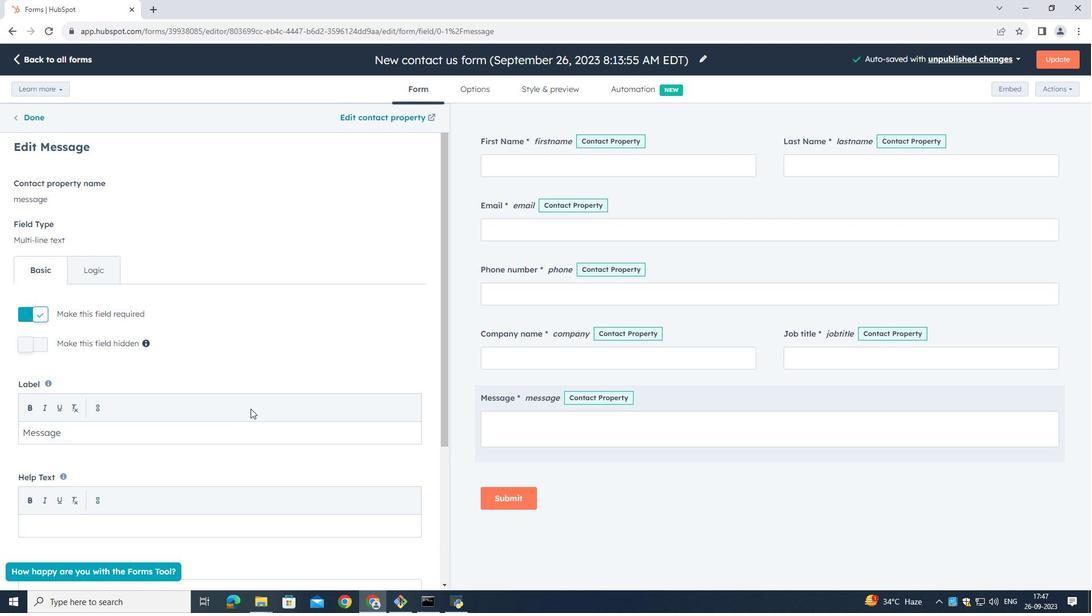 
Action: Mouse moved to (250, 409)
Screenshot: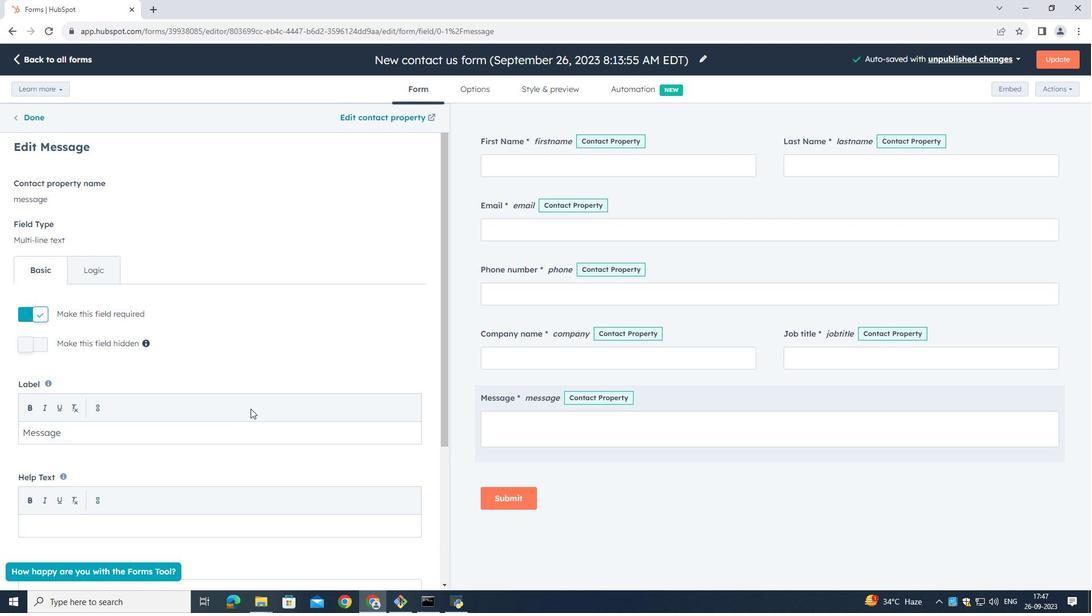 
Action: Mouse scrolled (250, 409) with delta (0, 0)
Screenshot: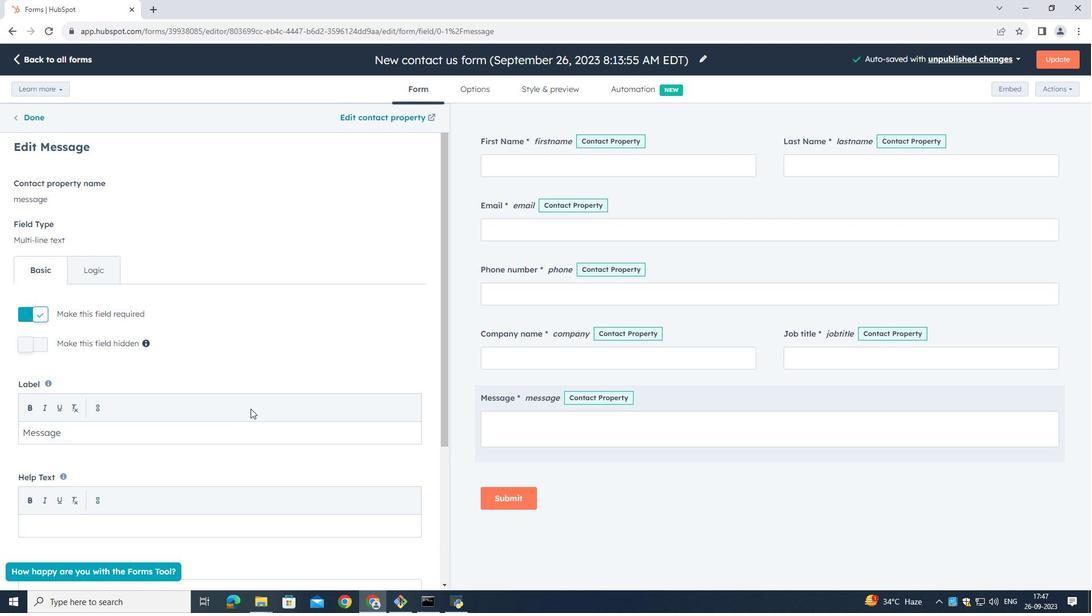 
Action: Mouse scrolled (250, 409) with delta (0, 0)
Screenshot: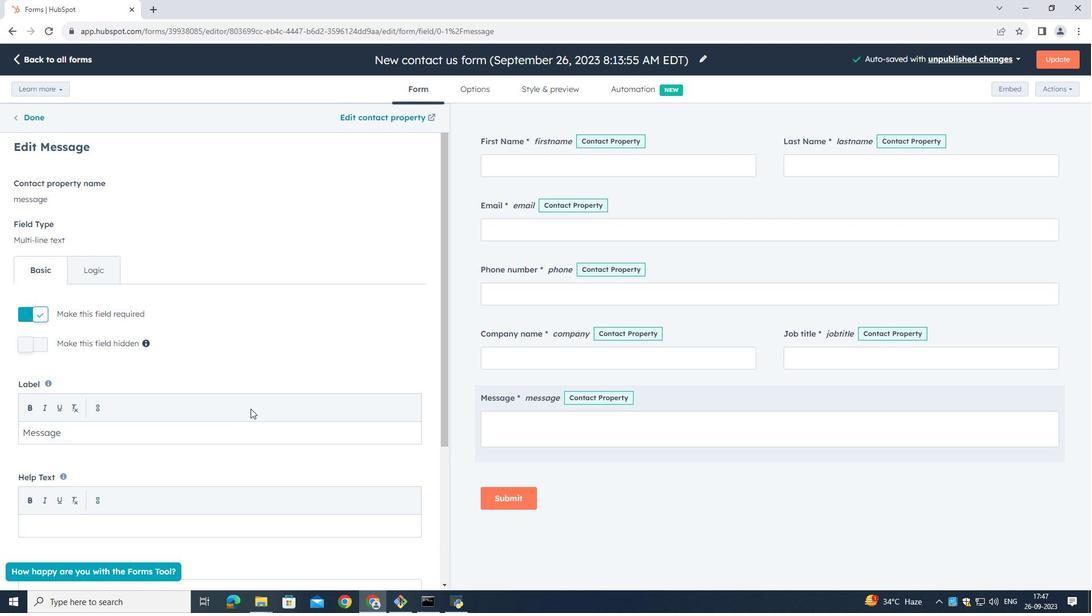 
Action: Mouse scrolled (250, 409) with delta (0, 0)
Screenshot: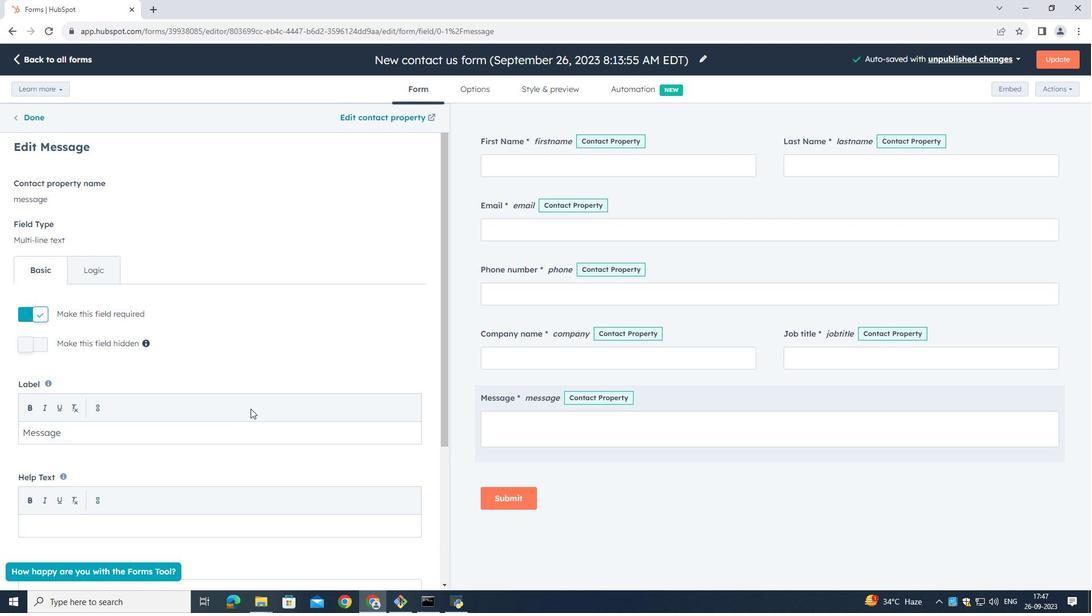 
Action: Mouse scrolled (250, 409) with delta (0, 0)
Screenshot: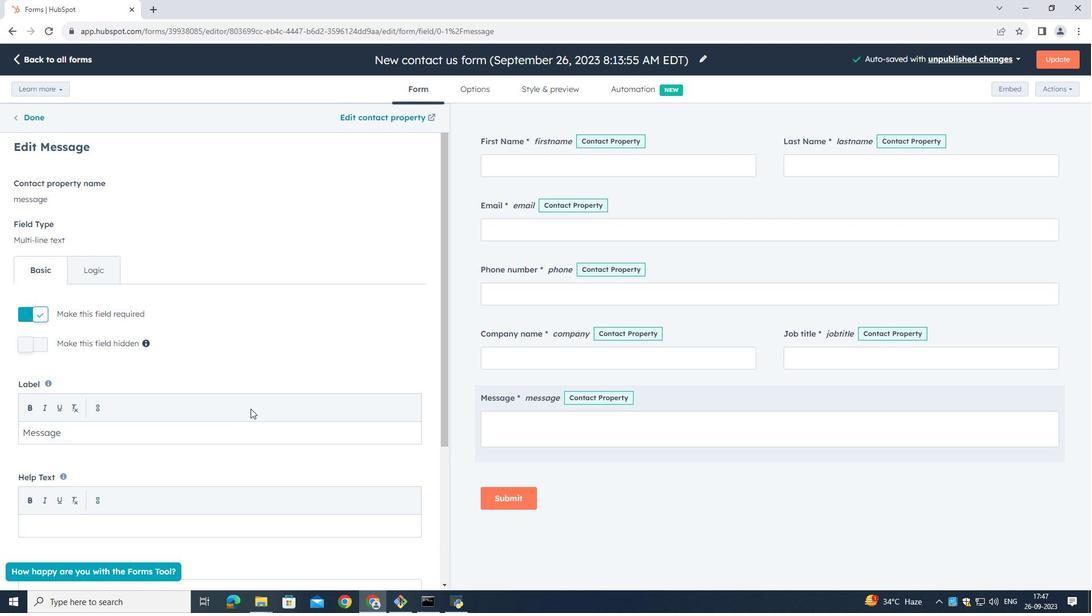 
Action: Mouse scrolled (250, 409) with delta (0, 0)
Screenshot: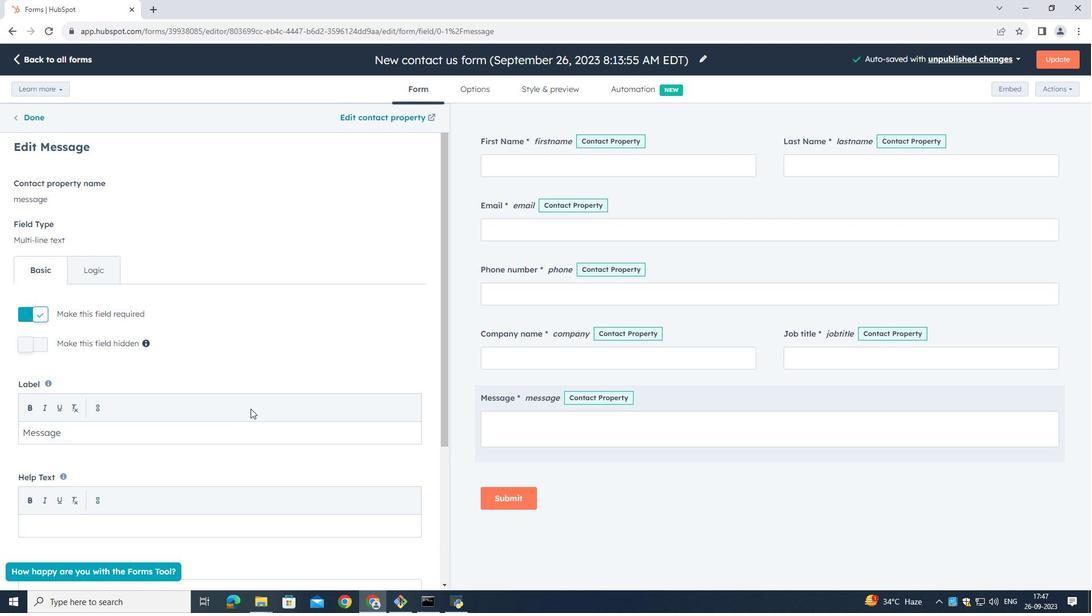 
Action: Mouse moved to (304, 364)
Screenshot: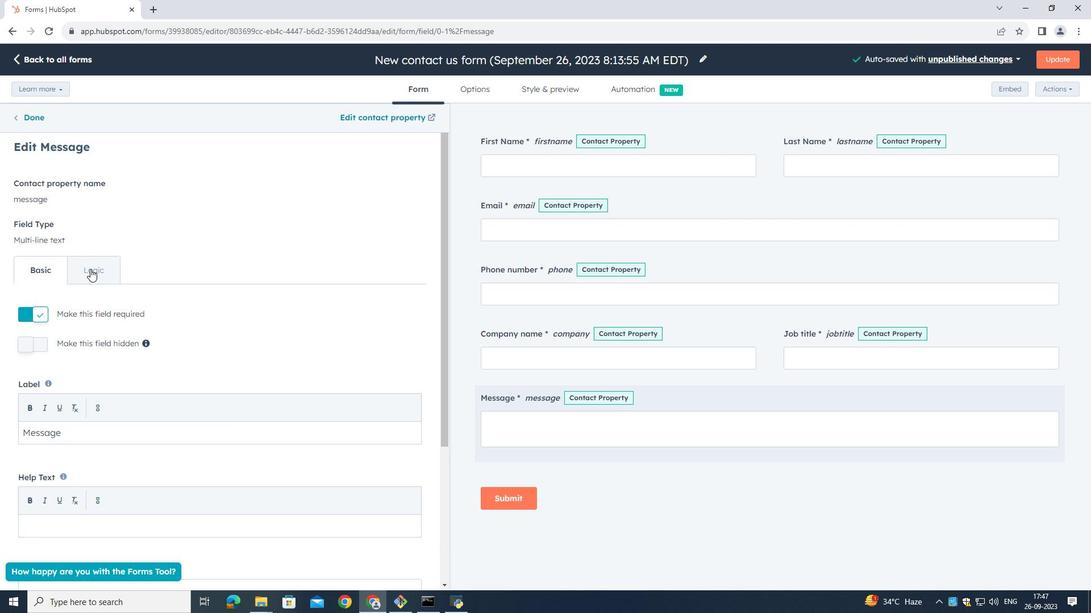 
Action: Mouse scrolled (304, 365) with delta (0, 0)
Screenshot: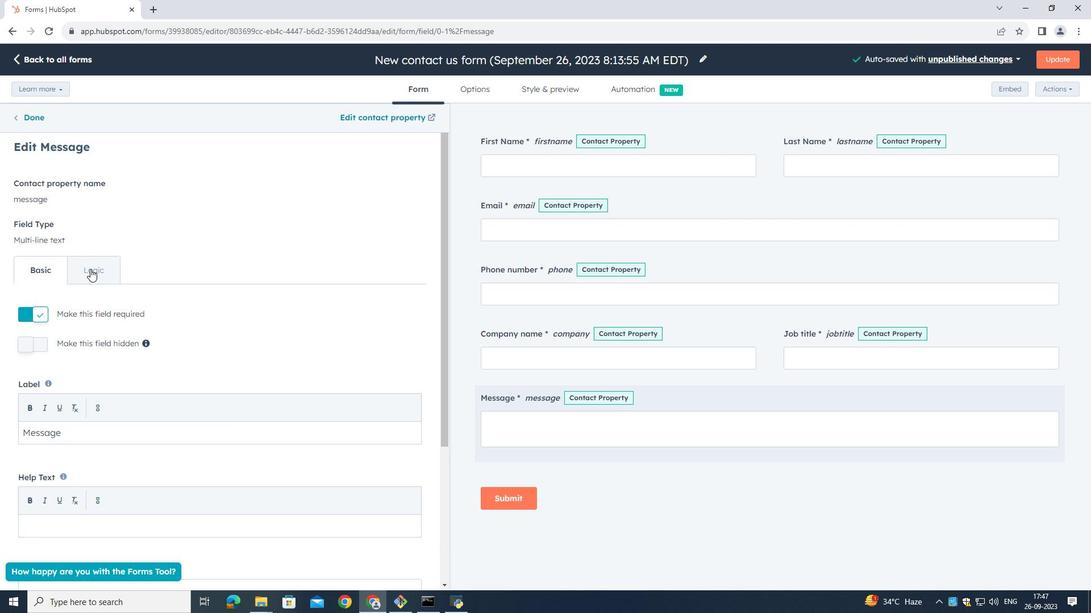 
Action: Mouse scrolled (304, 365) with delta (0, 0)
Screenshot: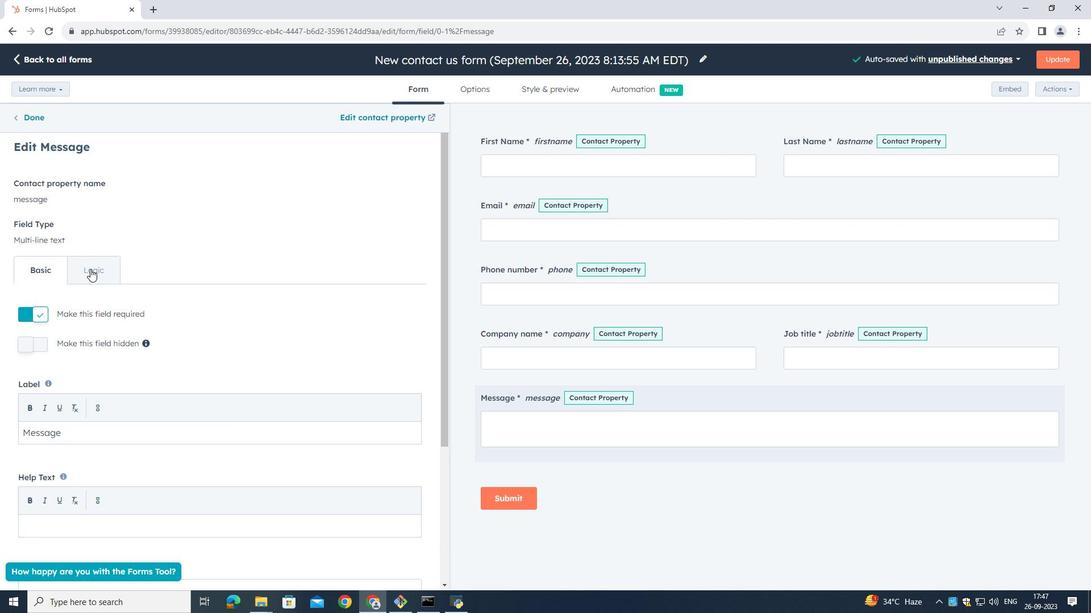 
Action: Mouse scrolled (304, 365) with delta (0, 0)
Screenshot: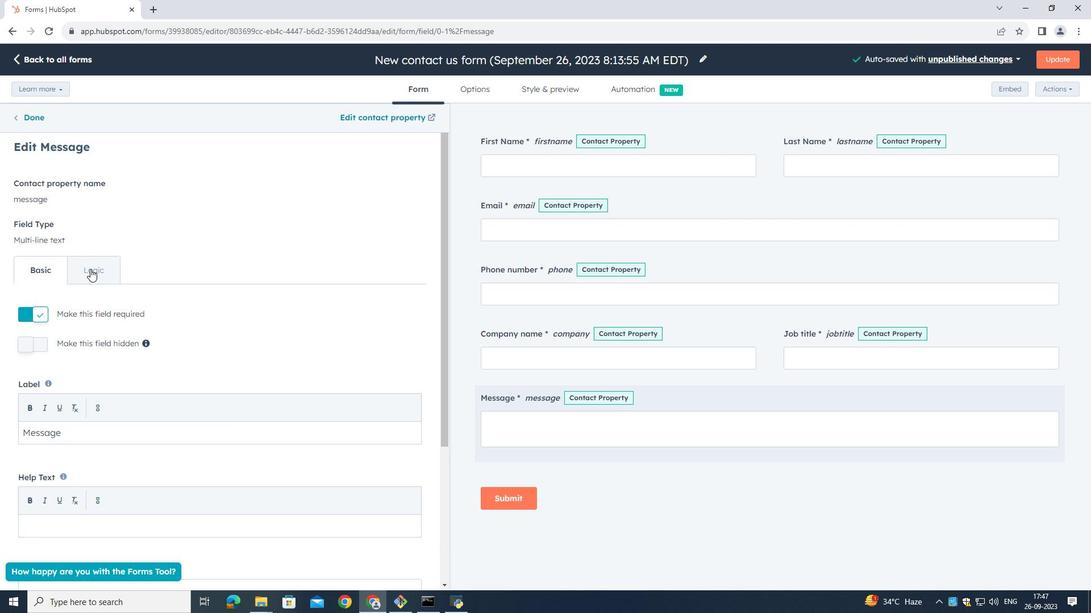 
Action: Mouse scrolled (304, 365) with delta (0, 0)
Screenshot: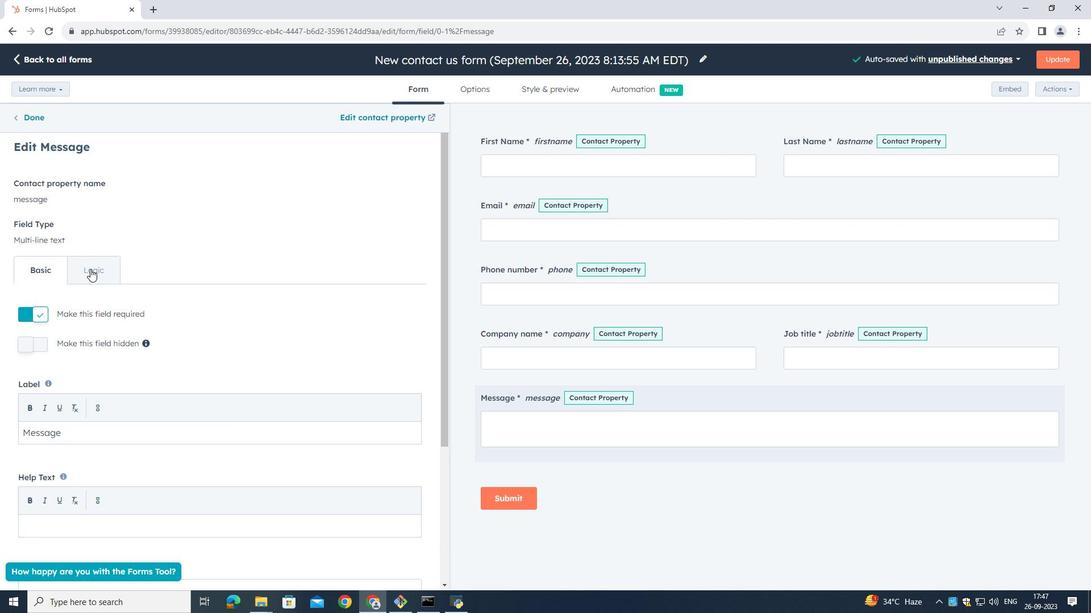 
Action: Mouse moved to (90, 269)
Screenshot: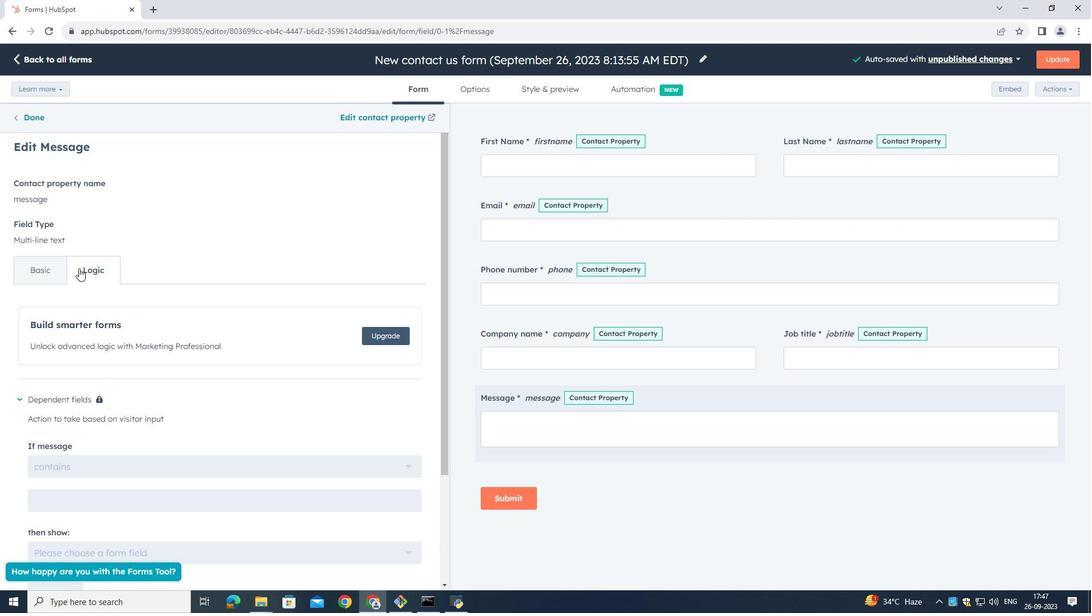 
Action: Mouse pressed left at (90, 269)
Screenshot: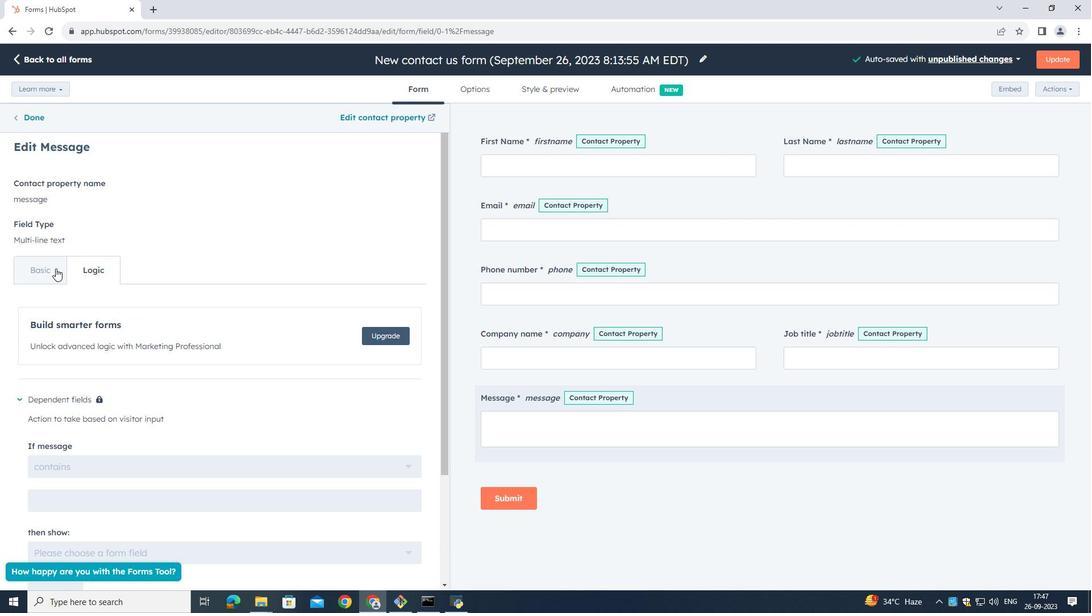 
Action: Mouse moved to (55, 268)
Screenshot: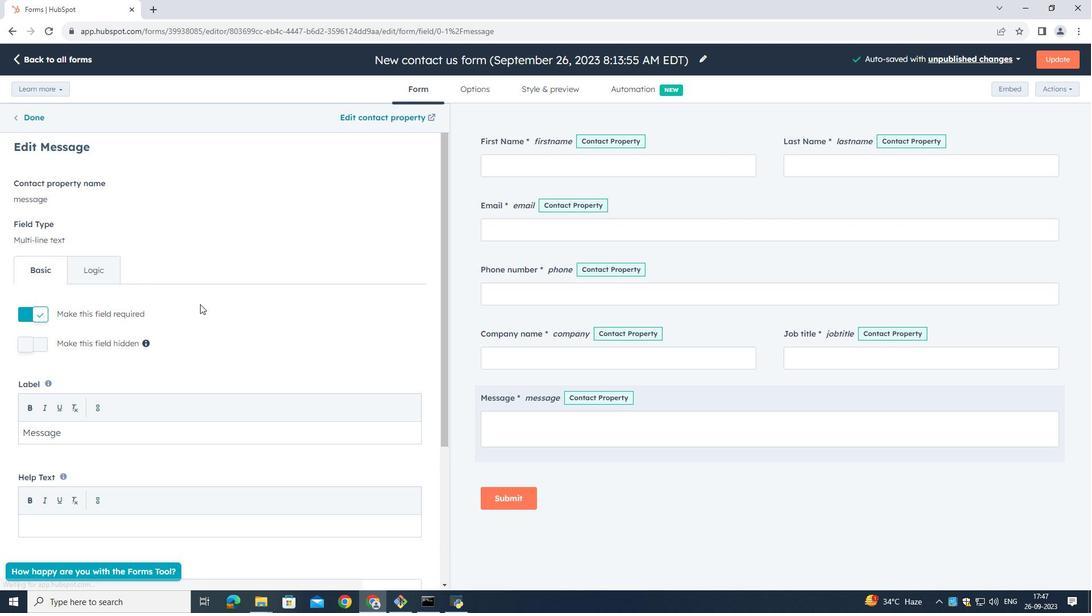 
Action: Mouse pressed left at (55, 268)
Screenshot: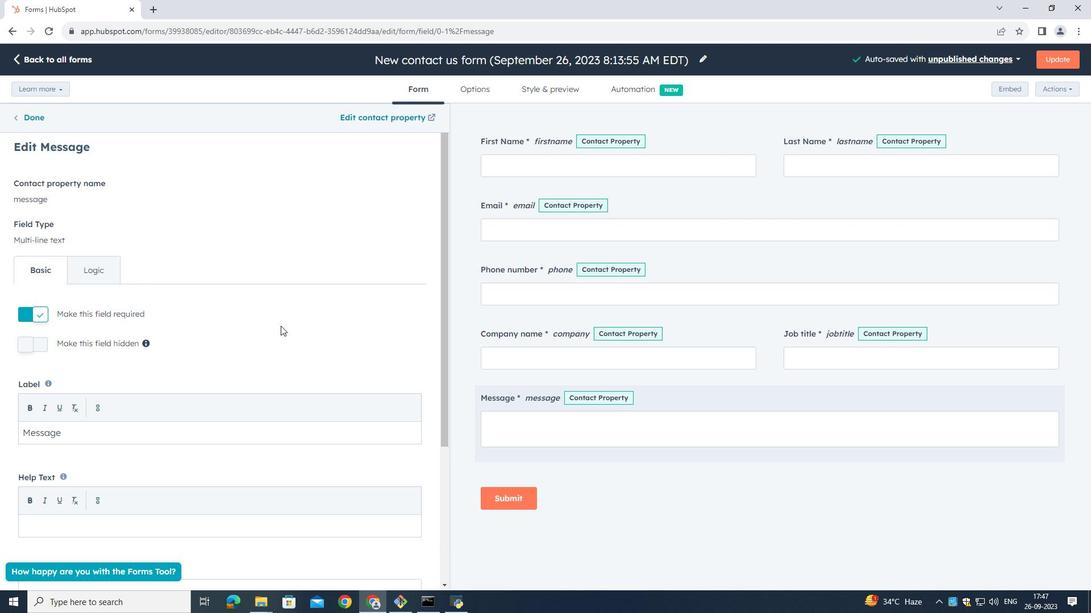 
Action: Mouse moved to (496, 323)
Screenshot: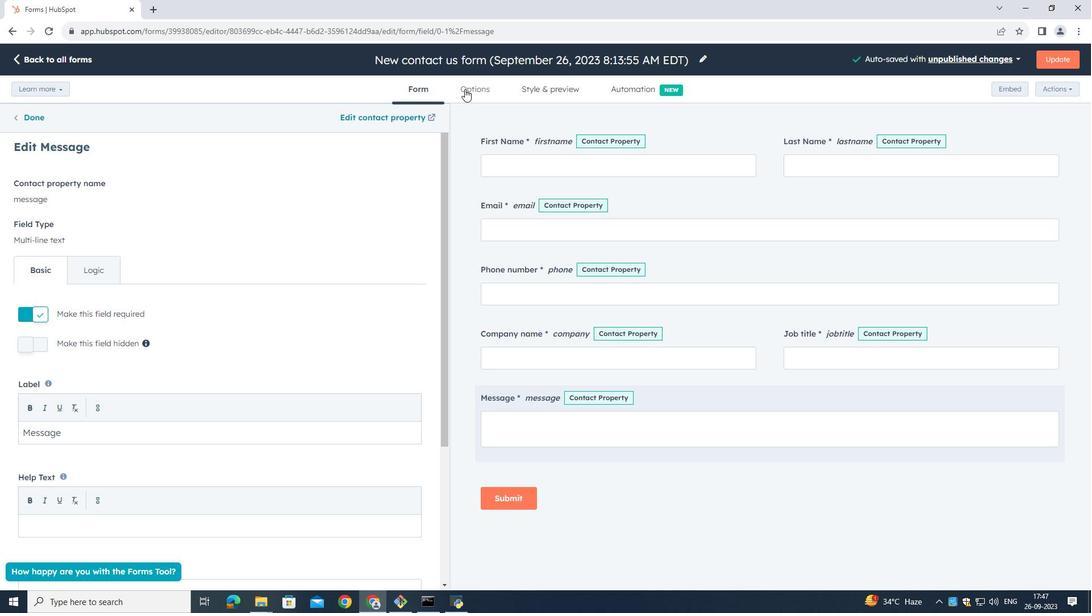 
Action: Mouse scrolled (496, 324) with delta (0, 0)
Screenshot: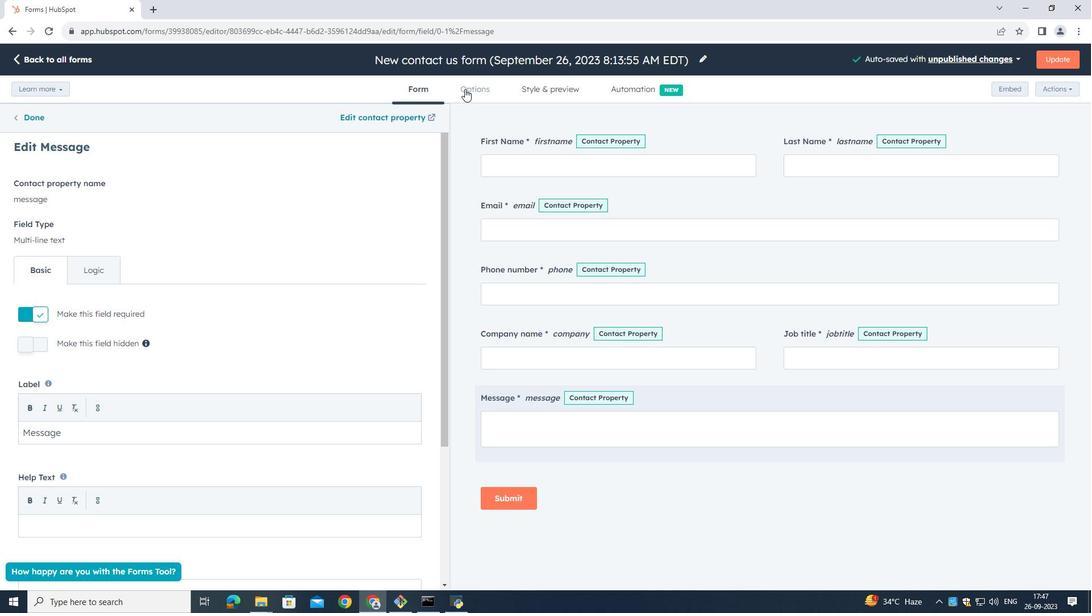 
Action: Mouse scrolled (496, 324) with delta (0, 0)
Screenshot: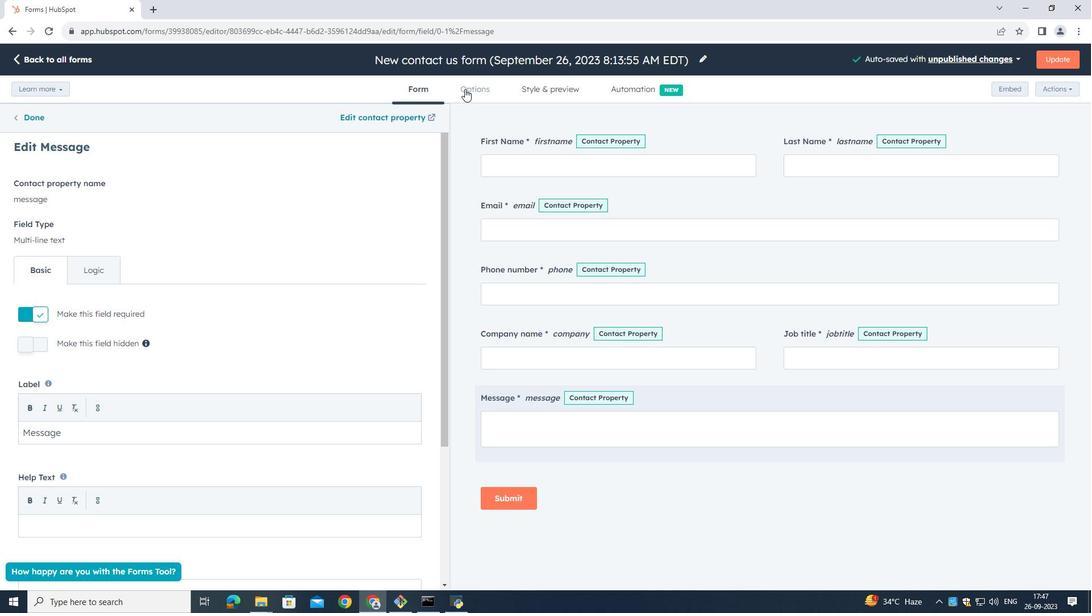 
Action: Mouse scrolled (496, 324) with delta (0, 0)
Screenshot: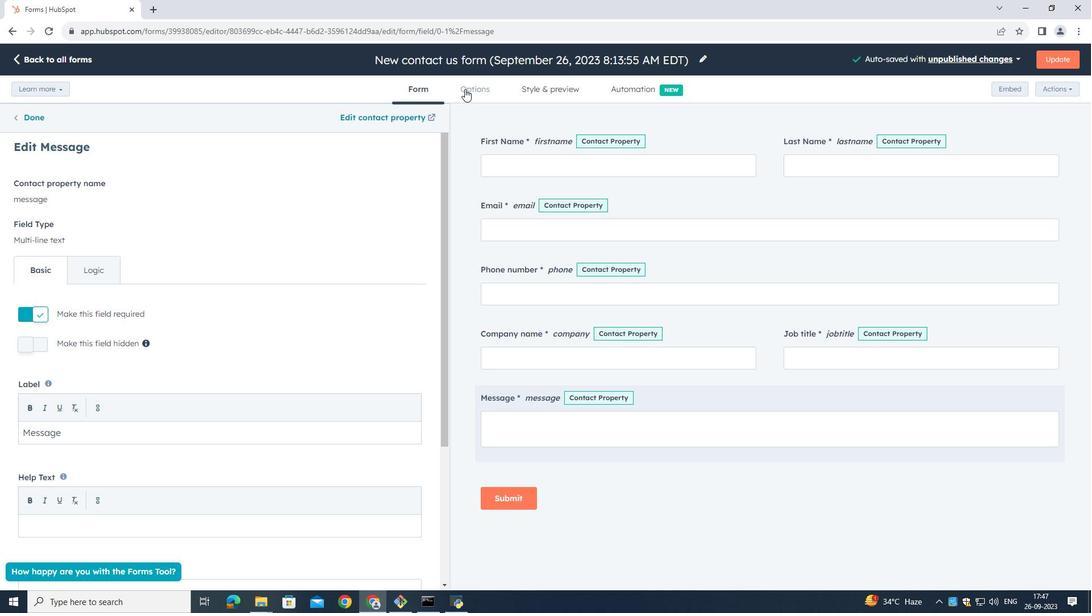 
Action: Mouse scrolled (496, 324) with delta (0, 0)
Screenshot: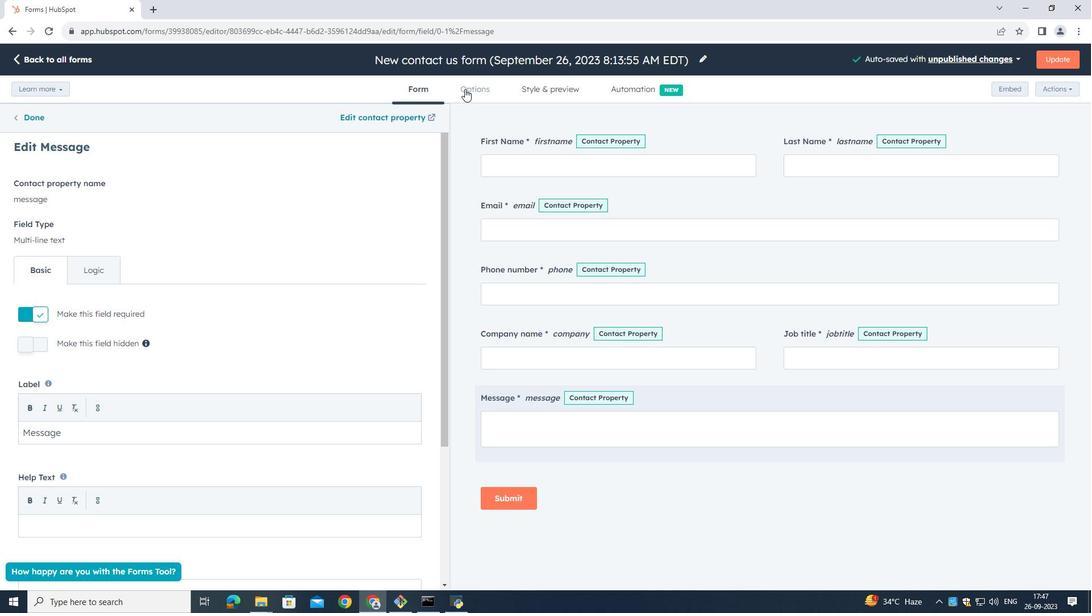 
Action: Mouse moved to (496, 322)
Screenshot: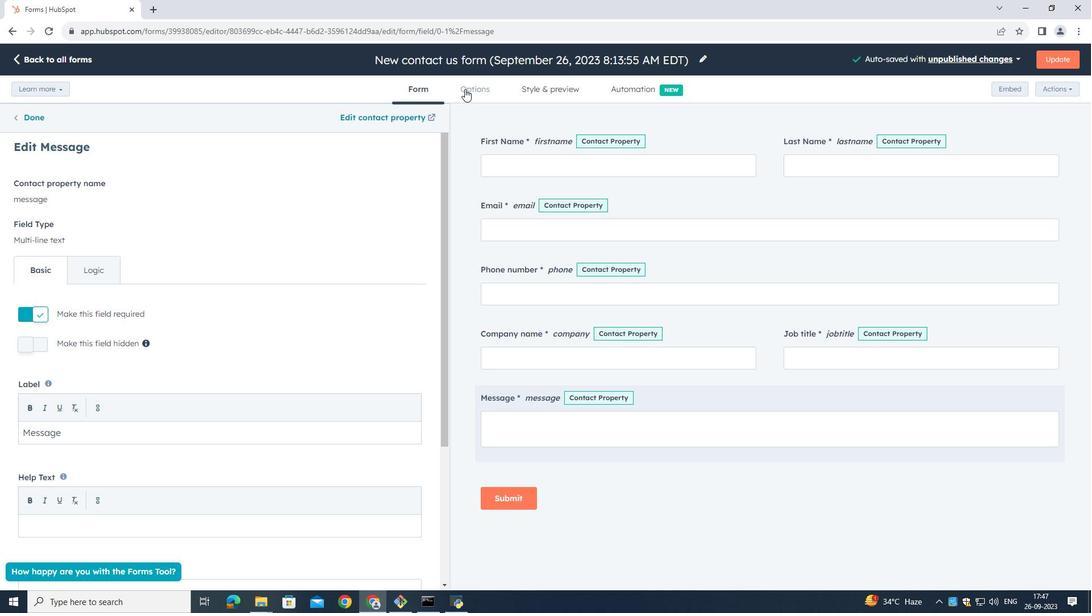 
Action: Mouse scrolled (496, 322) with delta (0, 0)
Screenshot: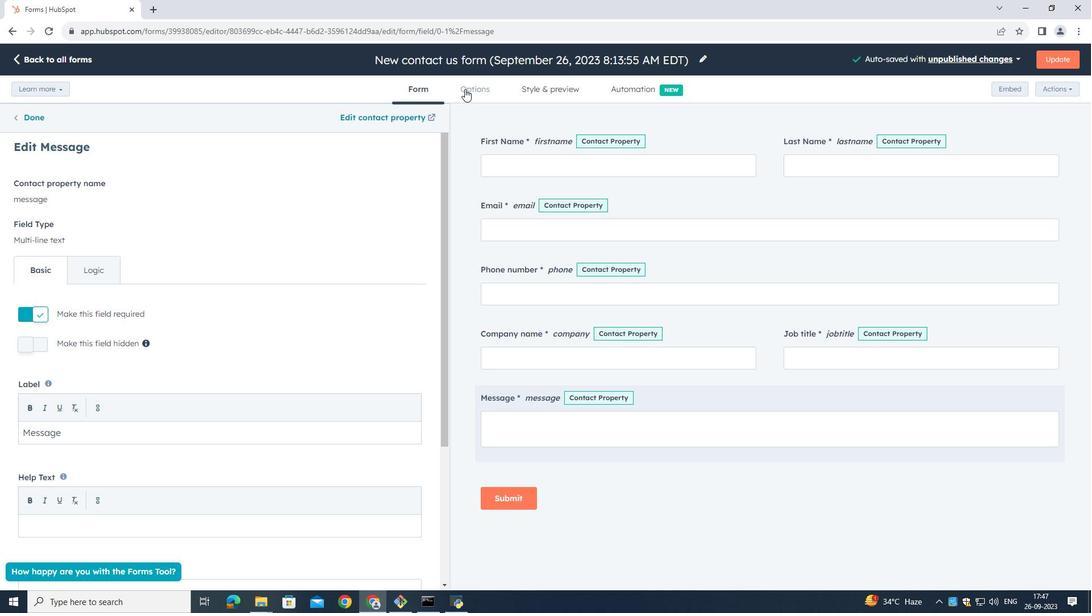 
Action: Mouse moved to (465, 89)
Screenshot: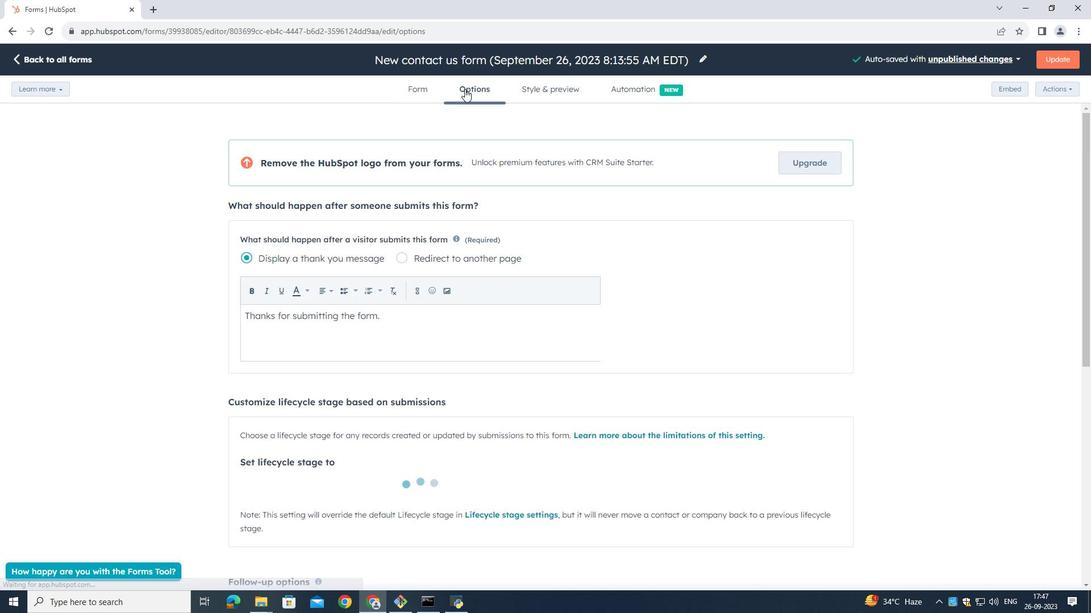 
Action: Mouse pressed left at (465, 89)
Screenshot: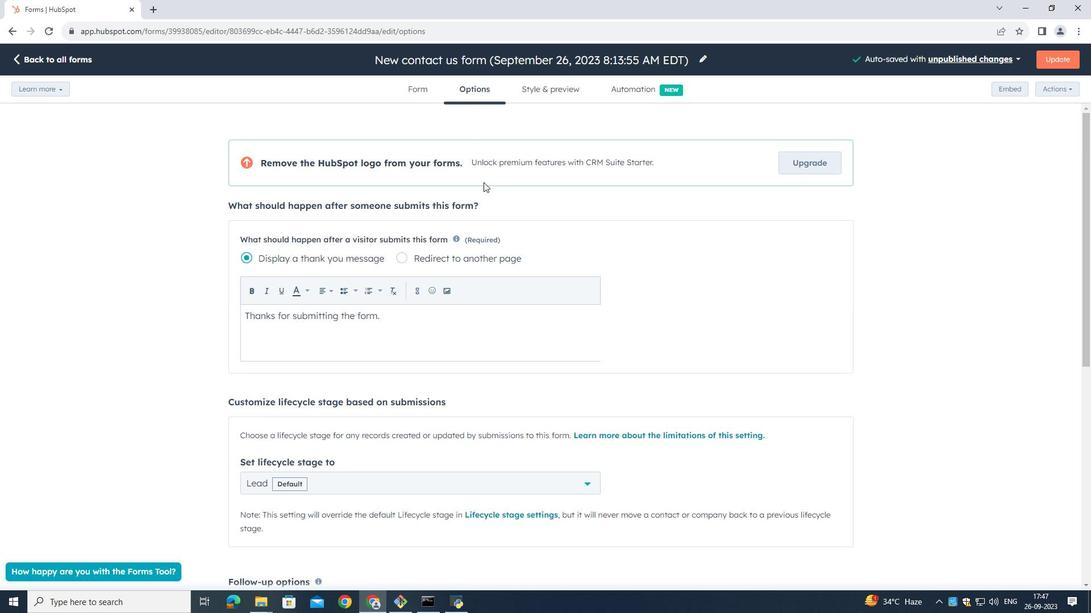 
Action: Mouse moved to (378, 315)
Screenshot: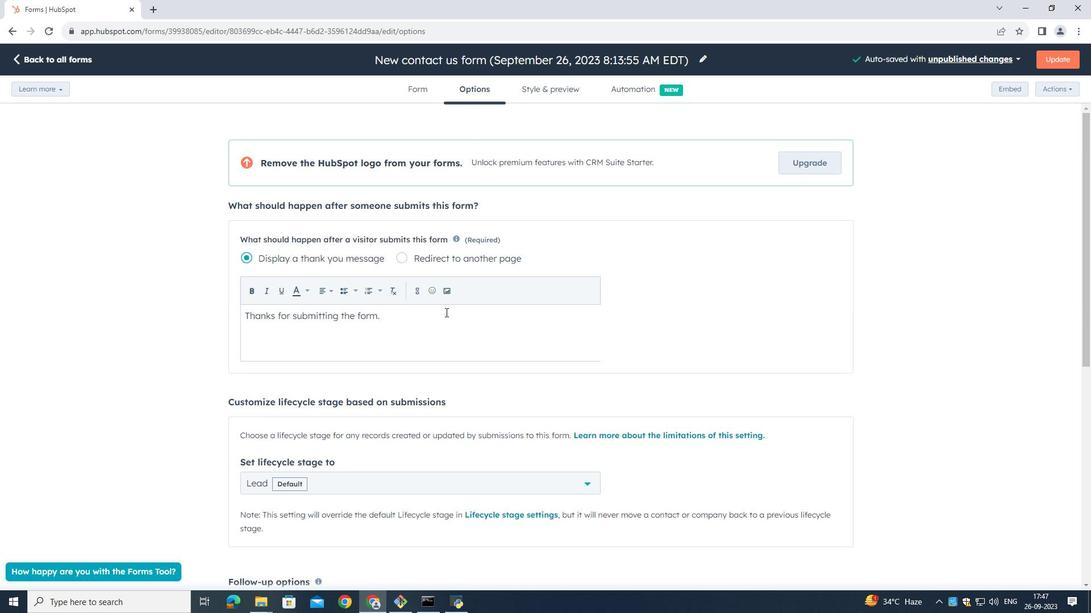 
Action: Mouse pressed left at (378, 315)
Screenshot: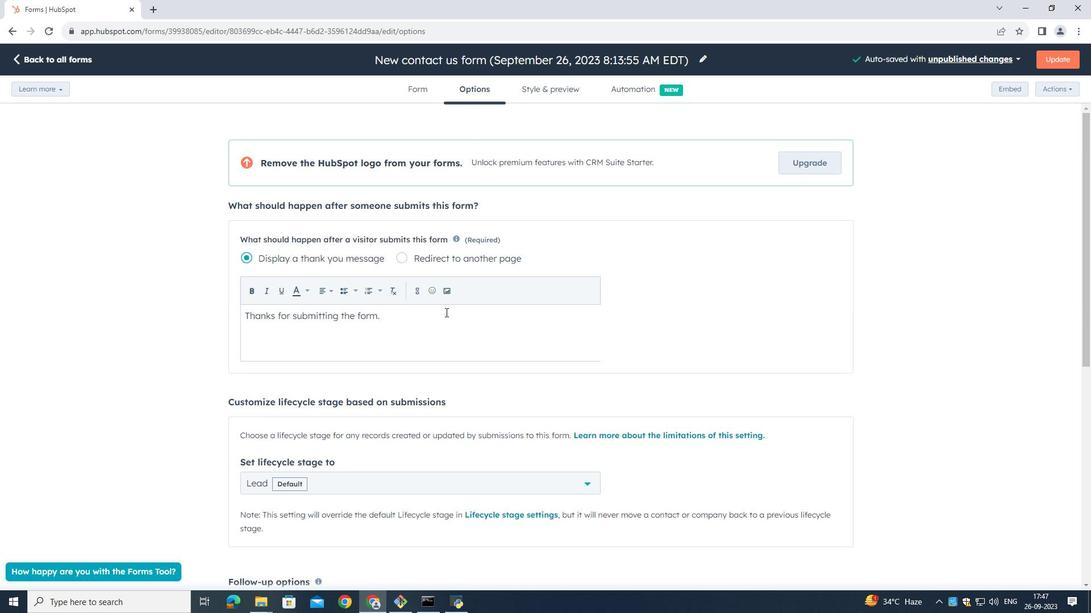 
Action: Mouse moved to (445, 312)
Screenshot: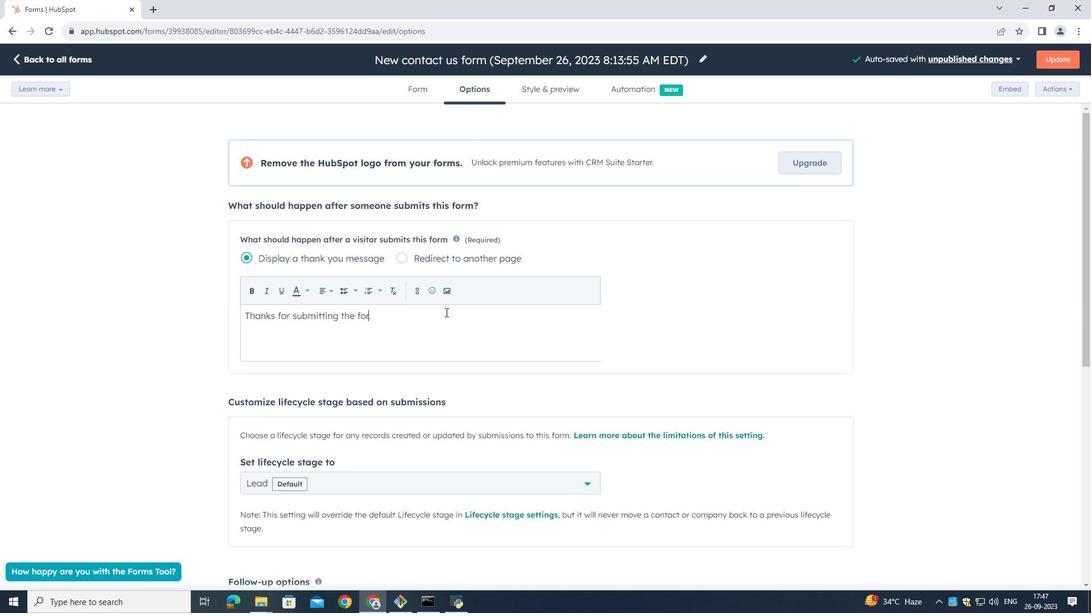 
Action: Key pressed <Key.backspace><Key.backspace><Key.backspace><Key.backspace><Key.backspace><Key.backspace><Key.backspace><Key.backspace>your<Key.space>request,<Key.space>we<Key.space>will<Key.space>contact<Key.space>you<Key.space>shortly
Screenshot: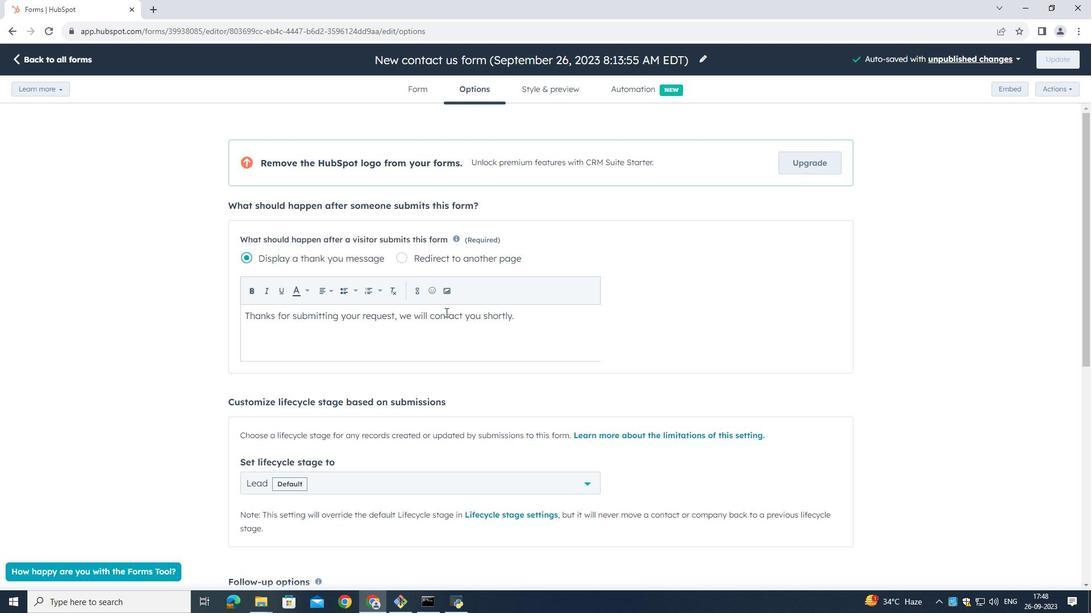 
Action: Mouse moved to (513, 361)
Screenshot: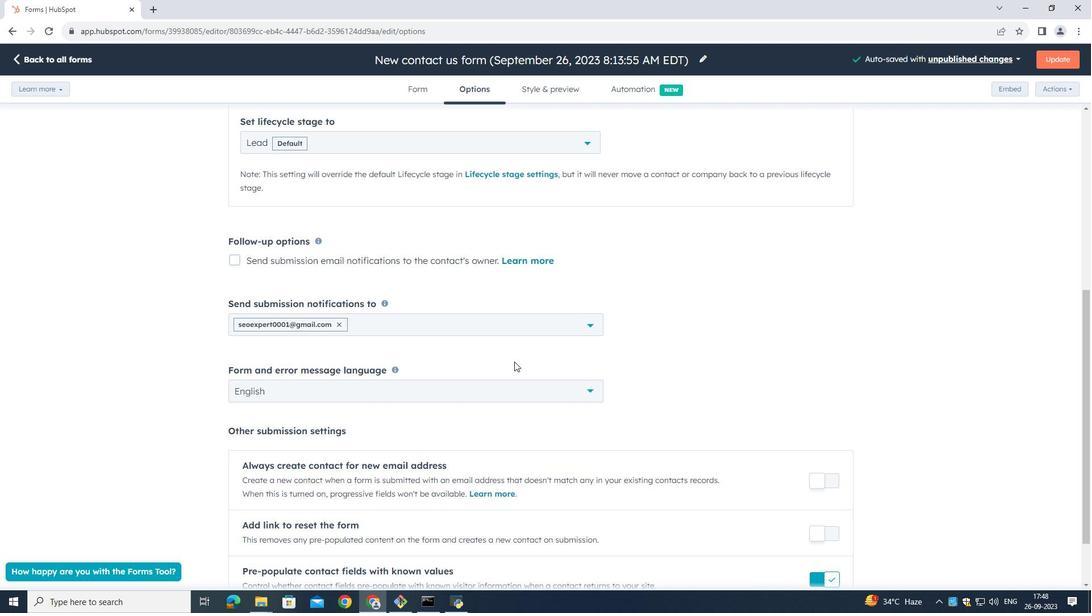 
Action: Mouse scrolled (513, 360) with delta (0, 0)
Screenshot: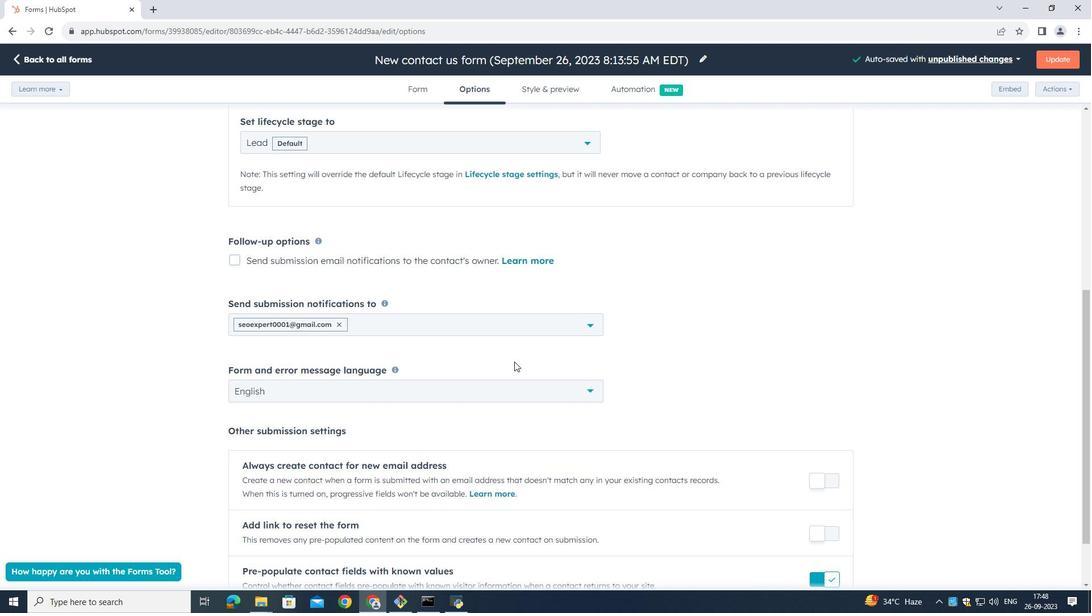 
Action: Mouse moved to (514, 361)
Screenshot: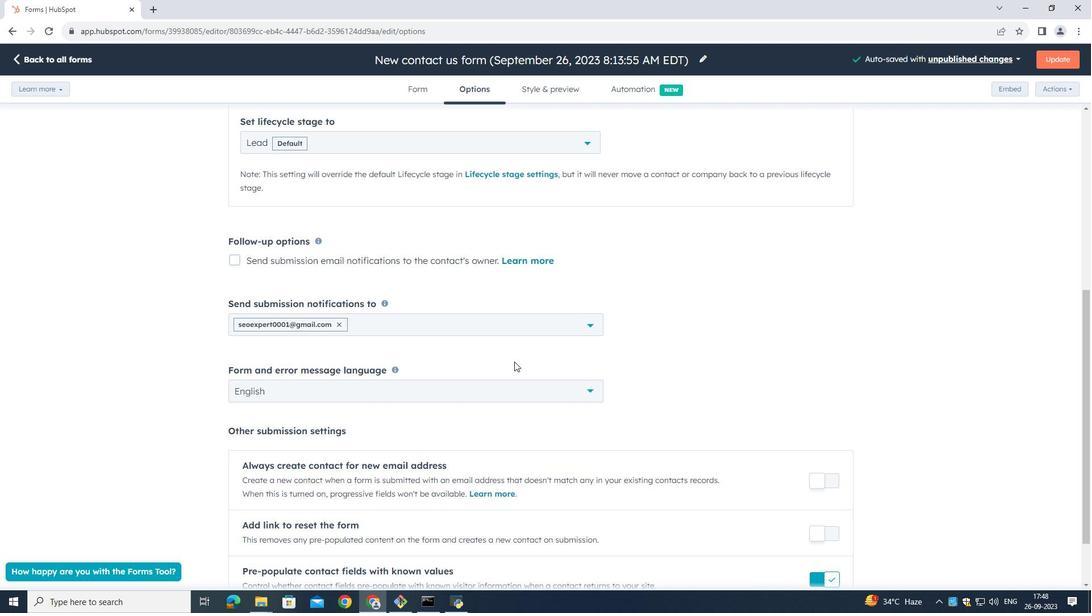 
Action: Mouse scrolled (514, 360) with delta (0, 0)
Screenshot: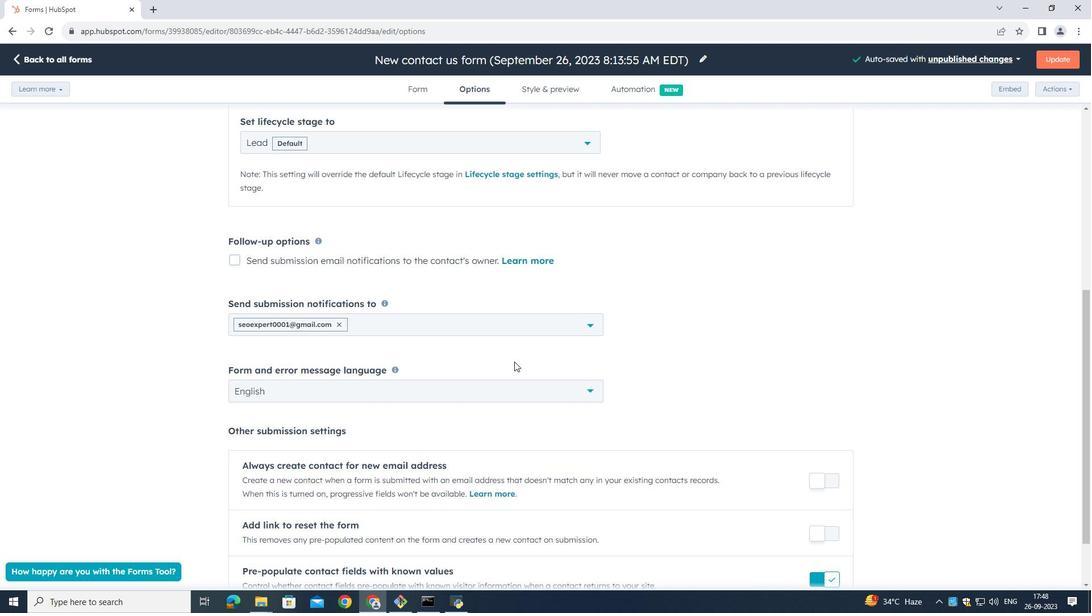 
Action: Mouse scrolled (514, 360) with delta (0, 0)
Screenshot: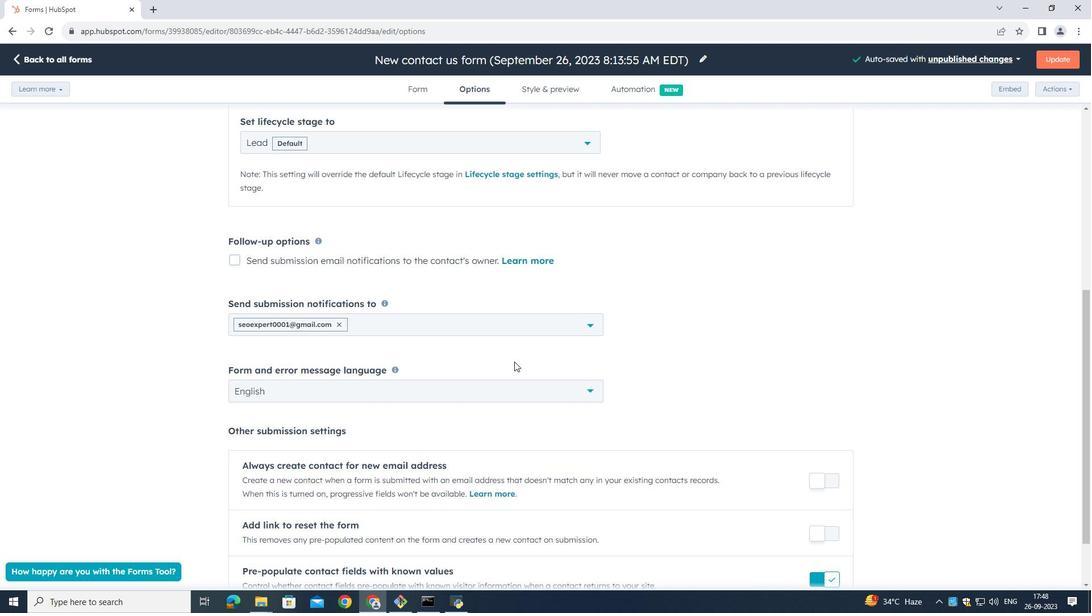
Action: Mouse scrolled (514, 360) with delta (0, 0)
Screenshot: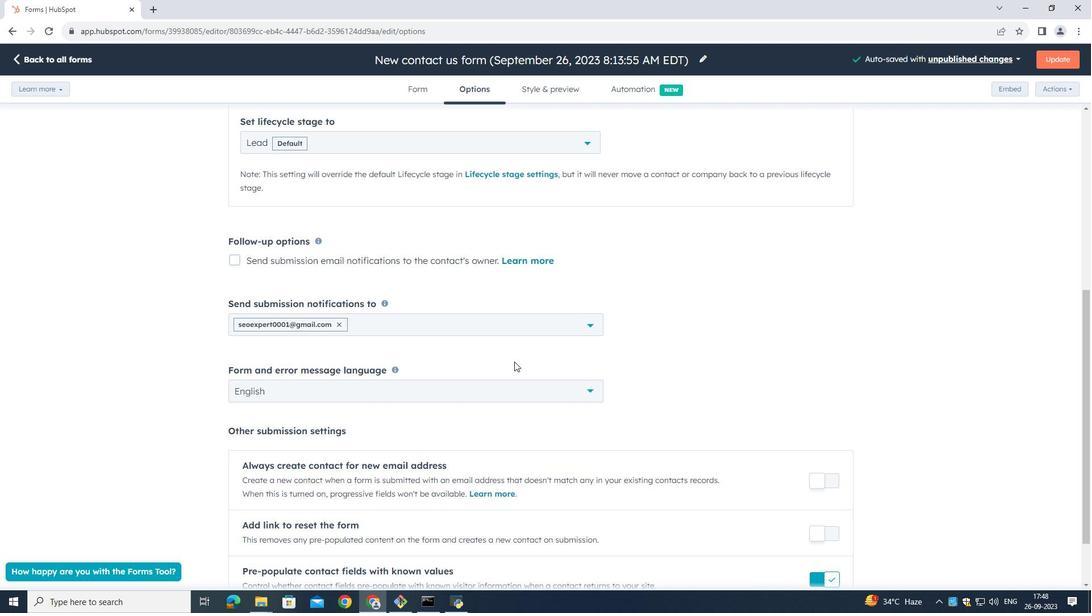 
Action: Mouse moved to (514, 362)
Screenshot: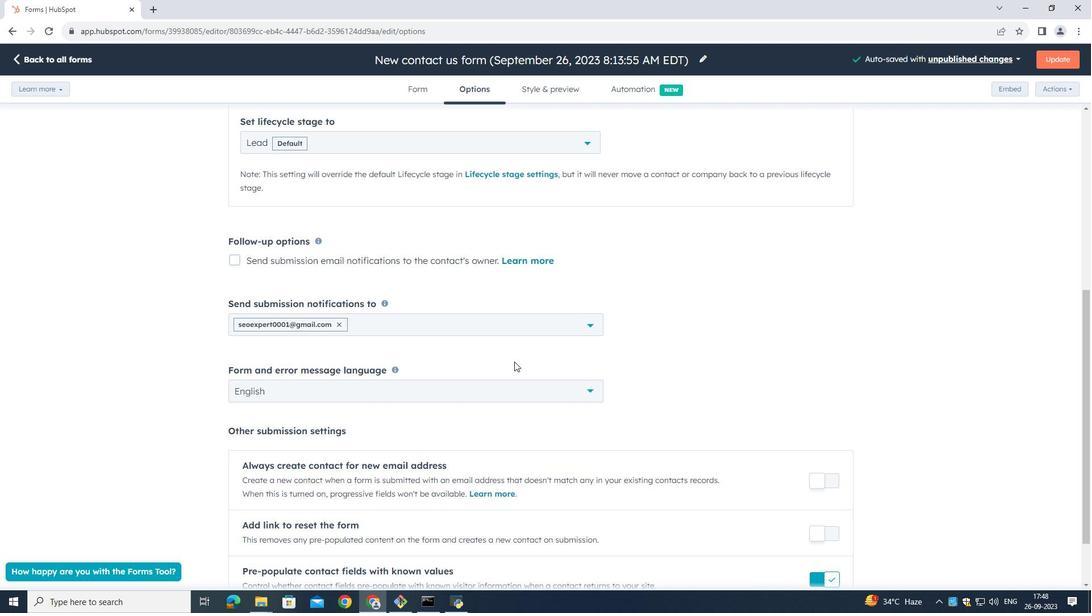 
Action: Mouse scrolled (514, 361) with delta (0, 0)
Screenshot: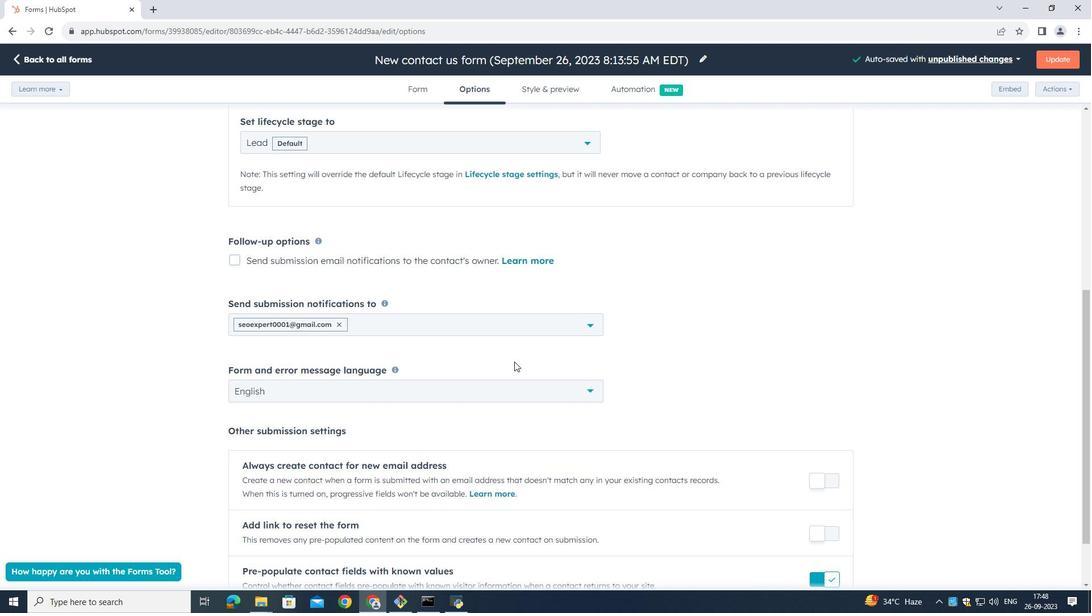 
Action: Mouse scrolled (514, 361) with delta (0, 0)
Screenshot: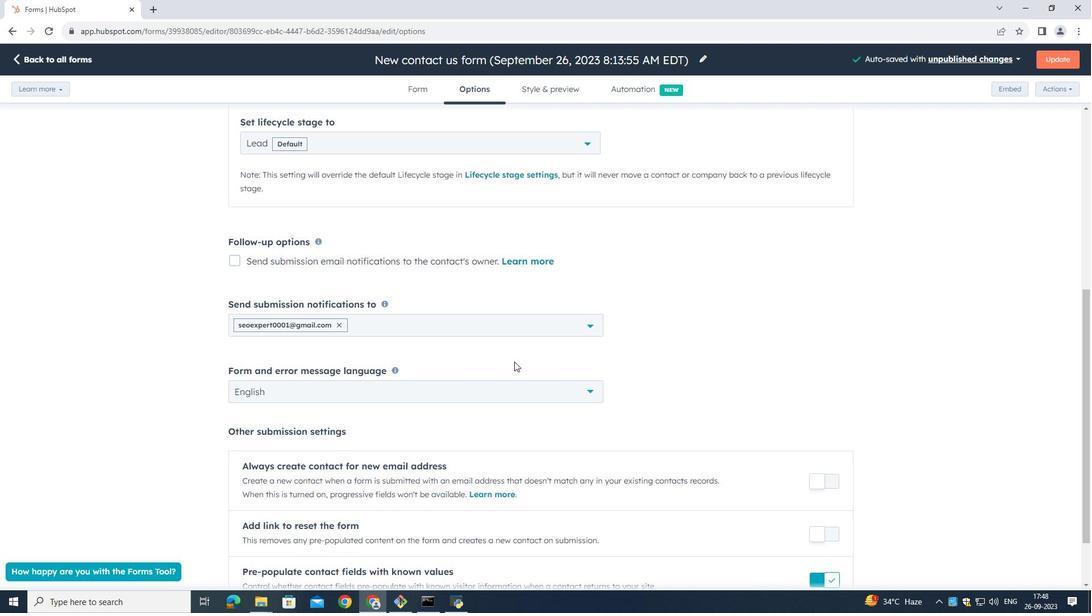 
Action: Mouse scrolled (514, 362) with delta (0, 0)
Screenshot: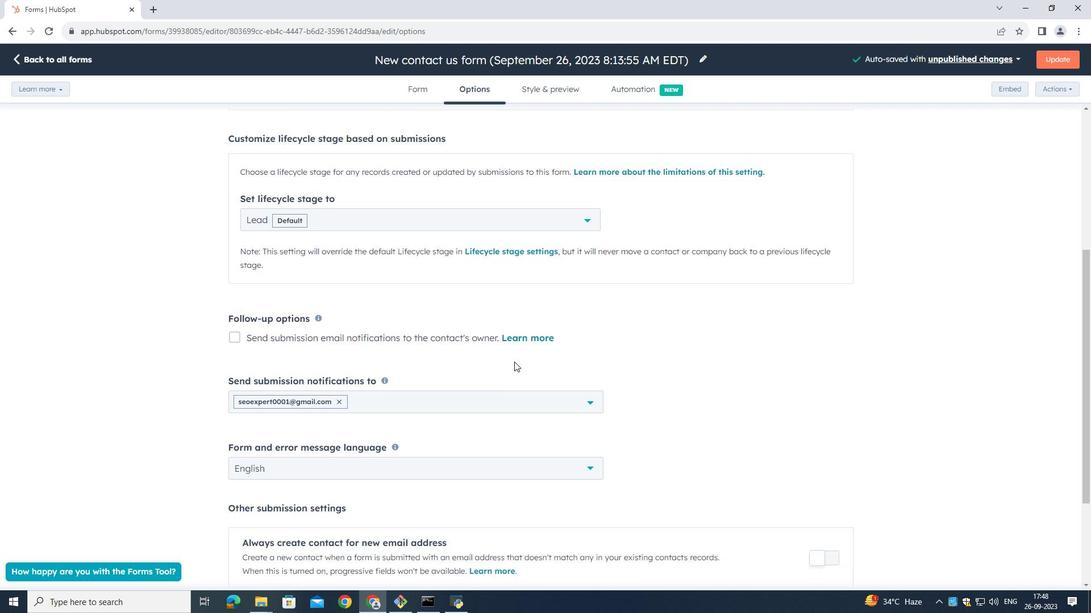 
Action: Mouse scrolled (514, 362) with delta (0, 0)
Screenshot: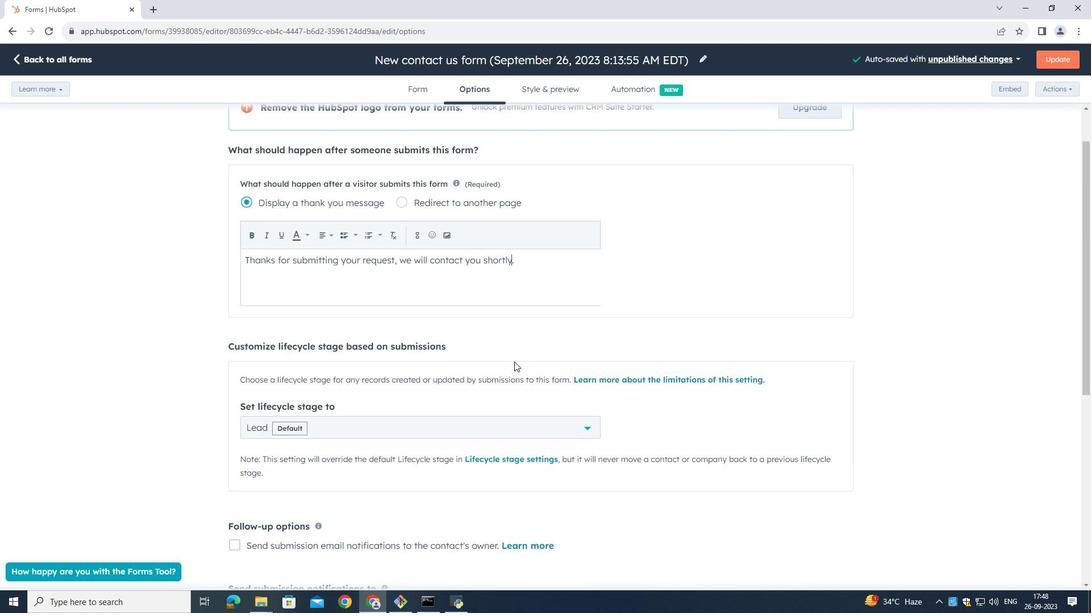 
Action: Mouse scrolled (514, 362) with delta (0, 0)
Screenshot: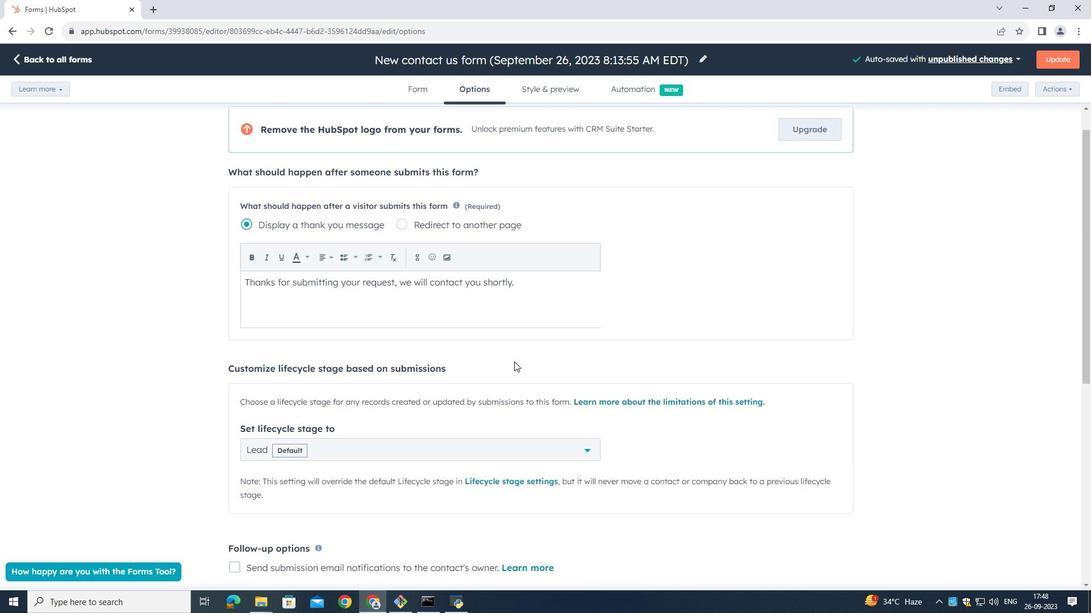 
Action: Mouse scrolled (514, 362) with delta (0, 0)
Screenshot: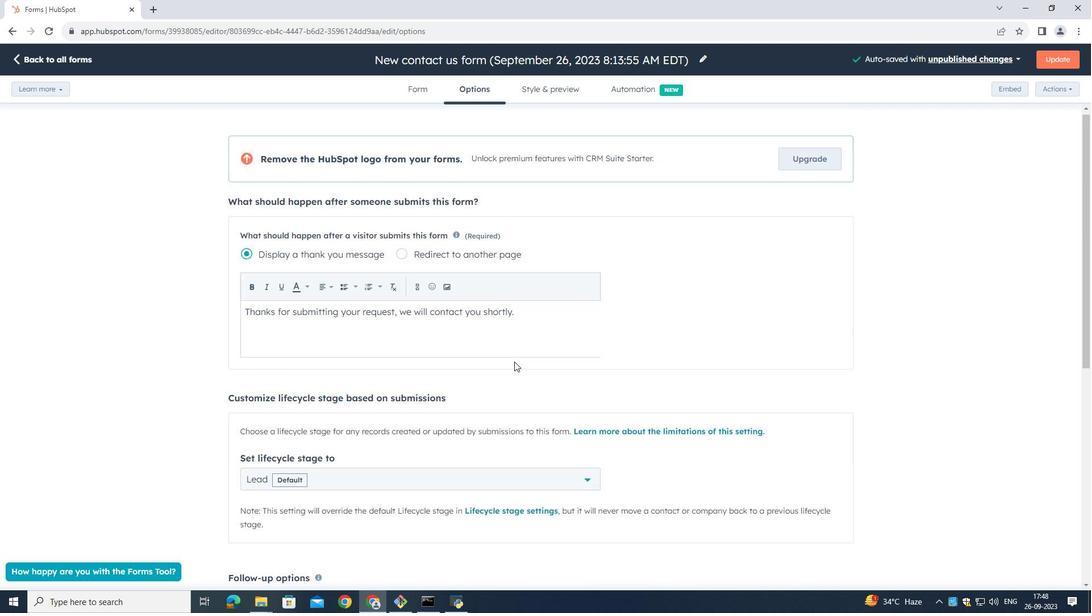 
Action: Mouse scrolled (514, 362) with delta (0, 0)
Screenshot: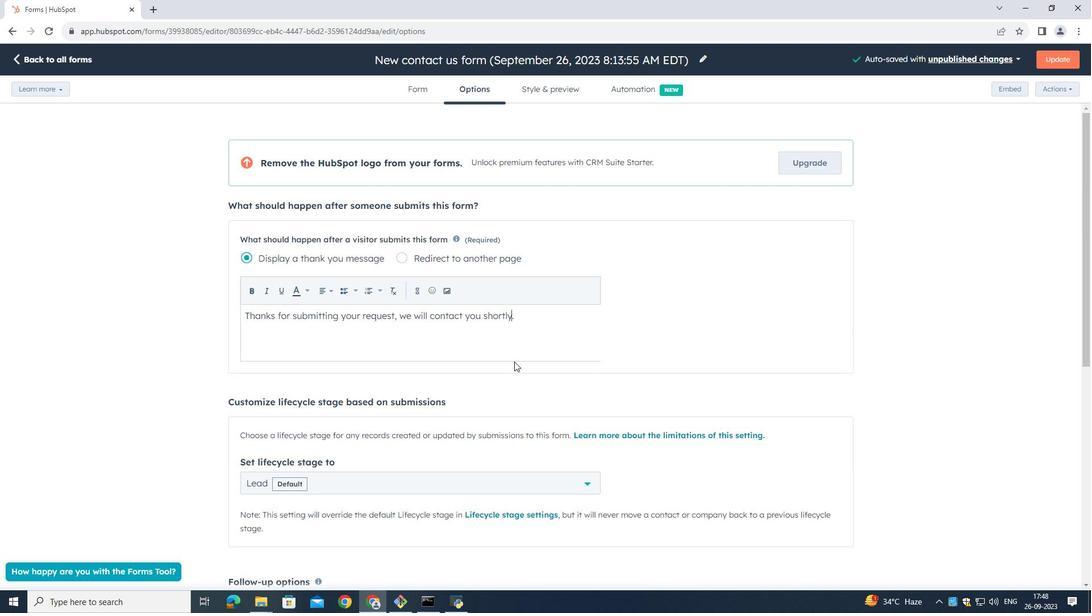 
Action: Mouse scrolled (514, 362) with delta (0, 0)
Screenshot: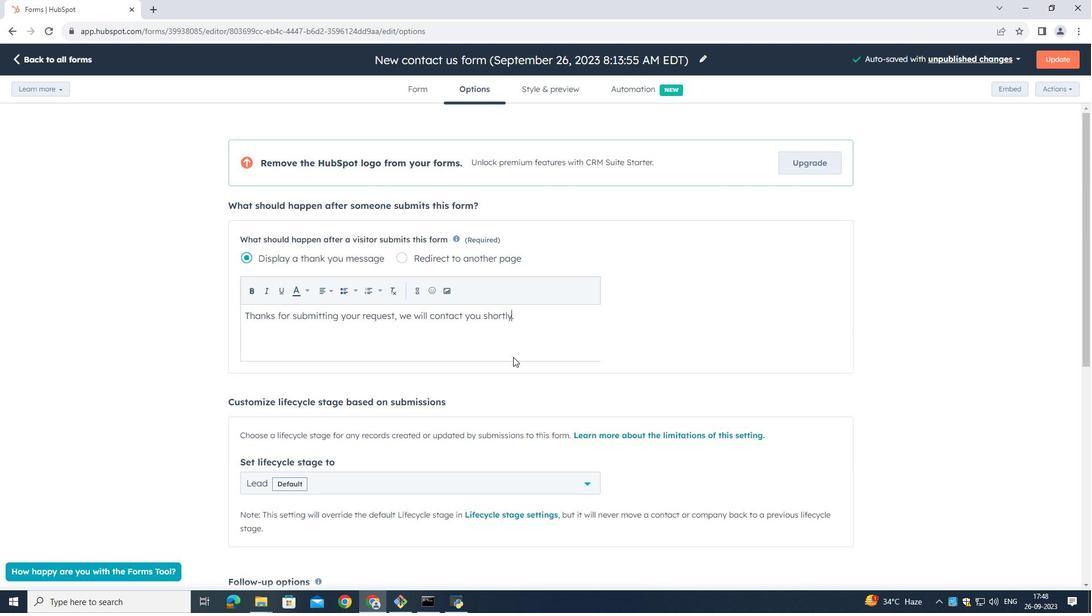 
Action: Mouse scrolled (514, 362) with delta (0, 0)
Screenshot: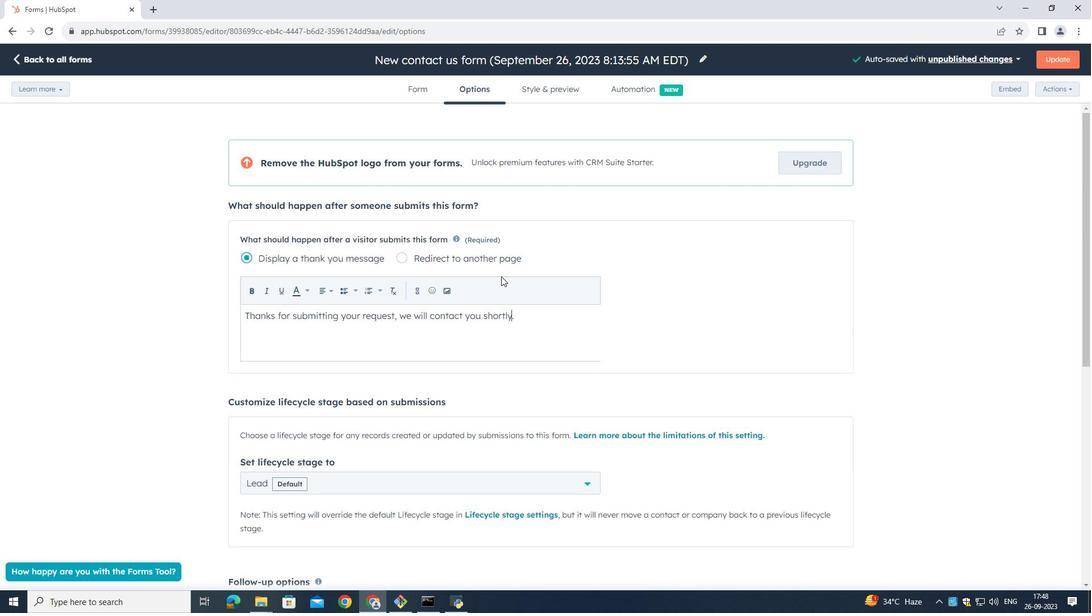 
Action: Mouse scrolled (514, 362) with delta (0, 0)
Screenshot: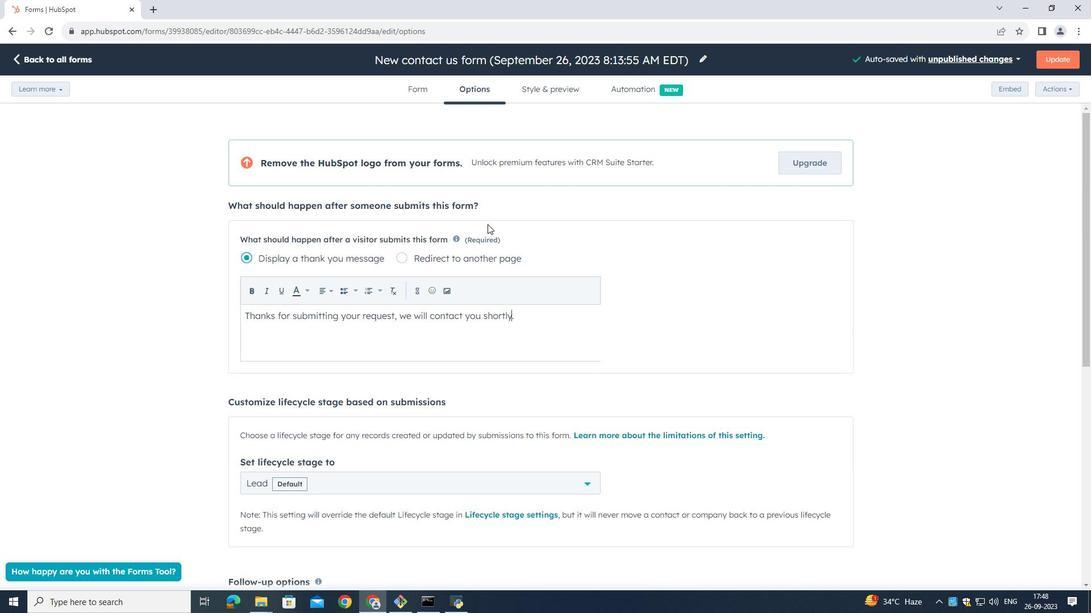 
Action: Mouse scrolled (514, 362) with delta (0, 0)
